 Task: Slide 12 - Values.
Action: Mouse moved to (36, 94)
Screenshot: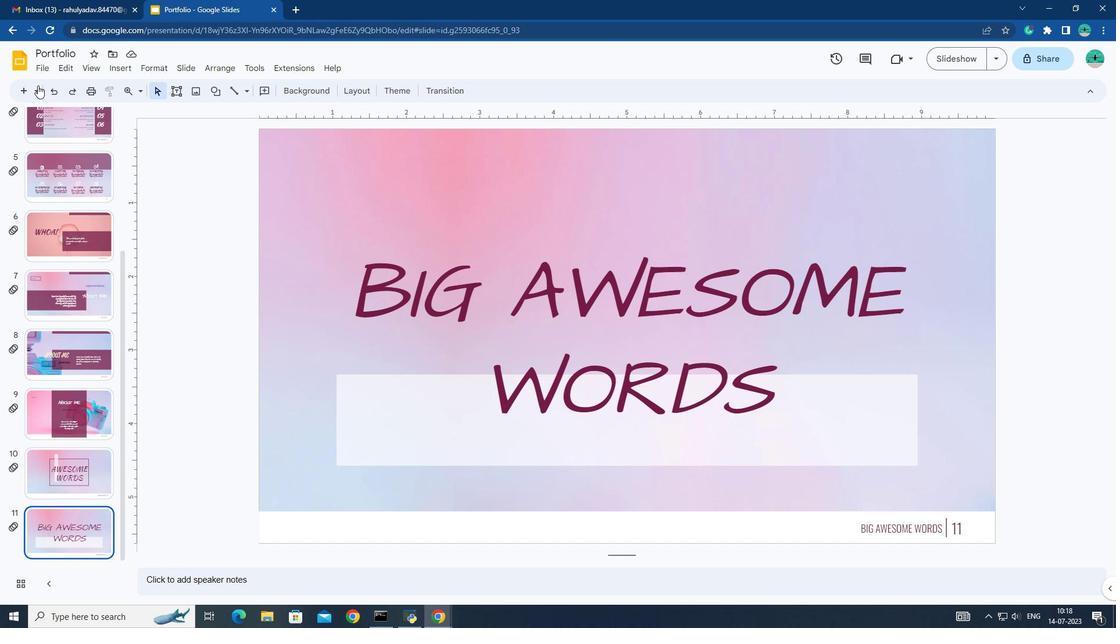 
Action: Mouse pressed left at (36, 94)
Screenshot: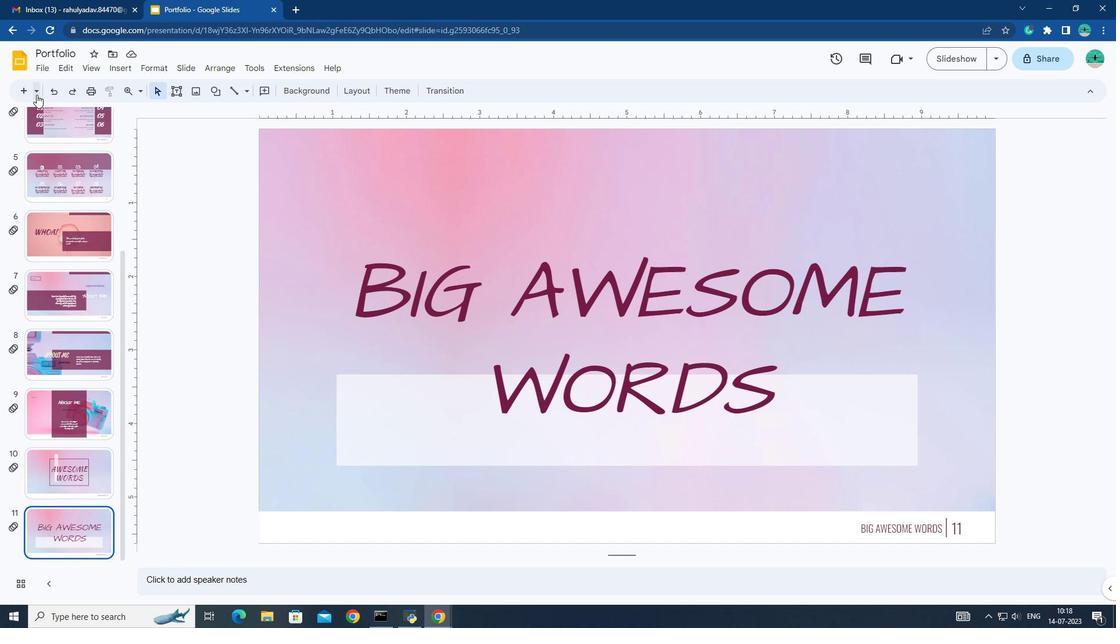 
Action: Mouse moved to (61, 394)
Screenshot: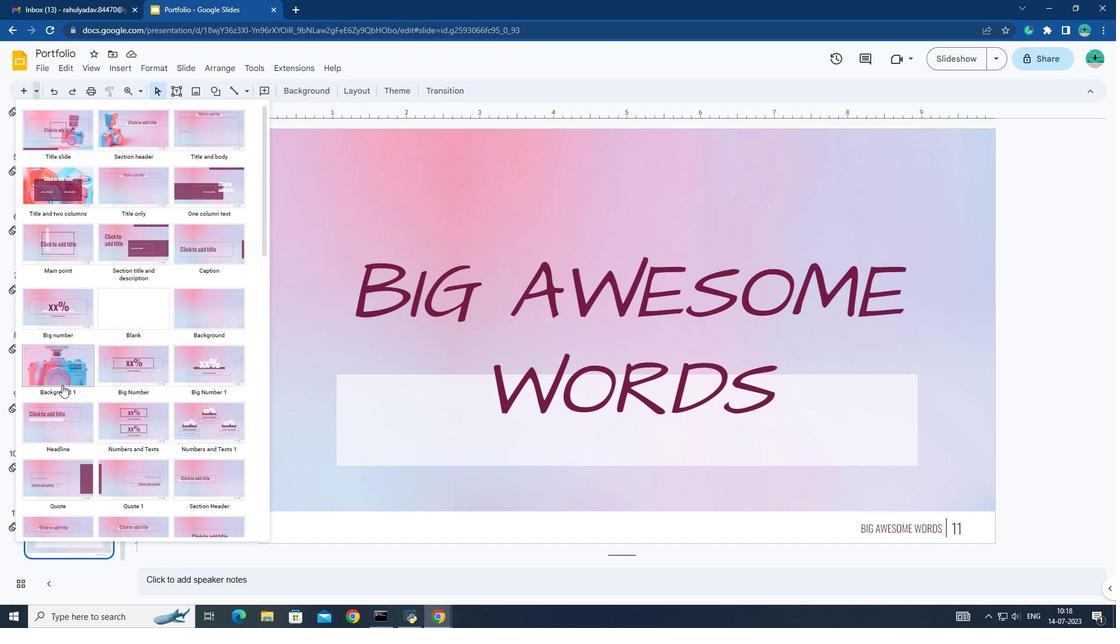 
Action: Mouse scrolled (61, 393) with delta (0, 0)
Screenshot: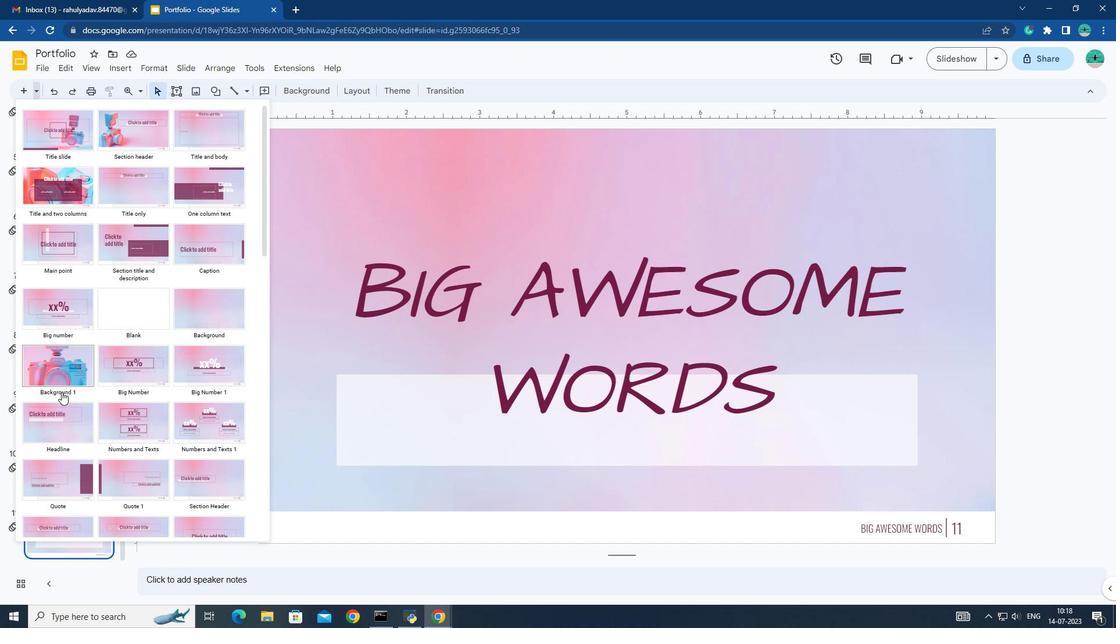 
Action: Mouse scrolled (61, 393) with delta (0, 0)
Screenshot: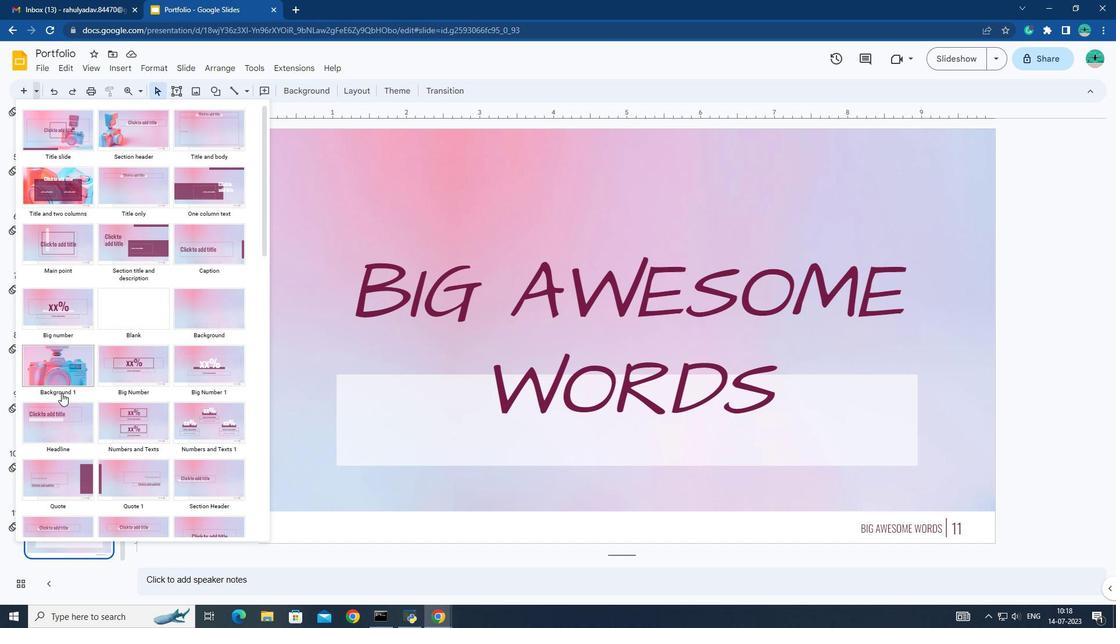 
Action: Mouse scrolled (61, 393) with delta (0, 0)
Screenshot: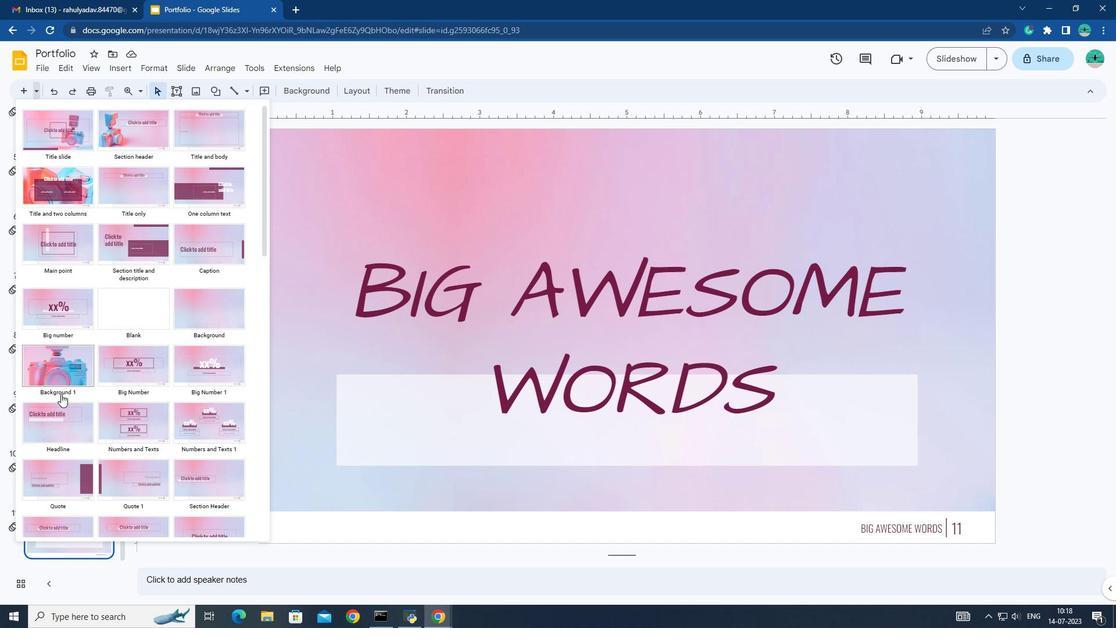
Action: Mouse scrolled (61, 393) with delta (0, 0)
Screenshot: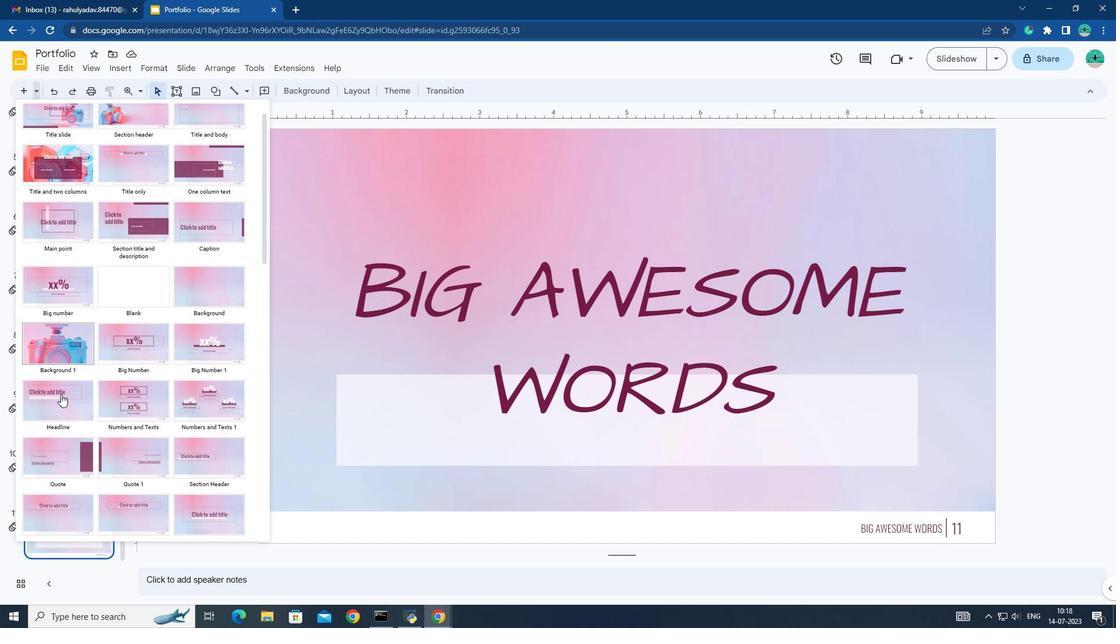 
Action: Mouse scrolled (61, 393) with delta (0, 0)
Screenshot: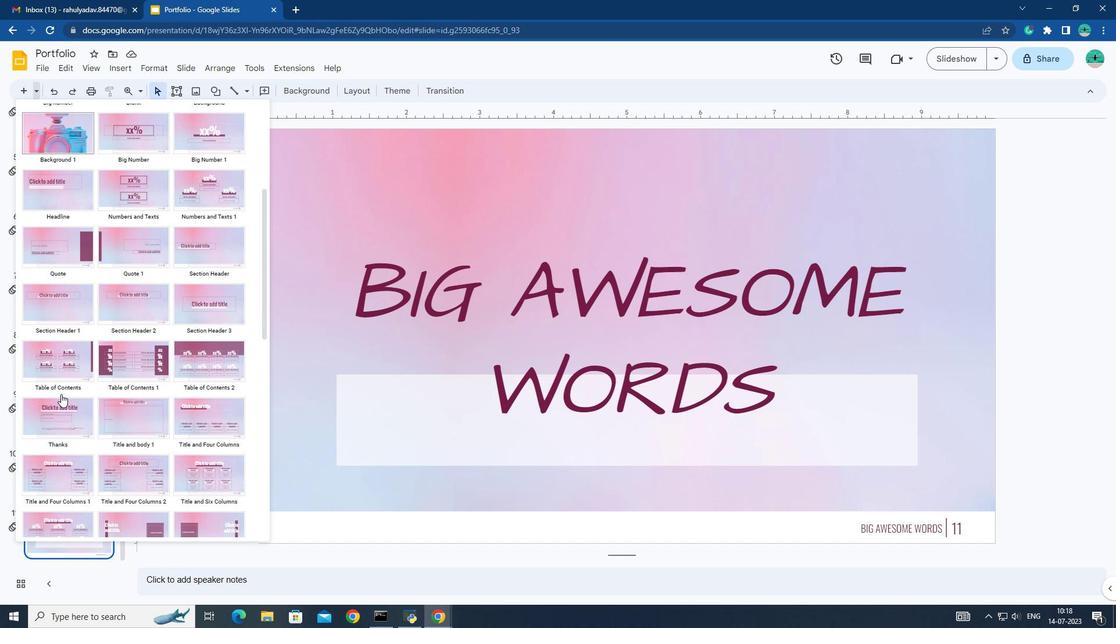 
Action: Mouse scrolled (61, 393) with delta (0, 0)
Screenshot: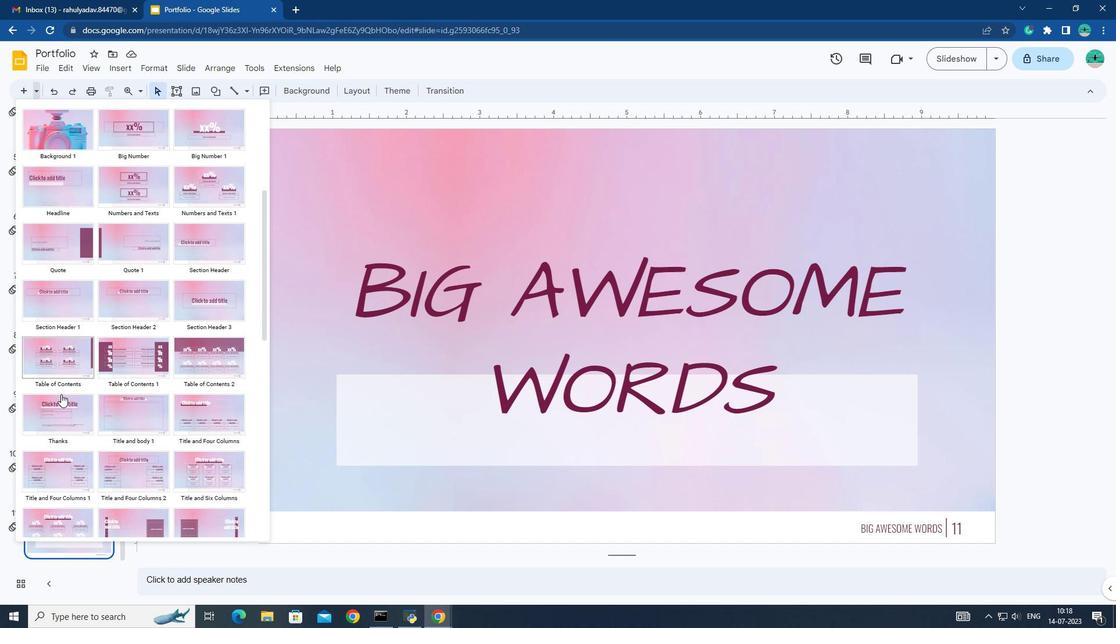 
Action: Mouse scrolled (61, 393) with delta (0, 0)
Screenshot: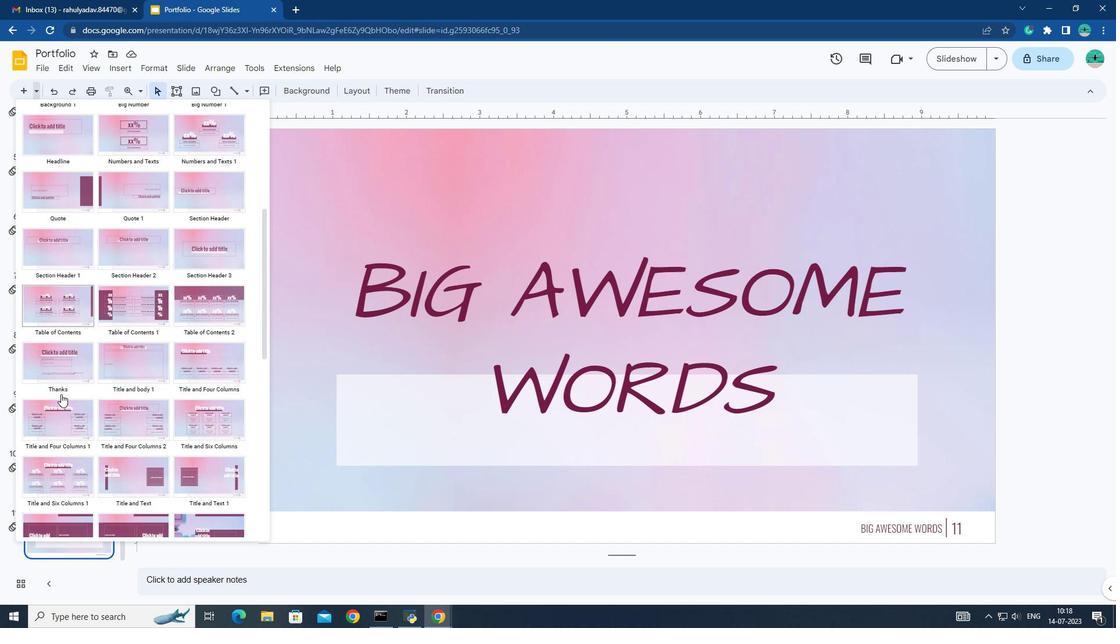 
Action: Mouse scrolled (61, 393) with delta (0, 0)
Screenshot: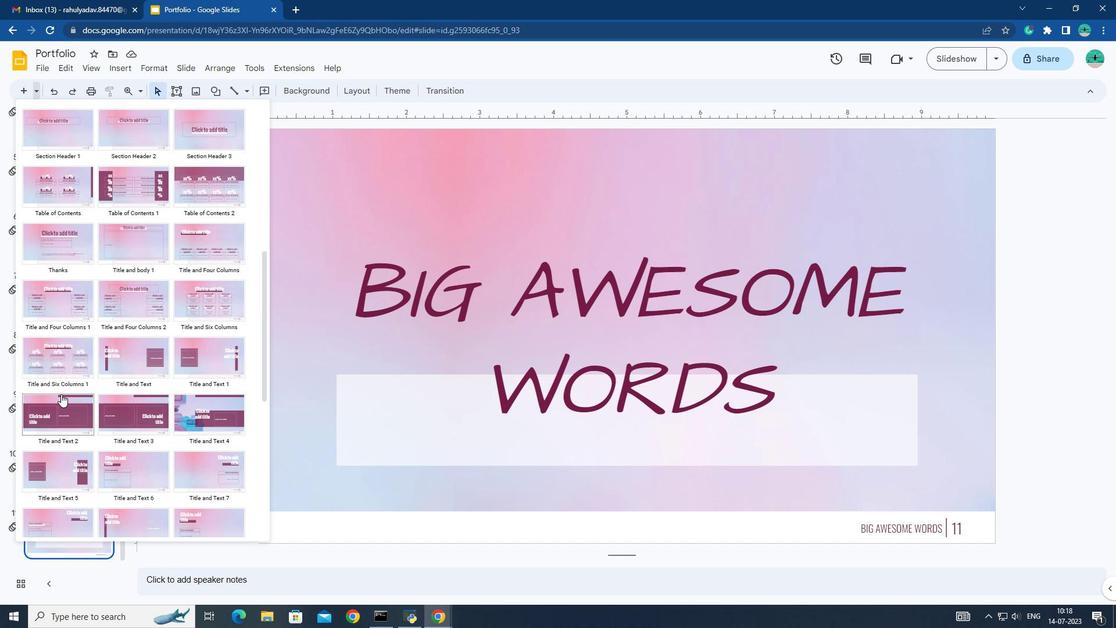 
Action: Mouse scrolled (61, 393) with delta (0, 0)
Screenshot: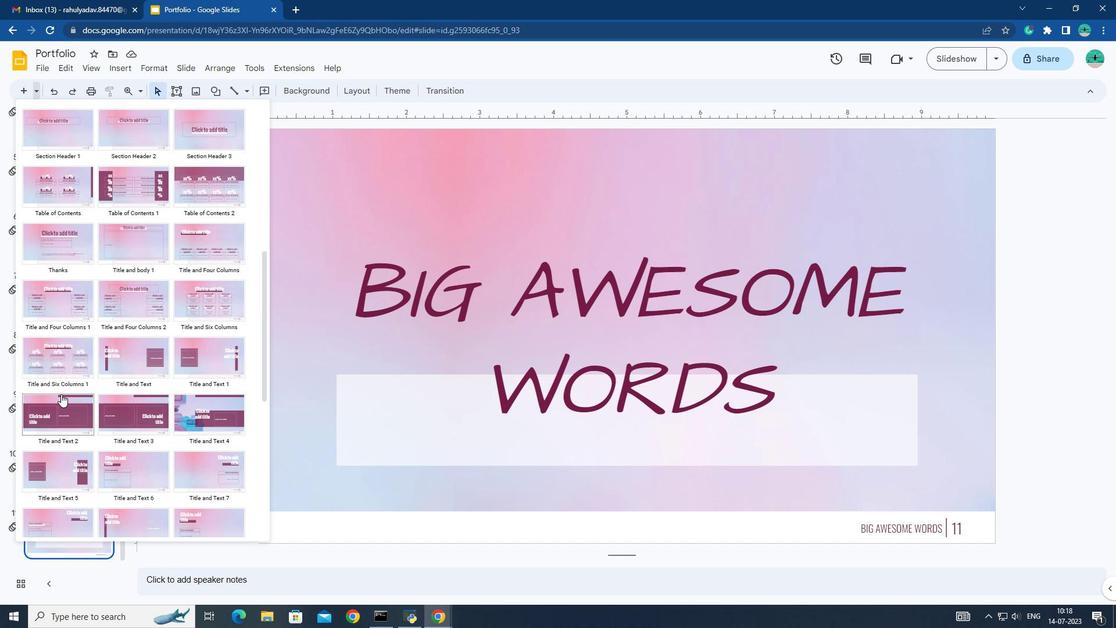 
Action: Mouse scrolled (61, 393) with delta (0, 0)
Screenshot: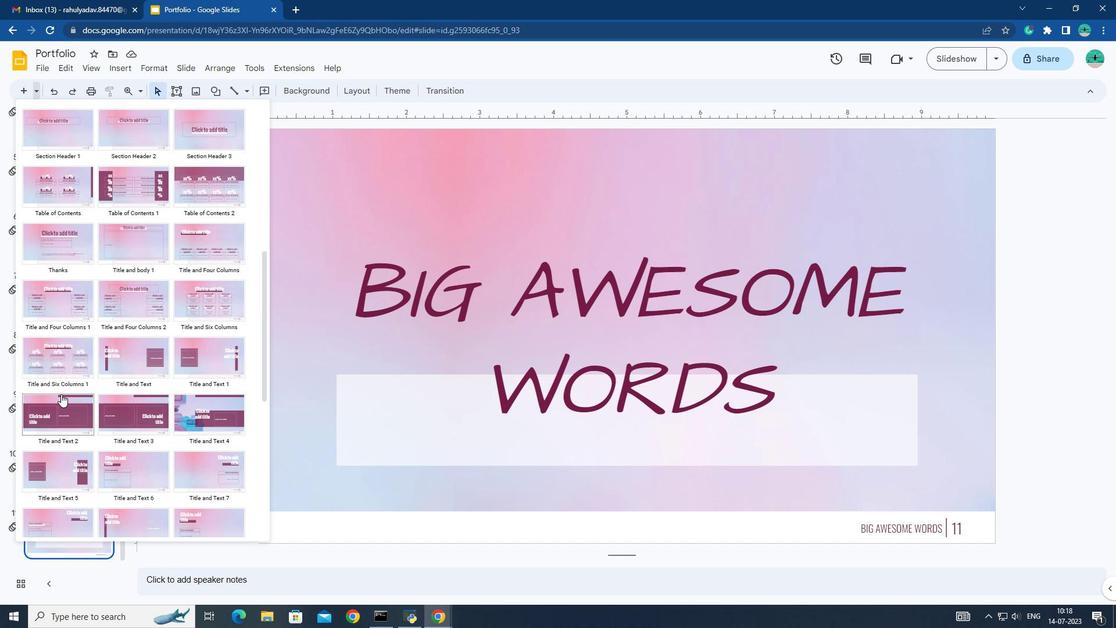 
Action: Mouse scrolled (61, 393) with delta (0, 0)
Screenshot: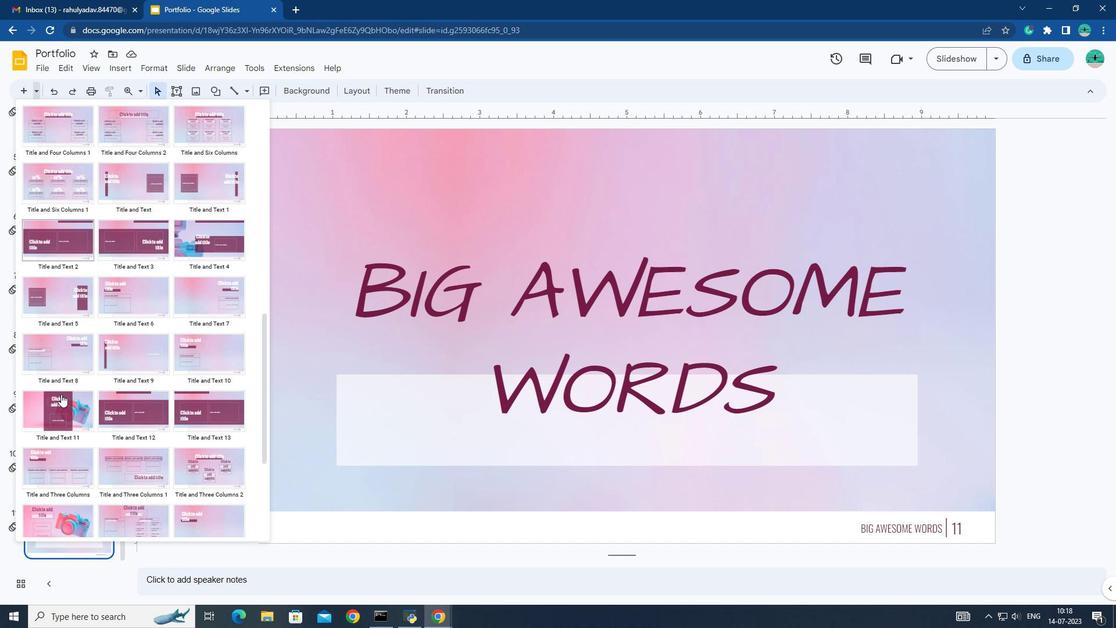 
Action: Mouse scrolled (61, 393) with delta (0, 0)
Screenshot: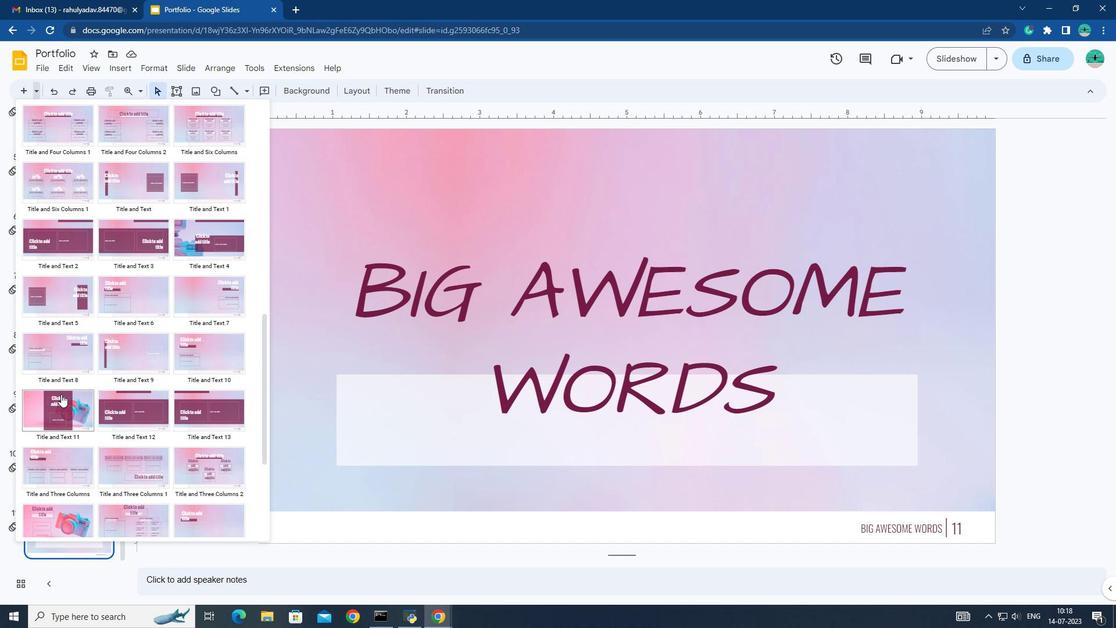 
Action: Mouse moved to (60, 354)
Screenshot: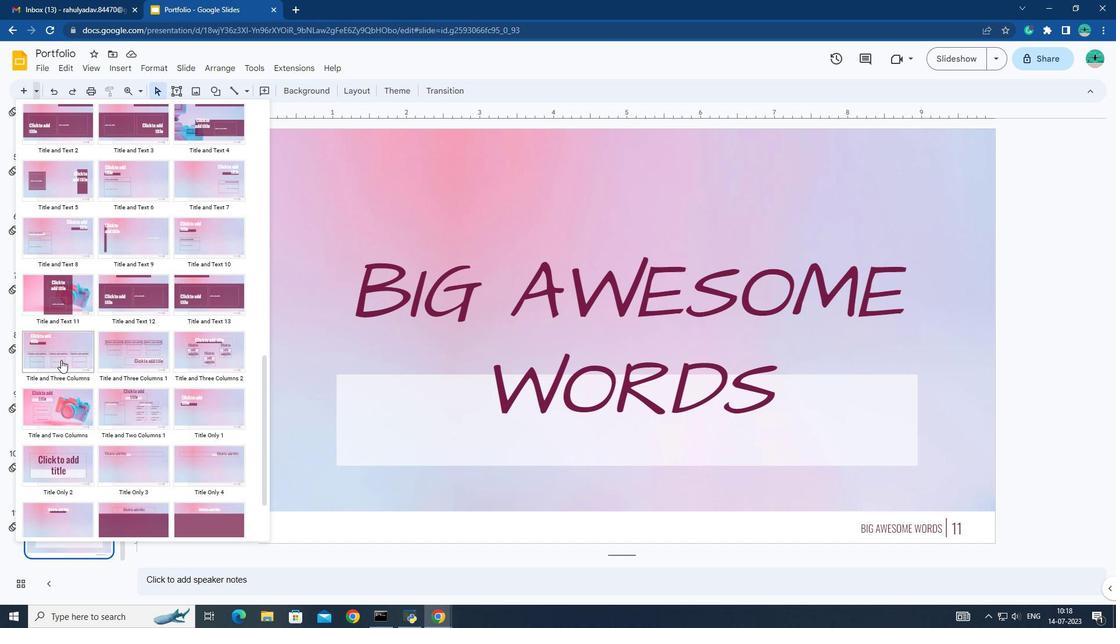 
Action: Mouse pressed left at (60, 354)
Screenshot: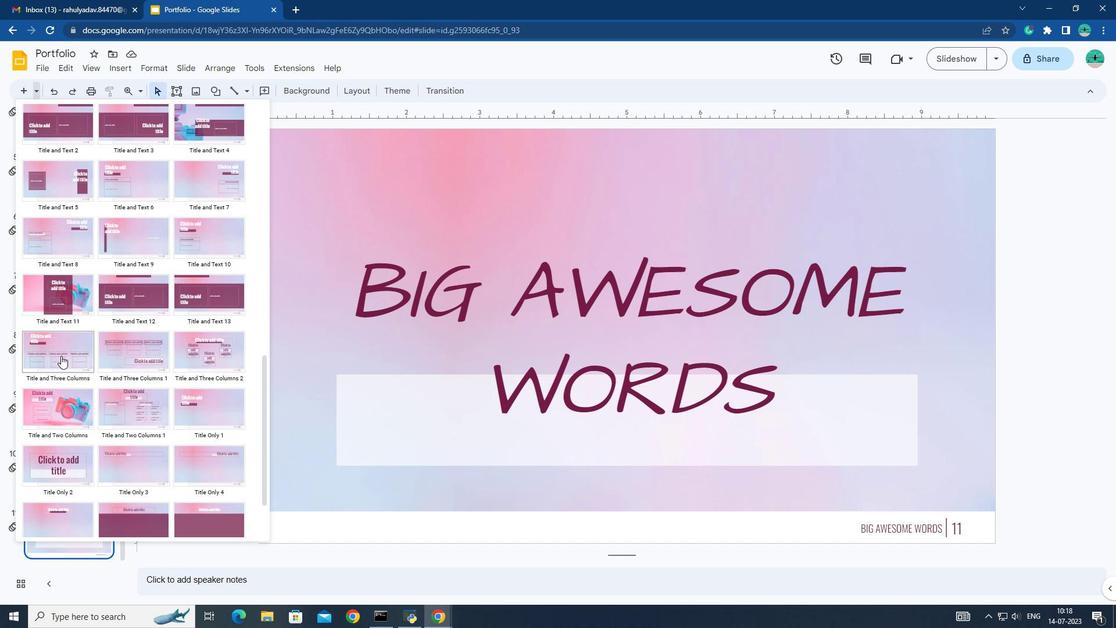 
Action: Mouse moved to (386, 211)
Screenshot: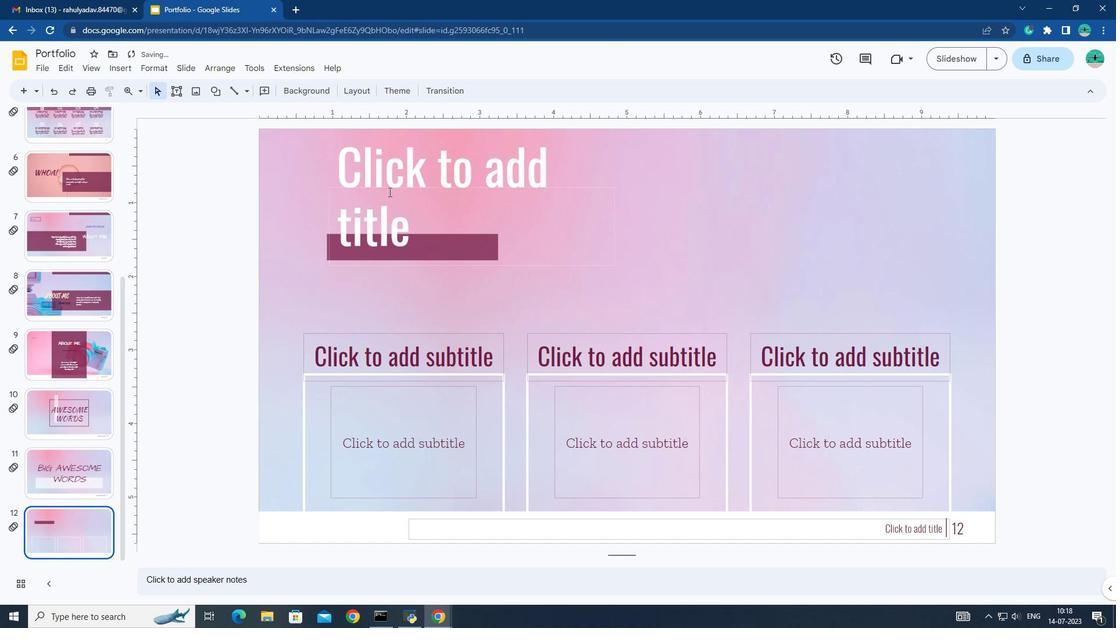 
Action: Mouse pressed left at (386, 211)
Screenshot: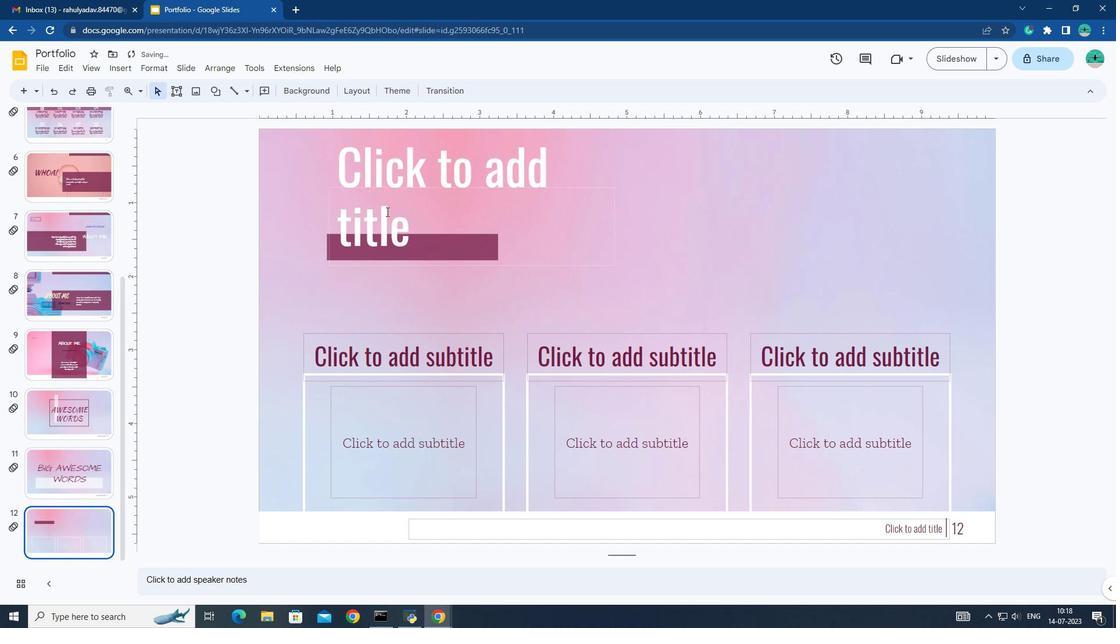 
Action: Mouse moved to (394, 201)
Screenshot: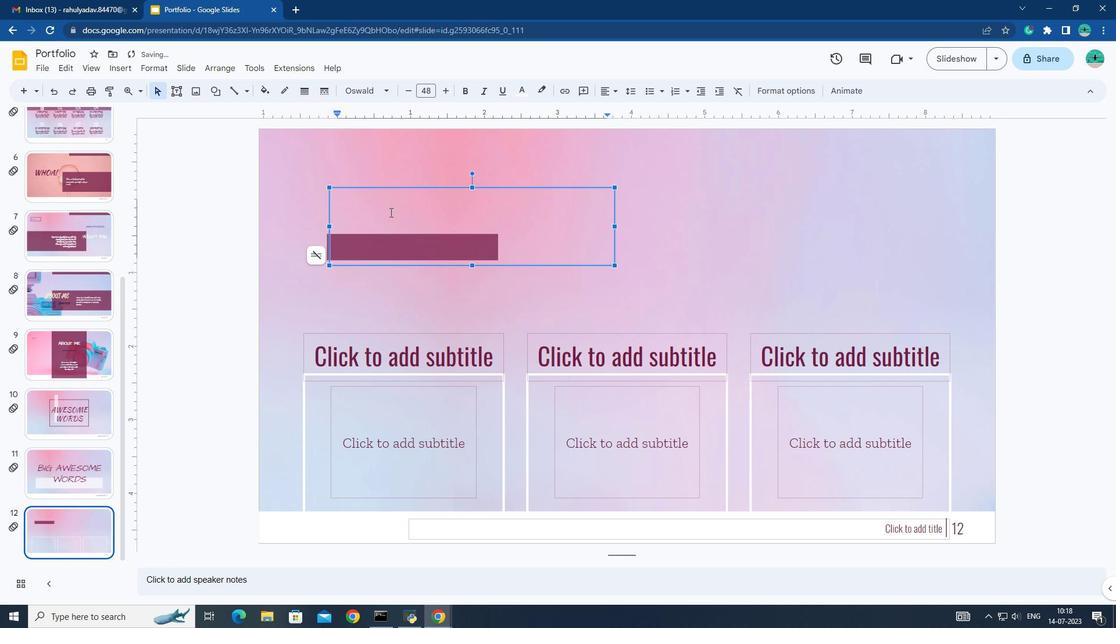 
Action: Key pressed <Key.caps_lock>VALUES
Screenshot: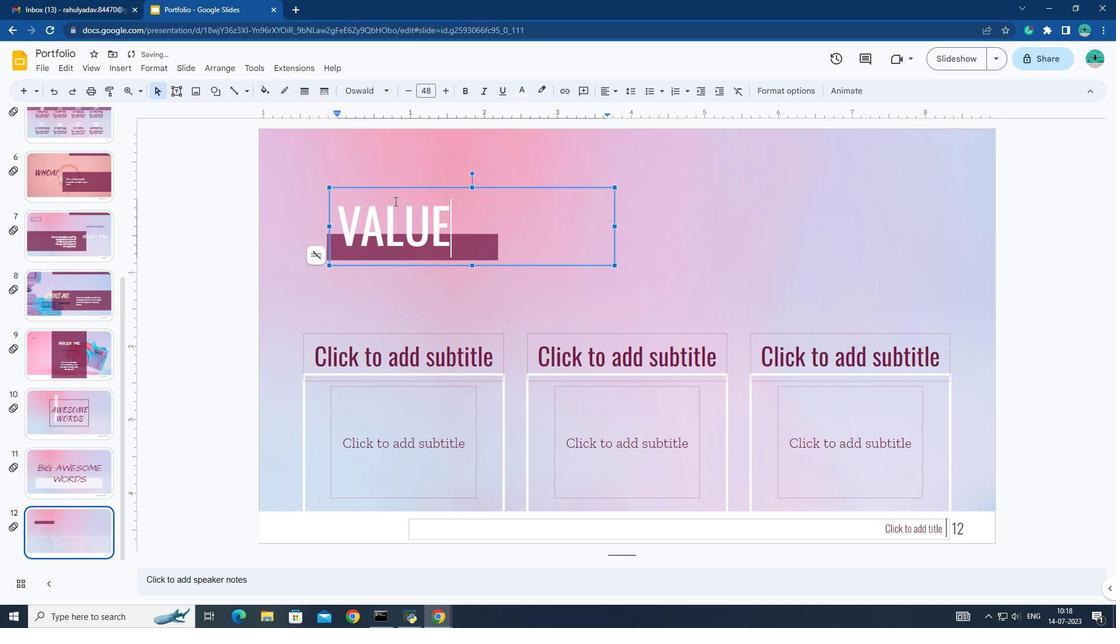 
Action: Mouse moved to (382, 343)
Screenshot: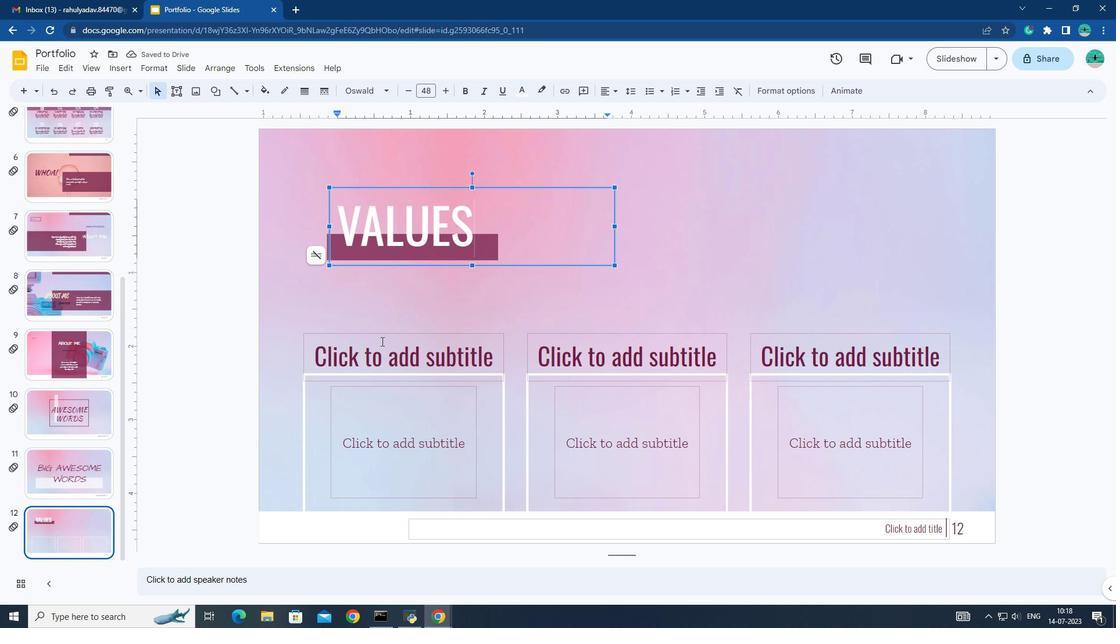 
Action: Mouse pressed left at (382, 343)
Screenshot: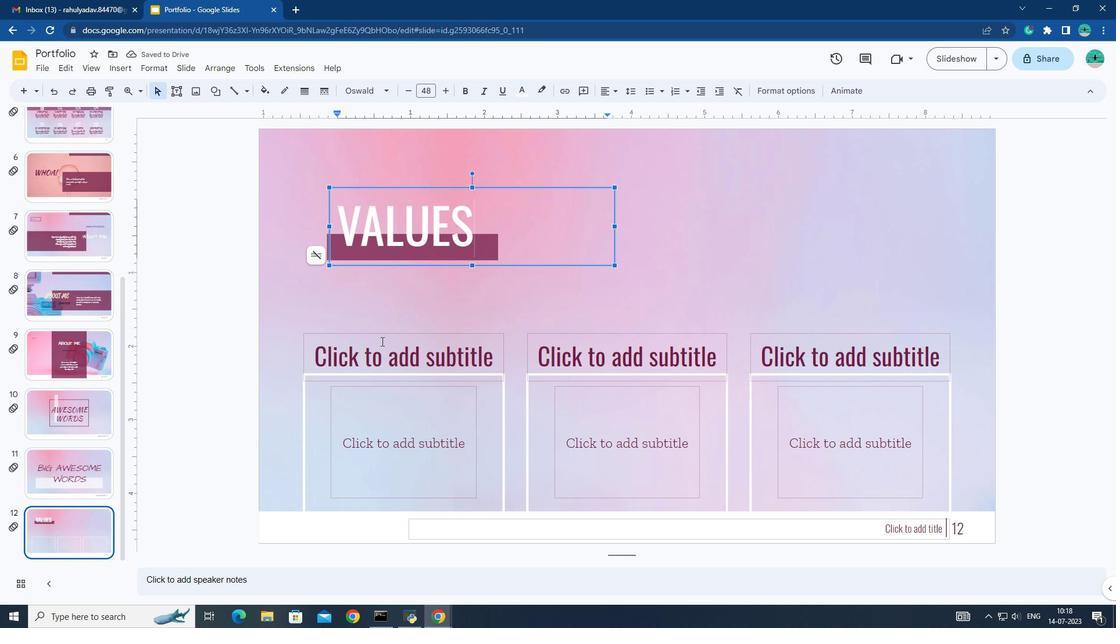 
Action: Mouse moved to (382, 344)
Screenshot: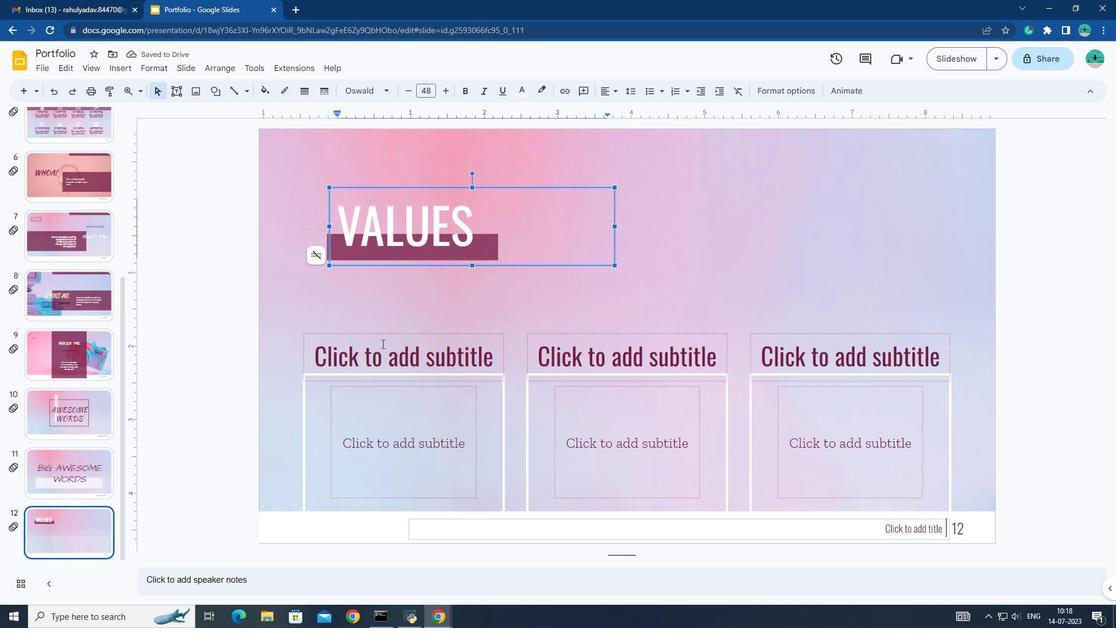 
Action: Key pressed MERCURY
Screenshot: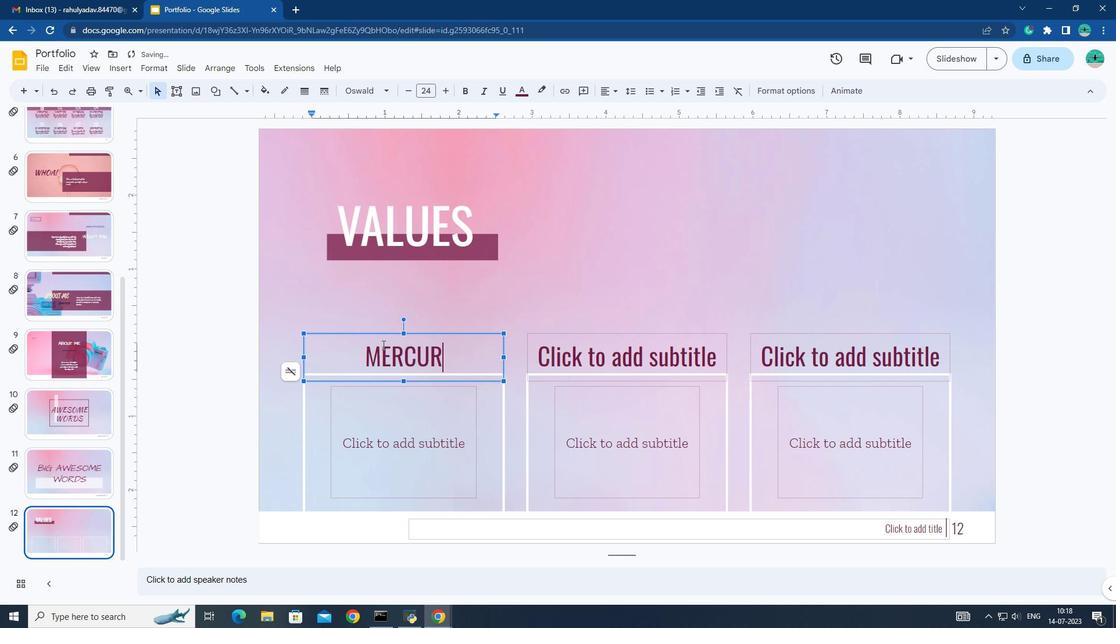 
Action: Mouse moved to (394, 422)
Screenshot: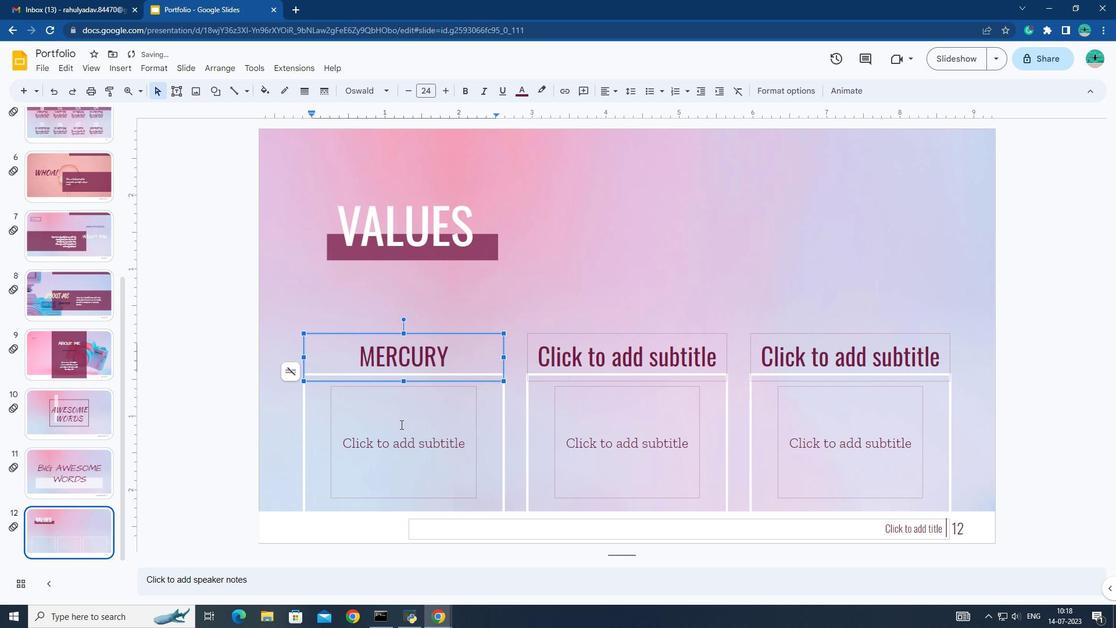 
Action: Mouse pressed left at (394, 422)
Screenshot: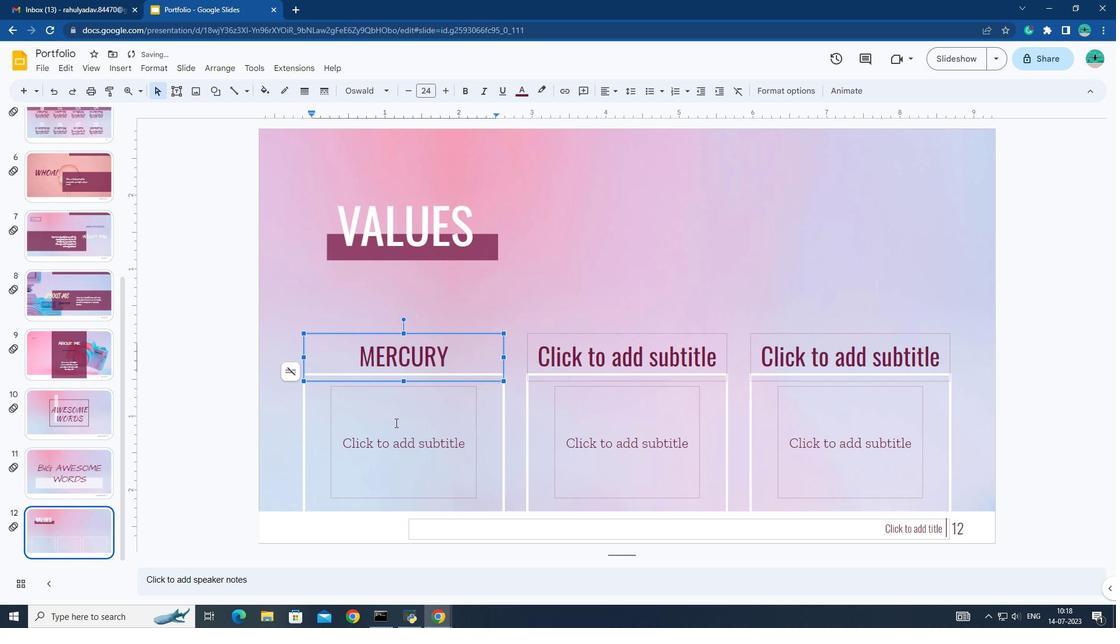 
Action: Key pressed M<Key.caps_lock>ercut<Key.backspace>ry<Key.space>is<Key.space>the<Key.space>closest<Key.space>planet<Key.space>to<Key.space>the<Key.space><Key.shift>Sun<Key.space>and<Key.space>the<Key.space>smallest<Key.space>in<Key.space>the<Key.space><Key.shift>Solar<Key.space><Key.shift>System
Screenshot: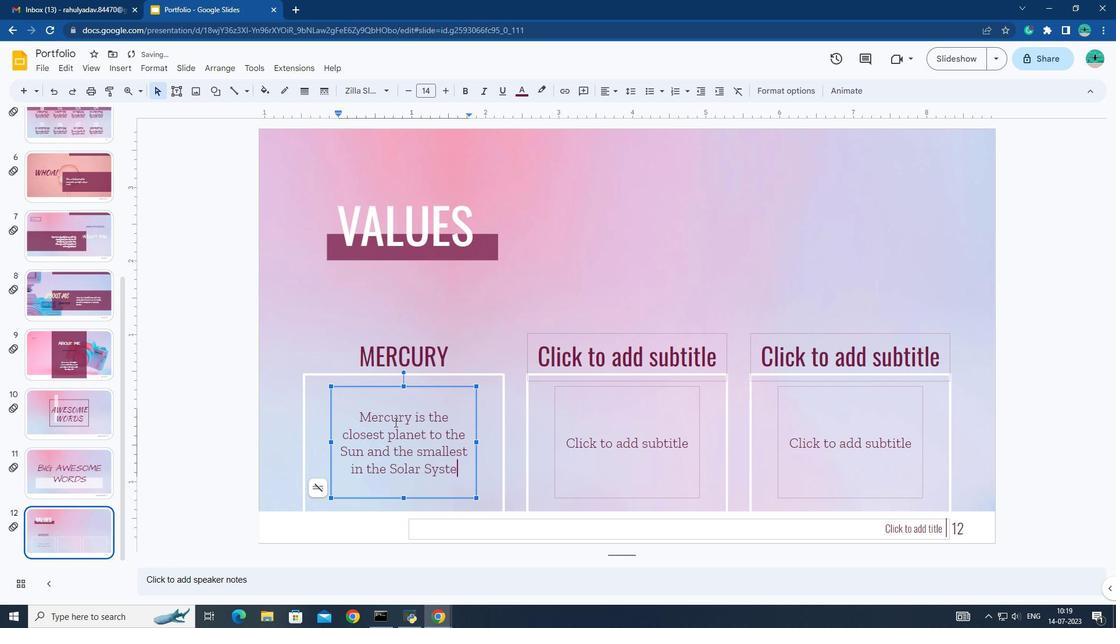 
Action: Mouse moved to (612, 351)
Screenshot: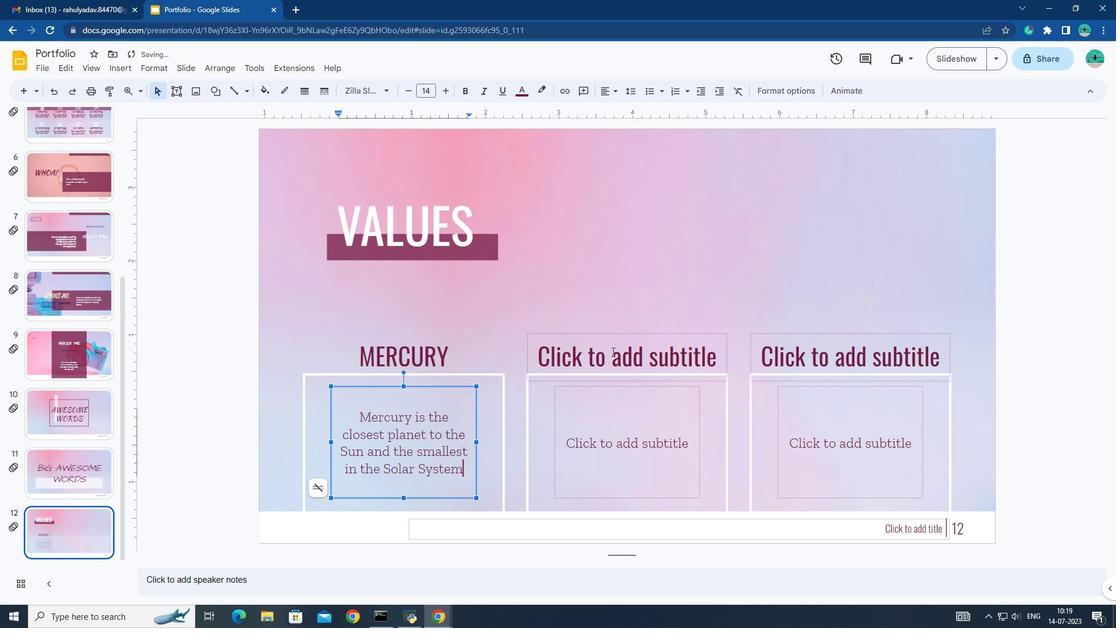 
Action: Mouse pressed left at (612, 351)
Screenshot: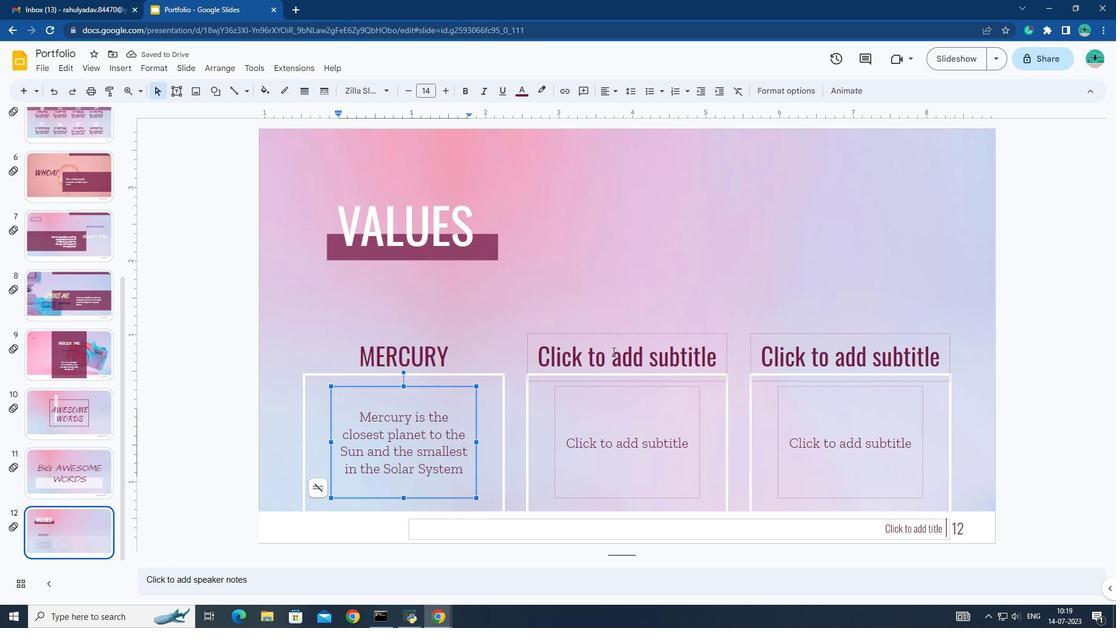 
Action: Key pressed <Key.caps_lock>MARS
Screenshot: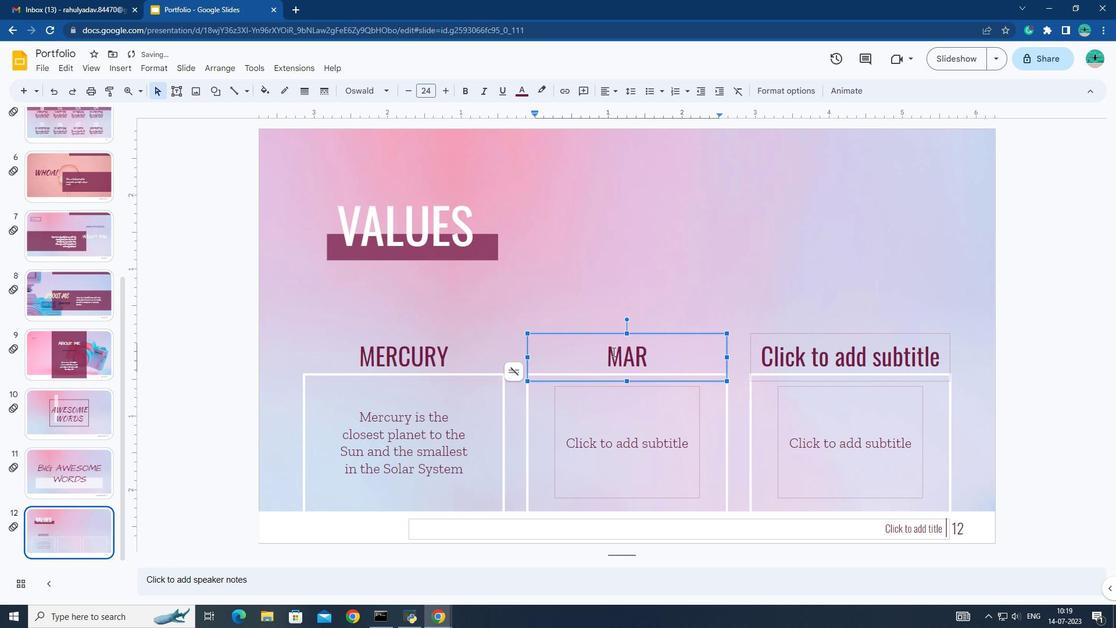 
Action: Mouse moved to (606, 404)
Screenshot: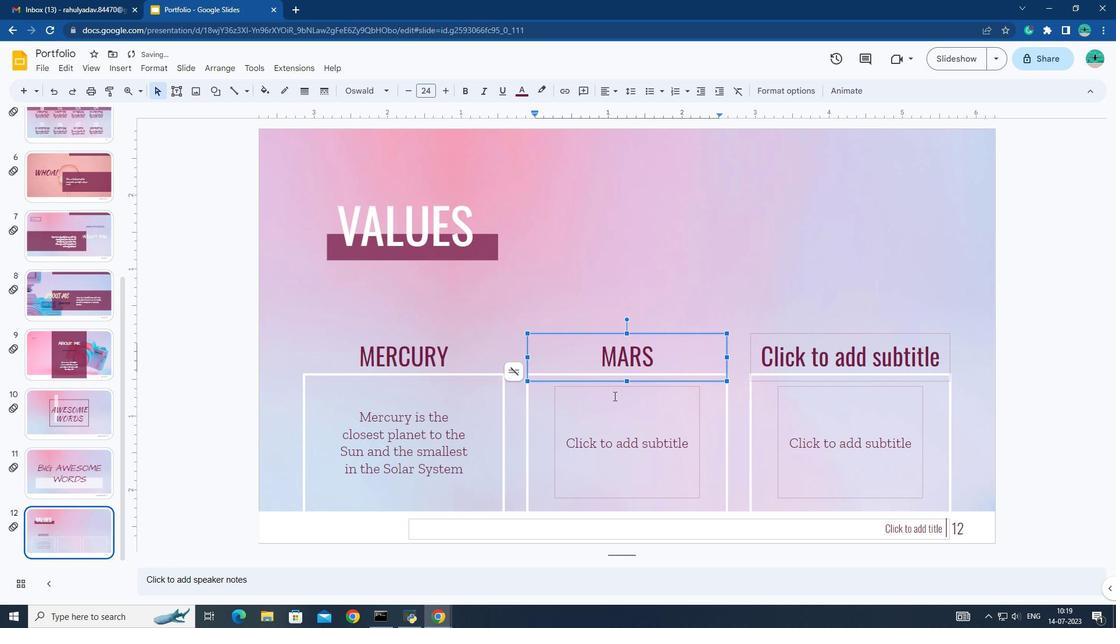
Action: Mouse pressed left at (606, 404)
Screenshot: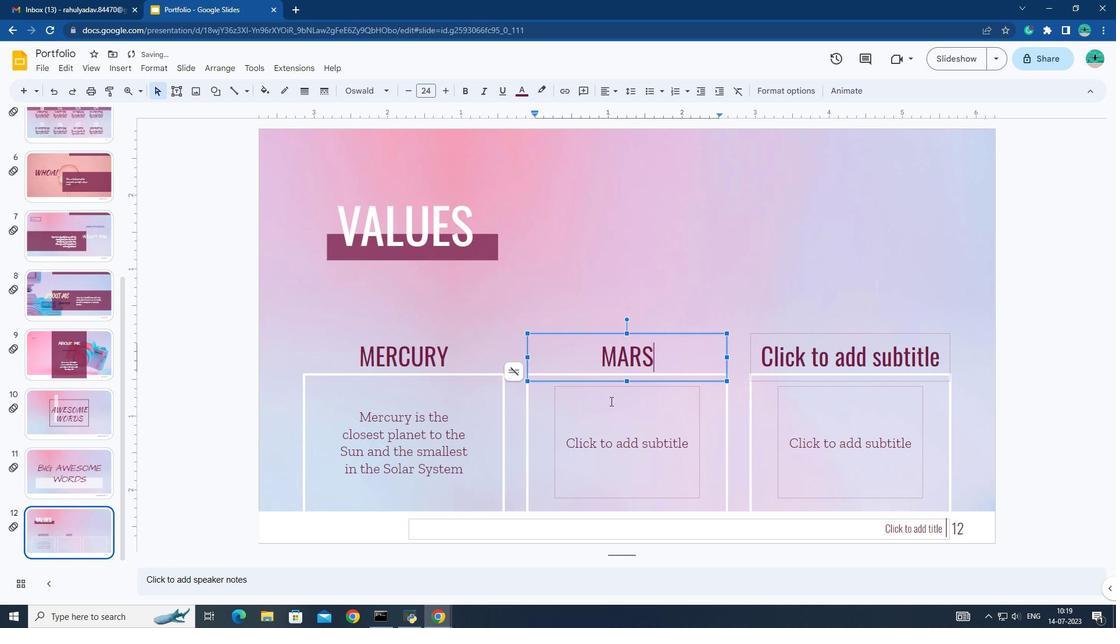 
Action: Key pressed D<Key.caps_lock>espite<Key.space>being<Key.space>red,<Key.space><Key.shift>Mars<Key.space>is<Key.space>a<Key.space>very<Key.space>cold<Key.space>place,<Key.space><Key.shift><Key.shift>It's<Key.space>full<Key.space>of<Key.space>iron<Key.space>oxide<Key.space>dust
Screenshot: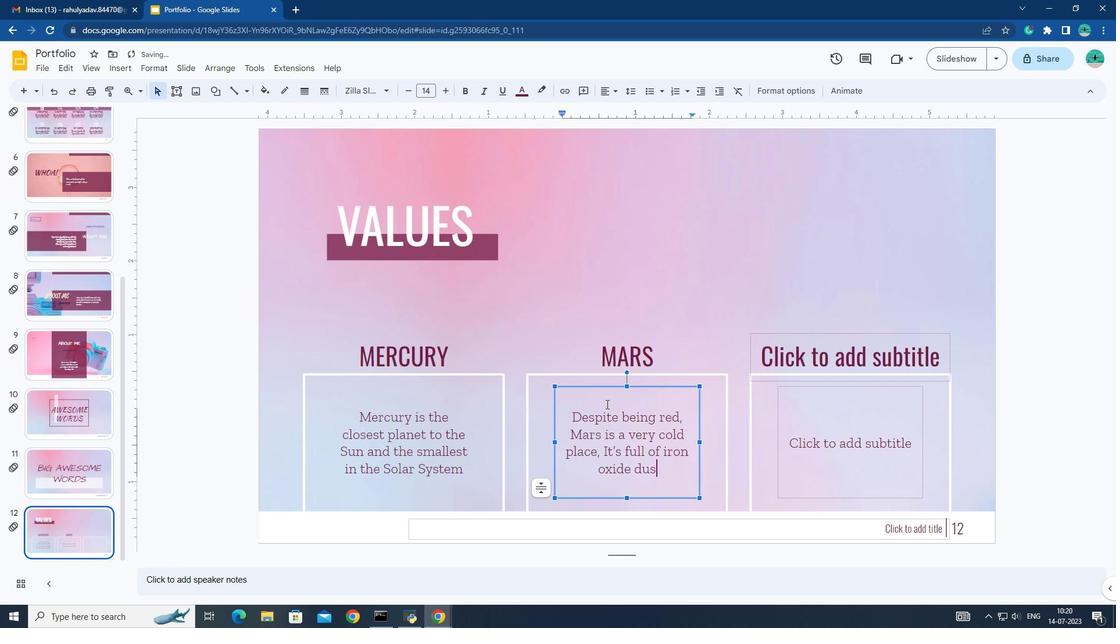 
Action: Mouse moved to (877, 357)
Screenshot: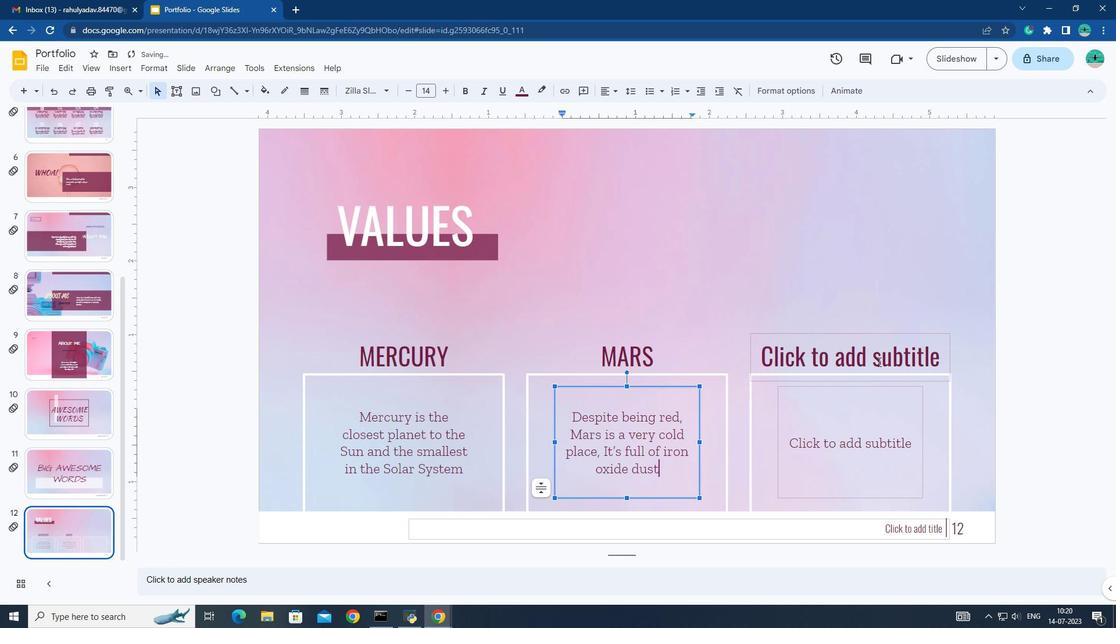 
Action: Mouse pressed left at (877, 357)
Screenshot: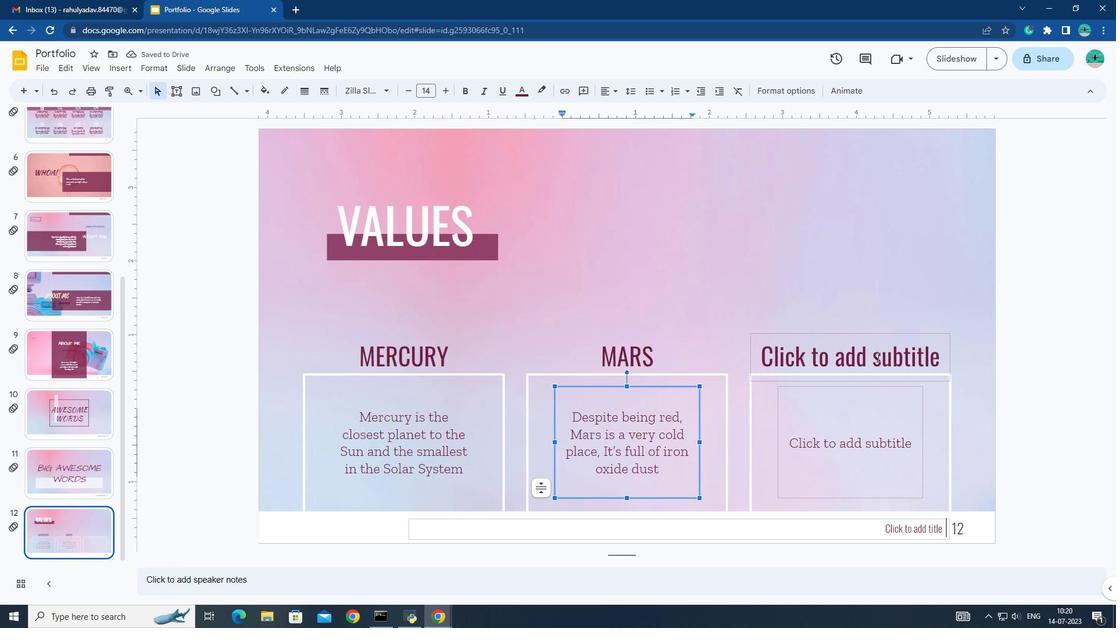 
Action: Mouse moved to (921, 381)
Screenshot: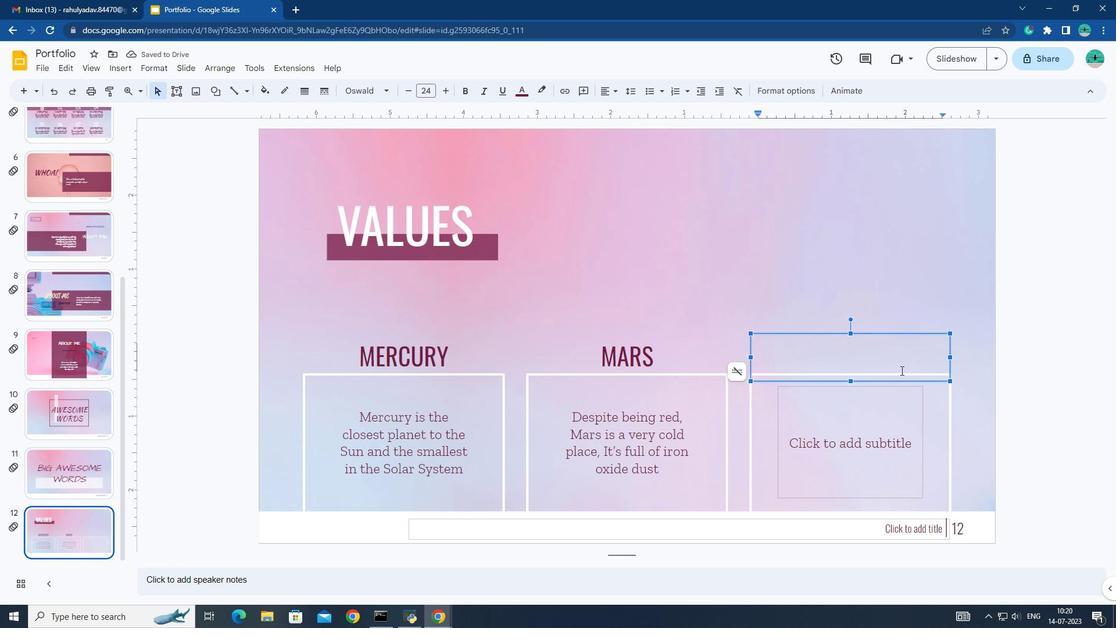 
Action: Key pressed <Key.caps_lock>VENUS
Screenshot: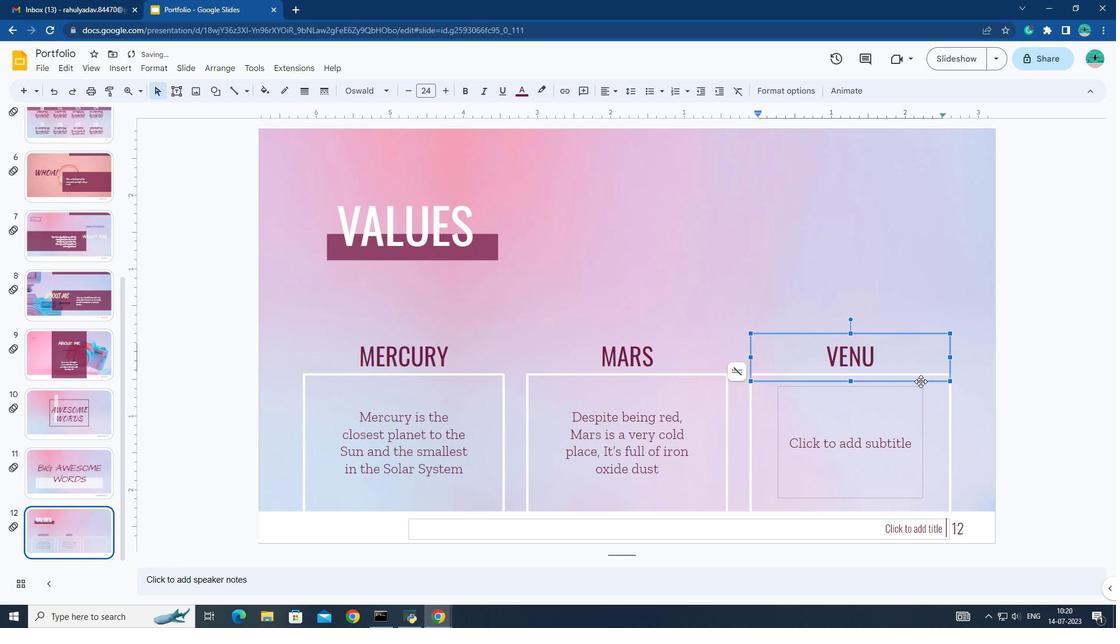 
Action: Mouse moved to (843, 421)
Screenshot: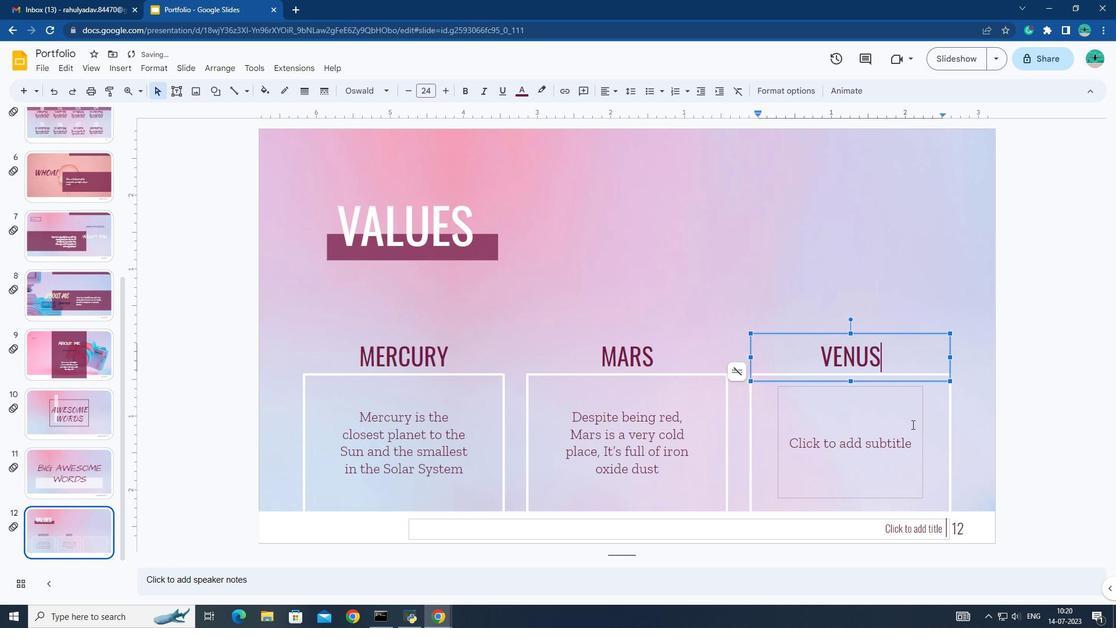 
Action: Mouse pressed left at (843, 421)
Screenshot: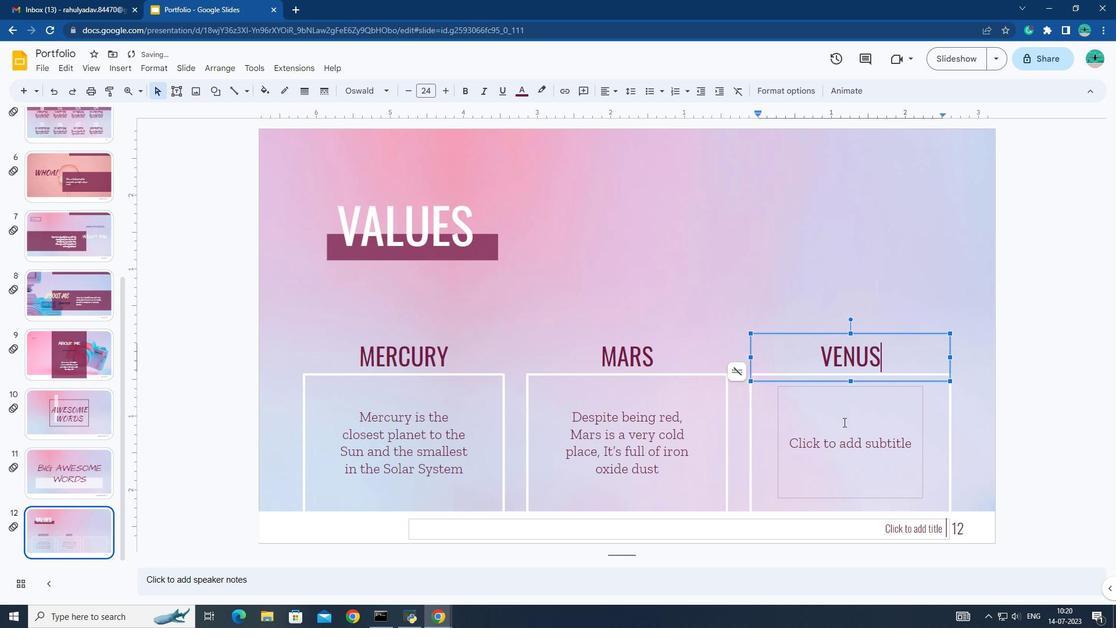 
Action: Mouse moved to (843, 422)
Screenshot: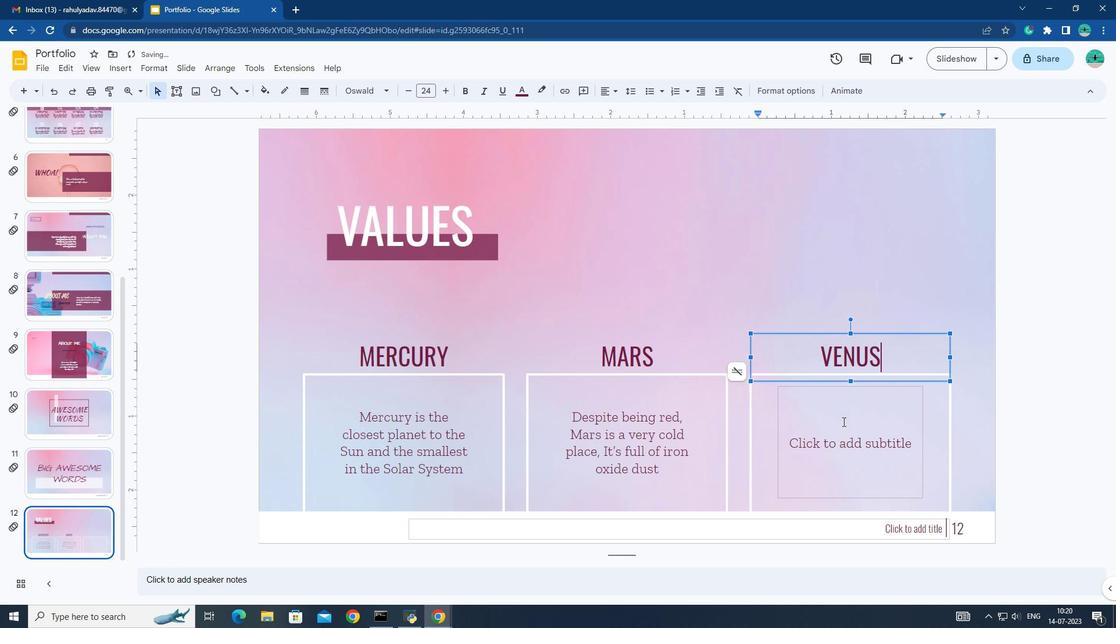 
Action: Key pressed V<Key.caps_lock>enus<Key.space>has<Key.space>a<Key.space>beautiful<Key.space>name<Key.space>and<Key.space>is<Key.space>the<Key.space>second<Key.space>plann<Key.backspace>et<Key.space>from<Key.space>the<Key.space><Key.shift>Sun.<Key.space><Key.shift><Key.shift><Key.shift><Key.shift>It's<Key.space>hot
Screenshot: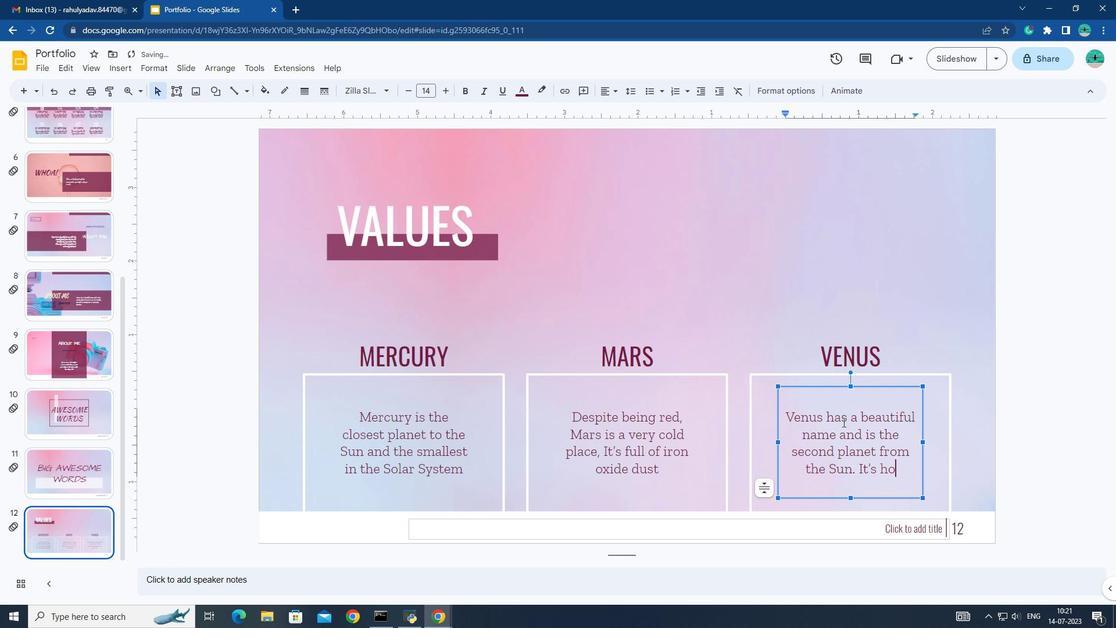 
Action: Mouse moved to (868, 531)
Screenshot: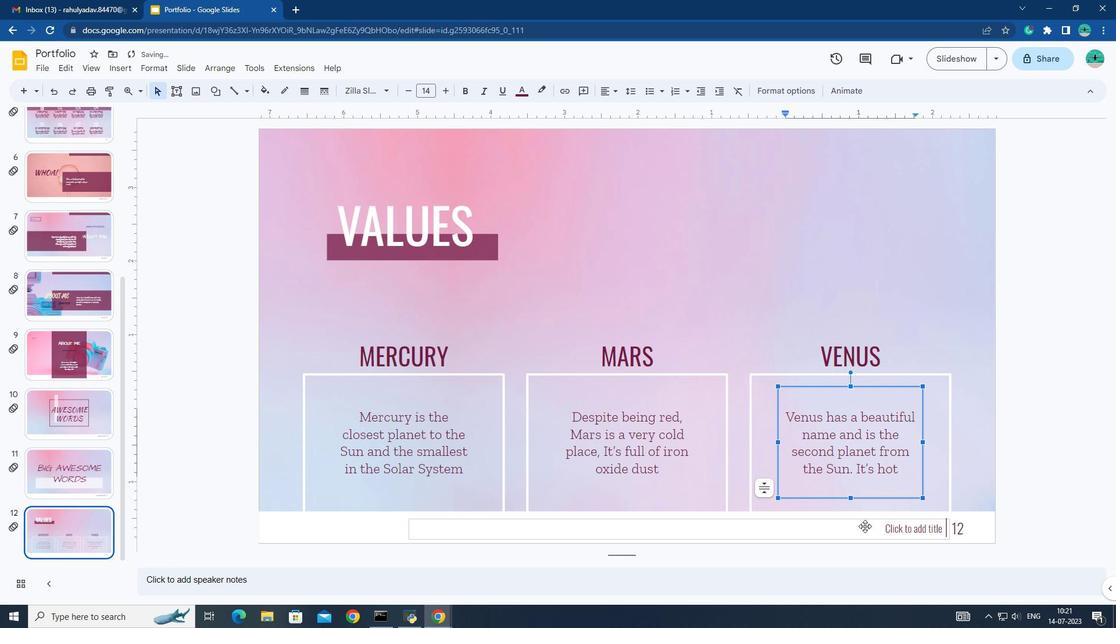 
Action: Mouse pressed left at (868, 531)
Screenshot: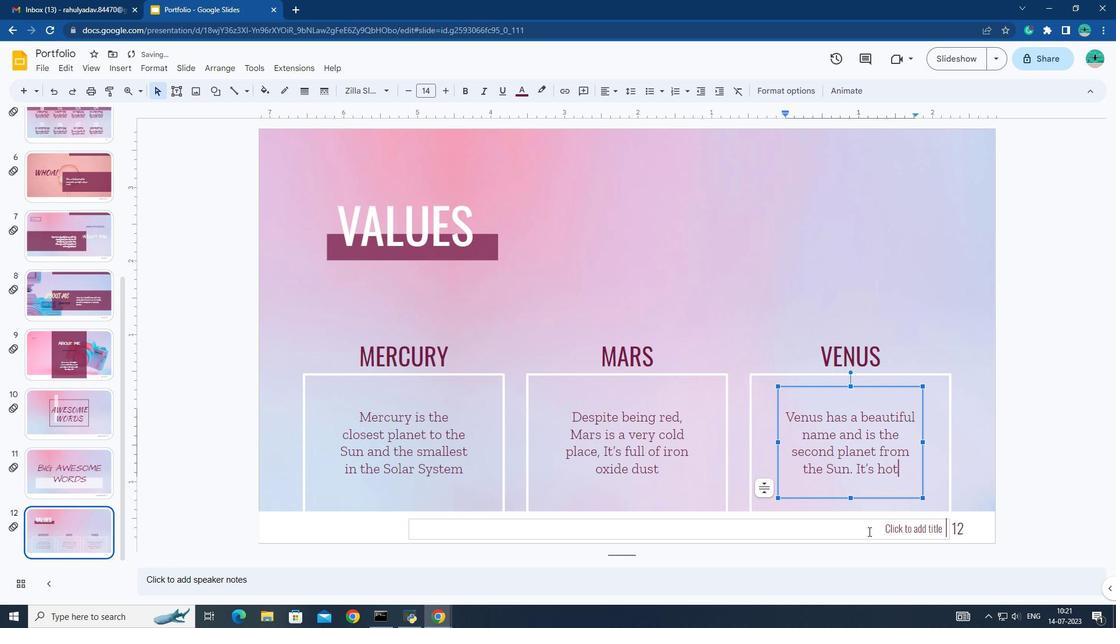 
Action: Mouse moved to (872, 534)
Screenshot: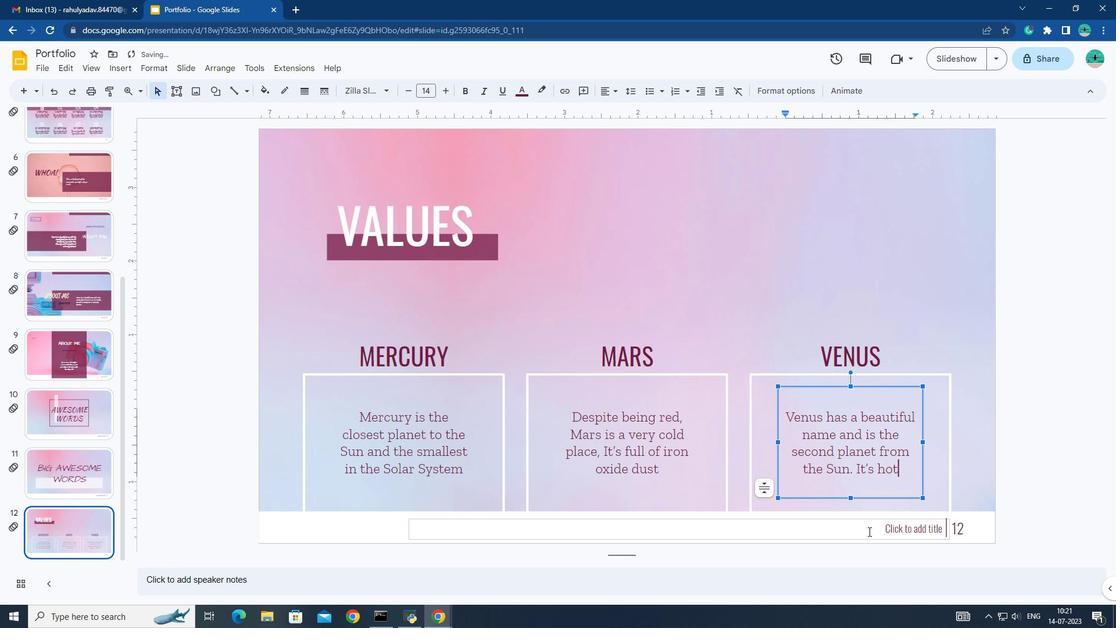 
Action: Key pressed <Key.caps_lock>VA
Screenshot: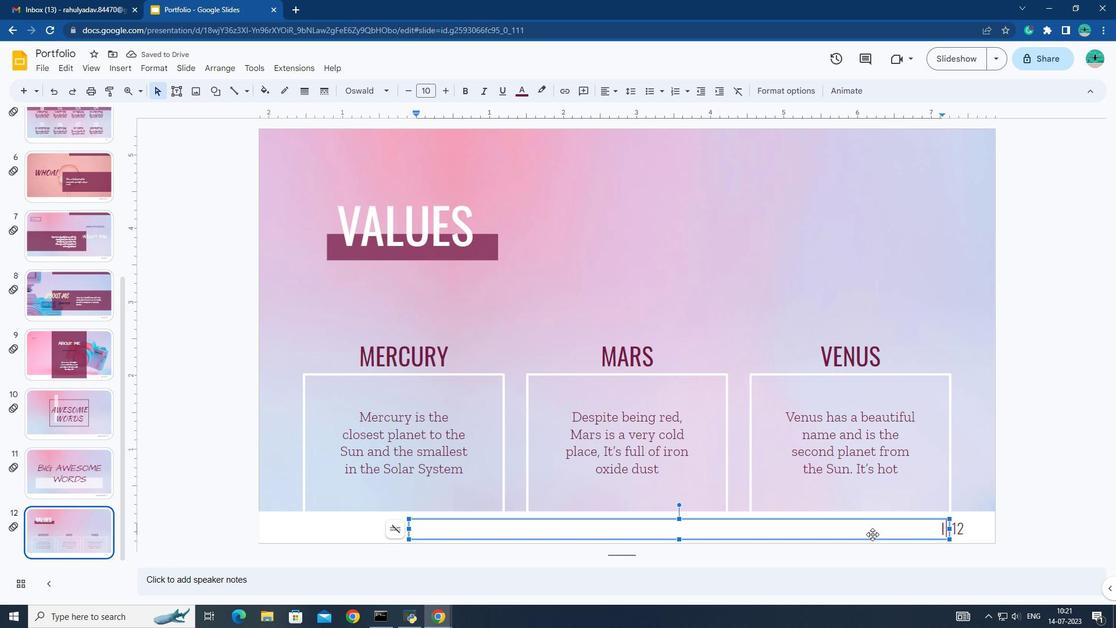
Action: Mouse moved to (872, 534)
Screenshot: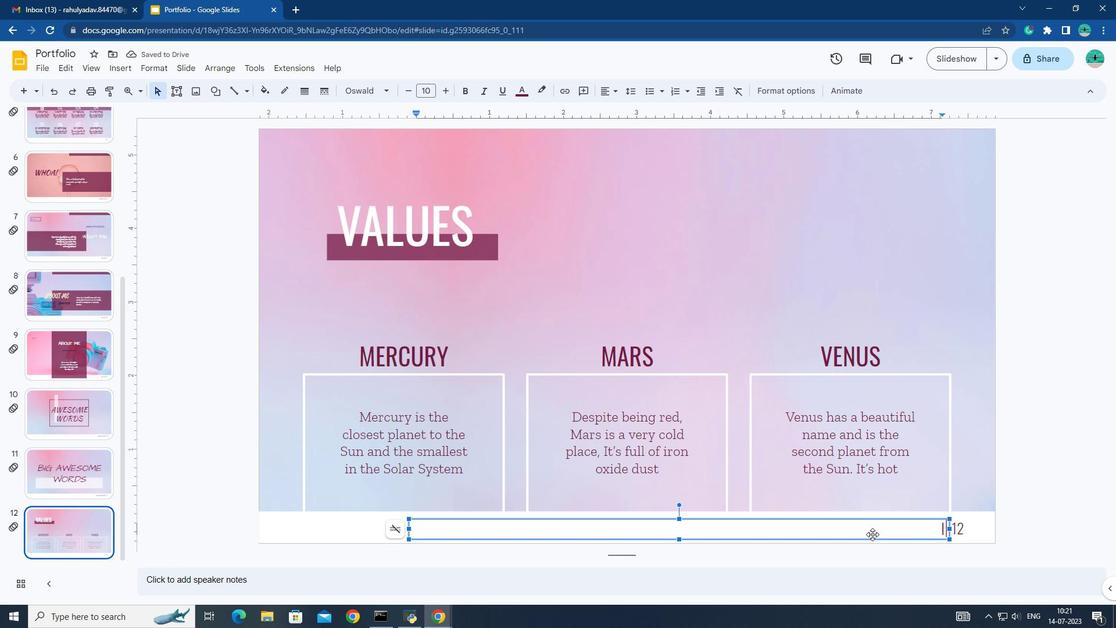 
Action: Key pressed LUES
Screenshot: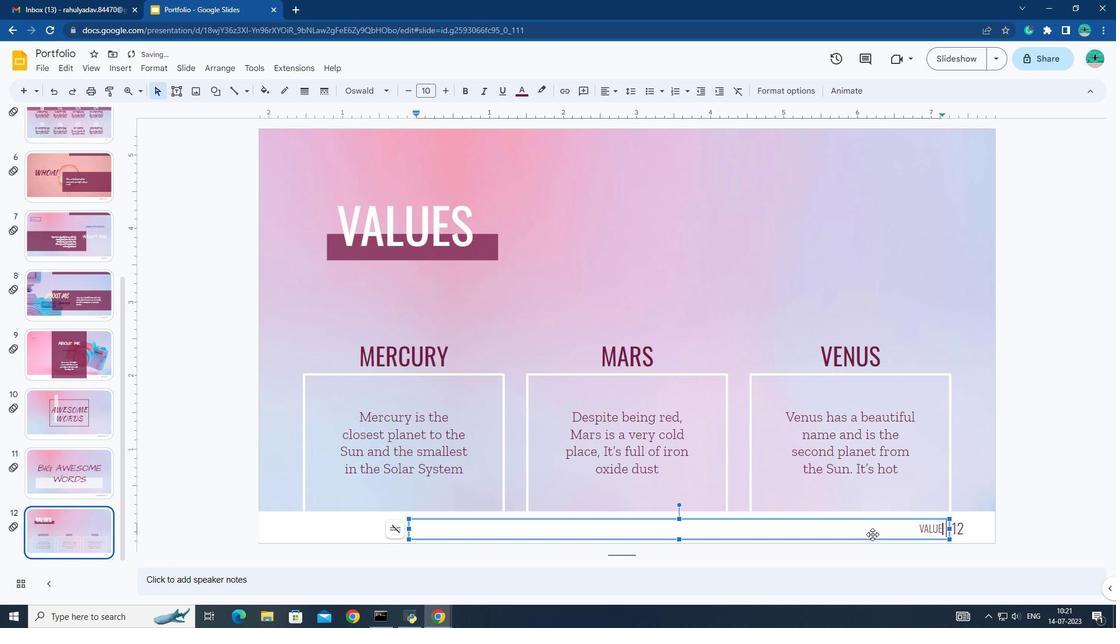 
Action: Mouse moved to (488, 241)
Screenshot: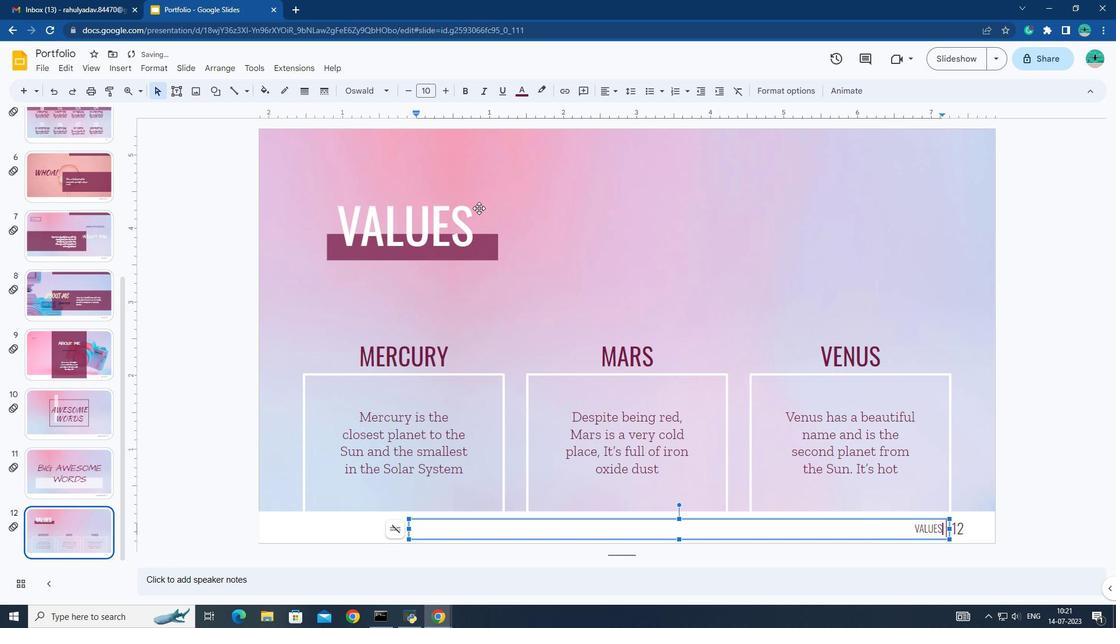 
Action: Mouse pressed left at (488, 241)
Screenshot: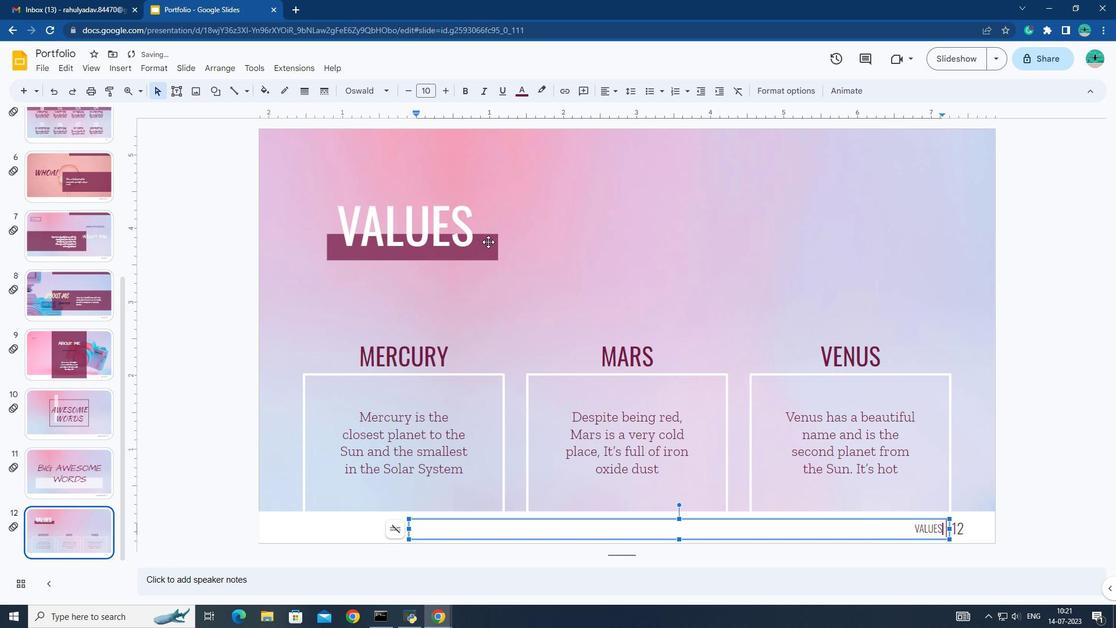 
Action: Mouse moved to (339, 222)
Screenshot: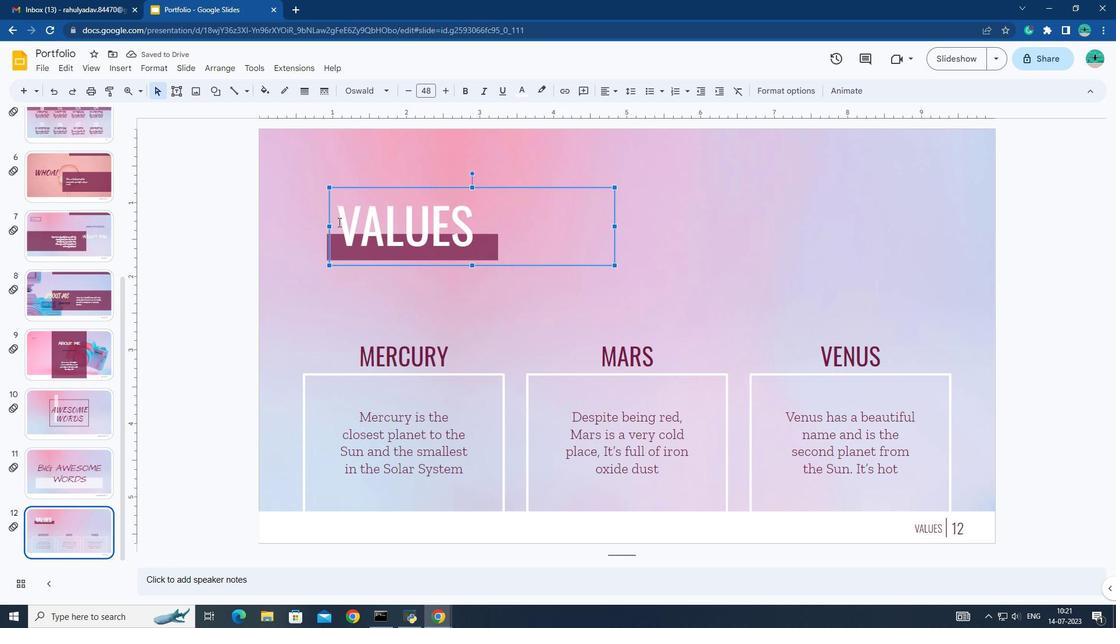 
Action: Mouse pressed left at (339, 222)
Screenshot: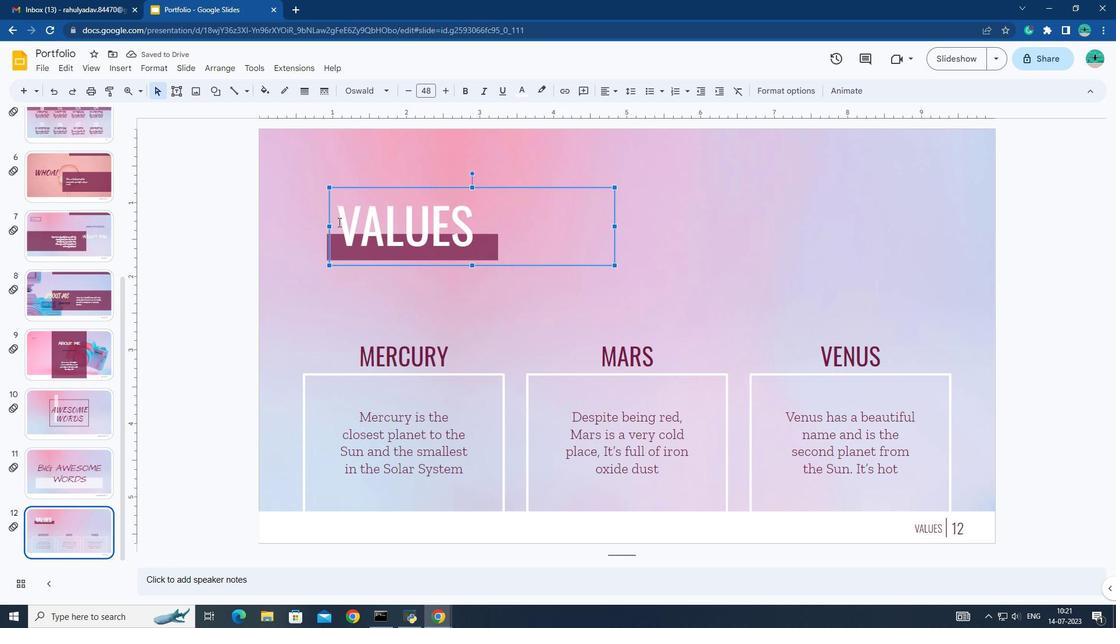 
Action: Mouse pressed left at (339, 222)
Screenshot: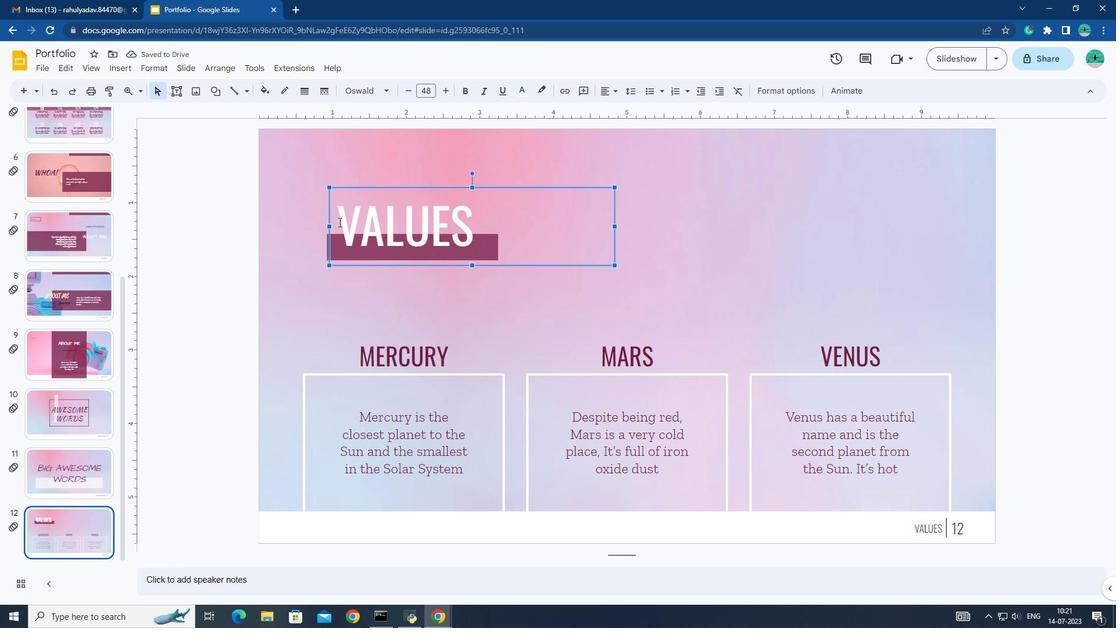
Action: Mouse moved to (386, 88)
Screenshot: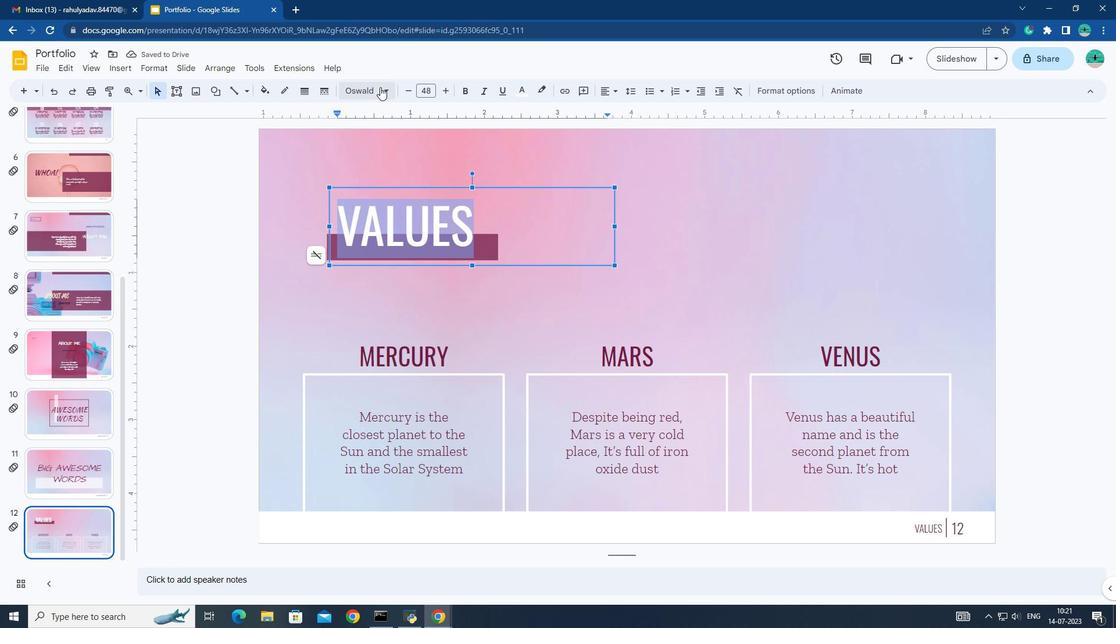 
Action: Mouse pressed left at (386, 88)
Screenshot: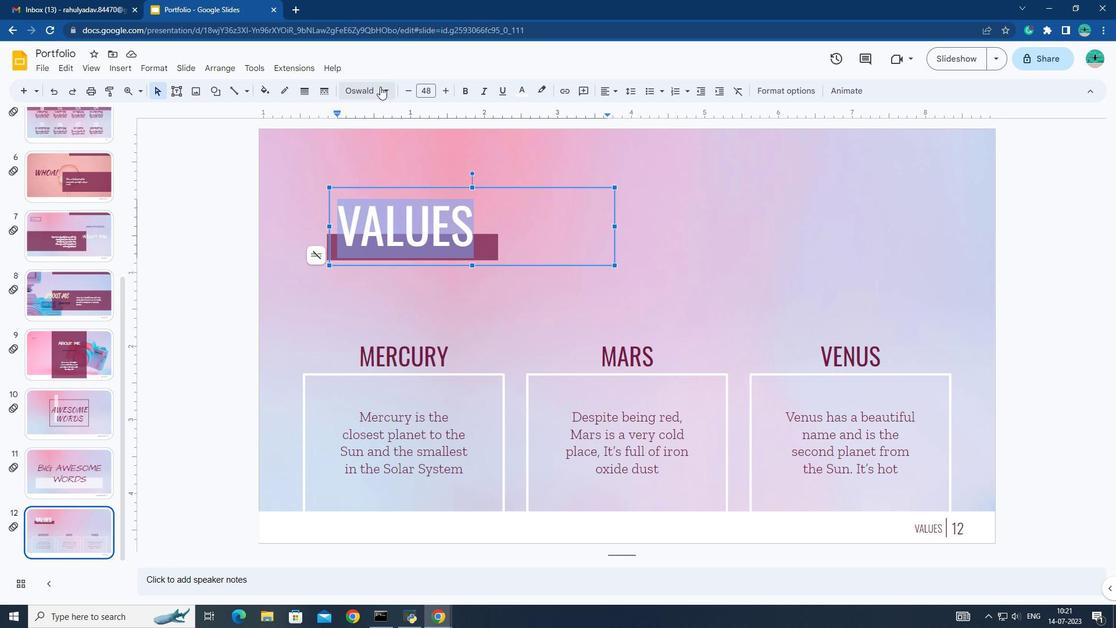 
Action: Mouse moved to (392, 413)
Screenshot: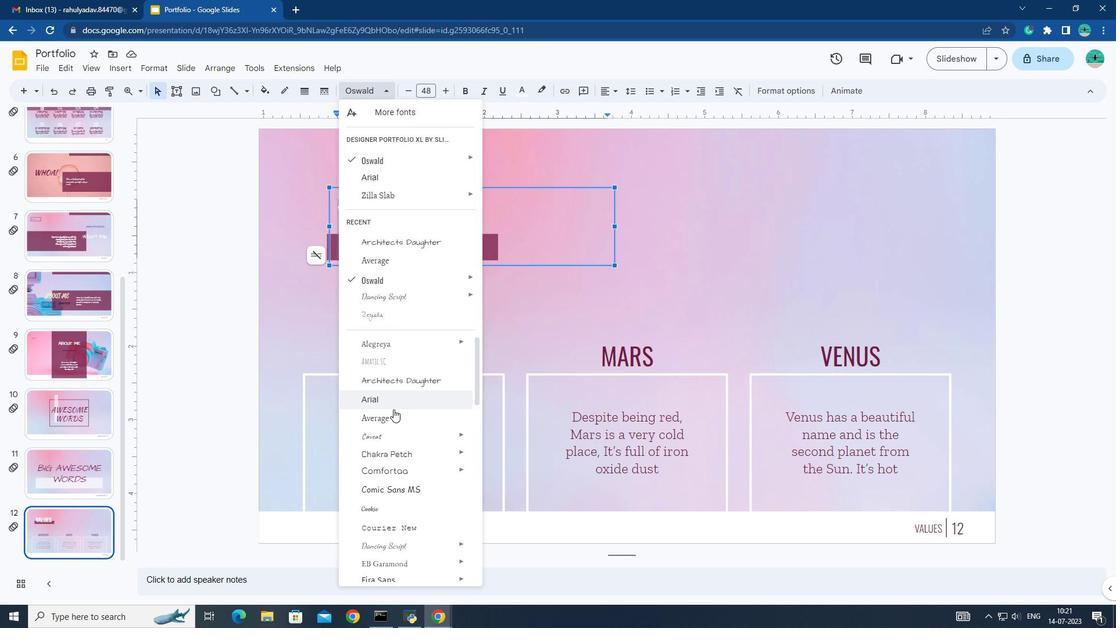 
Action: Mouse pressed left at (392, 413)
Screenshot: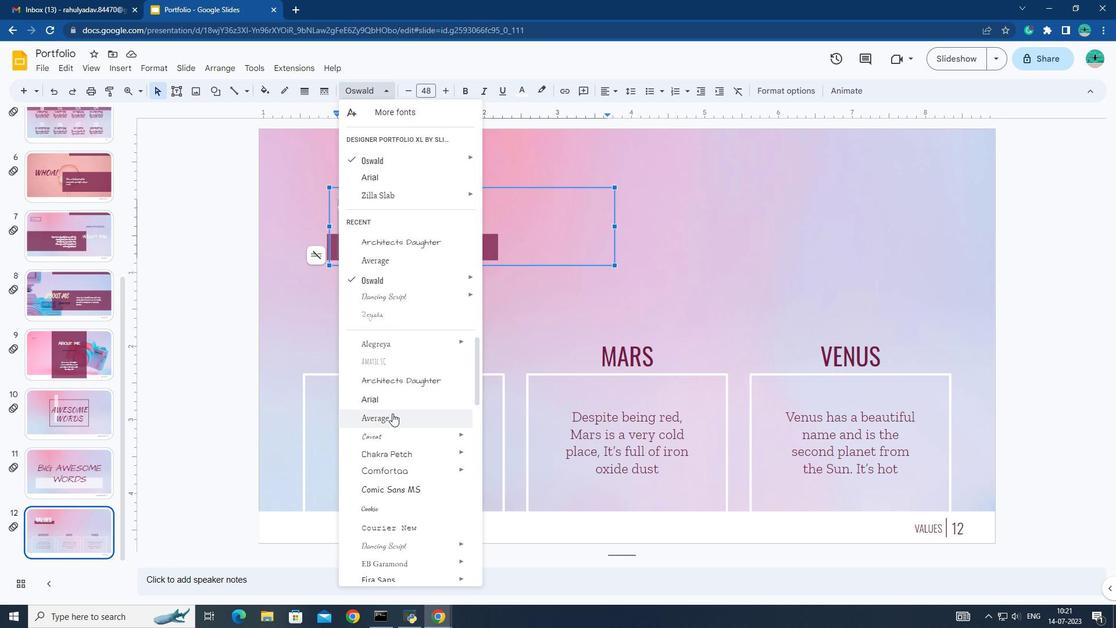 
Action: Mouse moved to (465, 87)
Screenshot: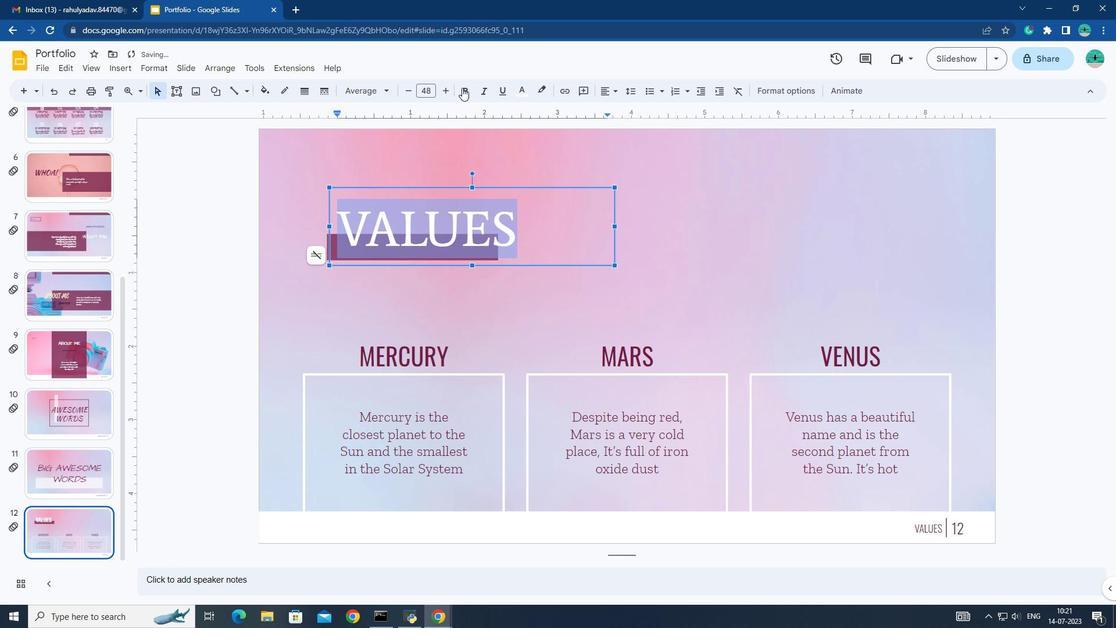
Action: Mouse pressed left at (465, 87)
Screenshot: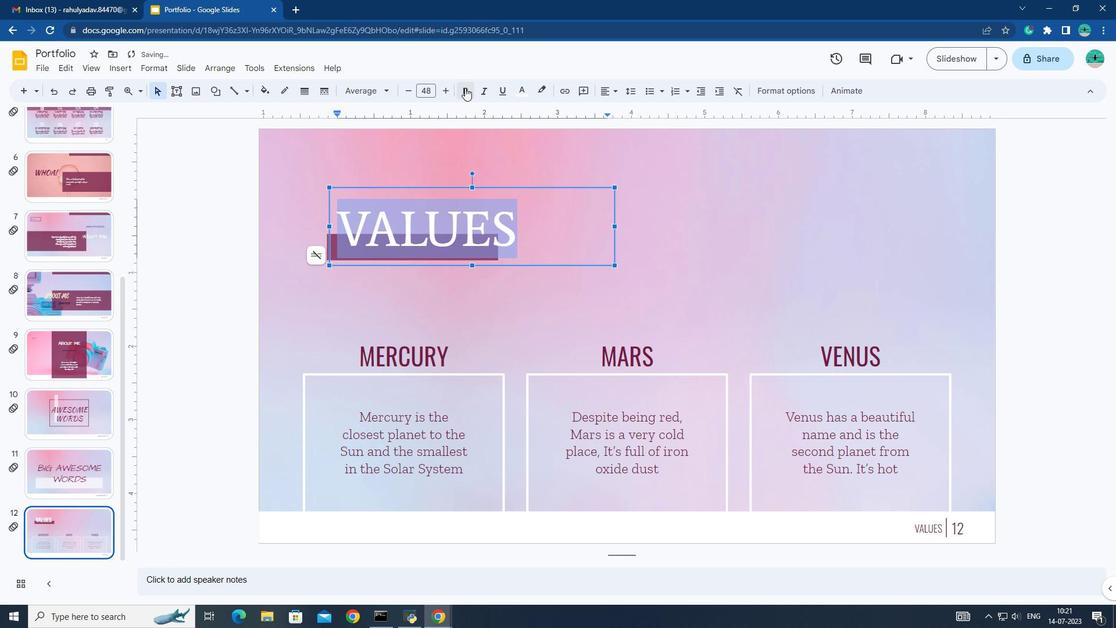
Action: Mouse moved to (710, 194)
Screenshot: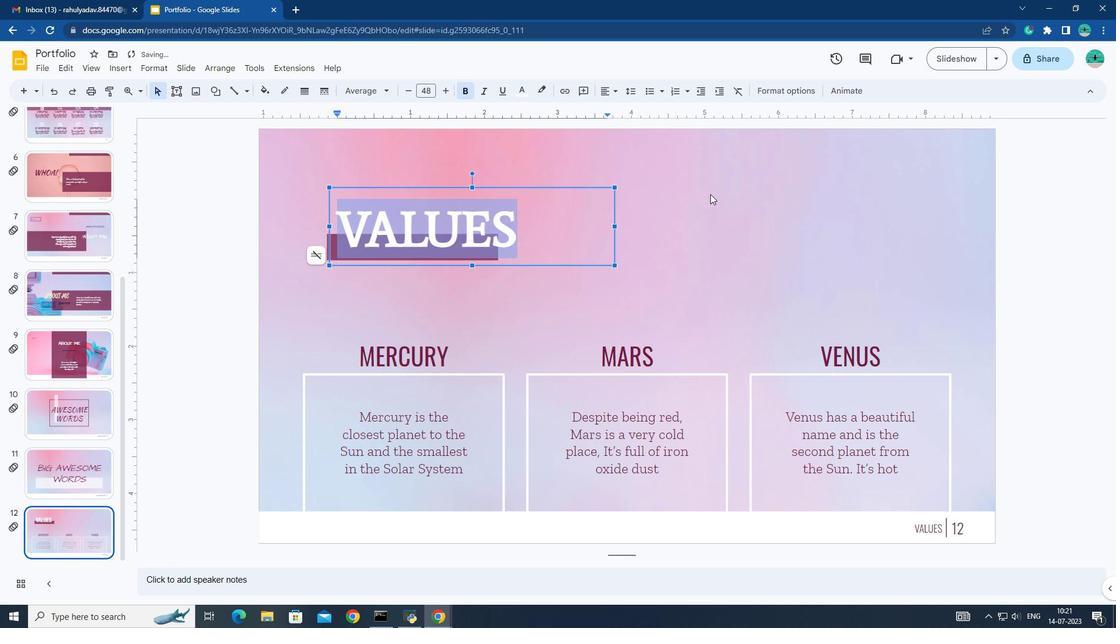 
Action: Mouse pressed left at (710, 194)
Screenshot: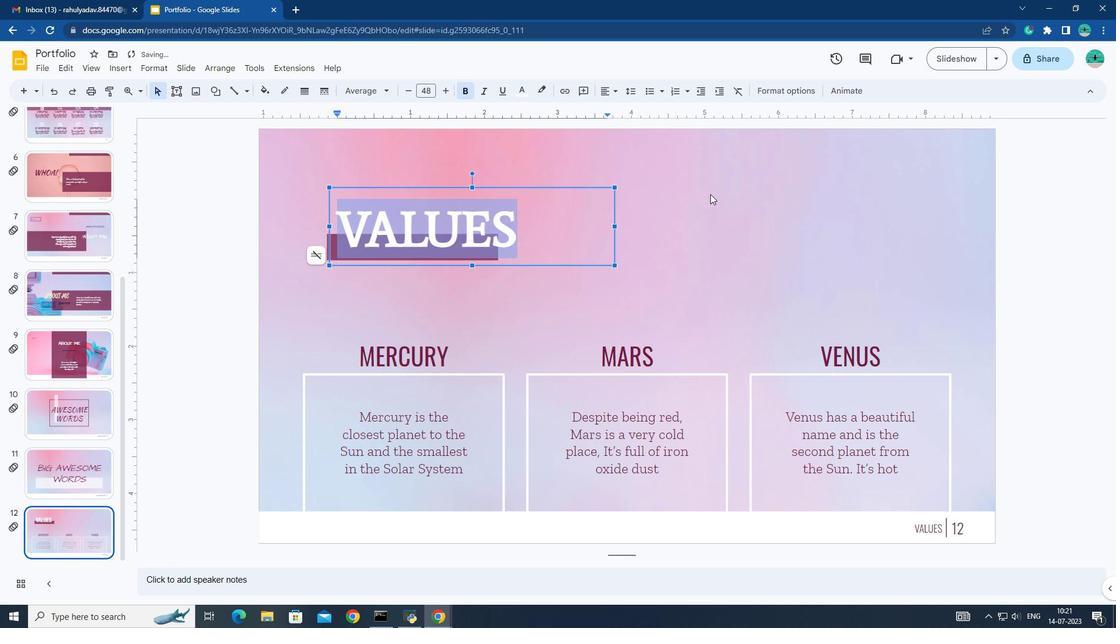 
Action: Mouse moved to (366, 354)
Screenshot: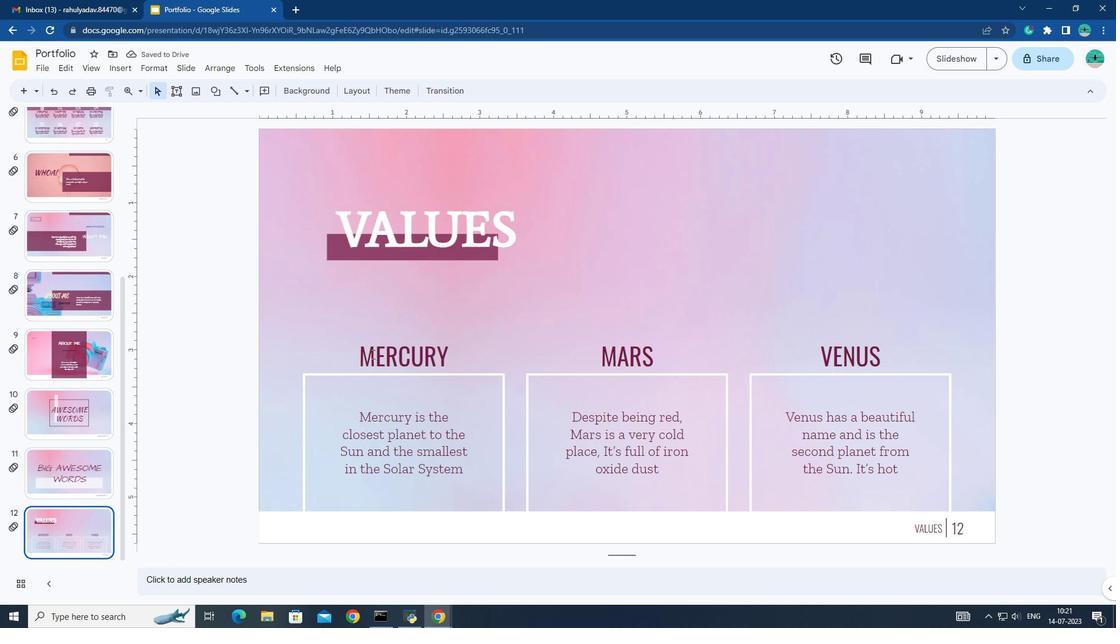 
Action: Mouse pressed left at (366, 354)
Screenshot: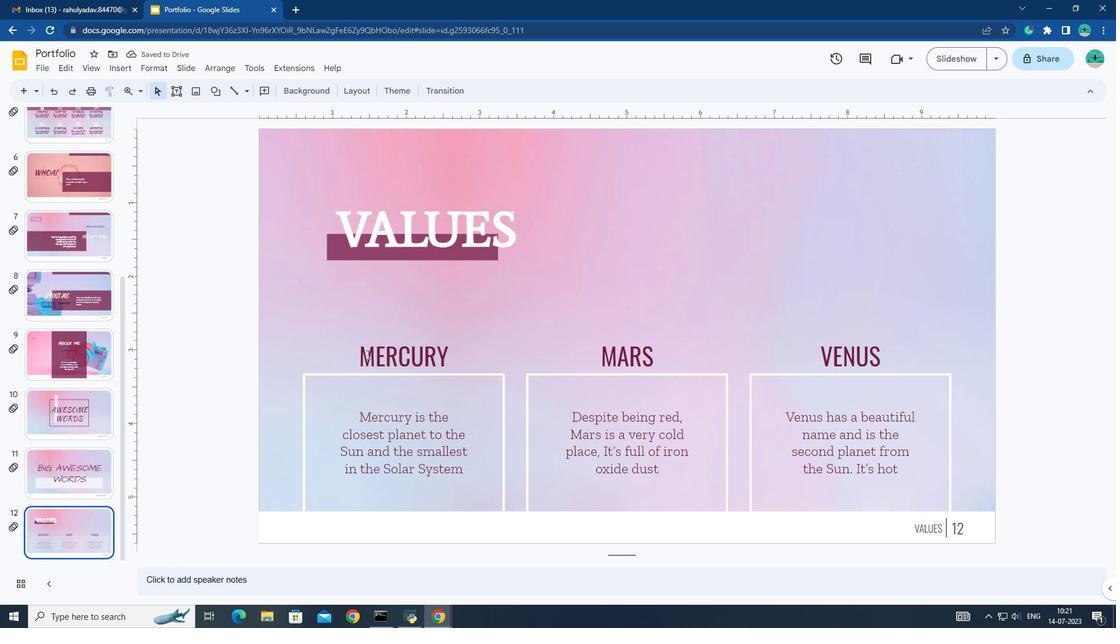 
Action: Mouse moved to (361, 354)
Screenshot: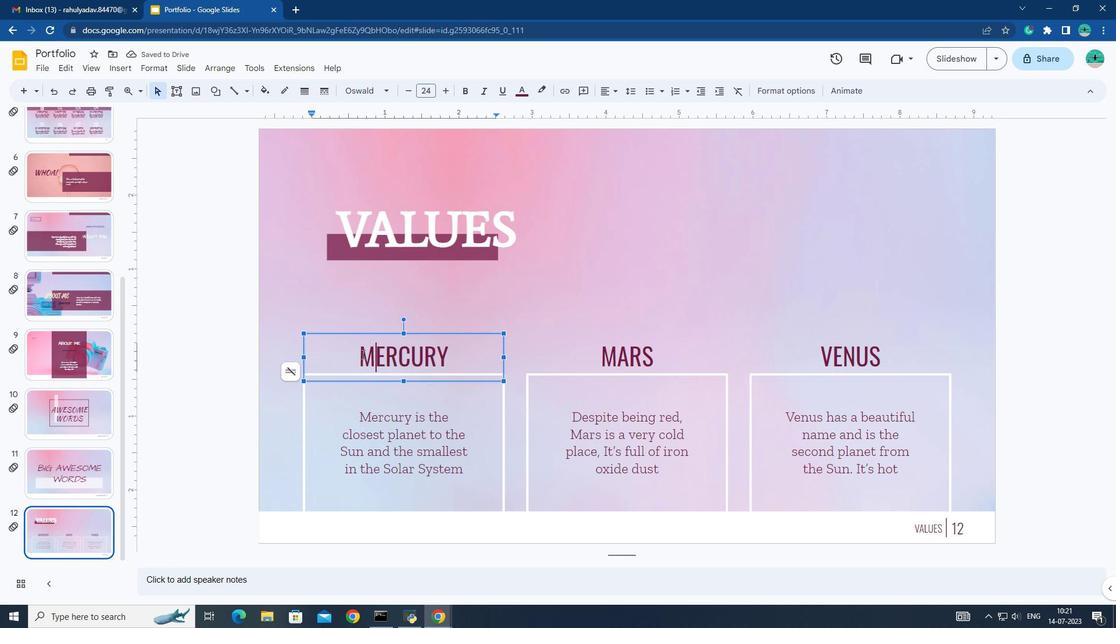 
Action: Mouse pressed left at (361, 354)
Screenshot: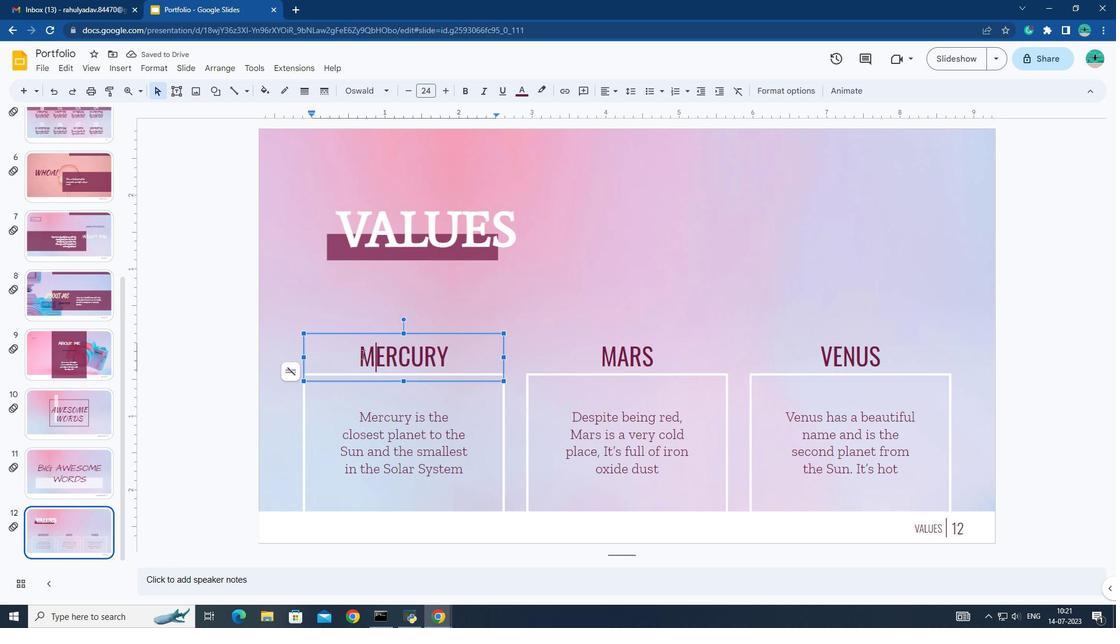 
Action: Mouse pressed left at (361, 354)
Screenshot: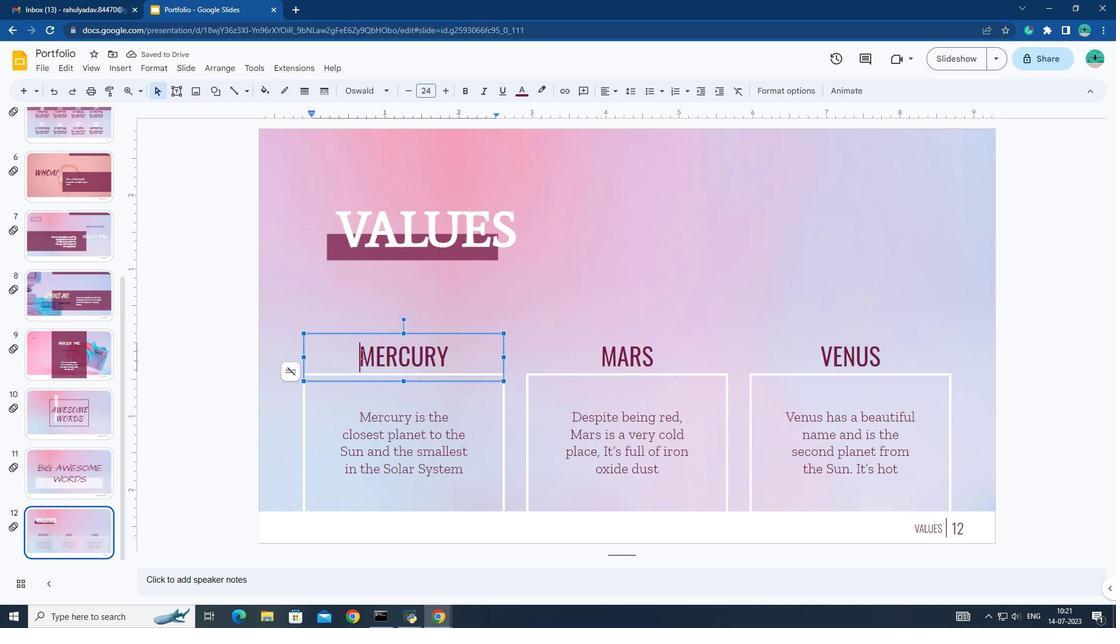 
Action: Mouse pressed left at (361, 354)
Screenshot: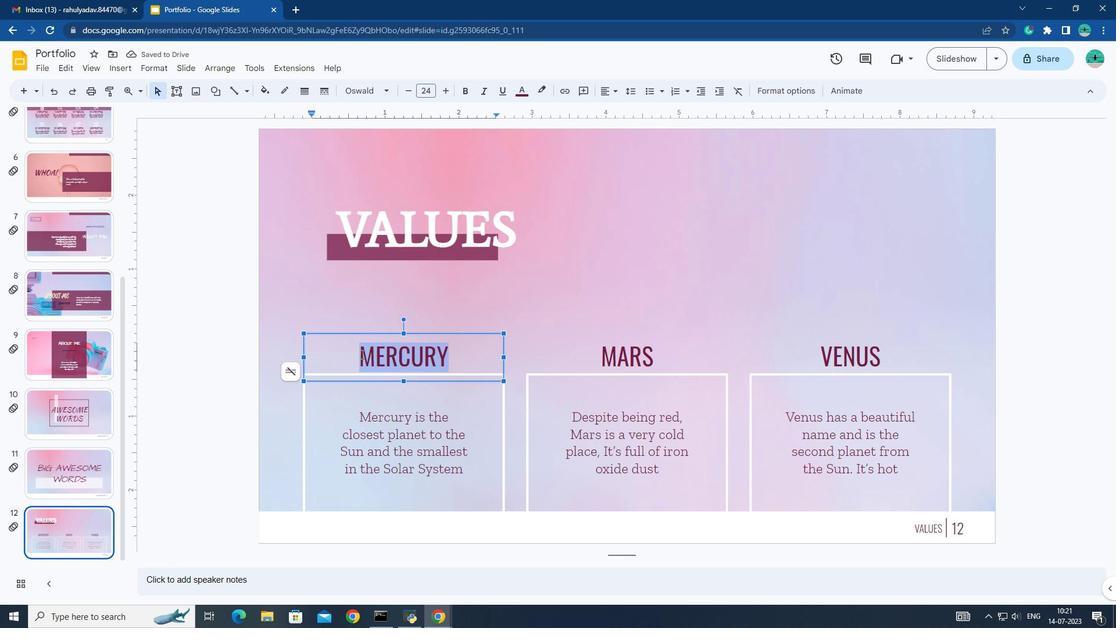 
Action: Mouse moved to (386, 98)
Screenshot: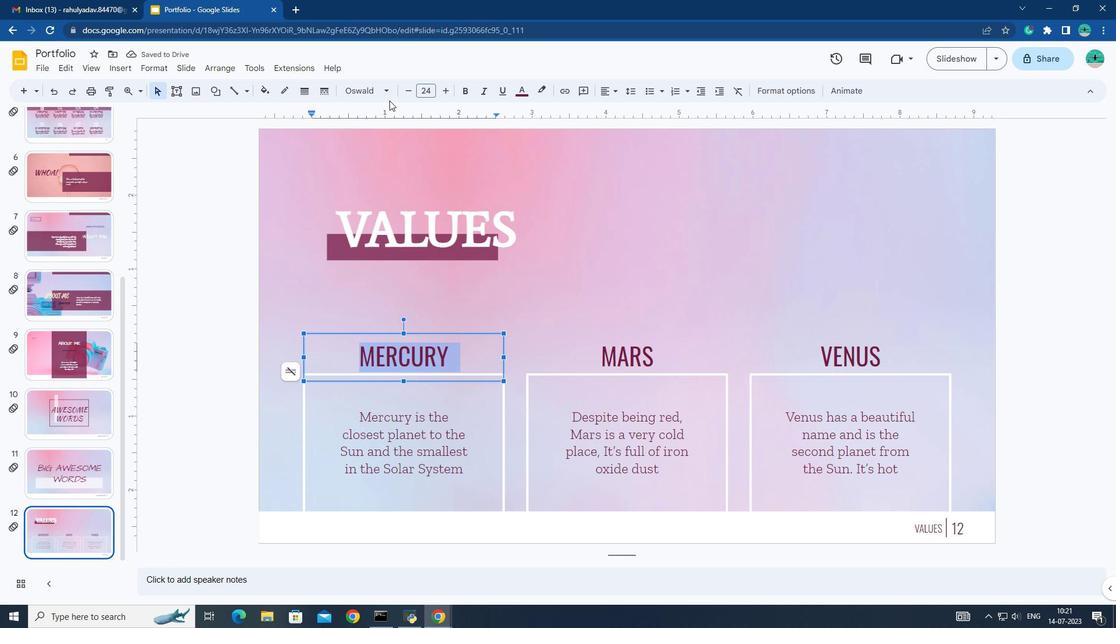 
Action: Mouse pressed left at (386, 98)
Screenshot: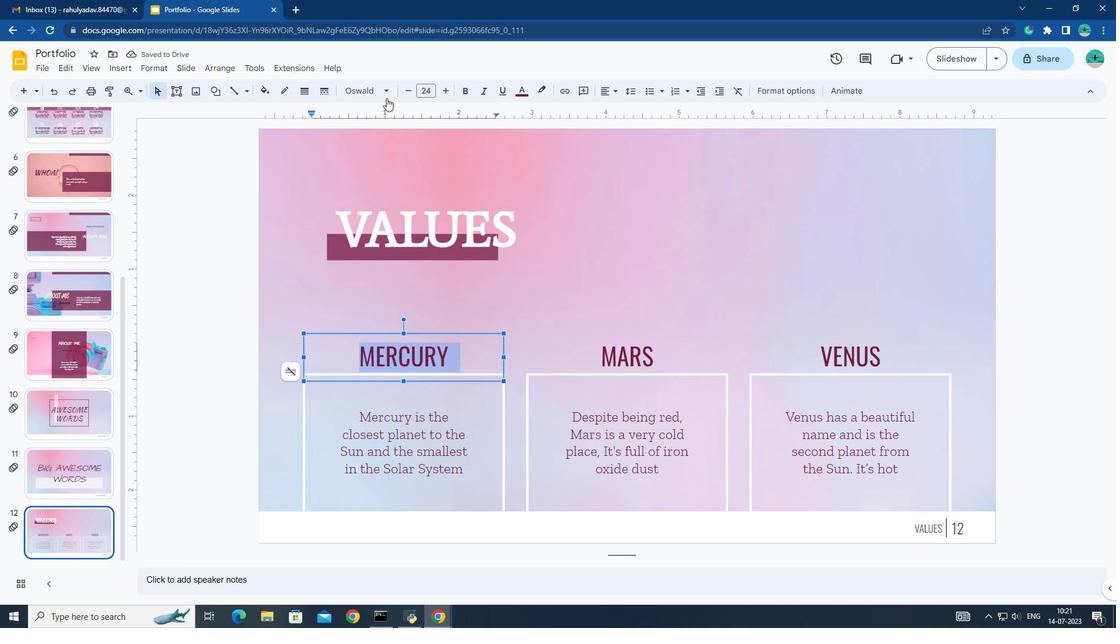 
Action: Mouse moved to (508, 514)
Screenshot: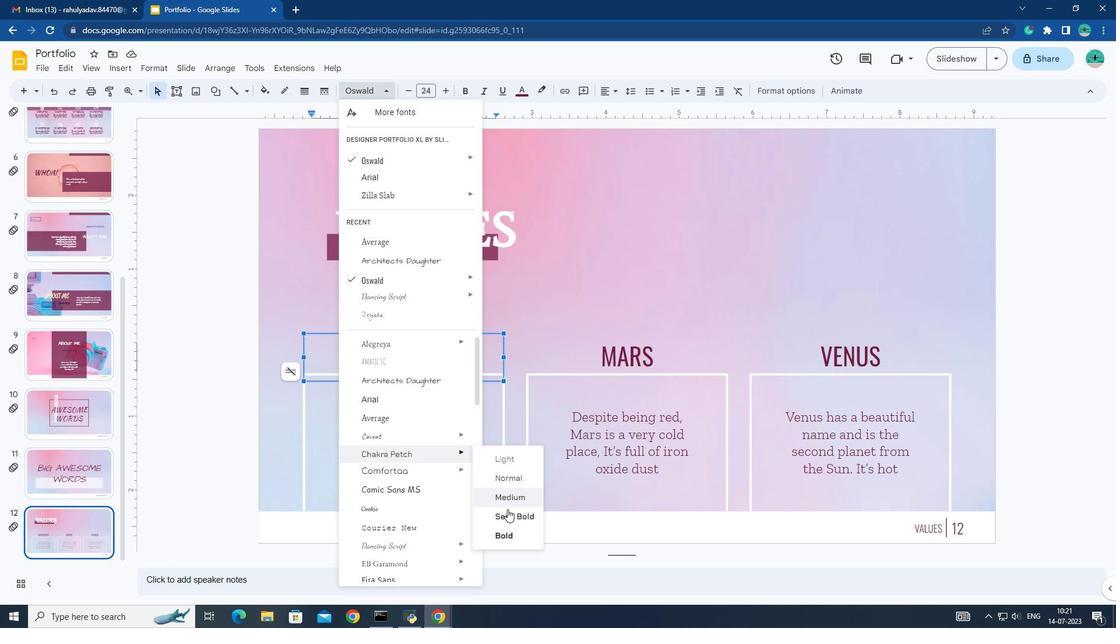 
Action: Mouse pressed left at (508, 514)
Screenshot: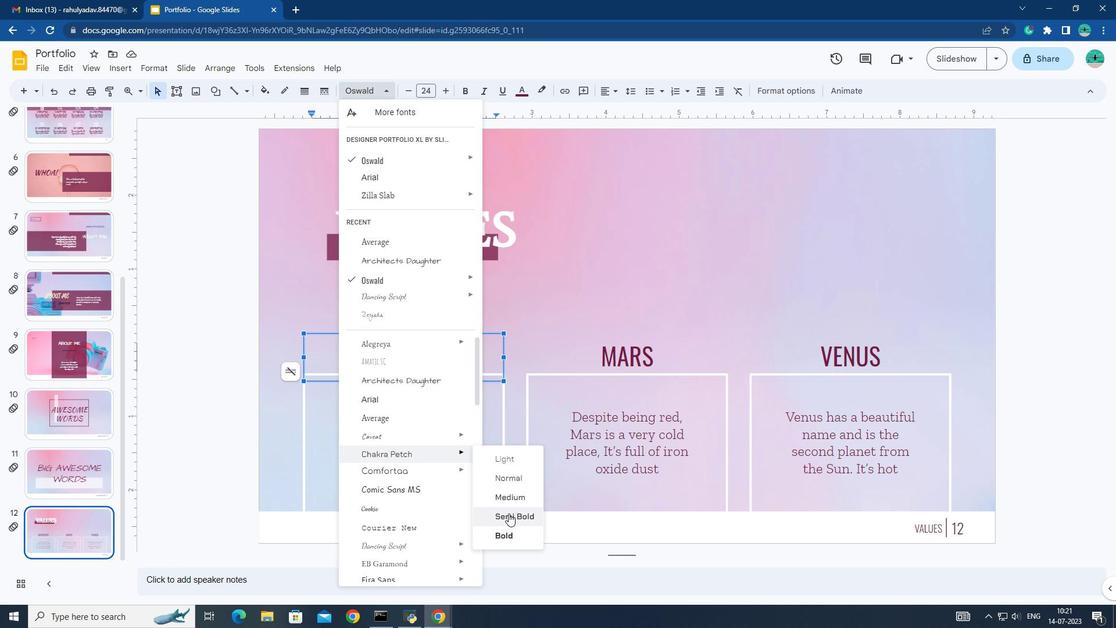 
Action: Mouse moved to (613, 355)
Screenshot: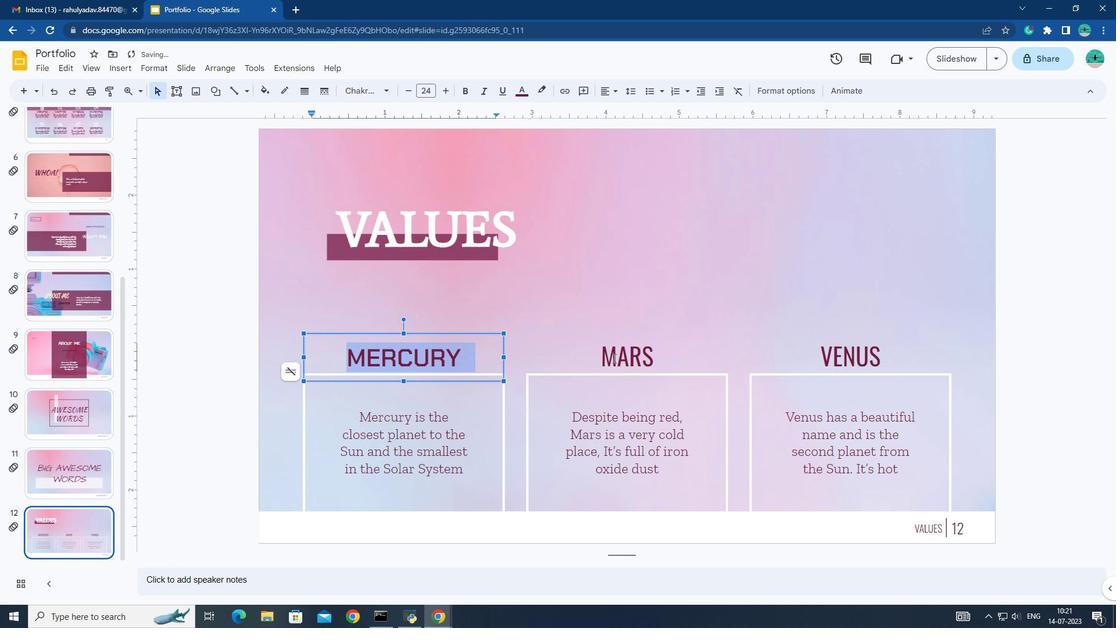 
Action: Mouse pressed left at (613, 355)
Screenshot: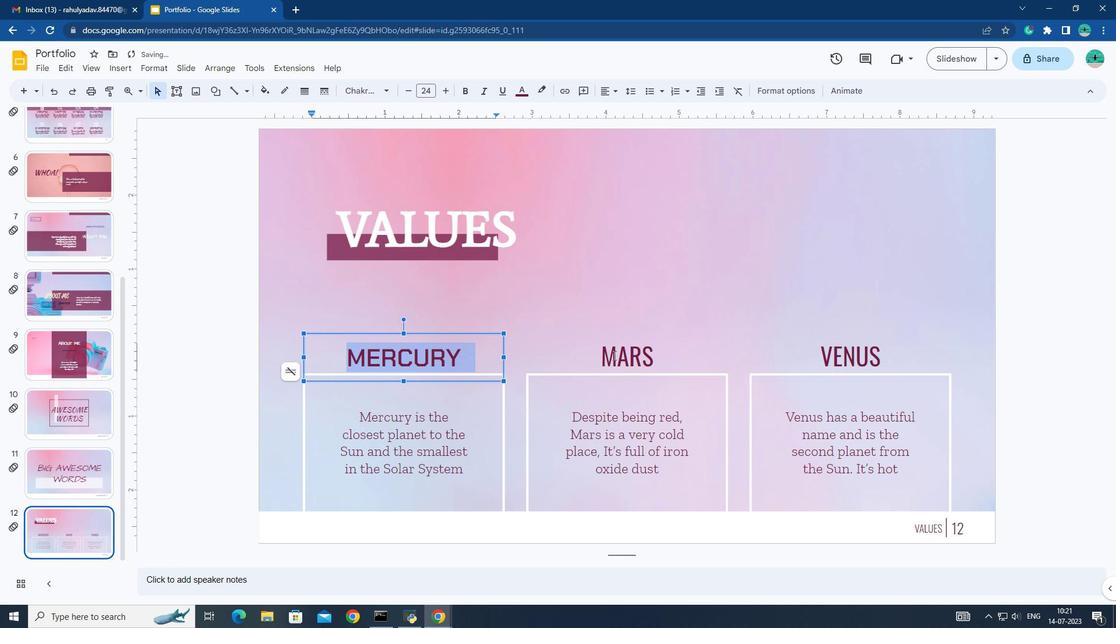 
Action: Mouse moved to (601, 351)
Screenshot: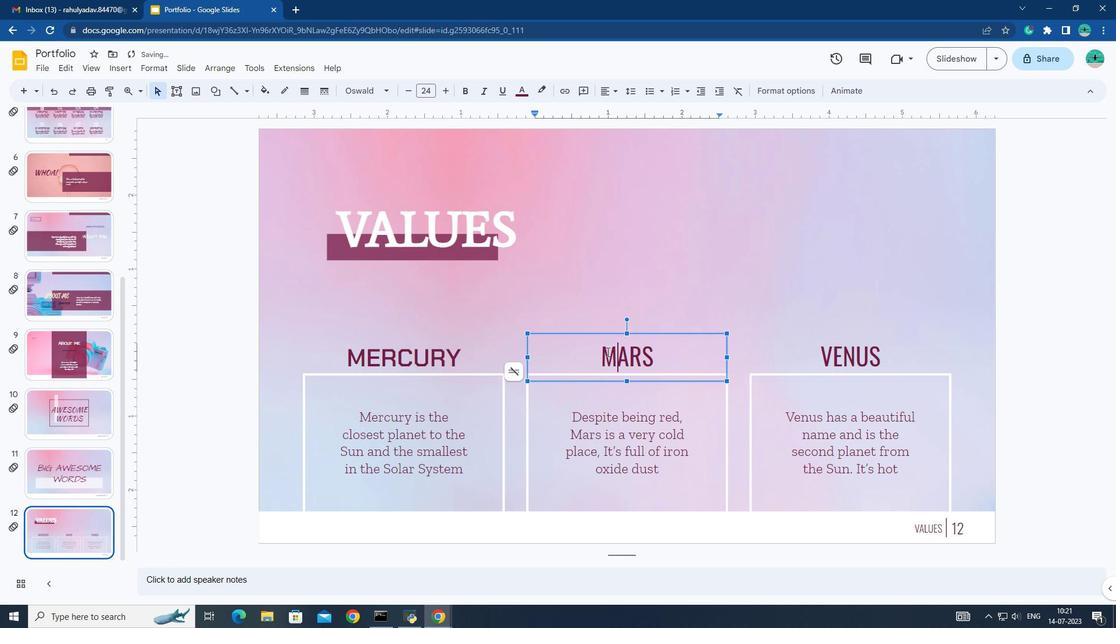 
Action: Mouse pressed left at (601, 351)
Screenshot: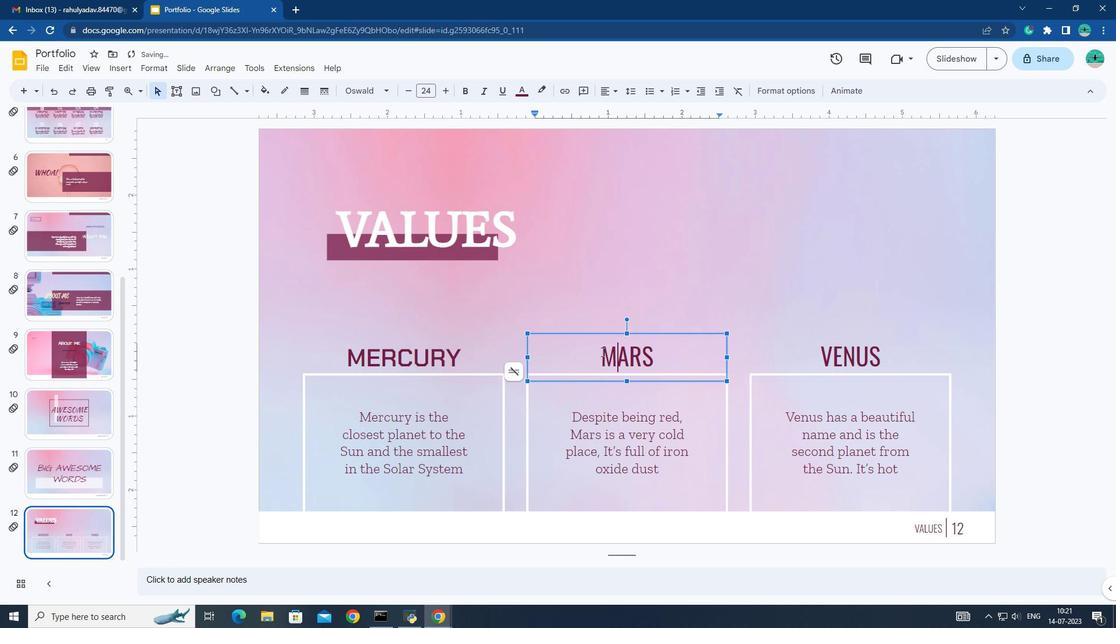 
Action: Mouse pressed left at (601, 351)
Screenshot: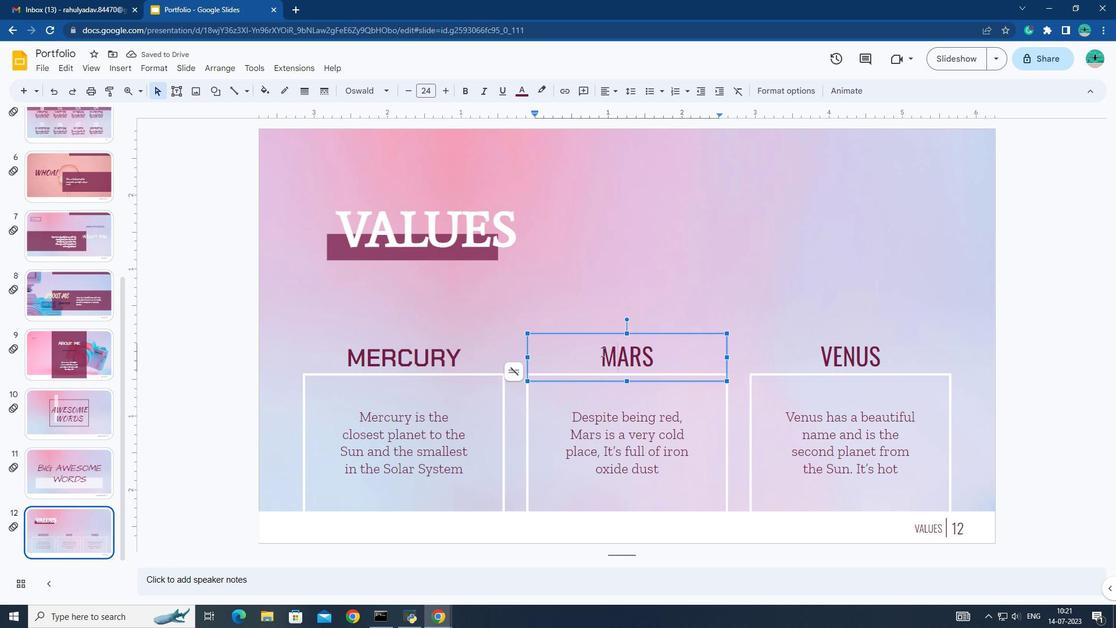 
Action: Mouse moved to (385, 92)
Screenshot: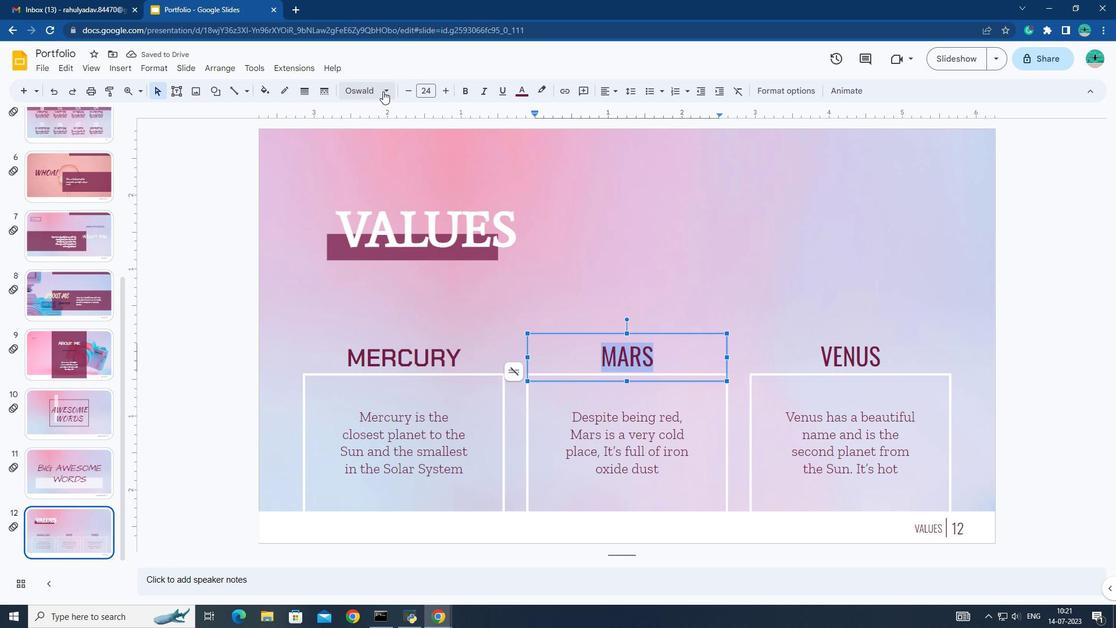 
Action: Mouse pressed left at (385, 92)
Screenshot: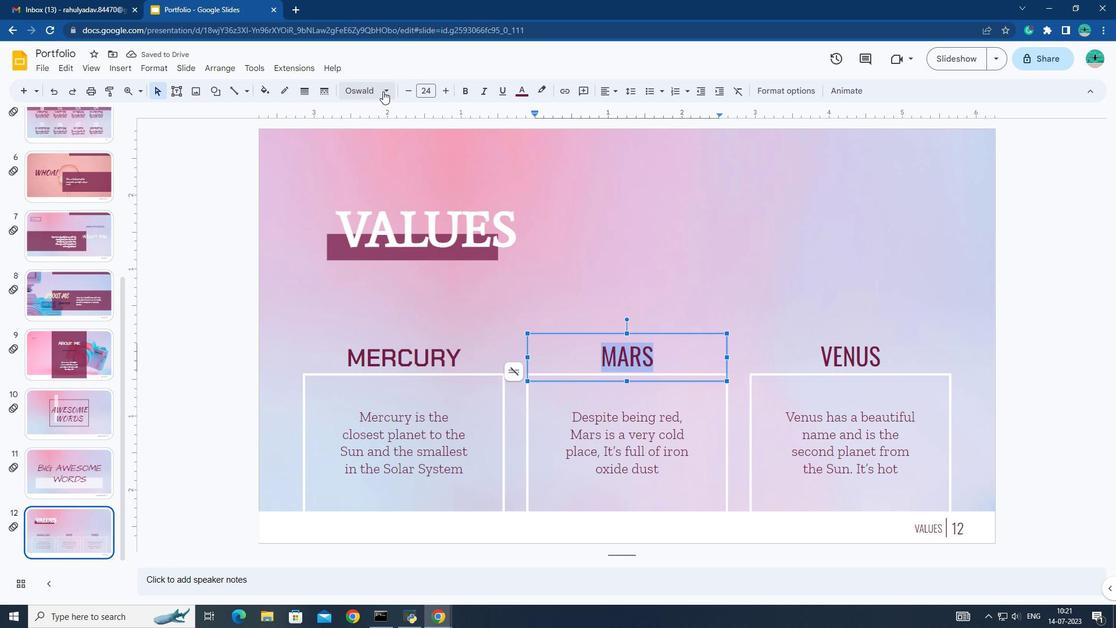 
Action: Mouse moved to (396, 240)
Screenshot: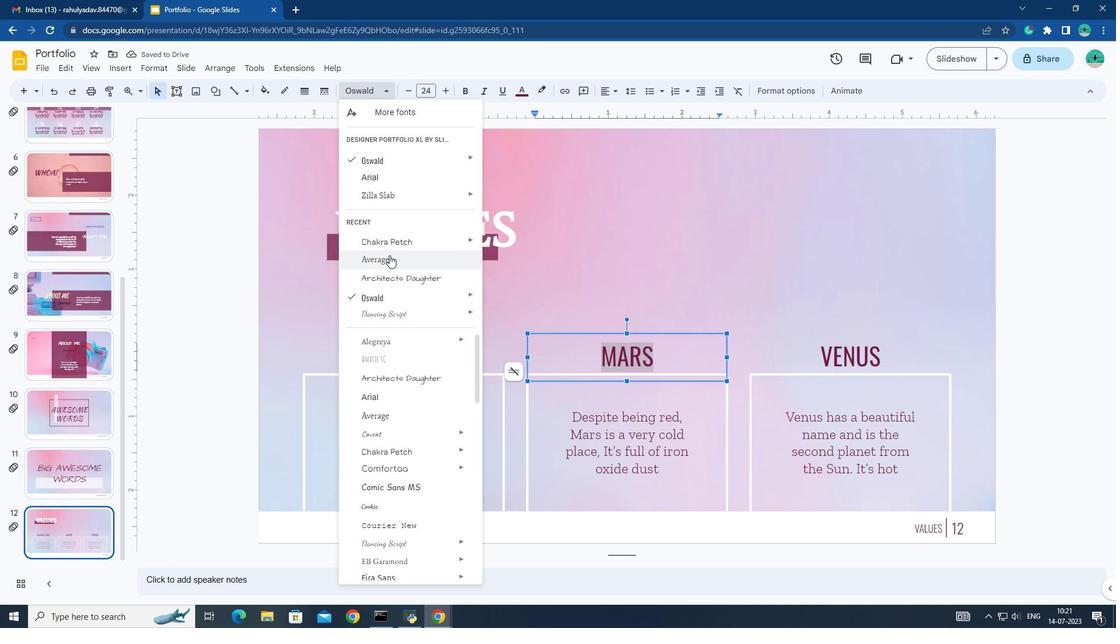 
Action: Mouse pressed left at (396, 240)
Screenshot: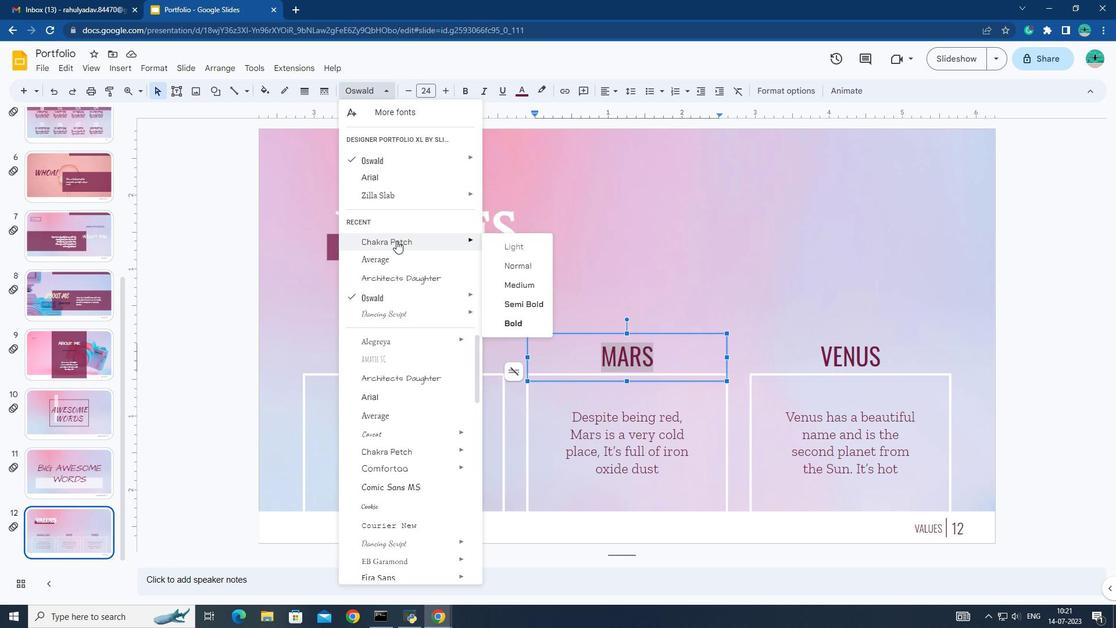 
Action: Mouse moved to (842, 359)
Screenshot: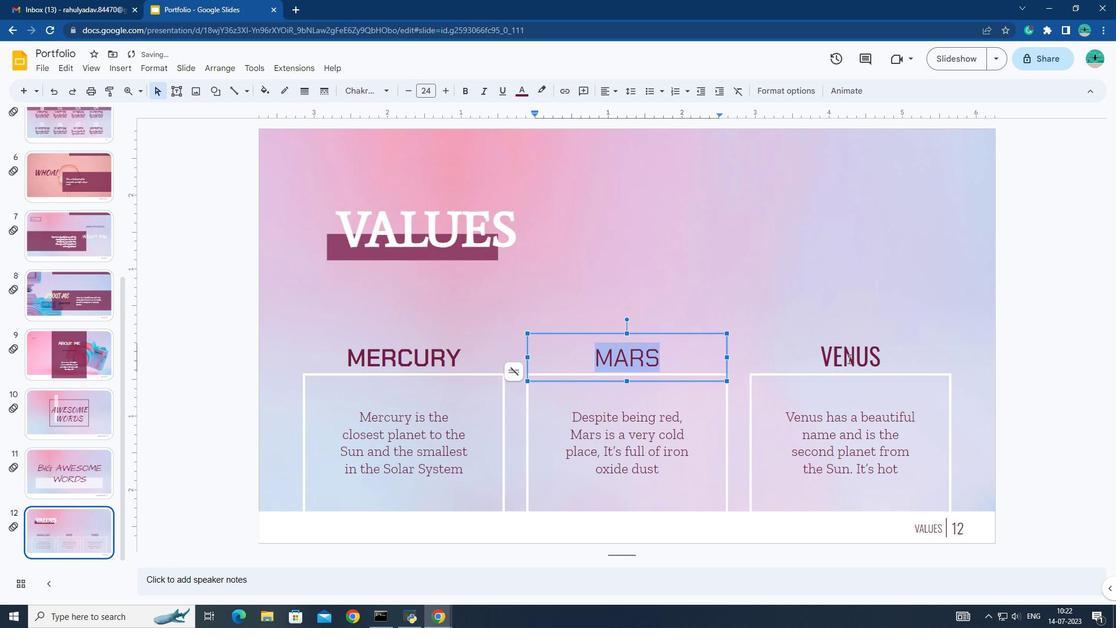 
Action: Mouse pressed left at (842, 359)
Screenshot: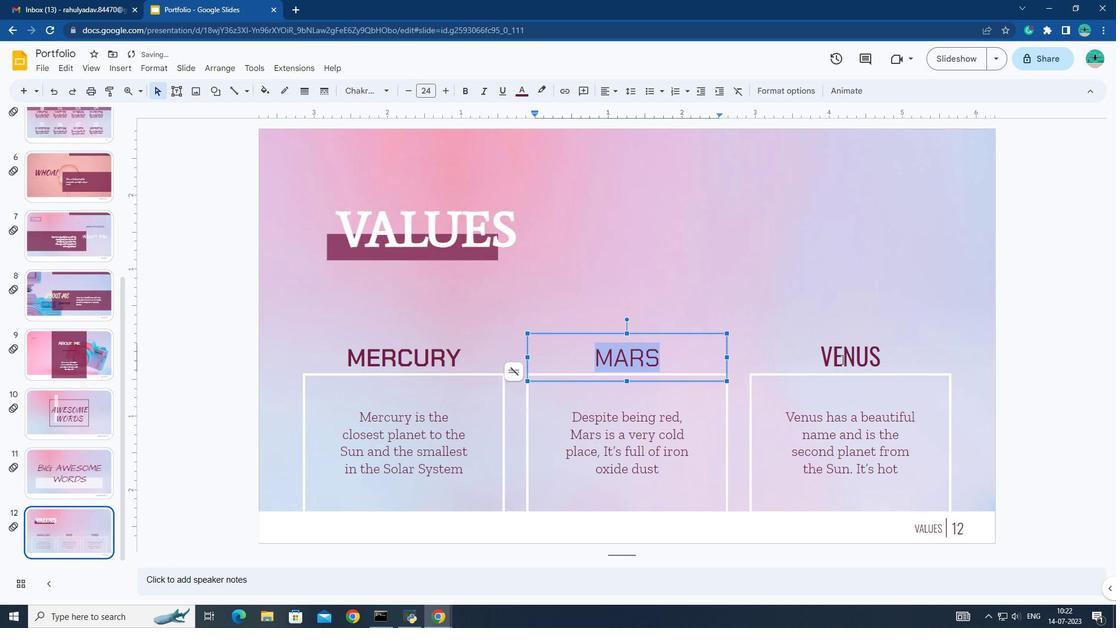 
Action: Mouse moved to (819, 350)
Screenshot: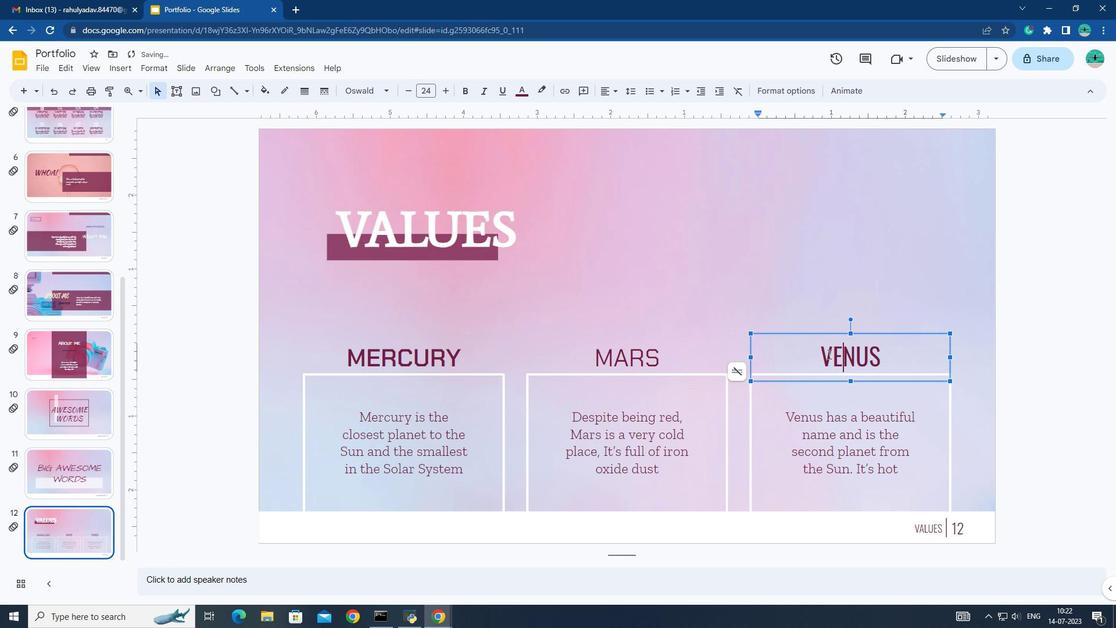 
Action: Mouse pressed left at (819, 350)
Screenshot: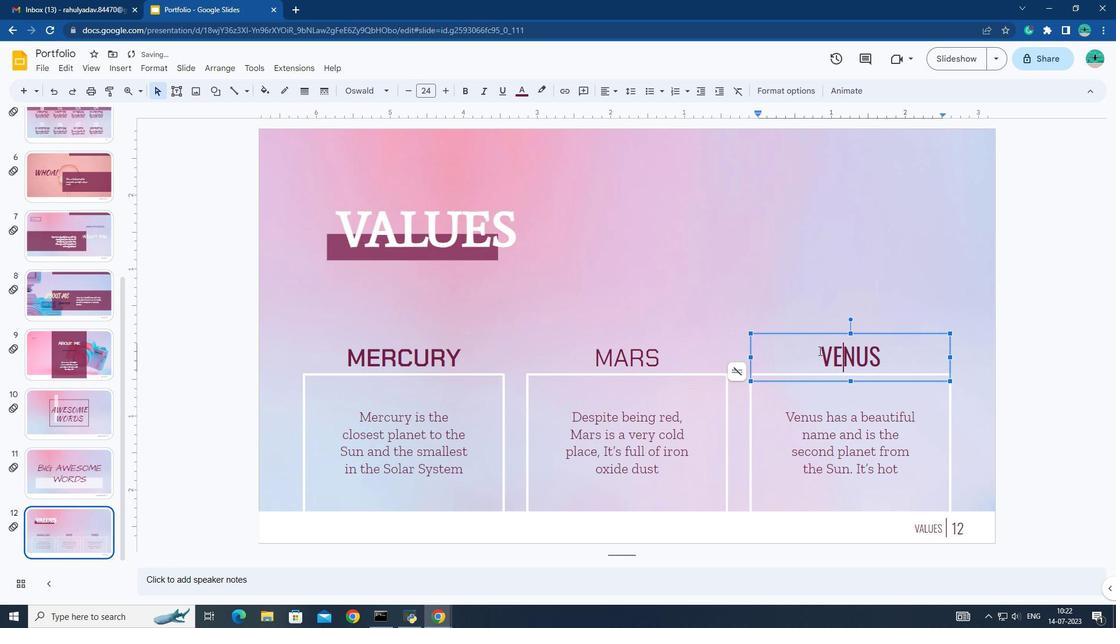 
Action: Mouse pressed left at (819, 350)
Screenshot: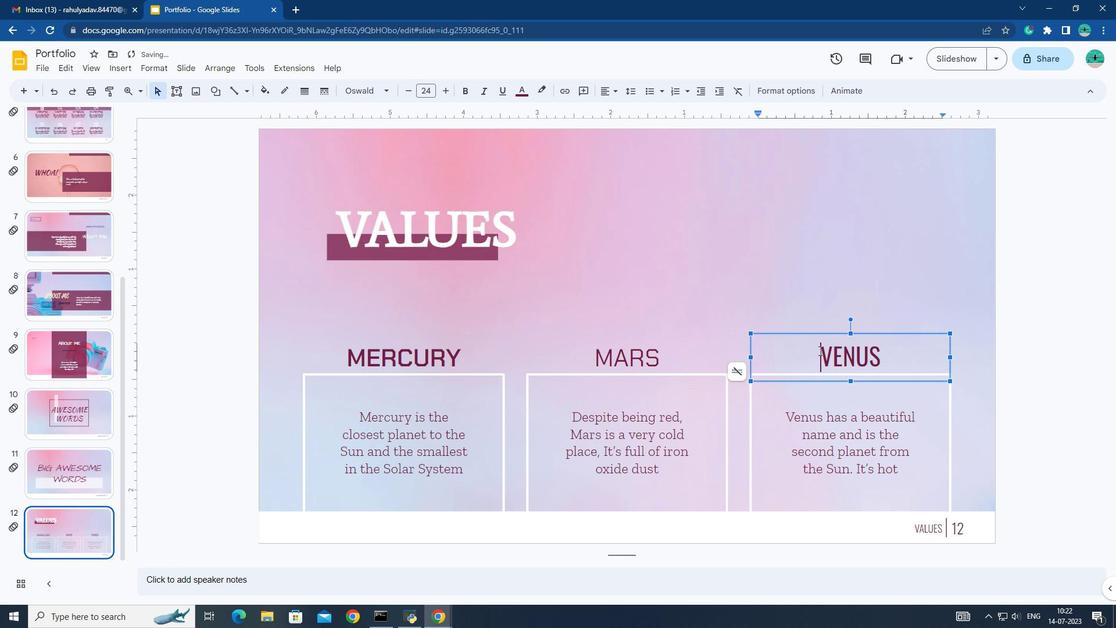 
Action: Mouse moved to (388, 91)
Screenshot: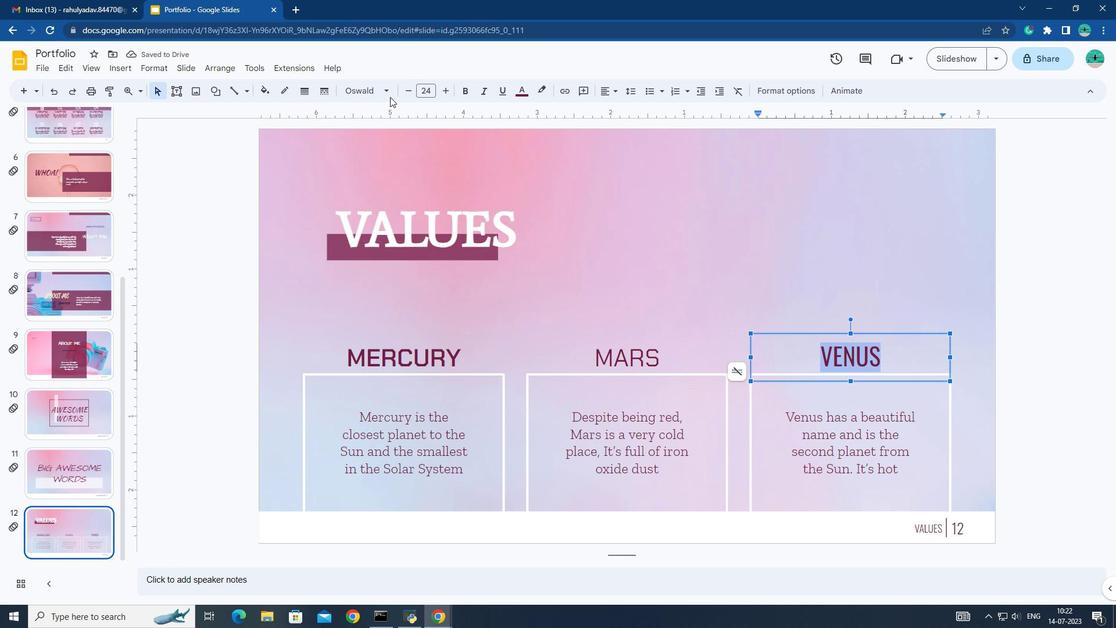 
Action: Mouse pressed left at (388, 91)
Screenshot: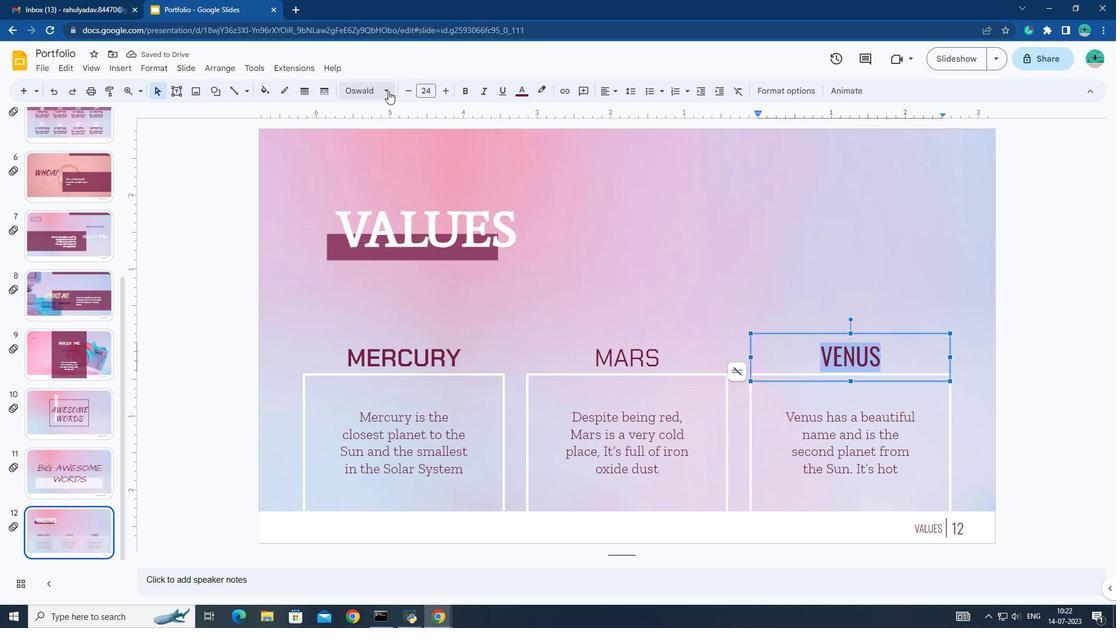 
Action: Mouse moved to (524, 304)
Screenshot: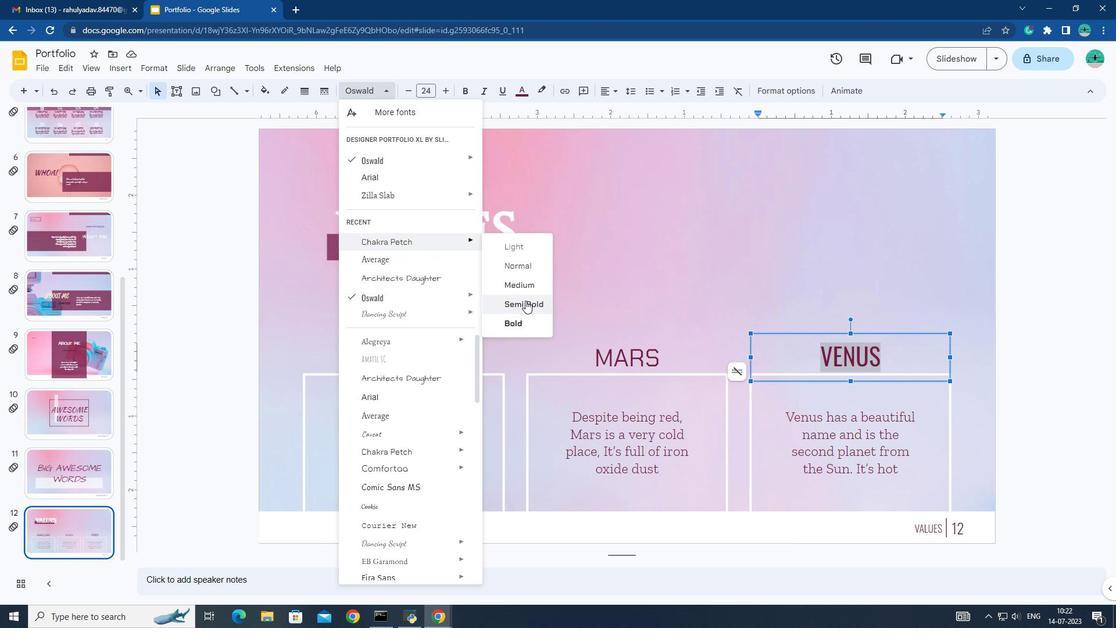 
Action: Mouse pressed left at (524, 304)
Screenshot: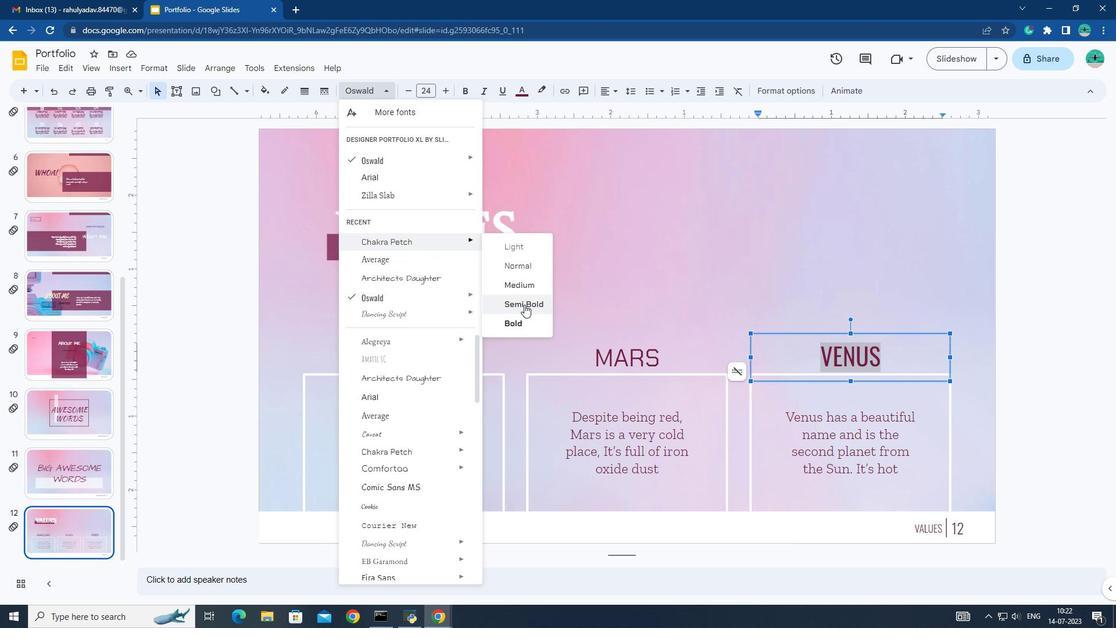 
Action: Mouse moved to (612, 358)
Screenshot: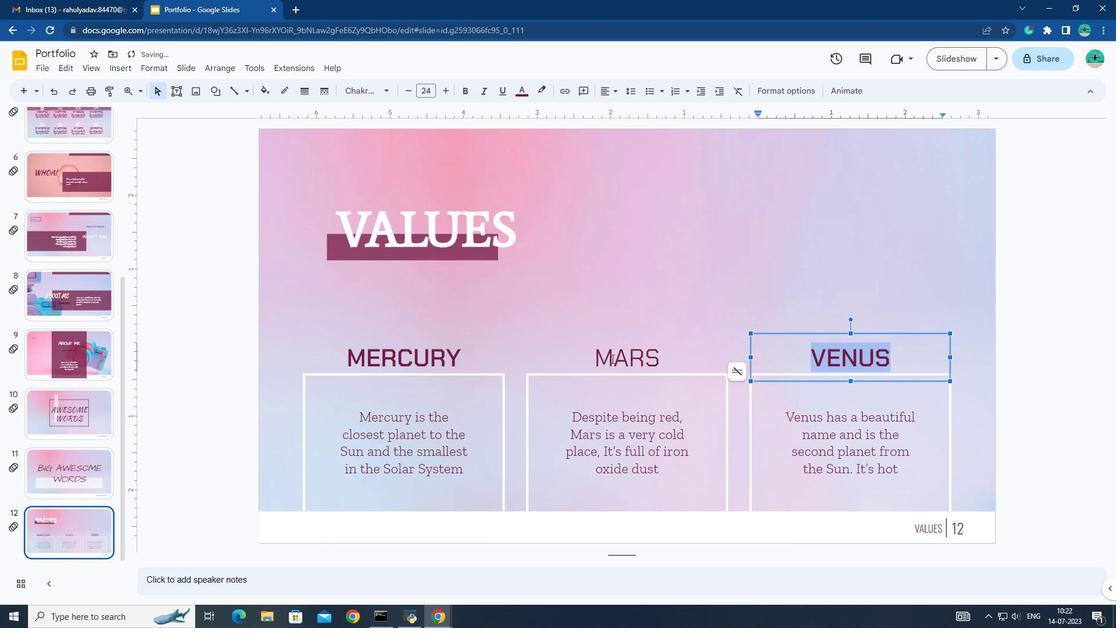 
Action: Mouse pressed left at (612, 358)
Screenshot: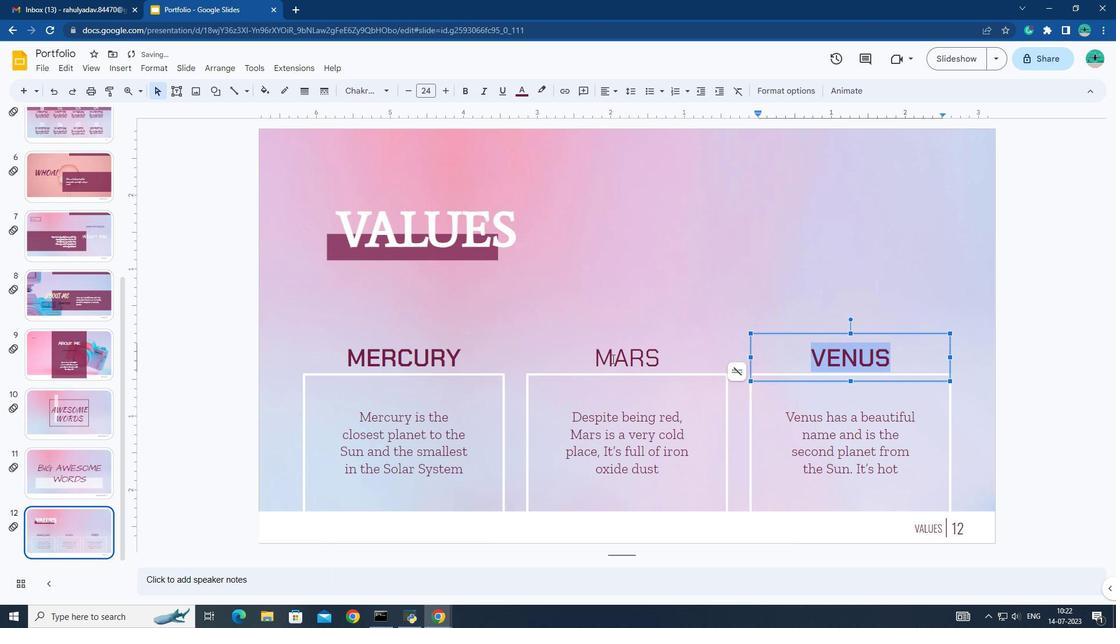 
Action: Mouse pressed left at (612, 358)
Screenshot: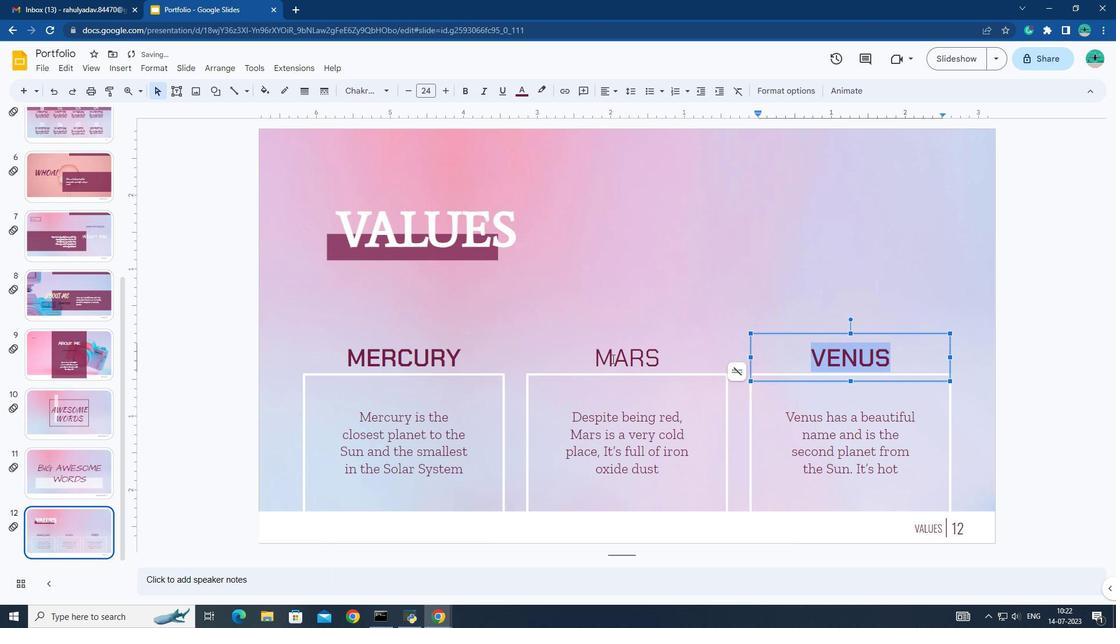 
Action: Mouse moved to (384, 94)
Screenshot: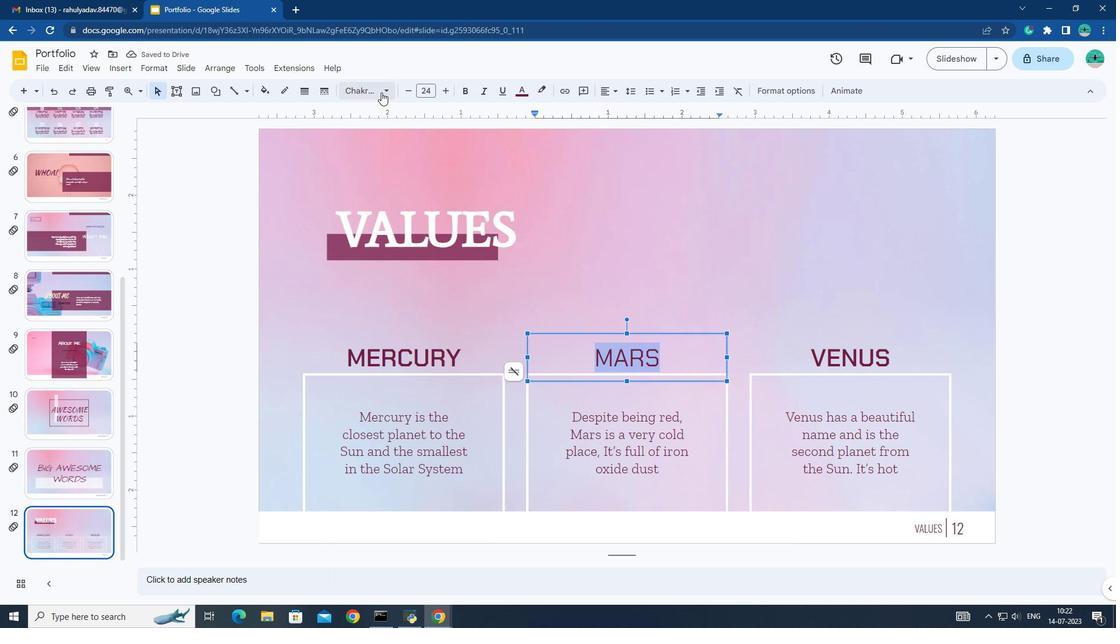 
Action: Mouse pressed left at (384, 94)
Screenshot: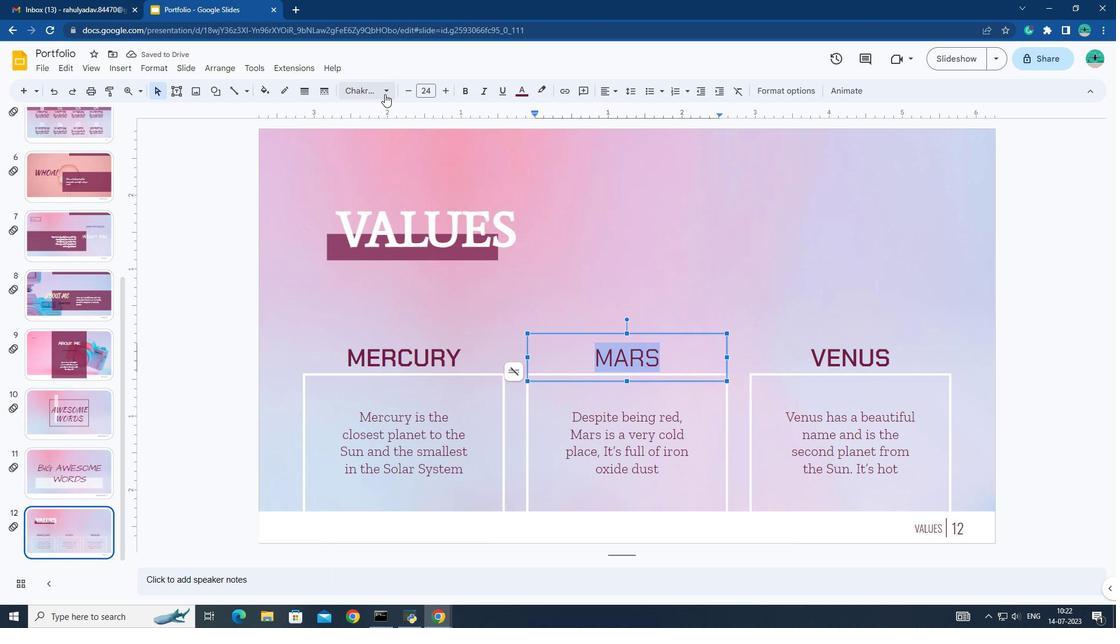 
Action: Mouse moved to (521, 305)
Screenshot: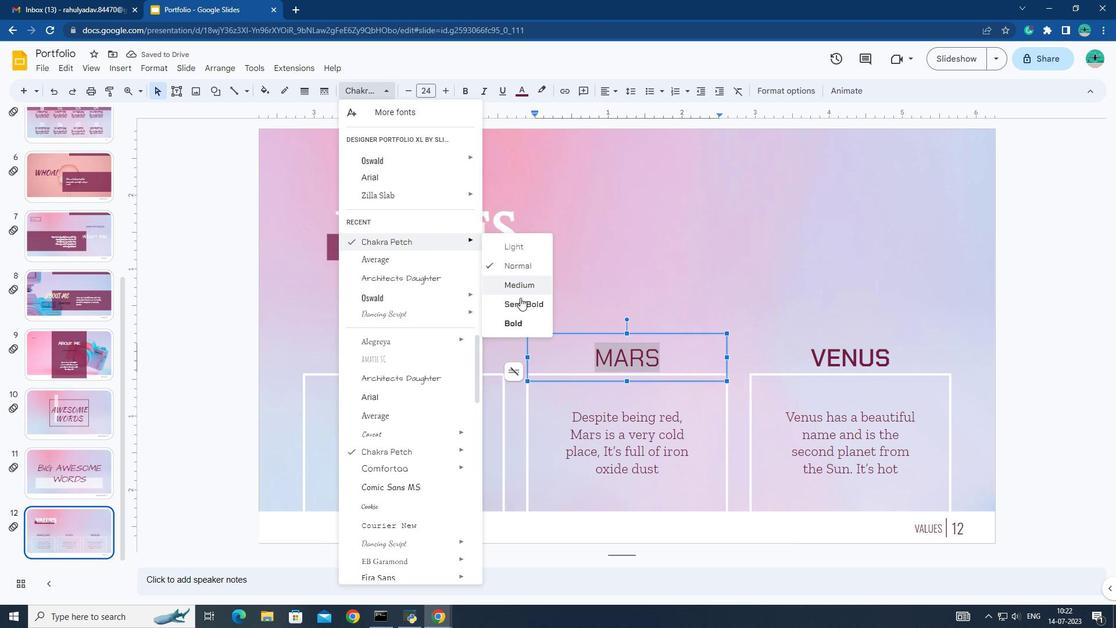 
Action: Mouse pressed left at (521, 305)
Screenshot: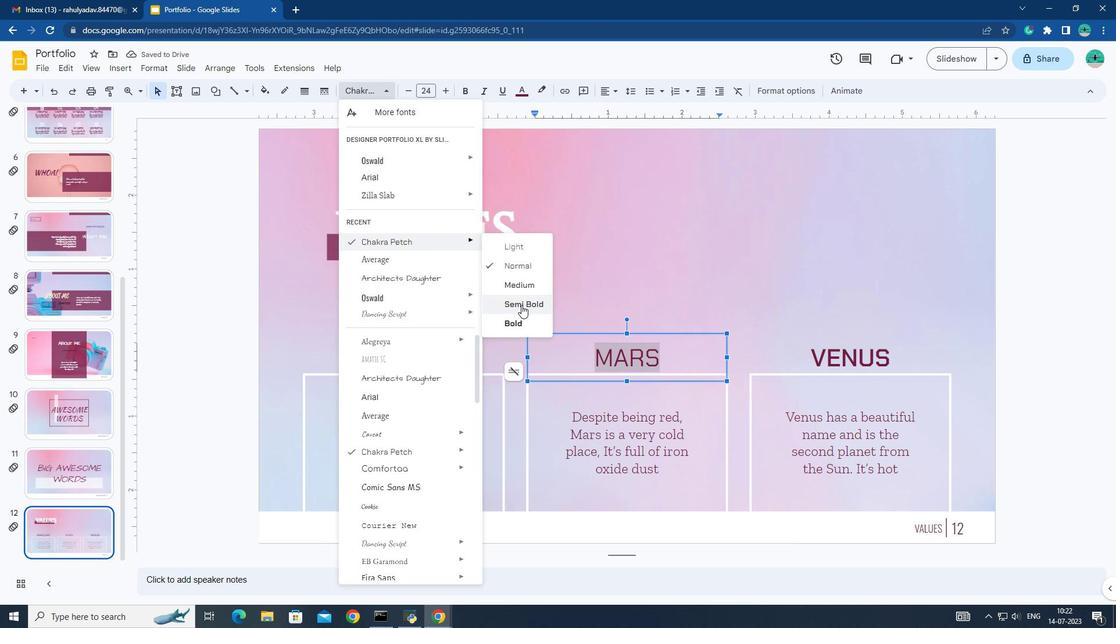 
Action: Mouse moved to (357, 411)
Screenshot: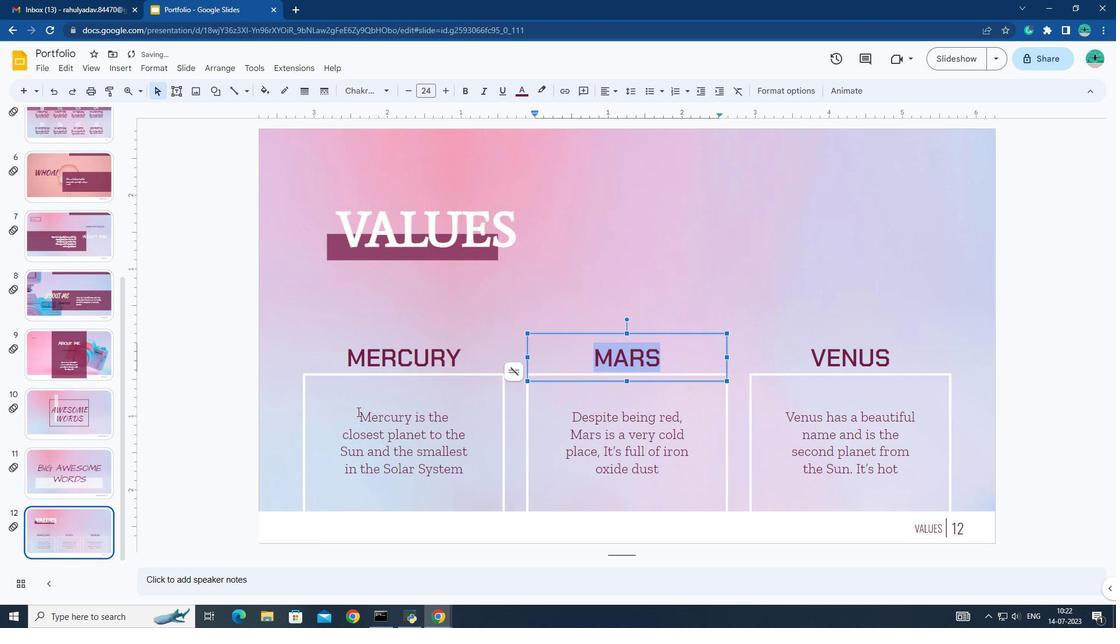 
Action: Mouse pressed left at (357, 411)
Screenshot: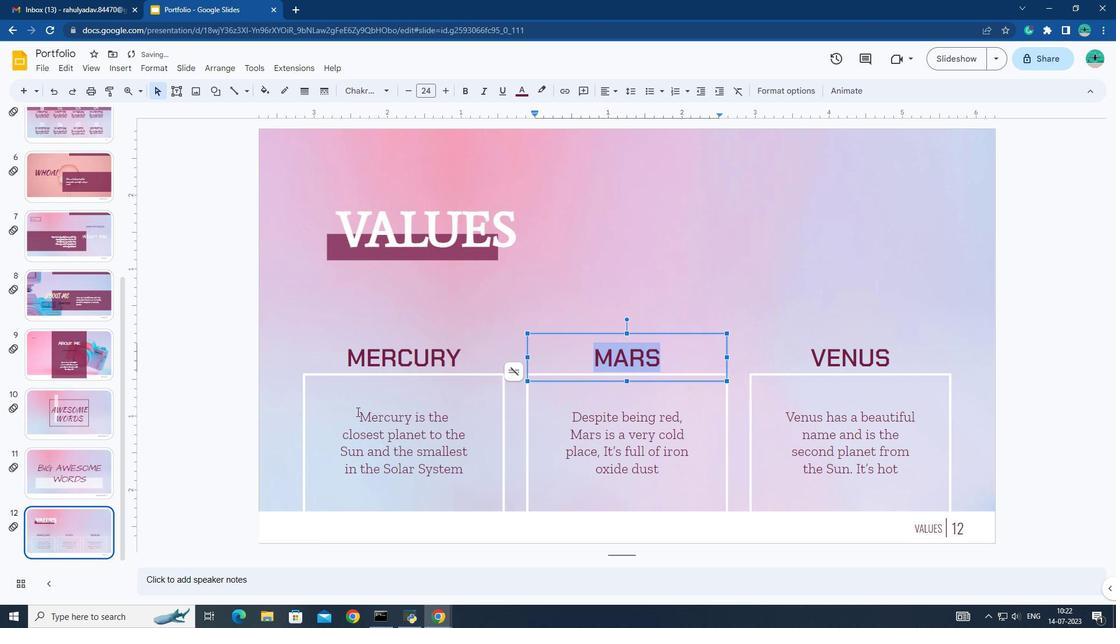 
Action: Mouse pressed left at (357, 411)
Screenshot: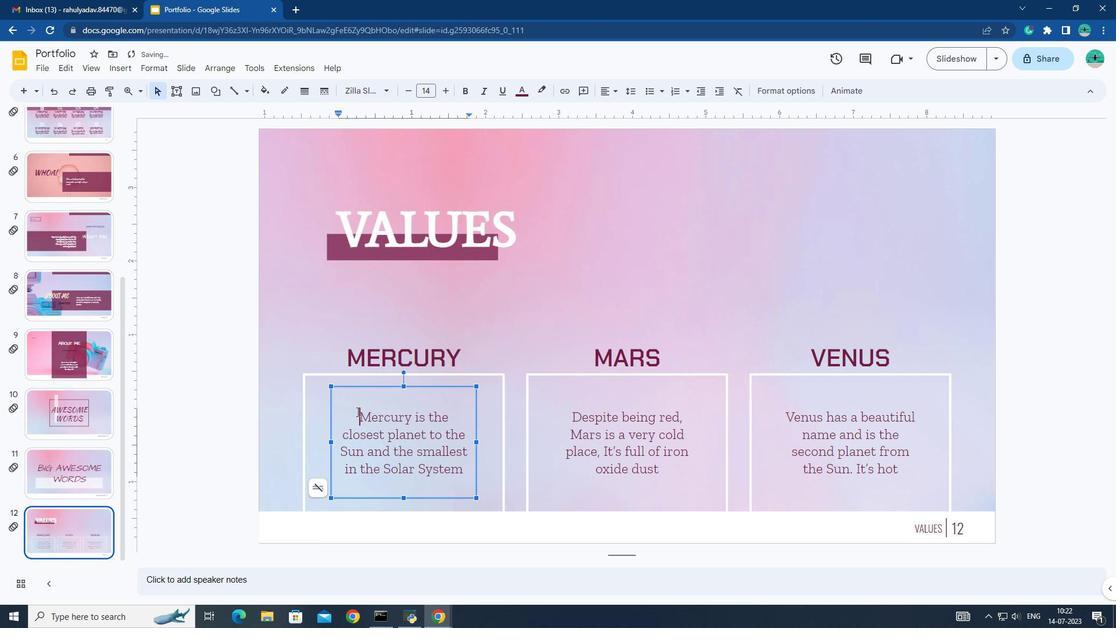
Action: Mouse pressed left at (357, 411)
Screenshot: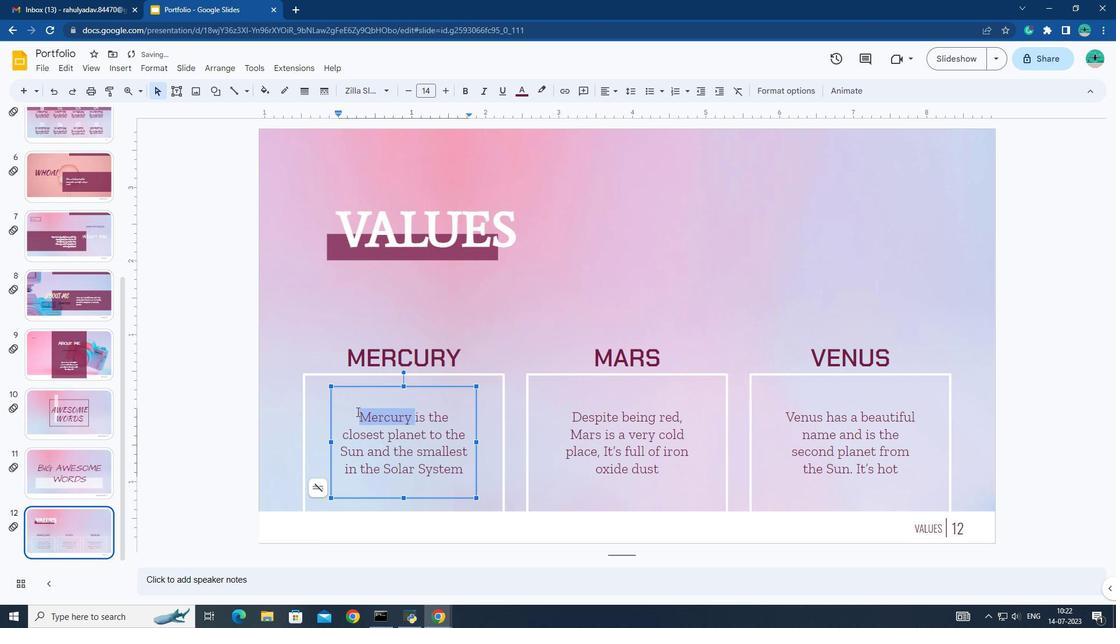 
Action: Mouse moved to (381, 91)
Screenshot: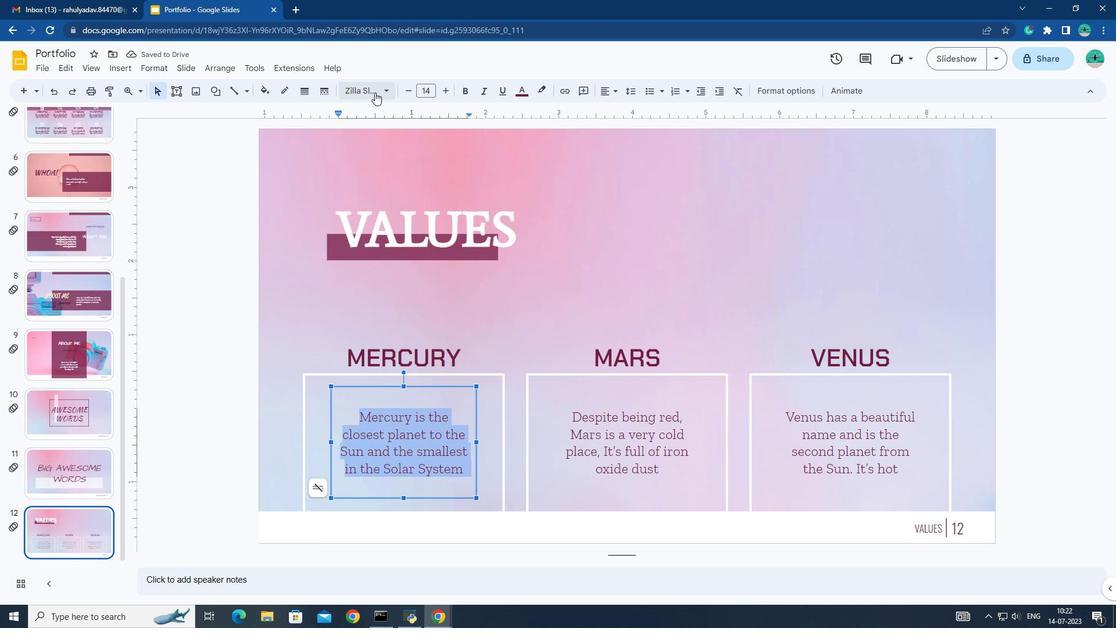 
Action: Mouse pressed left at (381, 91)
Screenshot: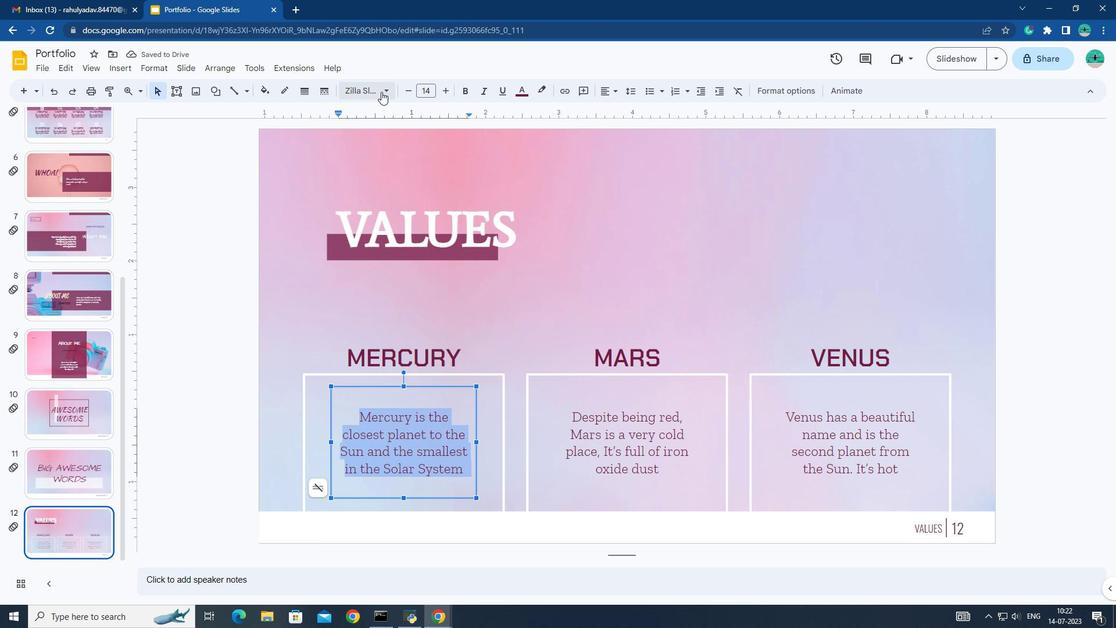 
Action: Mouse moved to (507, 473)
Screenshot: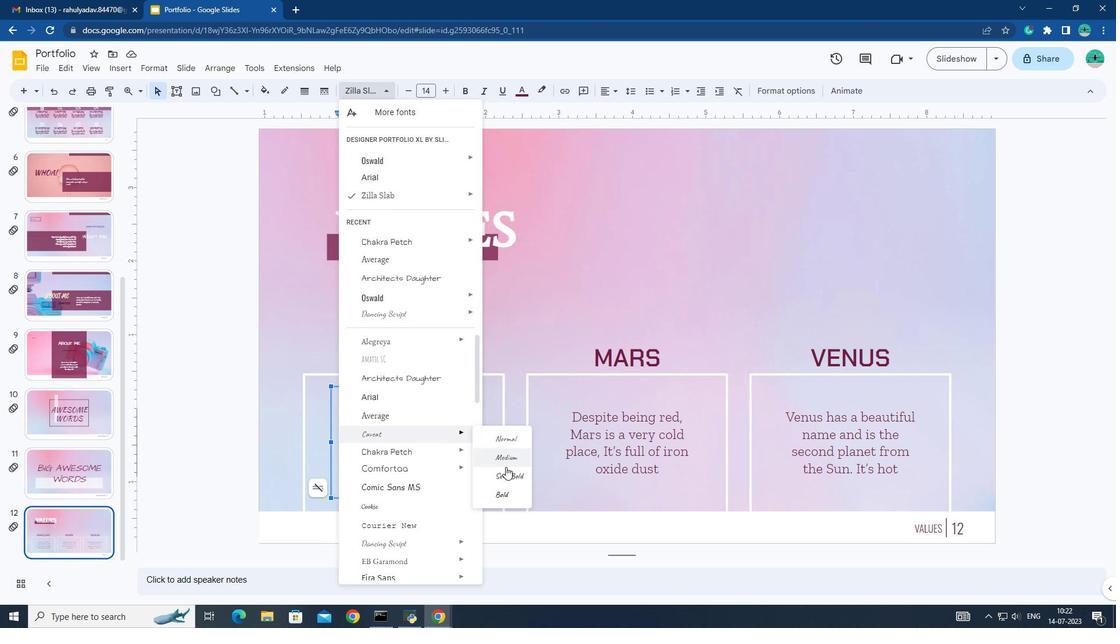 
Action: Mouse pressed left at (507, 473)
Screenshot: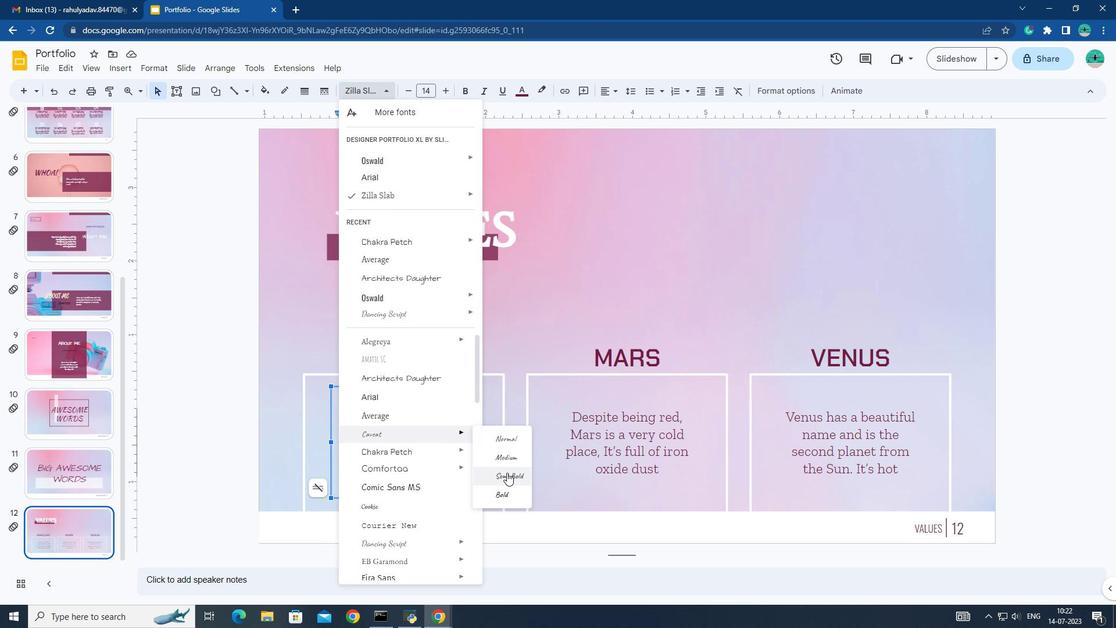 
Action: Mouse moved to (572, 414)
Screenshot: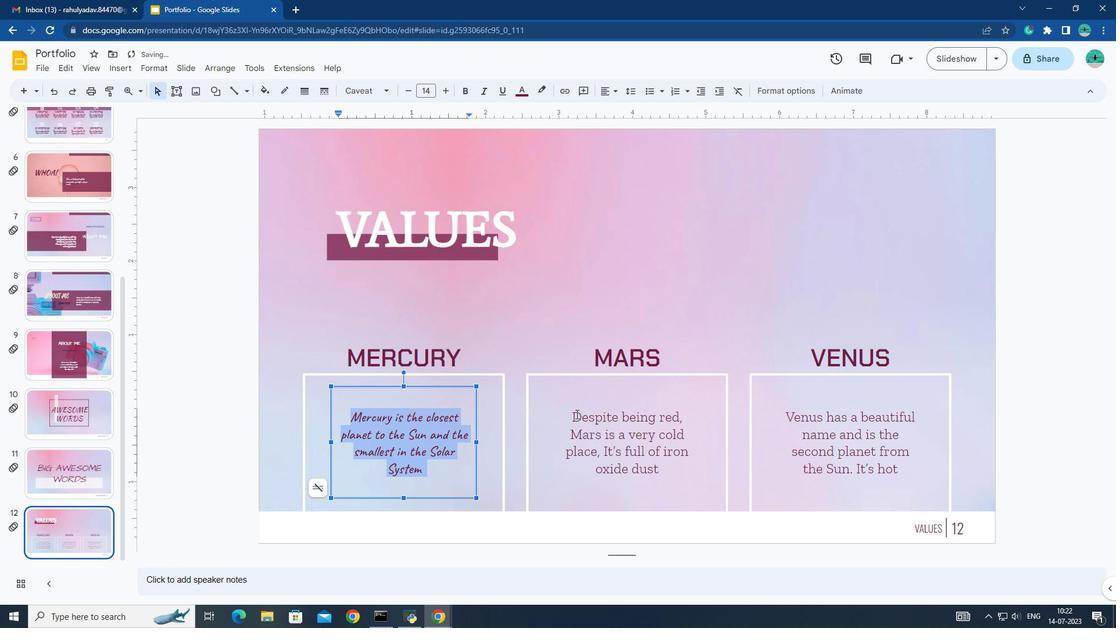 
Action: Mouse pressed left at (572, 414)
Screenshot: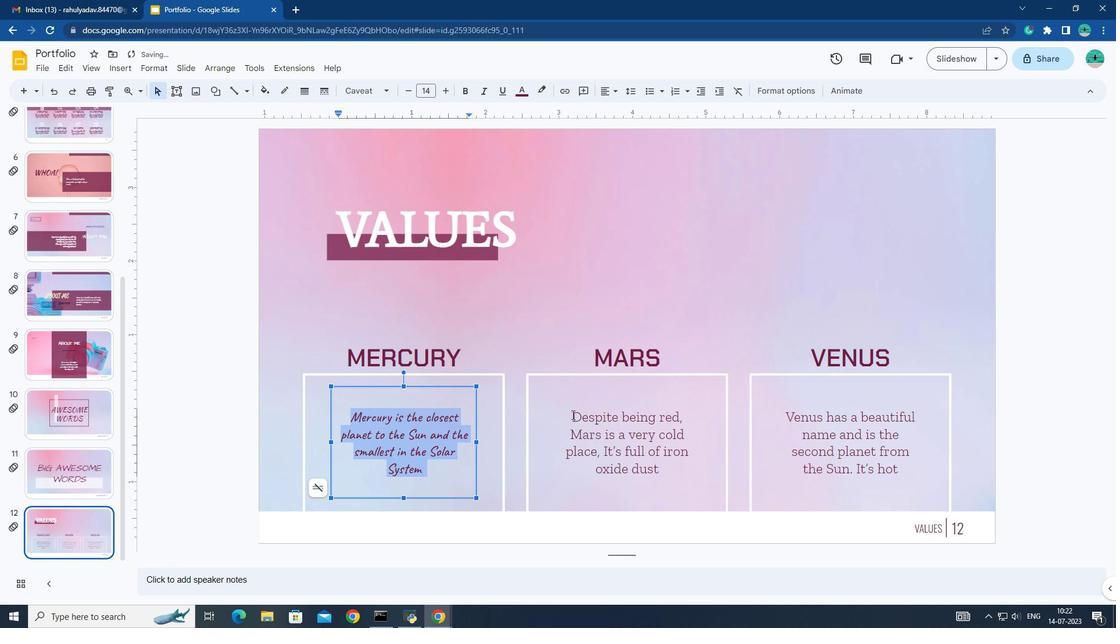 
Action: Mouse pressed left at (572, 414)
Screenshot: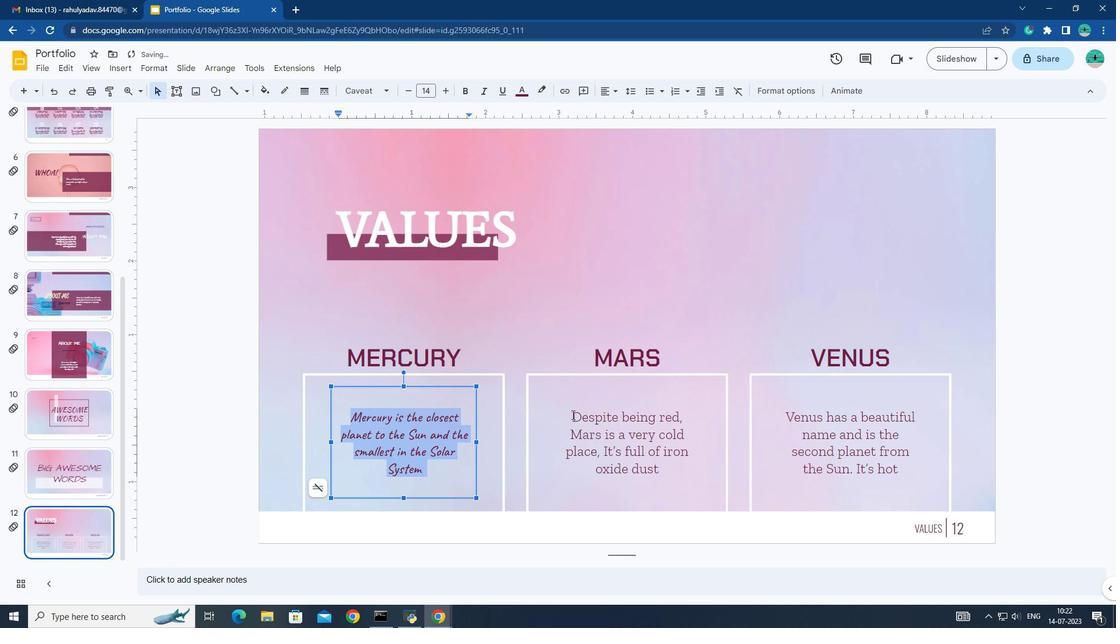 
Action: Mouse pressed left at (572, 414)
Screenshot: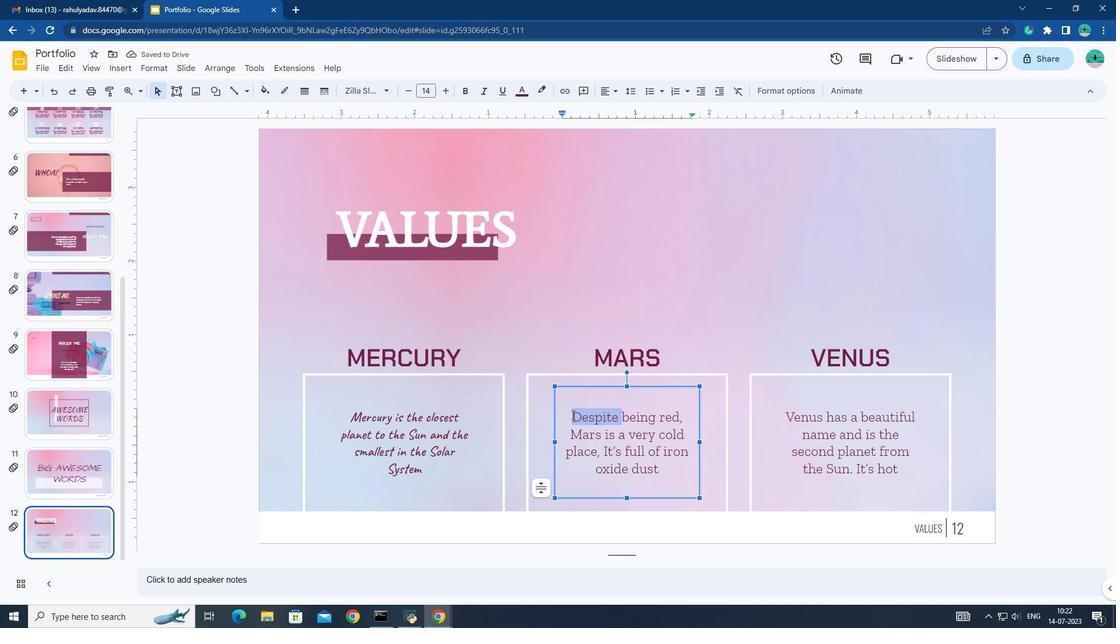 
Action: Mouse moved to (388, 88)
Screenshot: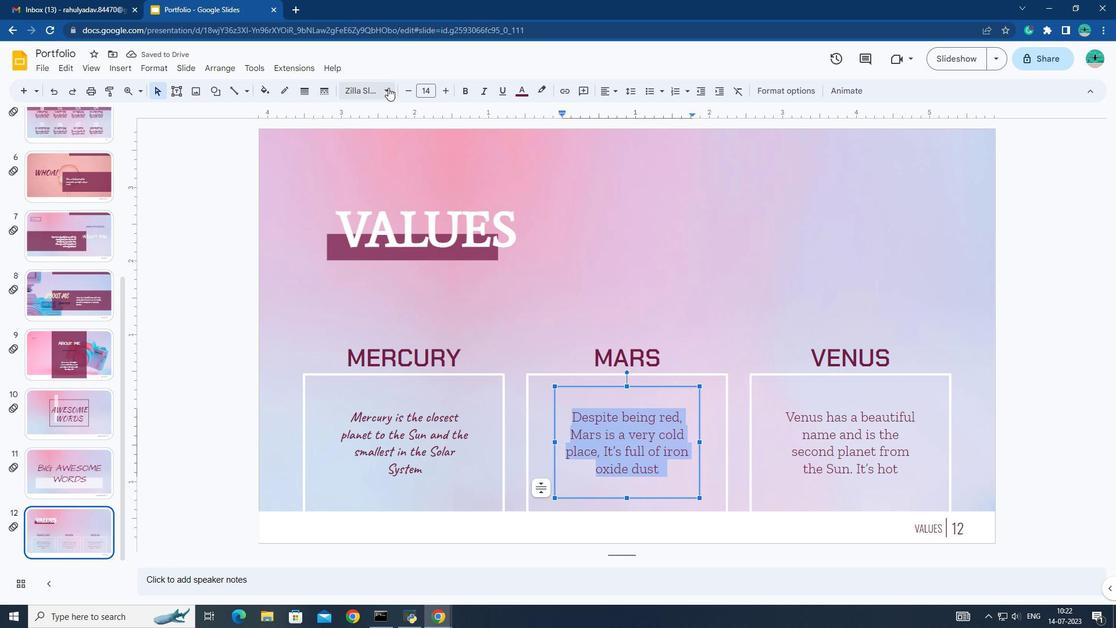 
Action: Mouse pressed left at (388, 88)
Screenshot: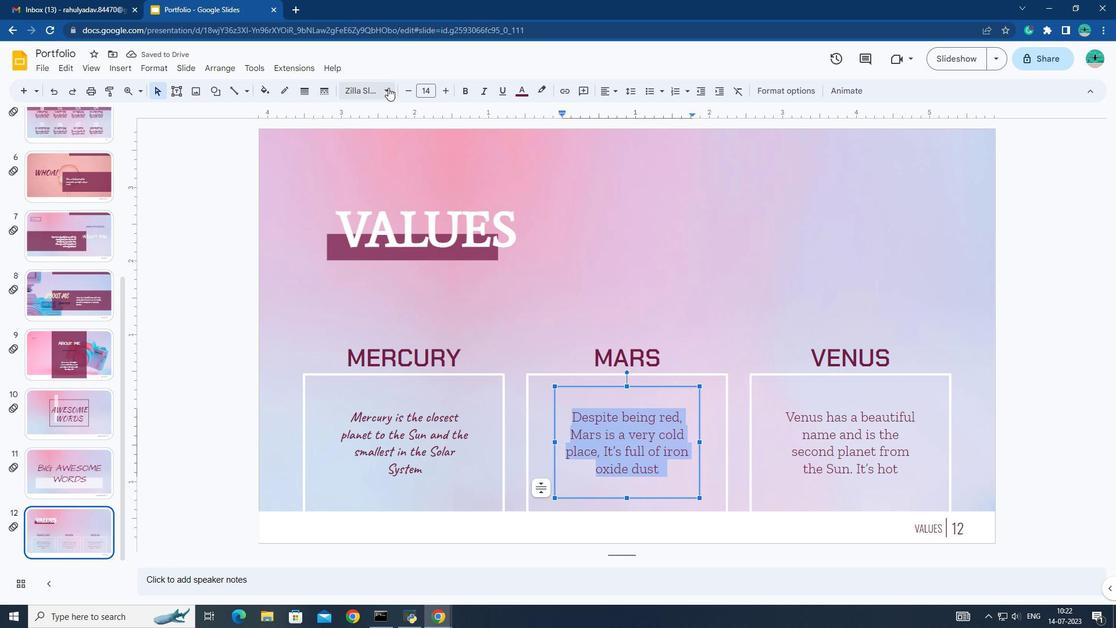 
Action: Mouse moved to (516, 284)
Screenshot: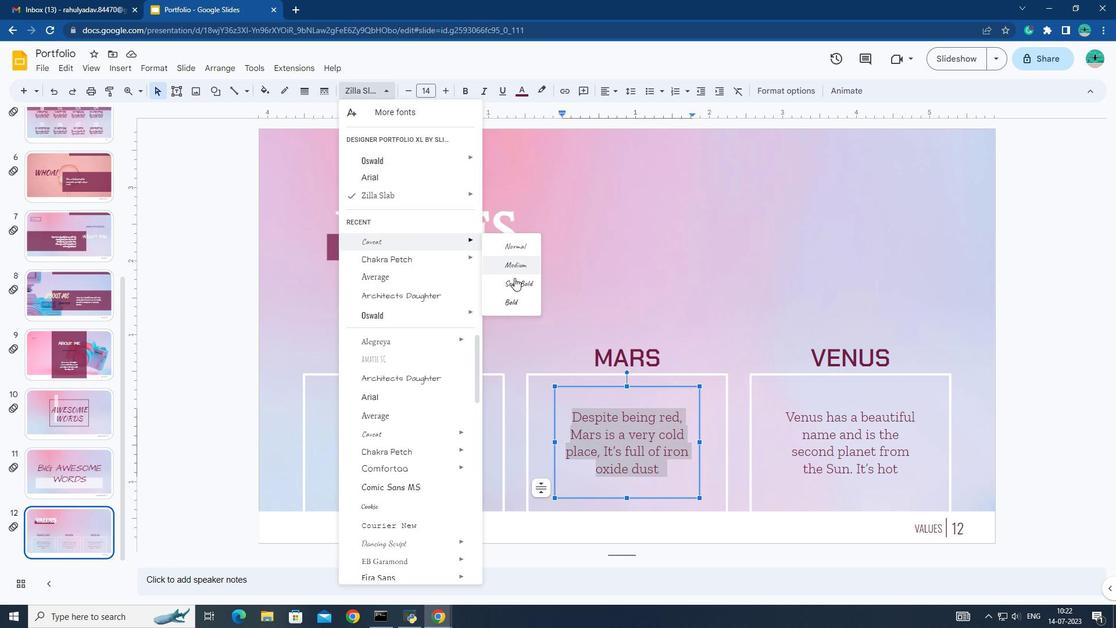 
Action: Mouse pressed left at (516, 284)
Screenshot: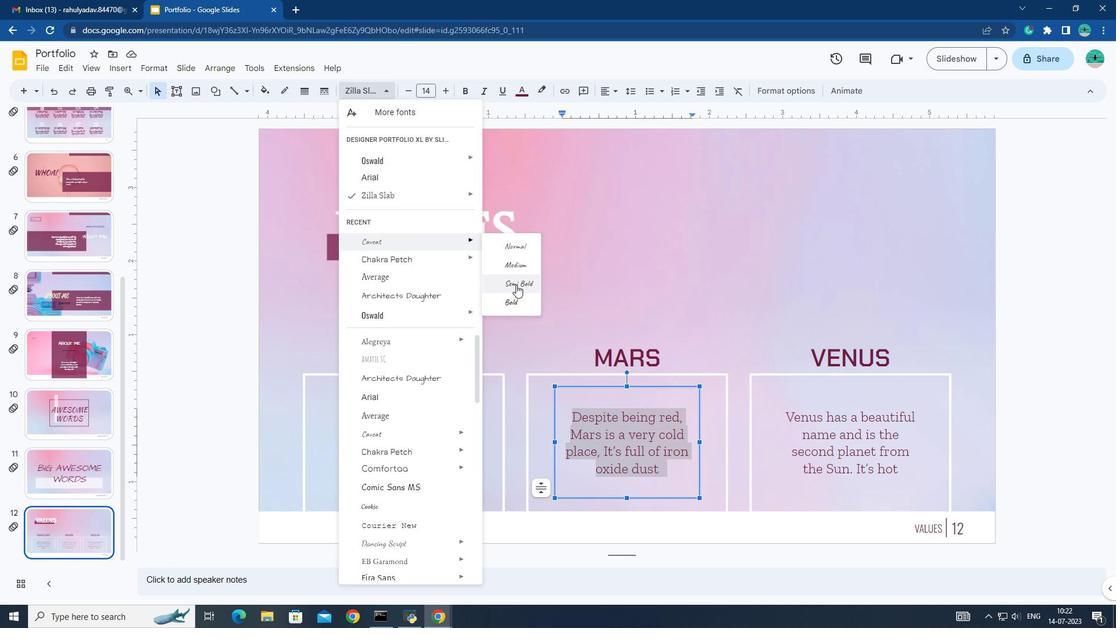 
Action: Mouse moved to (351, 415)
Screenshot: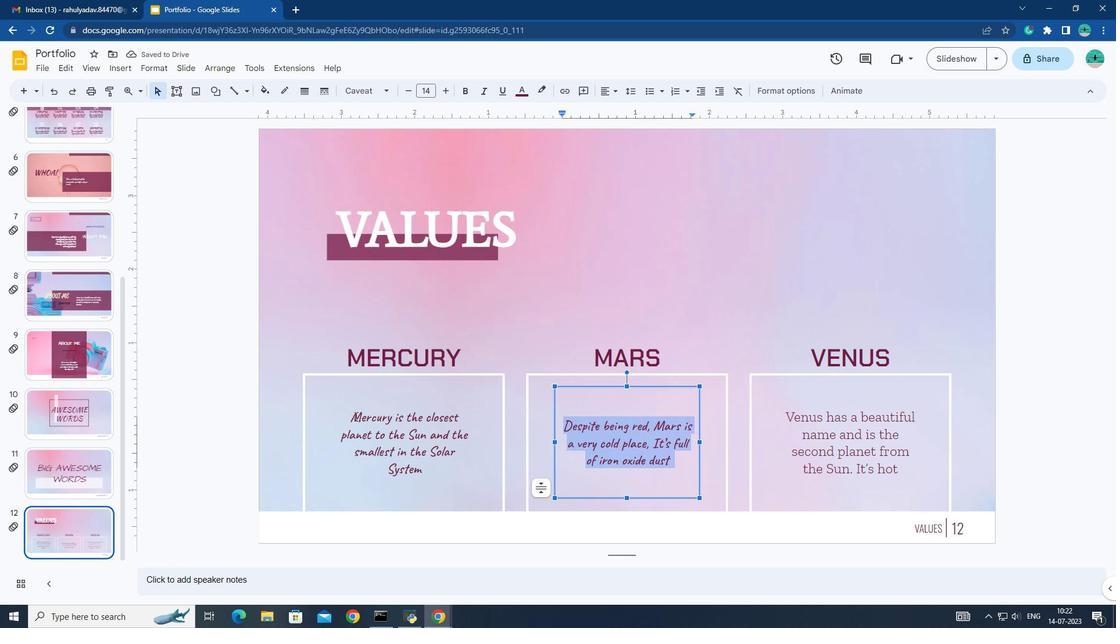 
Action: Mouse pressed left at (351, 415)
Screenshot: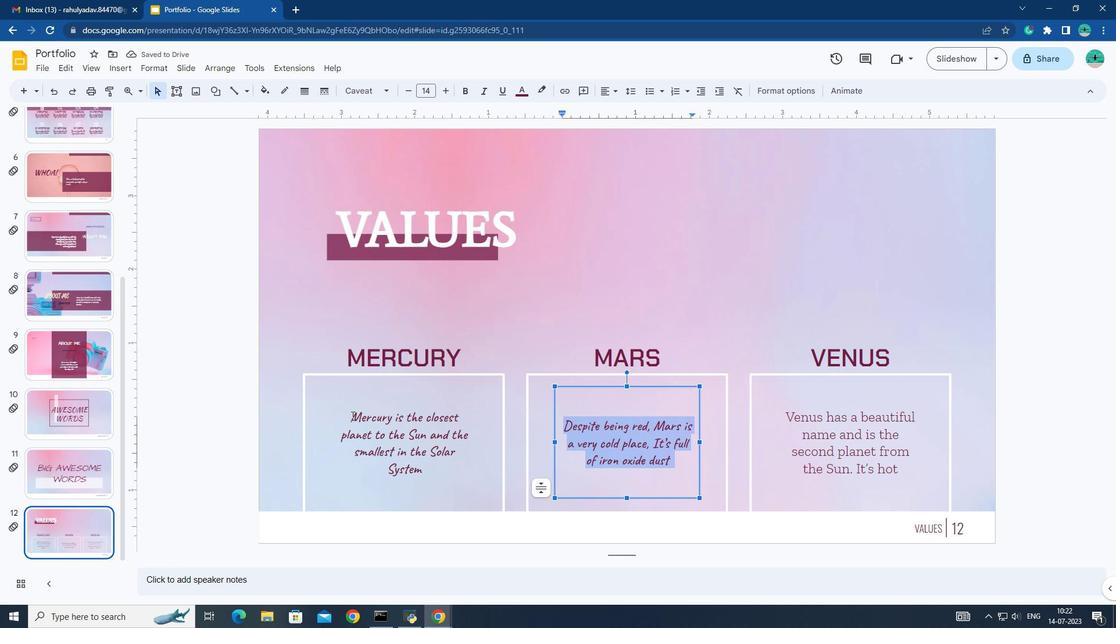 
Action: Mouse pressed left at (351, 415)
Screenshot: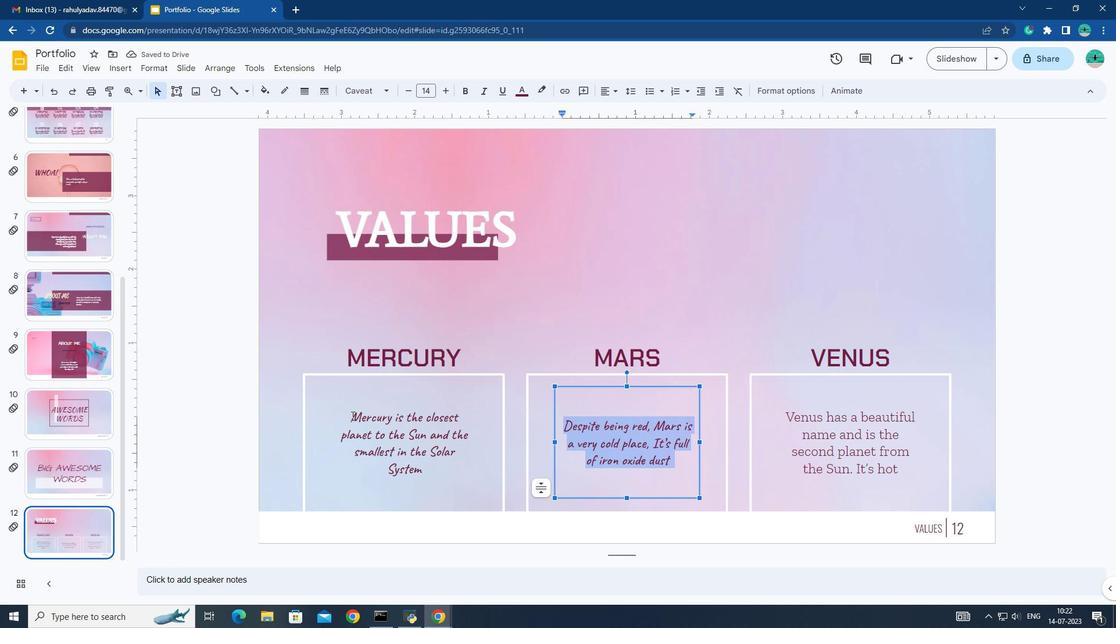 
Action: Mouse pressed left at (351, 415)
Screenshot: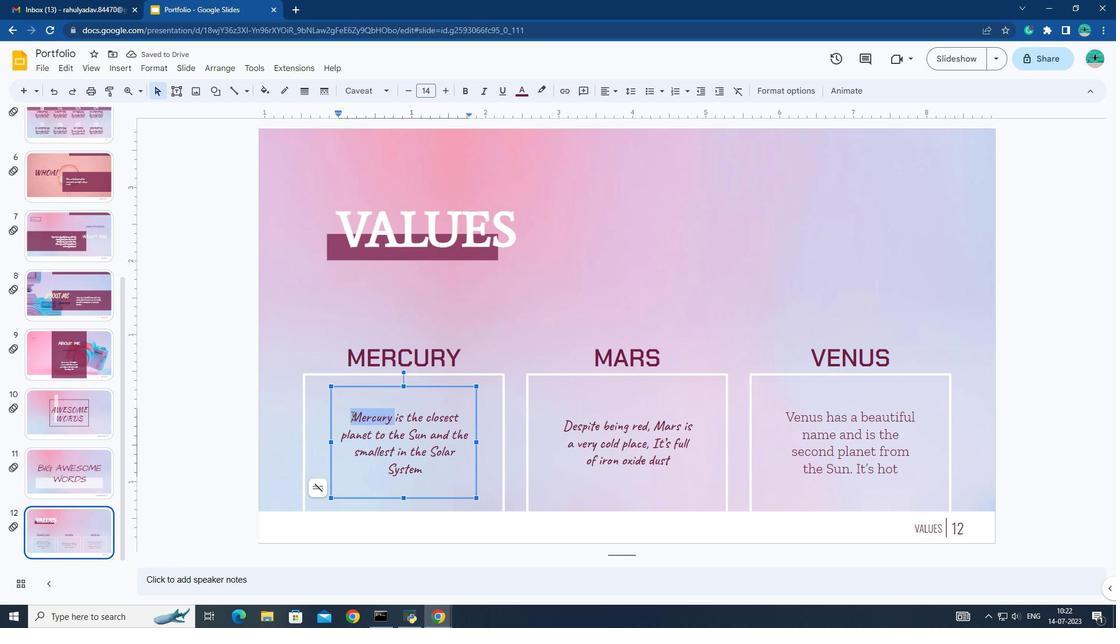 
Action: Mouse moved to (386, 95)
Screenshot: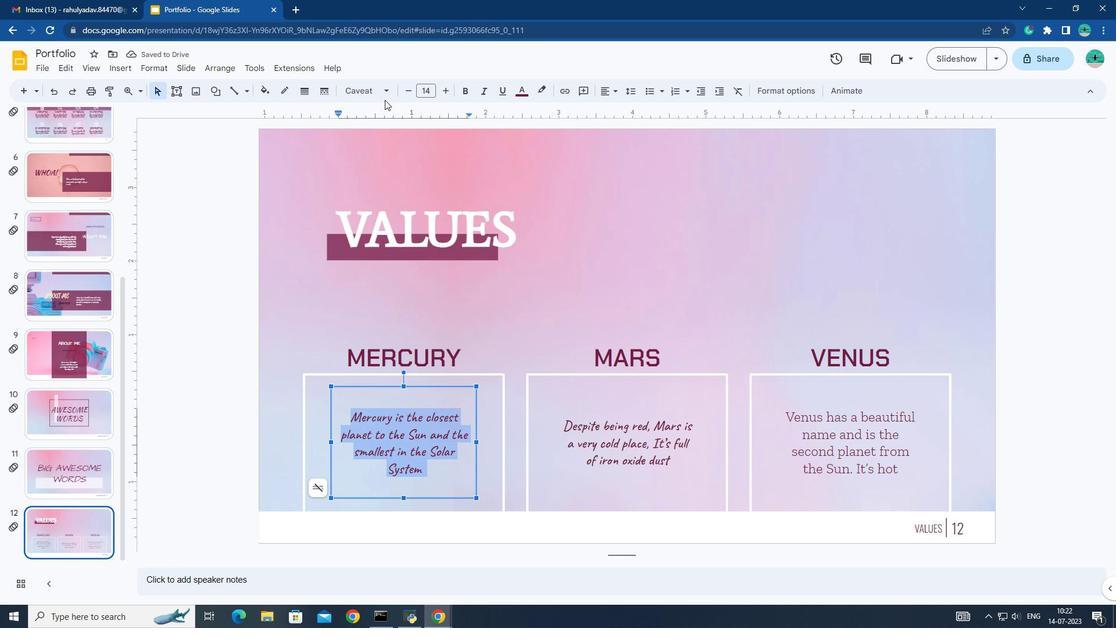 
Action: Mouse pressed left at (386, 95)
Screenshot: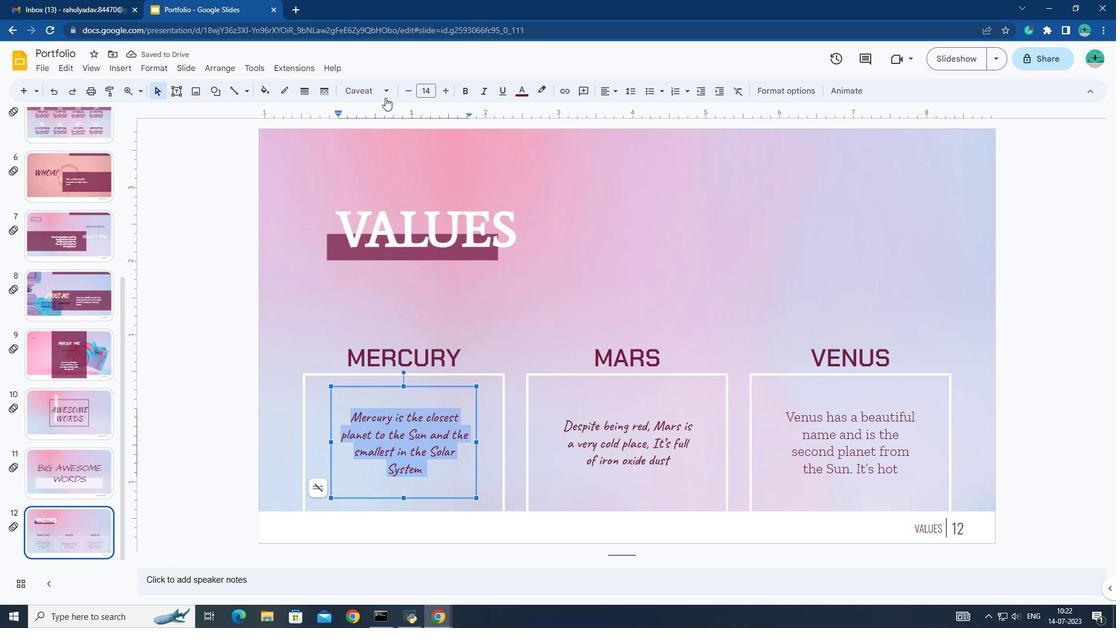 
Action: Mouse moved to (556, 229)
Screenshot: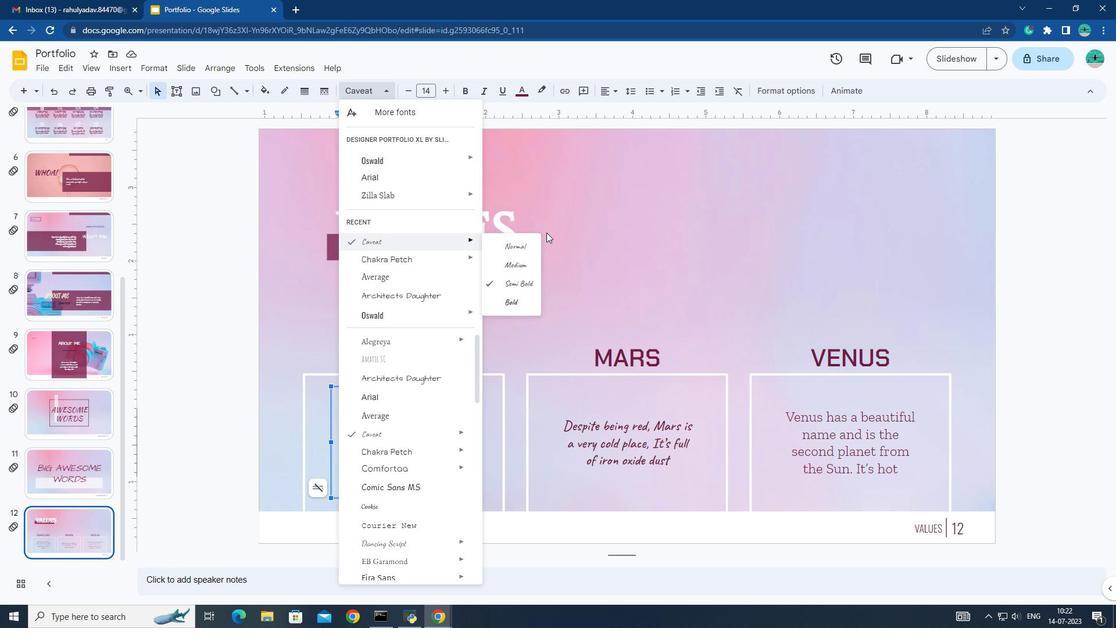 
Action: Mouse pressed left at (556, 229)
Screenshot: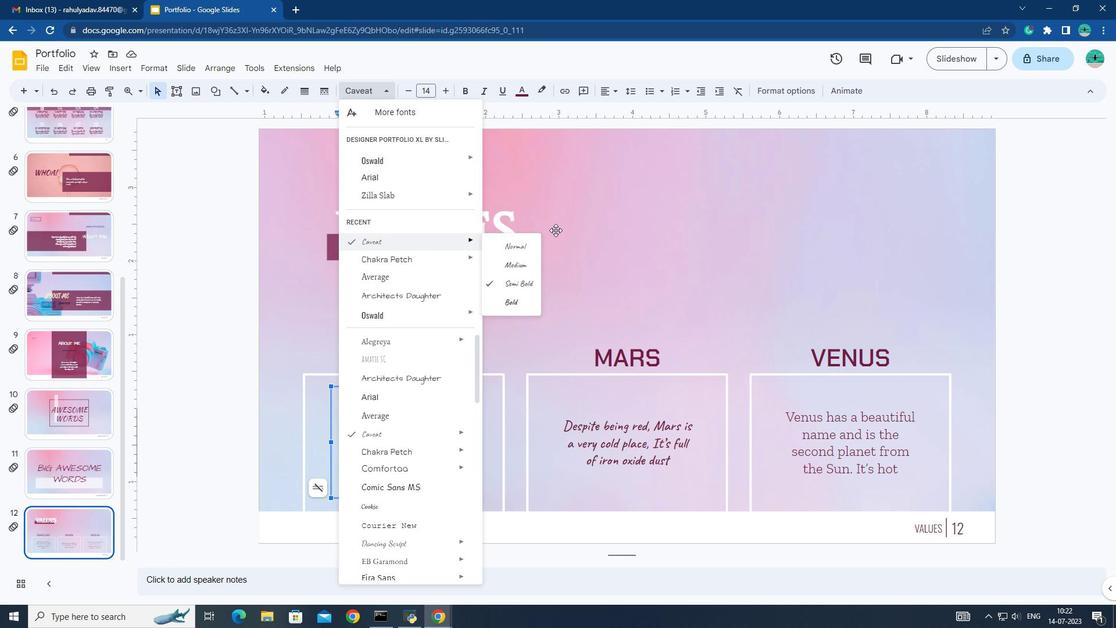 
Action: Mouse moved to (787, 413)
Screenshot: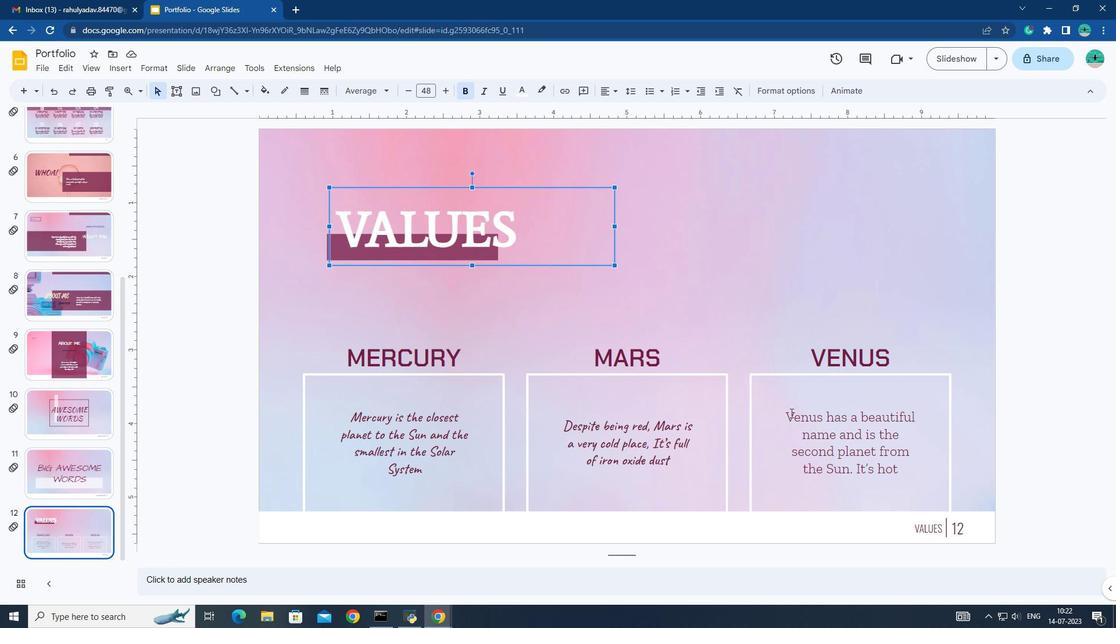 
Action: Mouse pressed left at (787, 413)
Screenshot: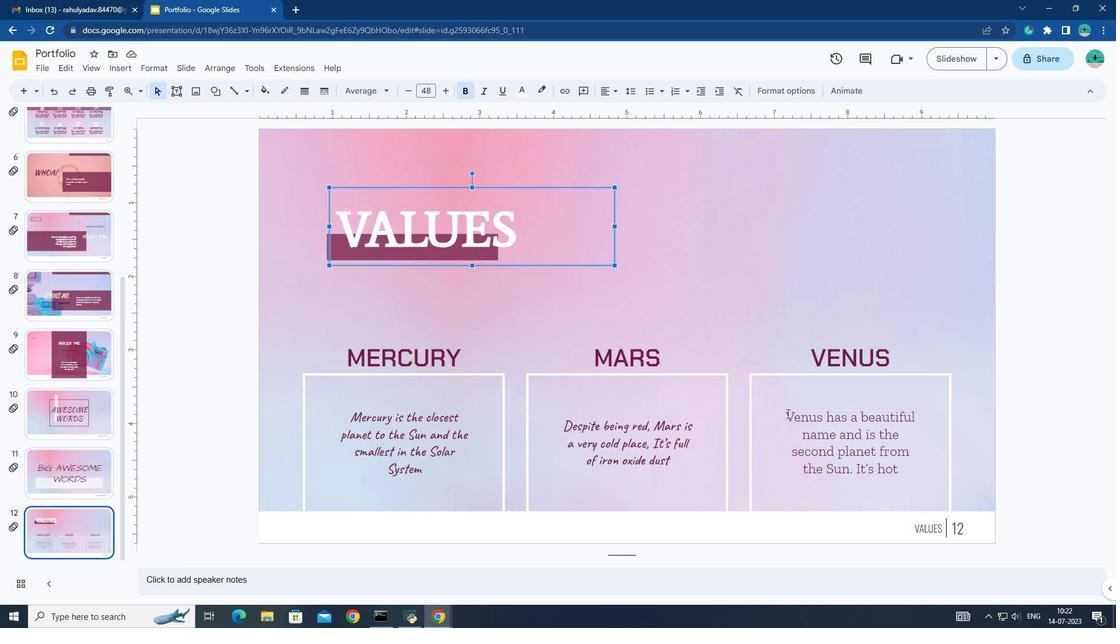 
Action: Mouse pressed left at (787, 413)
Screenshot: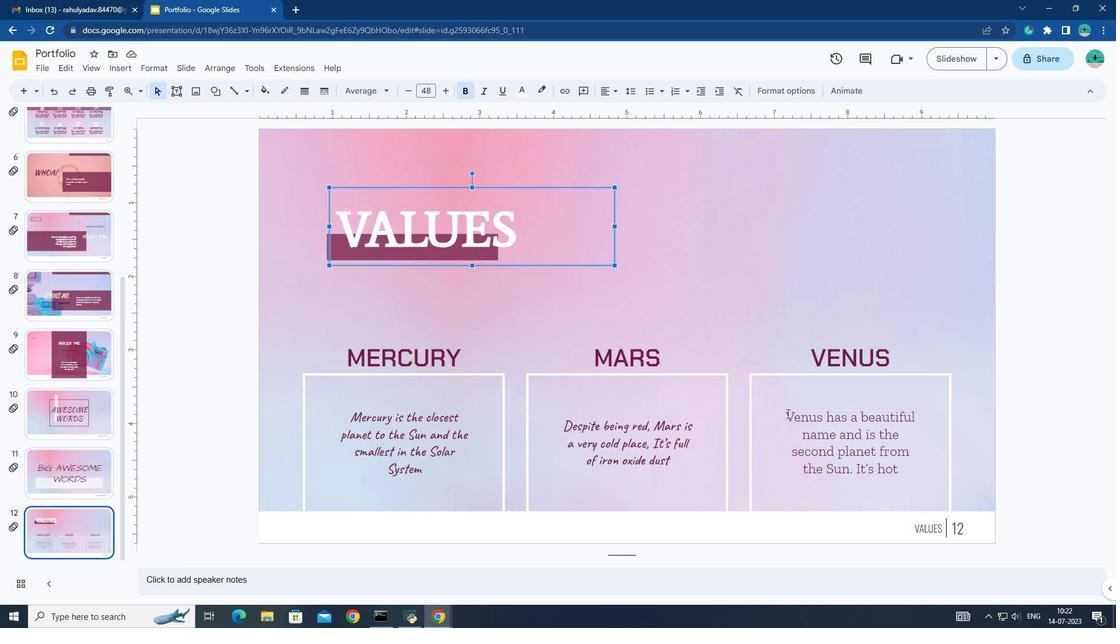
Action: Mouse pressed left at (787, 413)
Screenshot: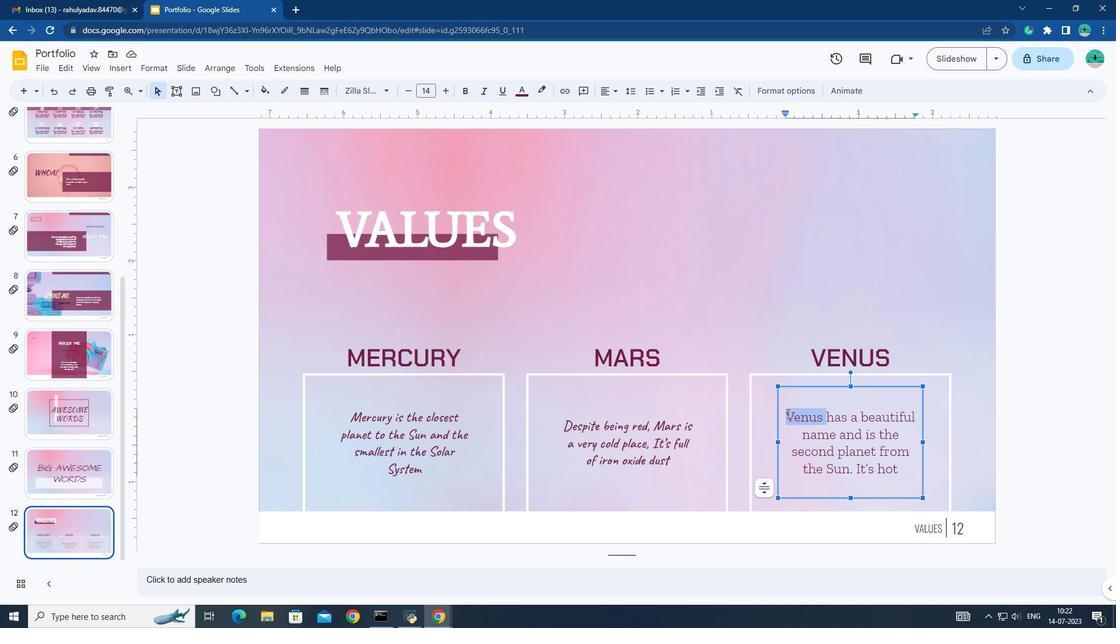 
Action: Mouse moved to (389, 87)
Screenshot: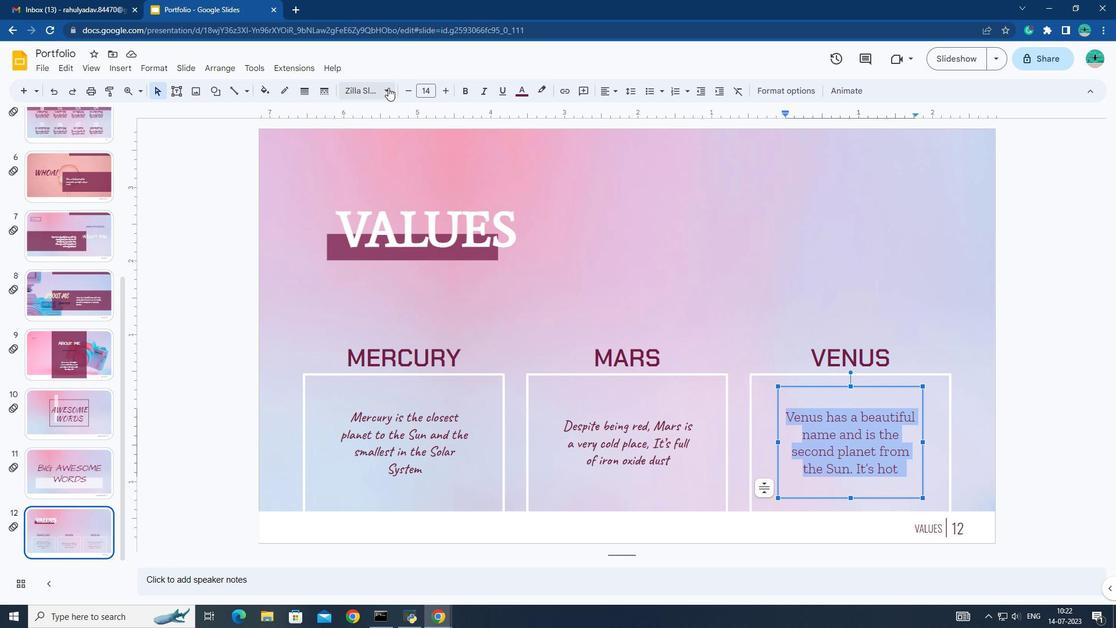 
Action: Mouse pressed left at (389, 87)
Screenshot: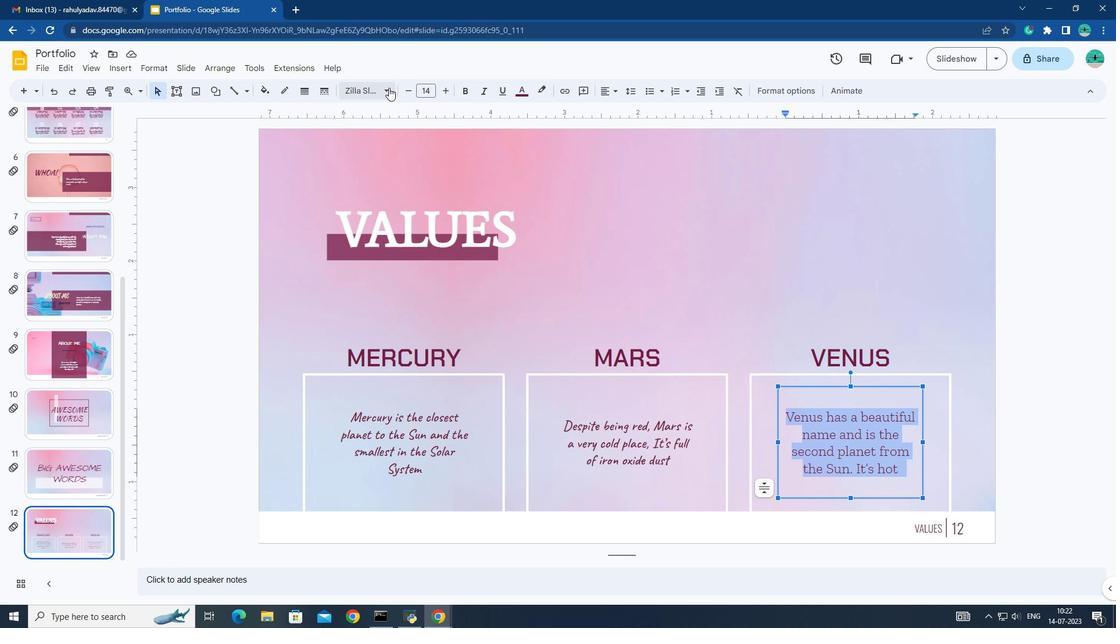 
Action: Mouse moved to (521, 284)
Screenshot: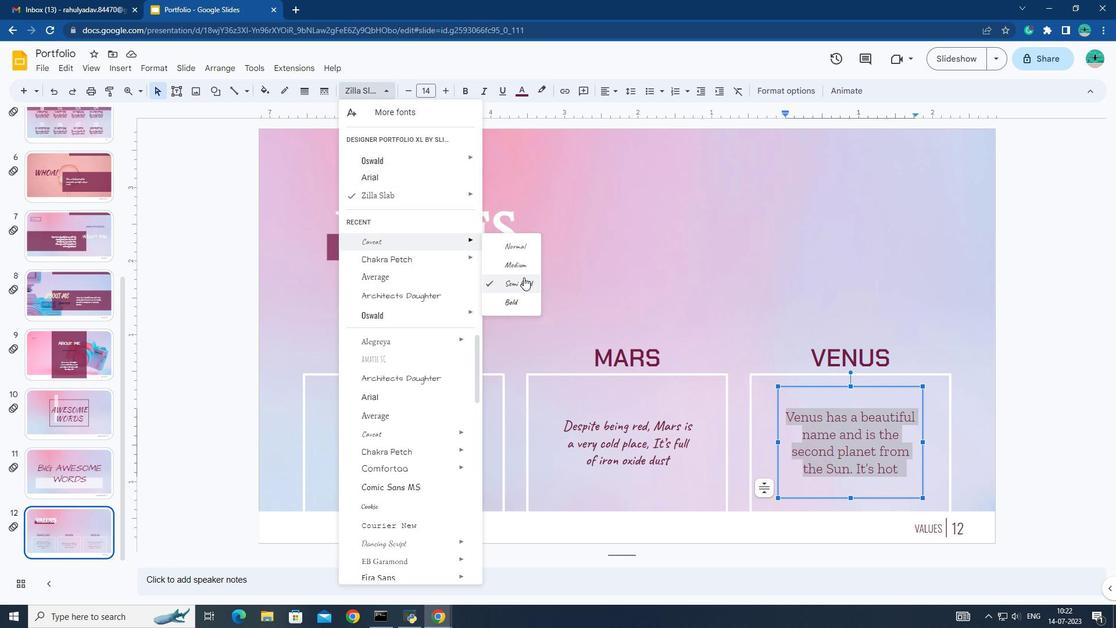 
Action: Mouse pressed left at (521, 284)
Screenshot: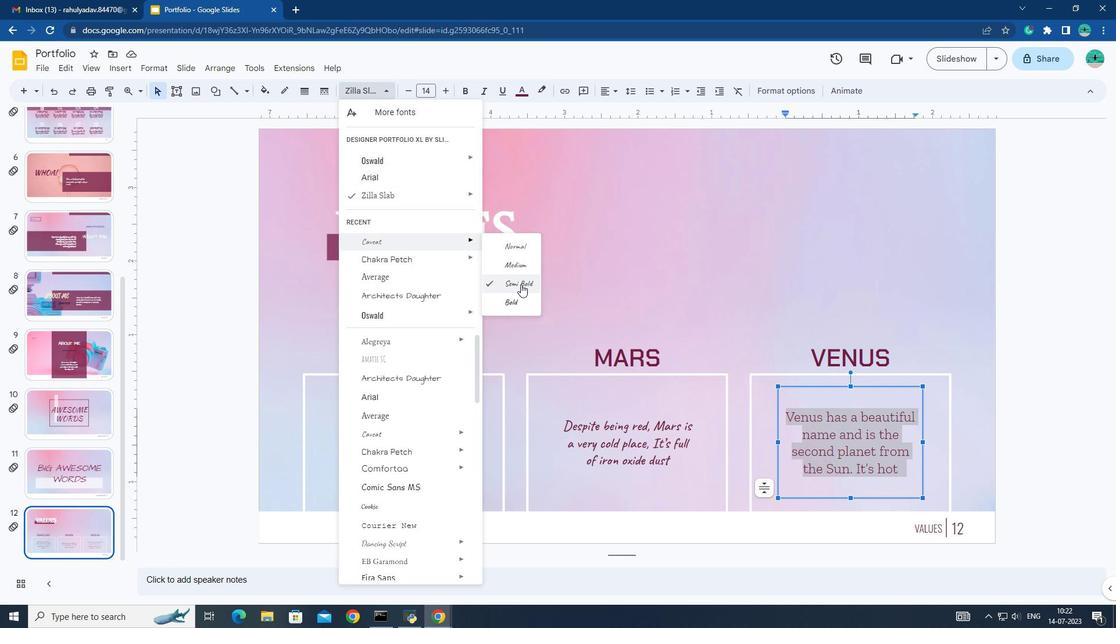 
Action: Mouse moved to (440, 94)
Screenshot: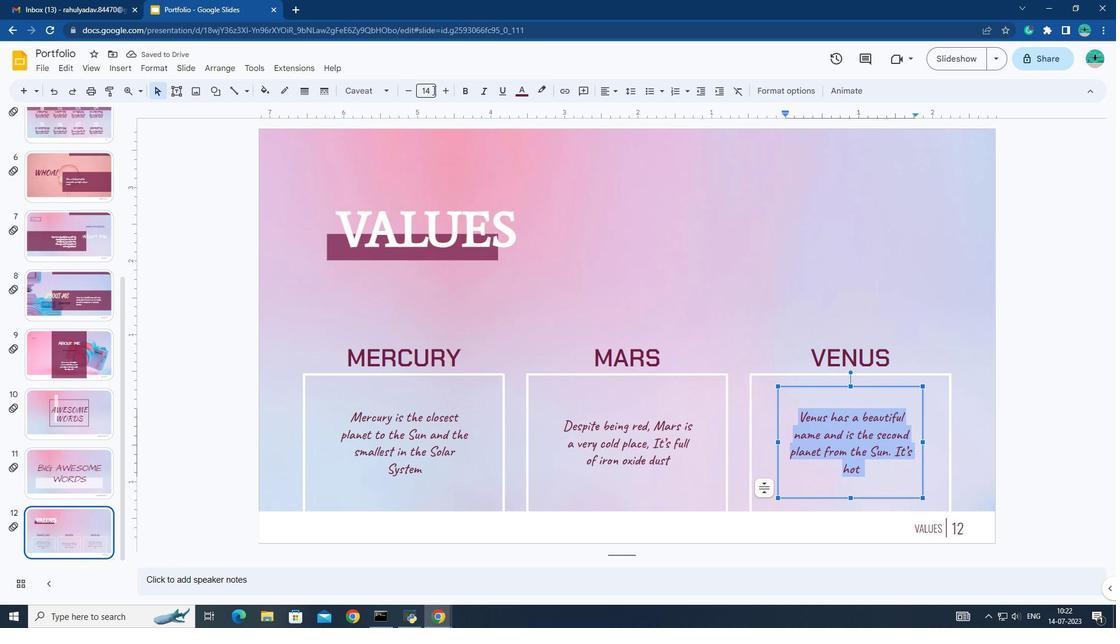 
Action: Mouse pressed left at (440, 94)
Screenshot: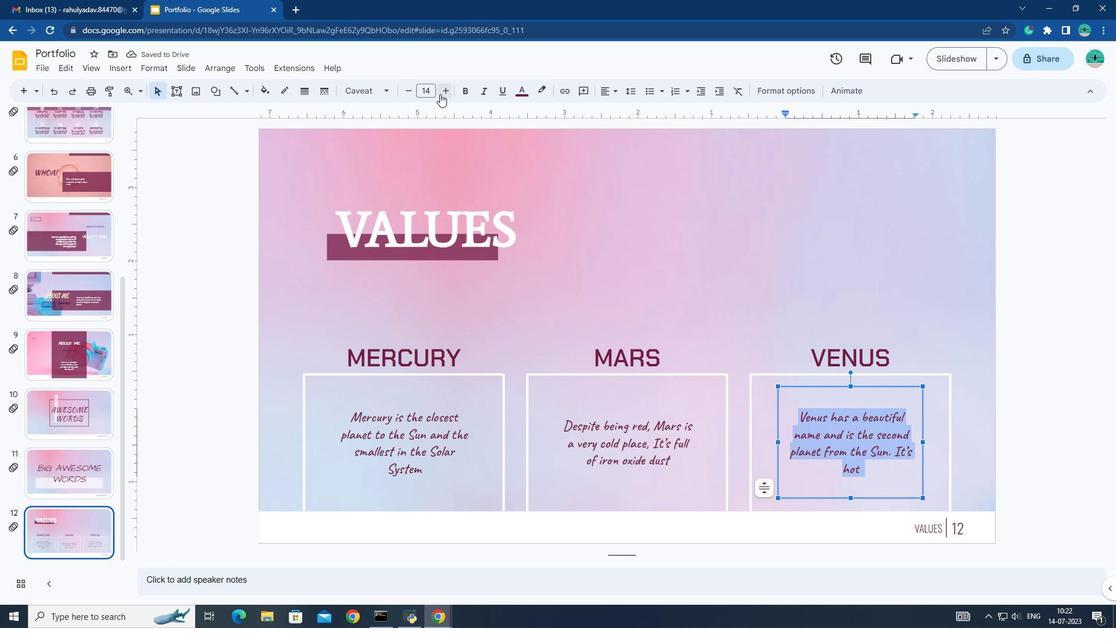 
Action: Mouse moved to (564, 425)
Screenshot: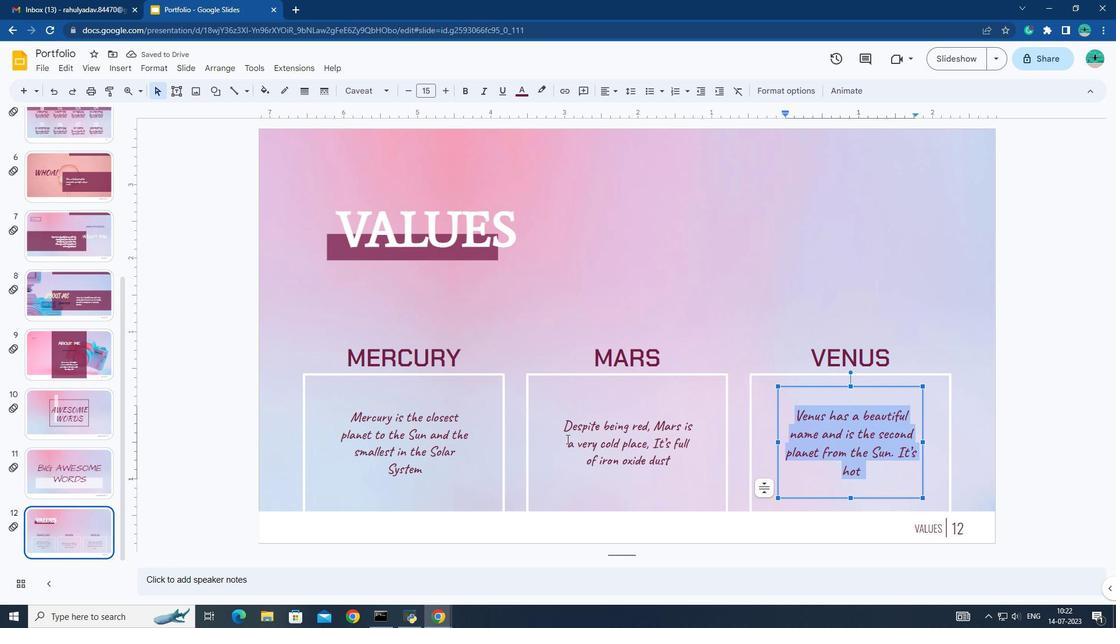 
Action: Mouse pressed left at (564, 425)
Screenshot: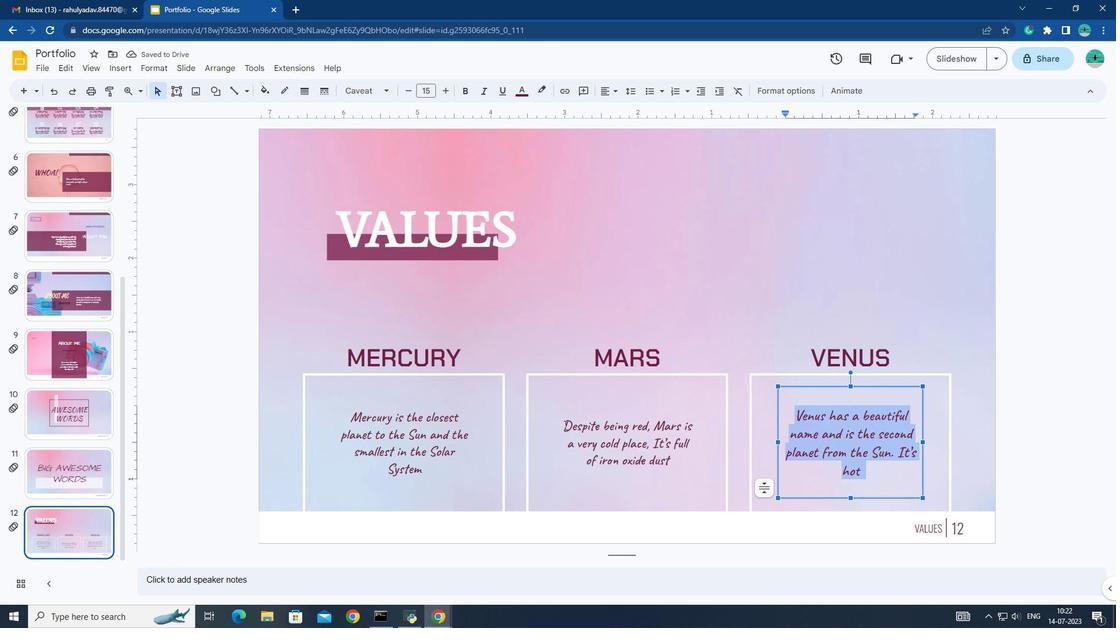 
Action: Mouse pressed left at (564, 425)
Screenshot: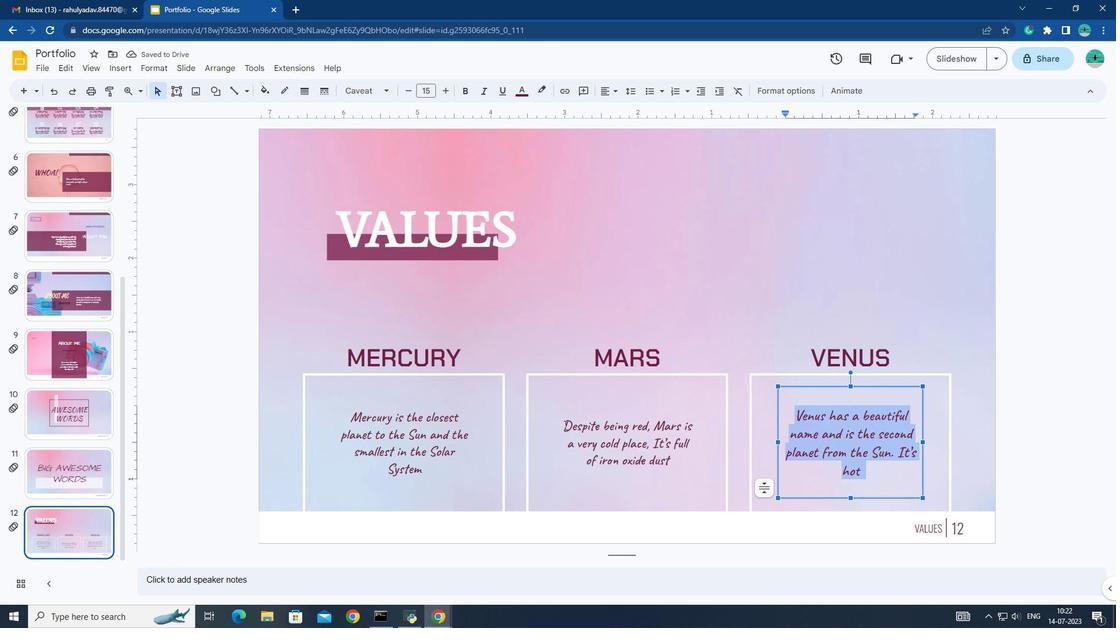 
Action: Mouse pressed left at (564, 425)
Screenshot: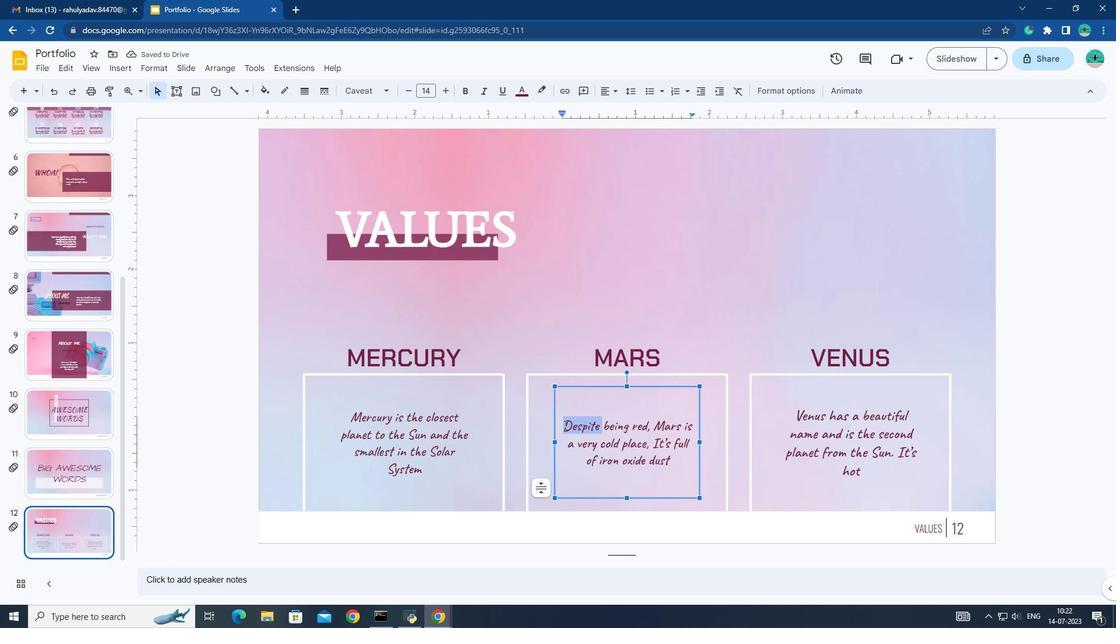 
Action: Mouse moved to (446, 95)
Screenshot: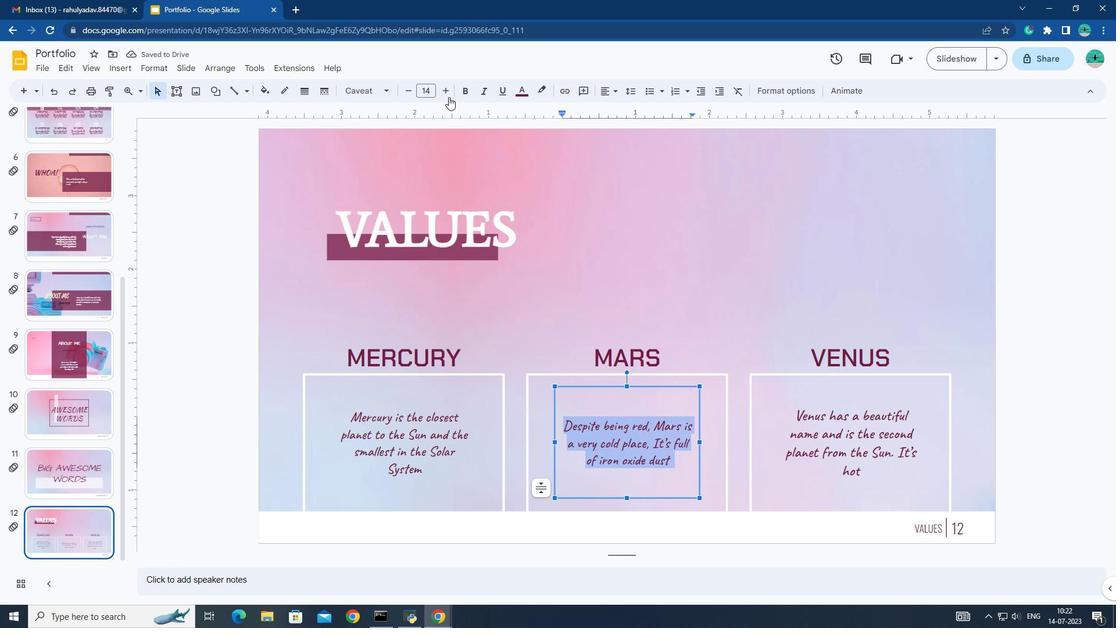 
Action: Mouse pressed left at (446, 95)
Screenshot: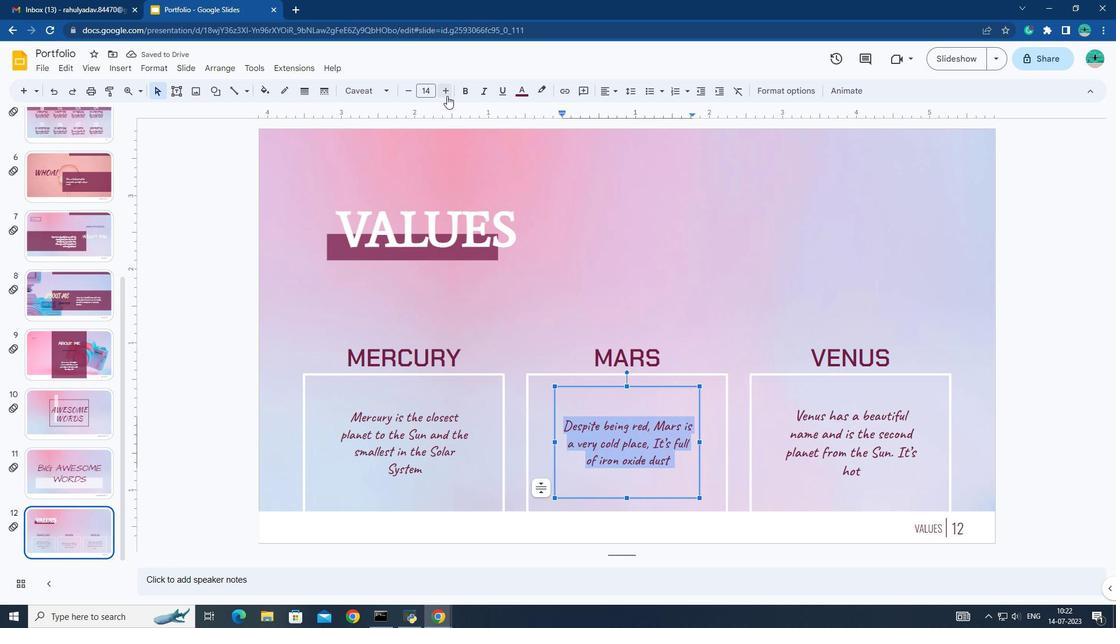 
Action: Mouse moved to (352, 418)
Screenshot: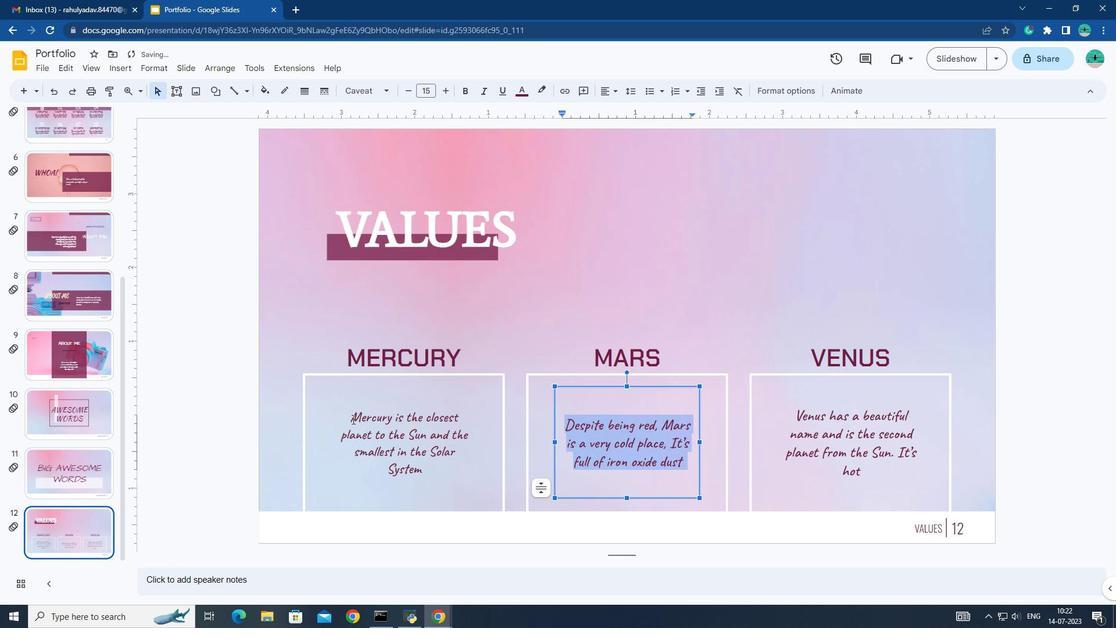 
Action: Mouse pressed left at (352, 418)
Screenshot: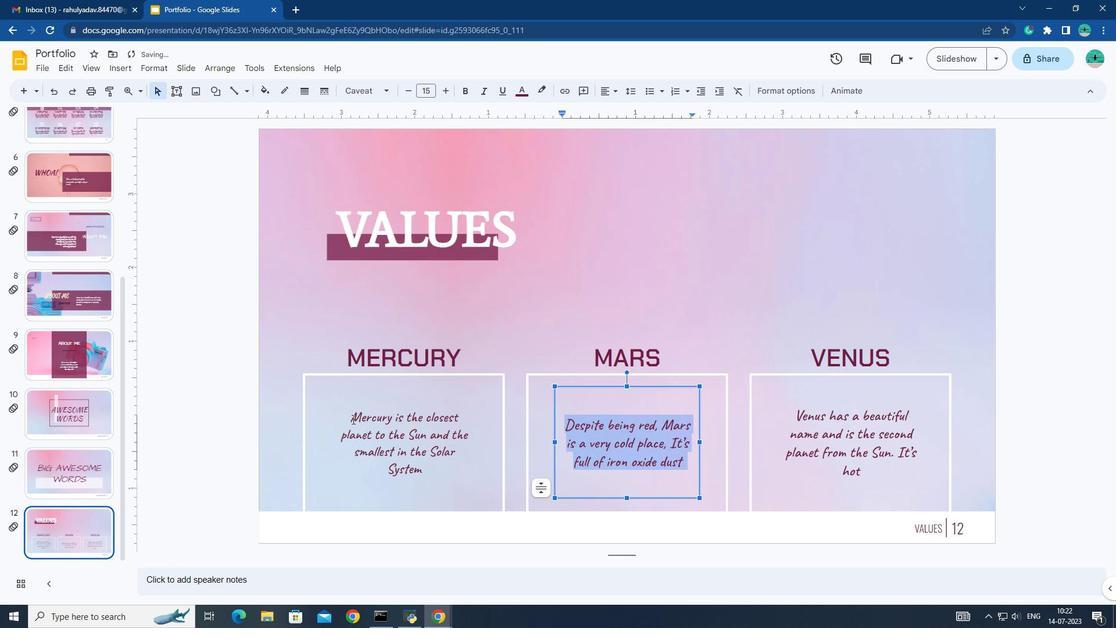 
Action: Mouse pressed left at (352, 418)
Screenshot: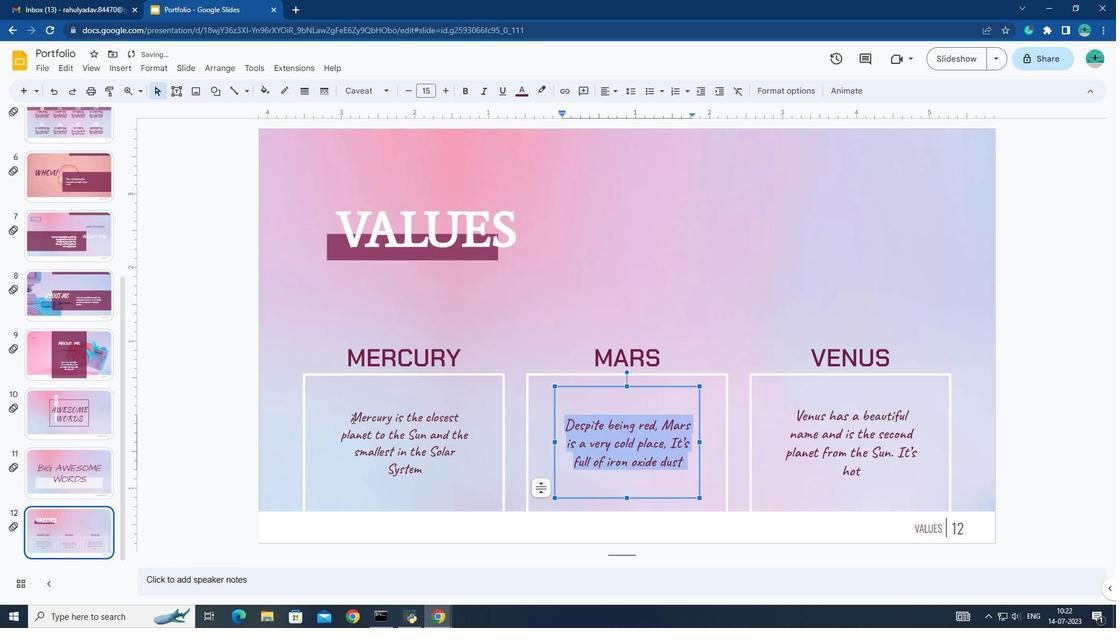
Action: Mouse pressed left at (352, 418)
Screenshot: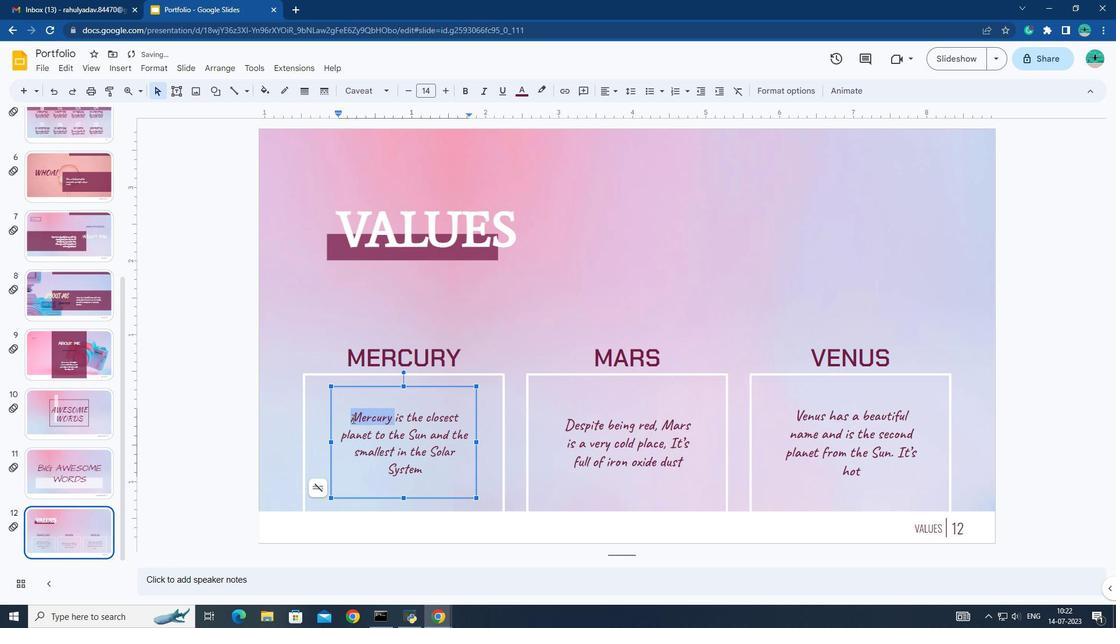 
Action: Mouse moved to (445, 88)
Screenshot: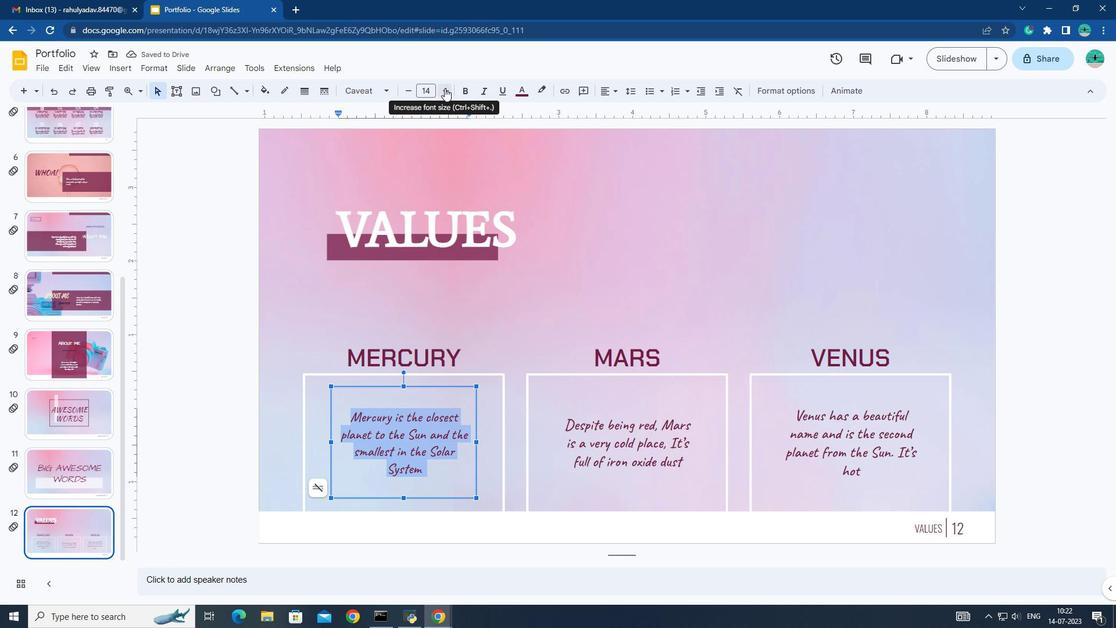 
Action: Mouse pressed left at (445, 88)
Screenshot: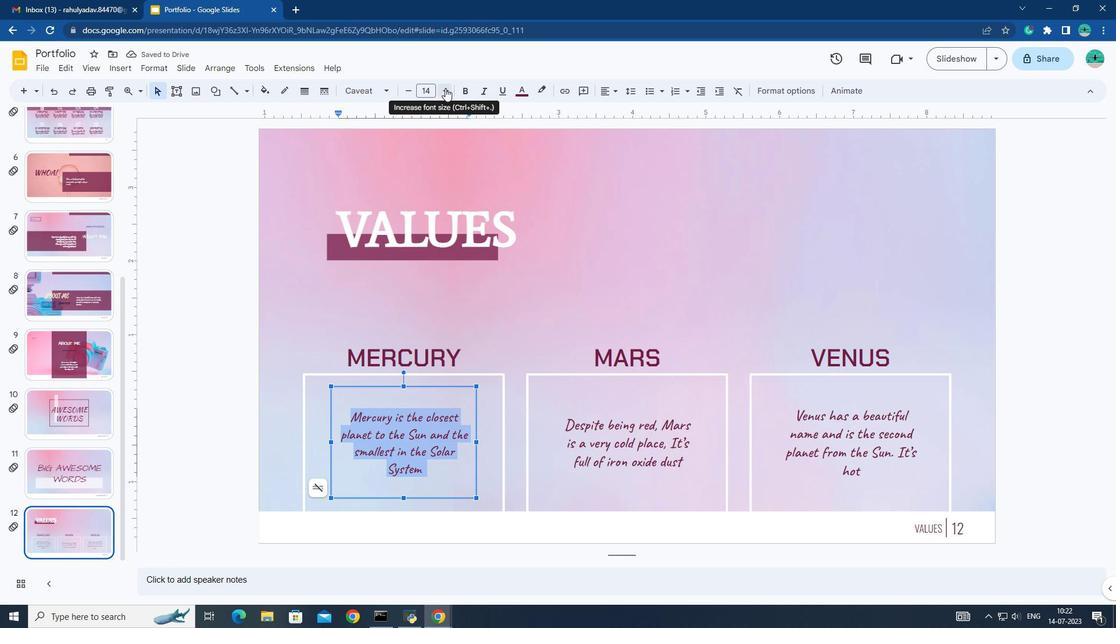 
Action: Mouse moved to (541, 210)
Screenshot: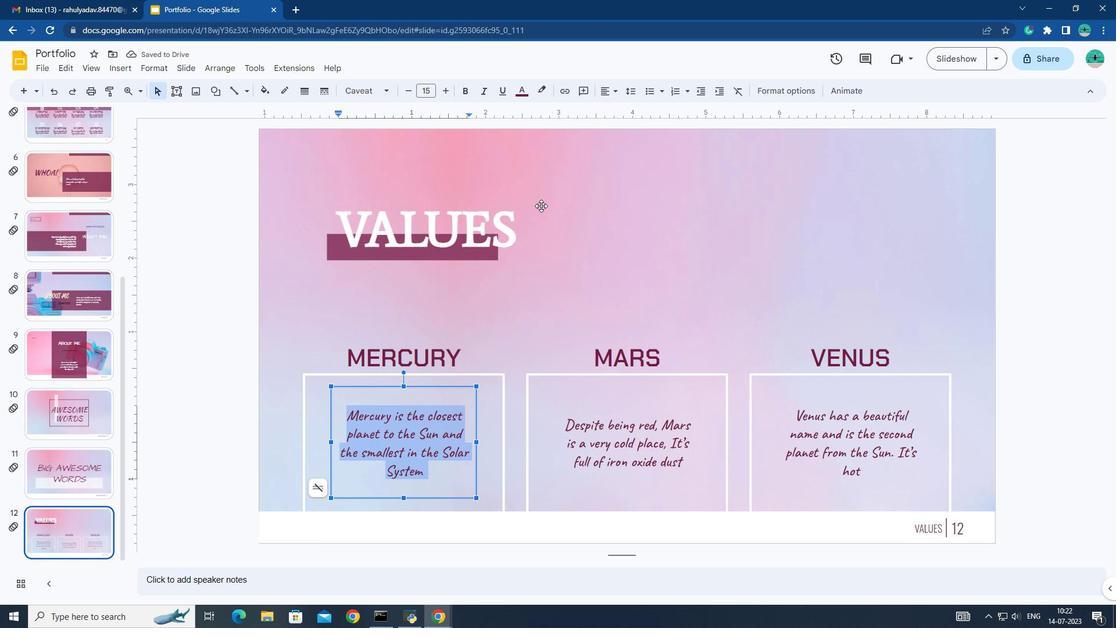 
Action: Mouse pressed left at (541, 210)
Screenshot: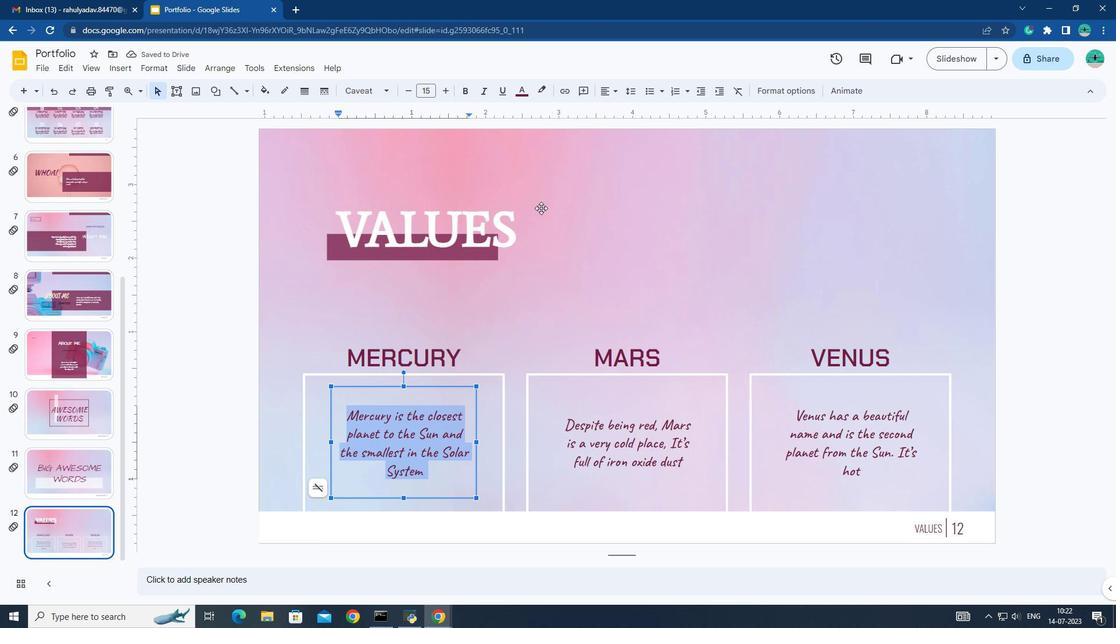
Action: Mouse moved to (691, 230)
Screenshot: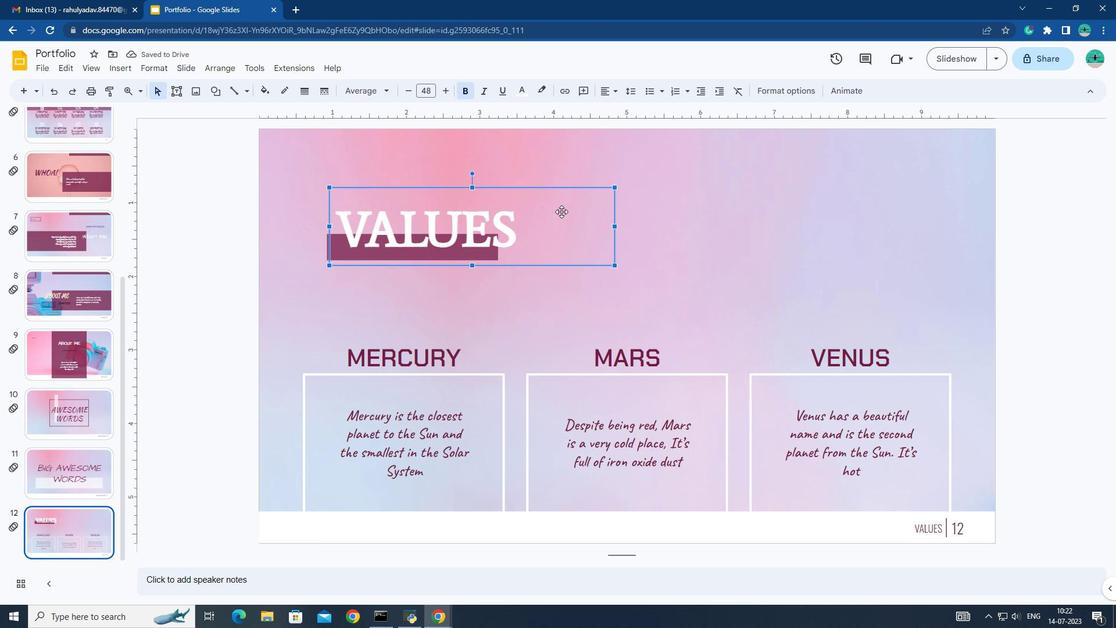 
Action: Mouse pressed left at (691, 230)
Screenshot: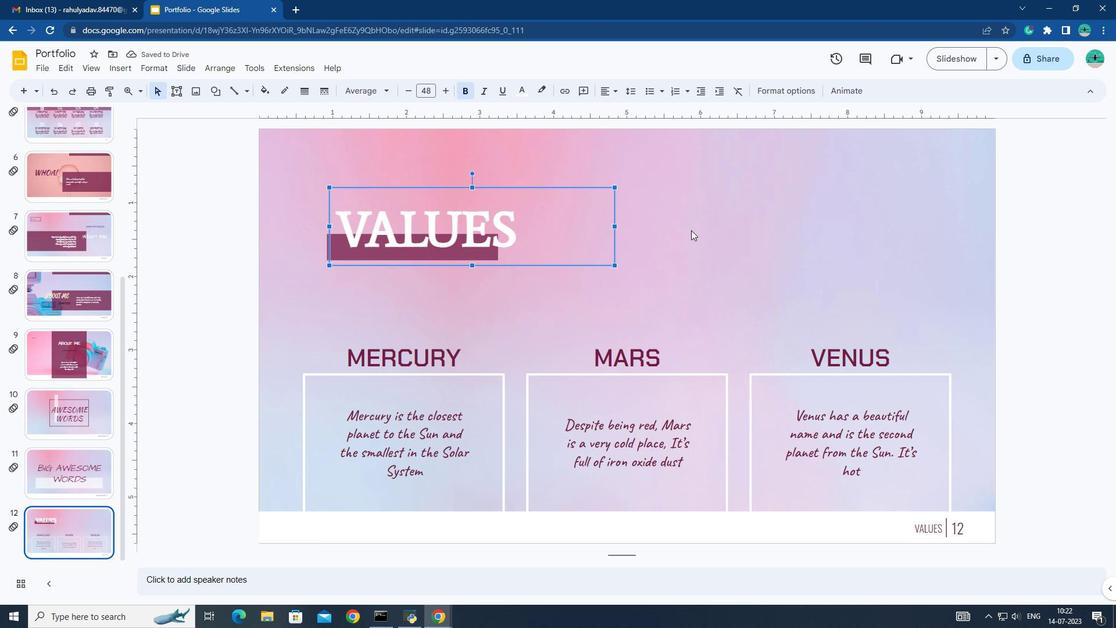 
Action: Mouse moved to (130, 70)
Screenshot: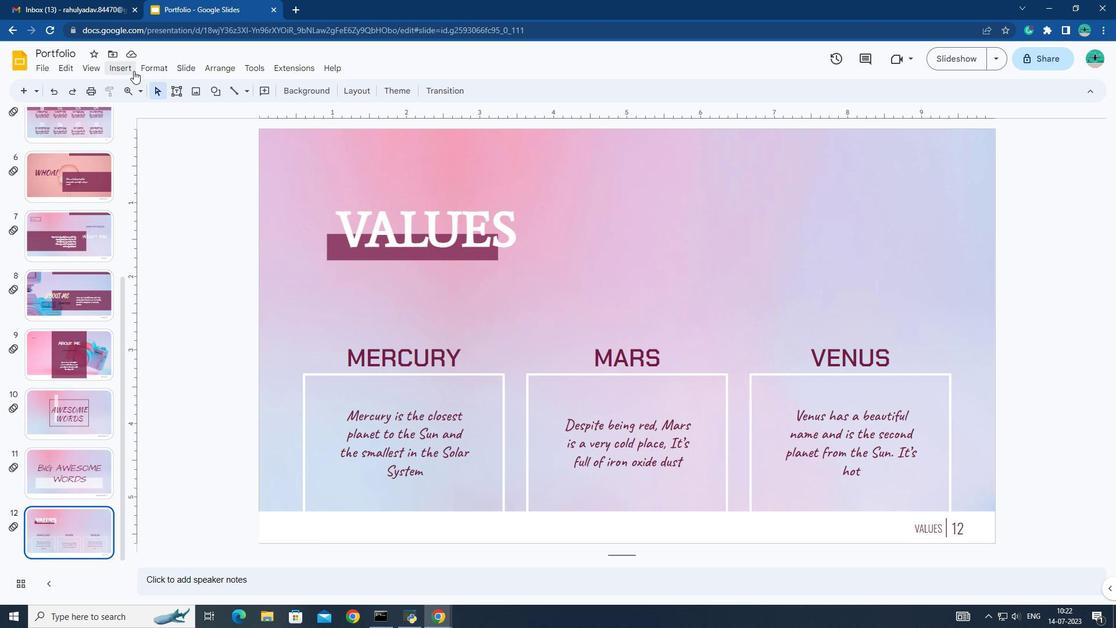 
Action: Mouse pressed left at (130, 70)
Screenshot: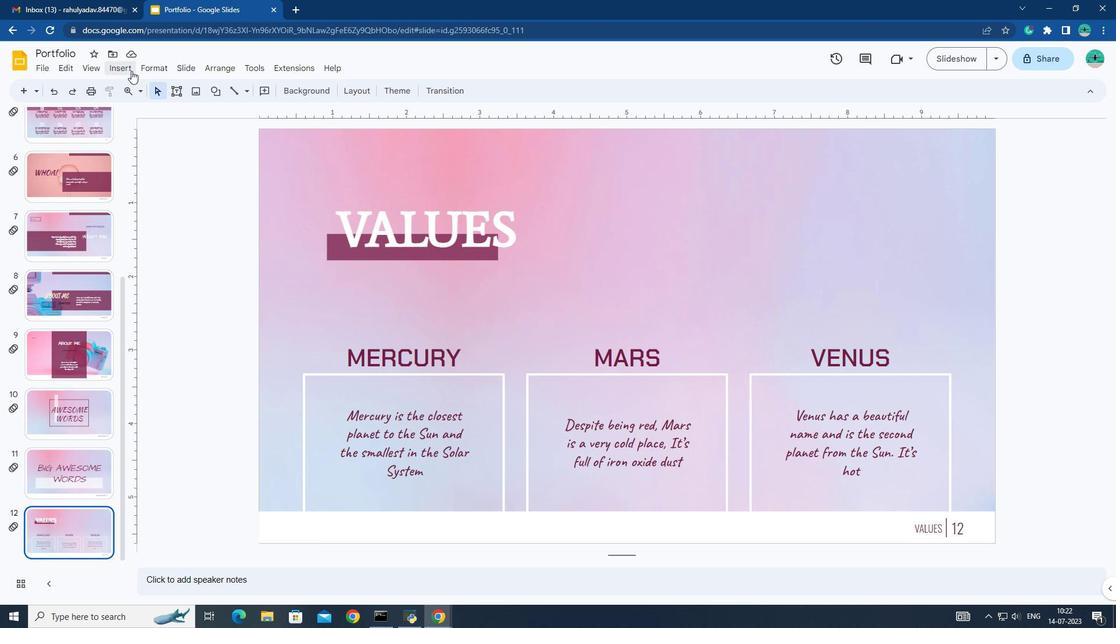 
Action: Mouse moved to (465, 333)
Screenshot: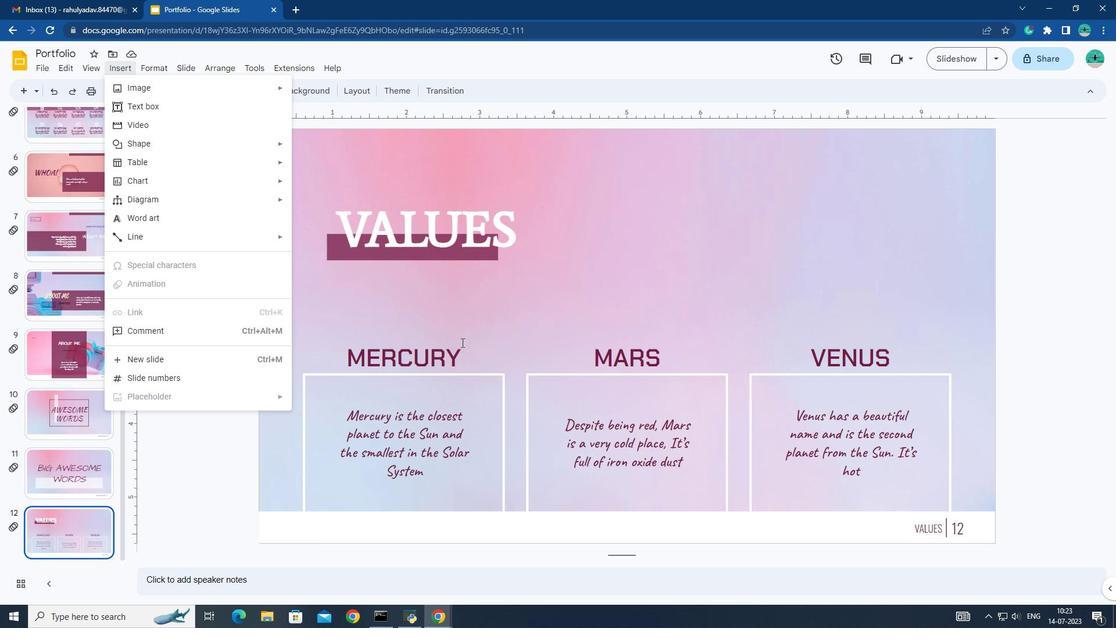 
Action: Mouse pressed left at (465, 333)
Screenshot: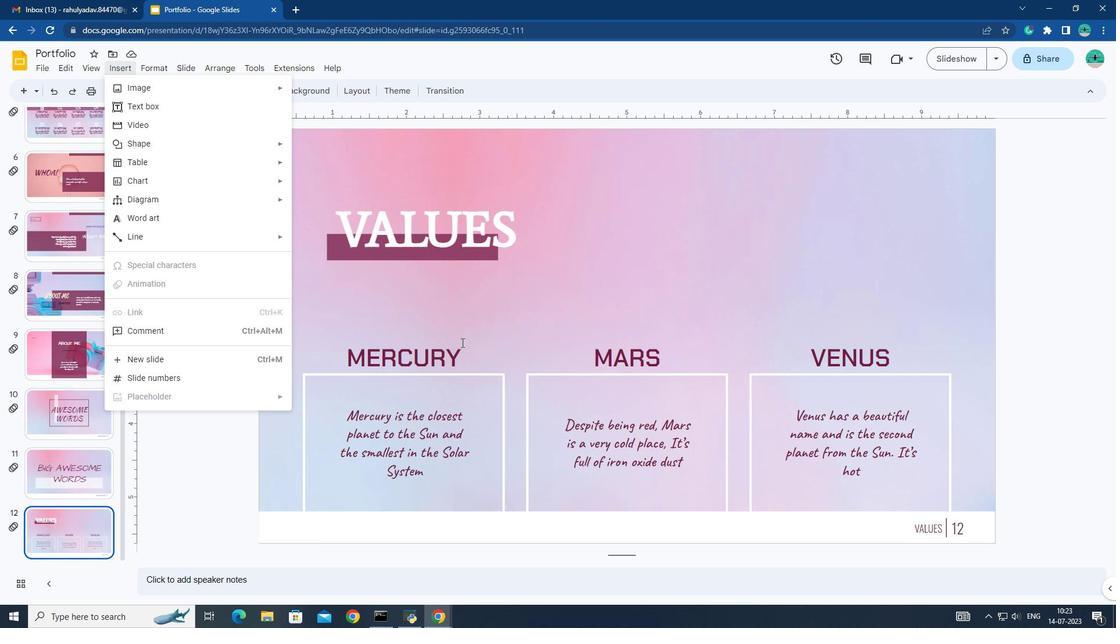 
Action: Mouse moved to (341, 422)
Screenshot: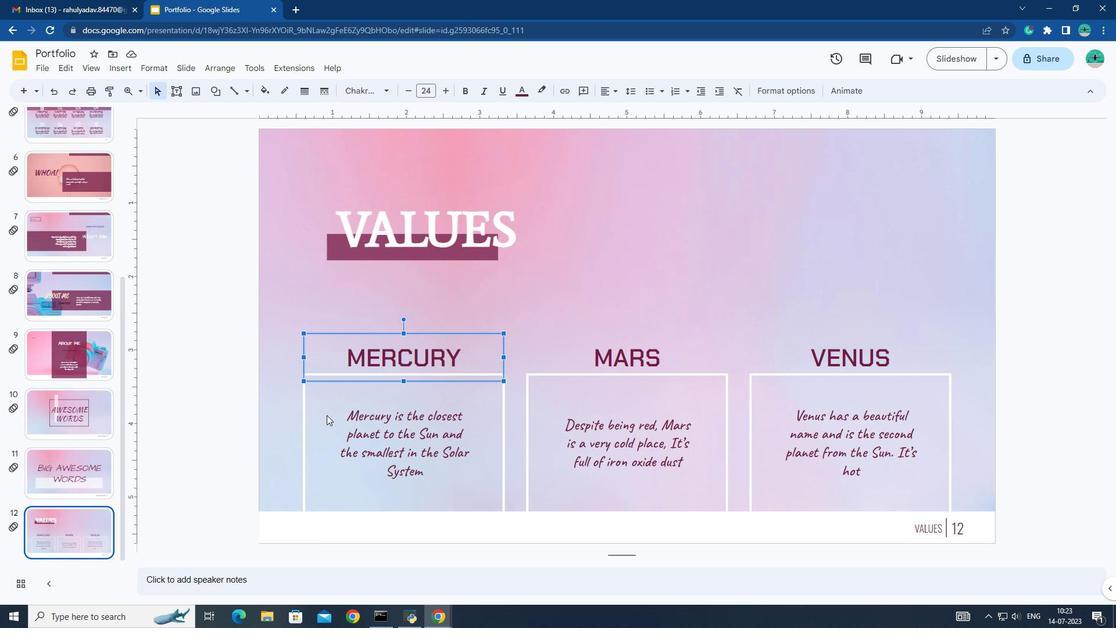 
Action: Mouse pressed left at (341, 422)
Screenshot: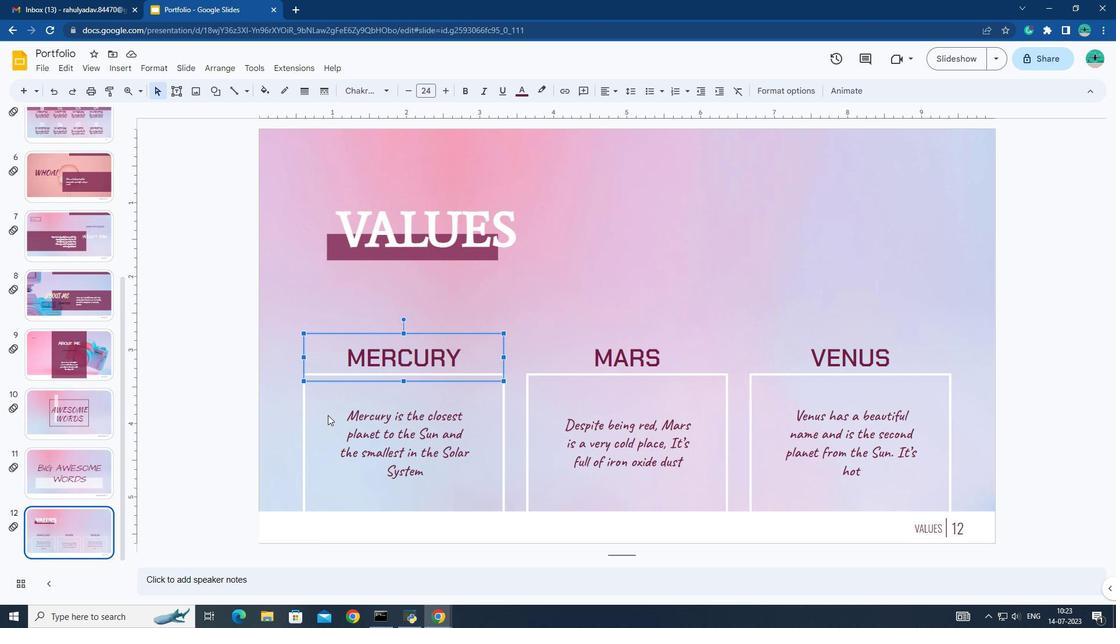 
Action: Mouse moved to (122, 64)
Screenshot: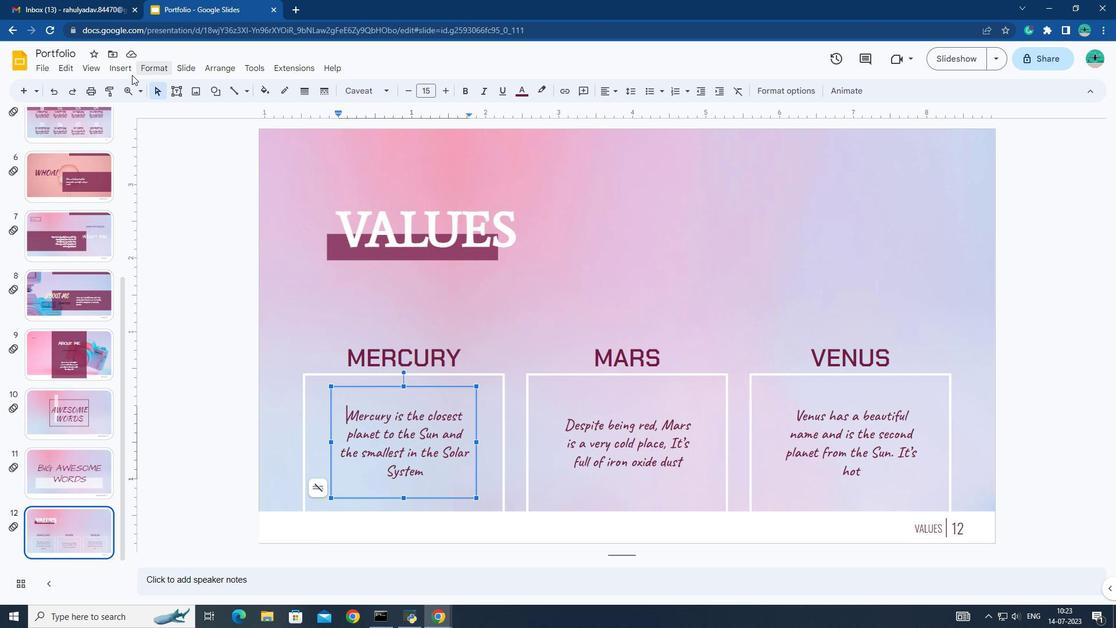 
Action: Mouse pressed left at (122, 64)
Screenshot: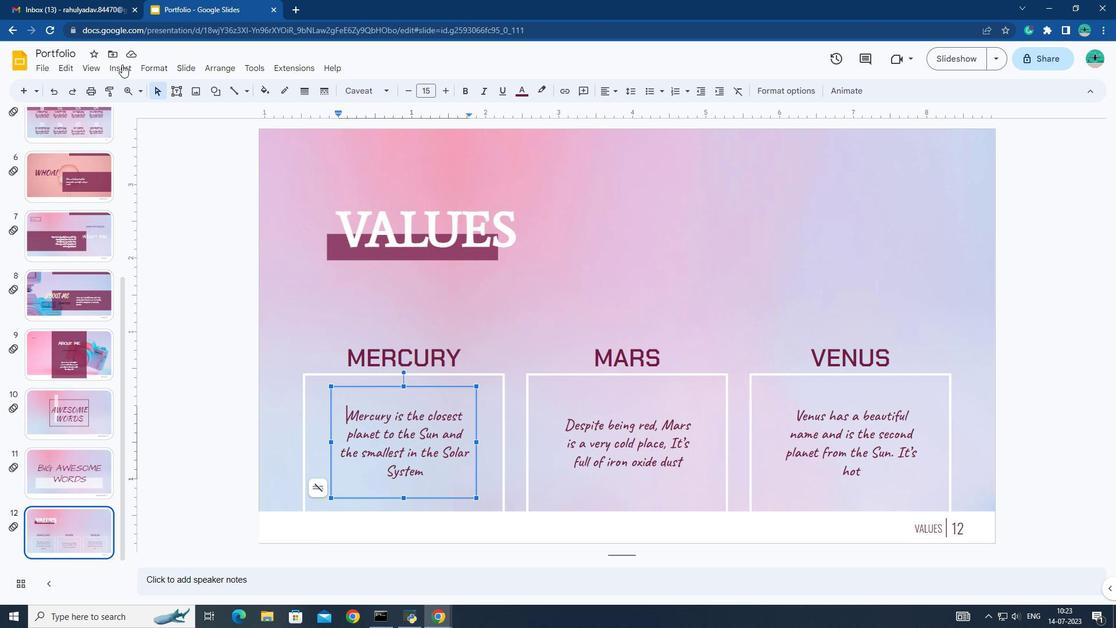 
Action: Mouse moved to (170, 286)
Screenshot: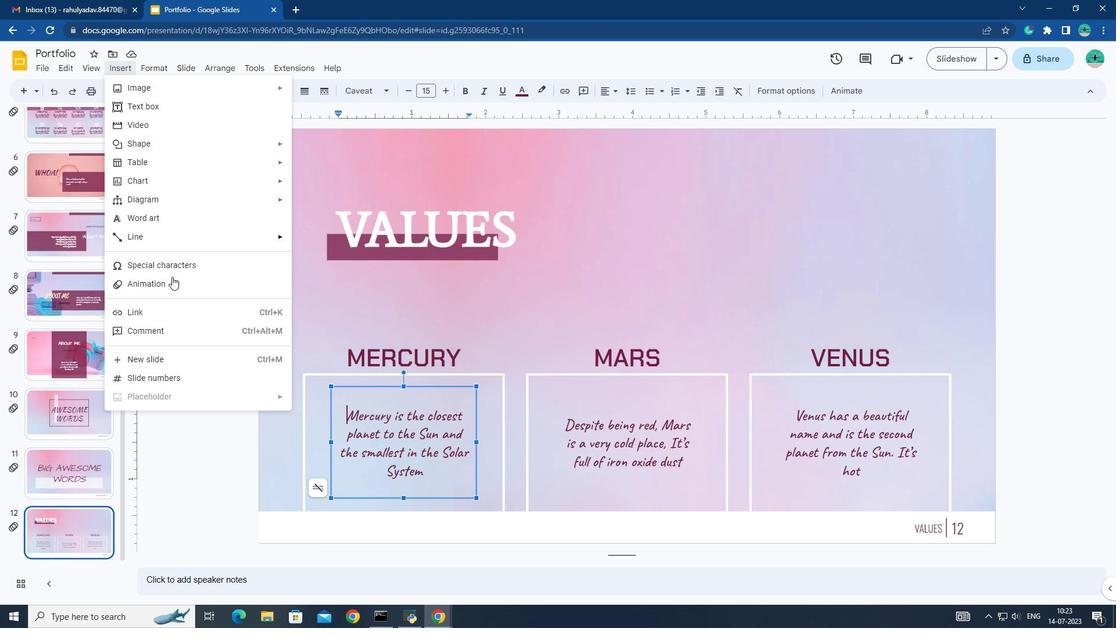 
Action: Mouse pressed left at (170, 286)
Screenshot: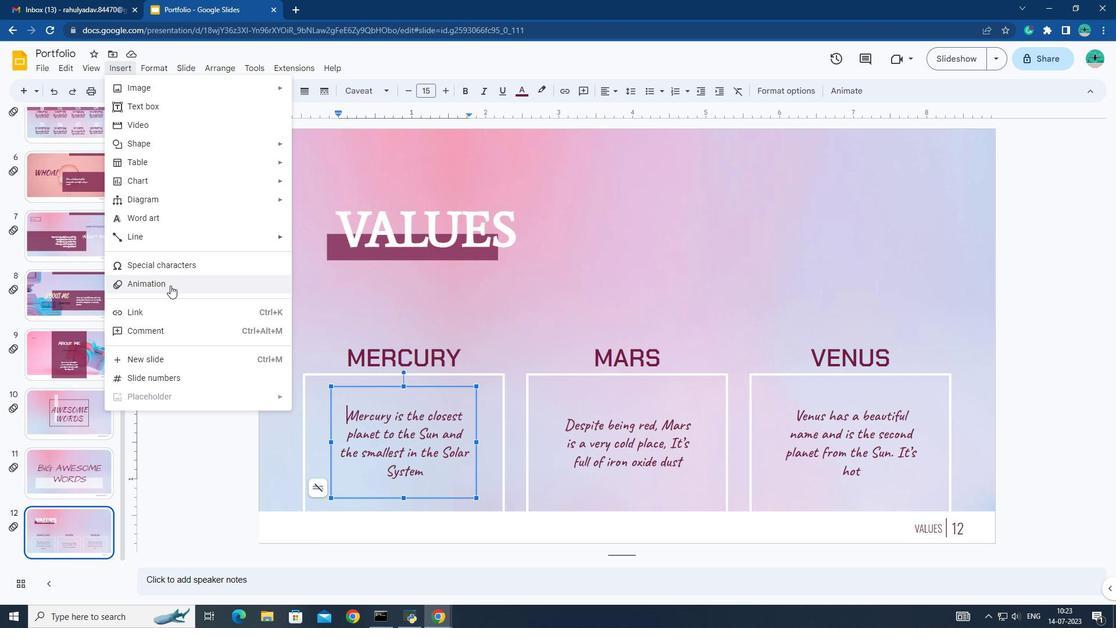 
Action: Mouse moved to (980, 275)
Screenshot: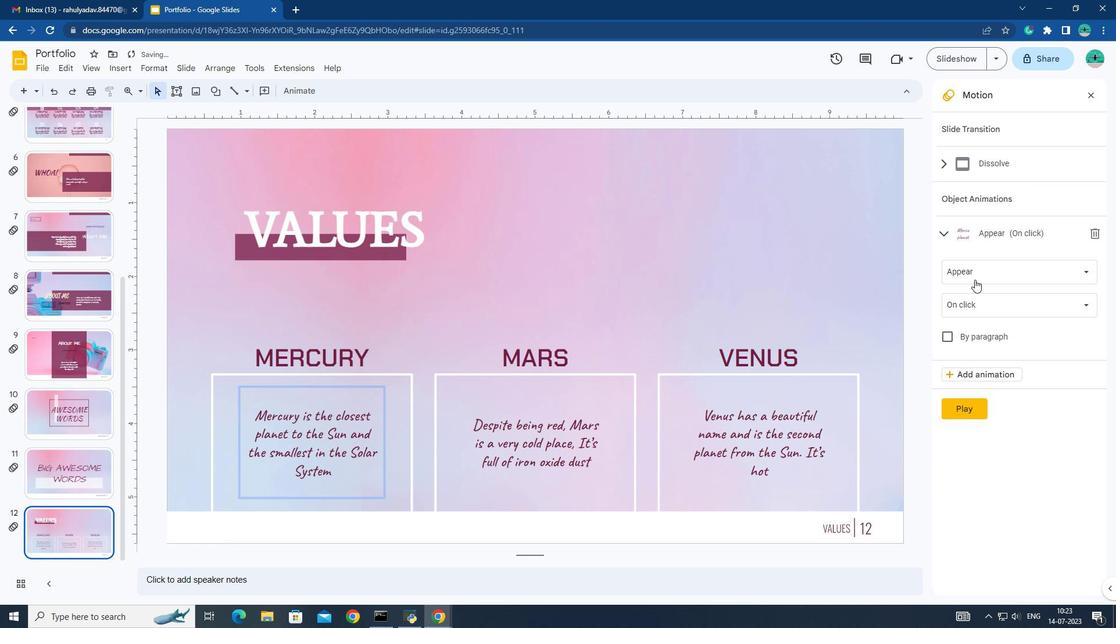 
Action: Mouse pressed left at (980, 275)
Screenshot: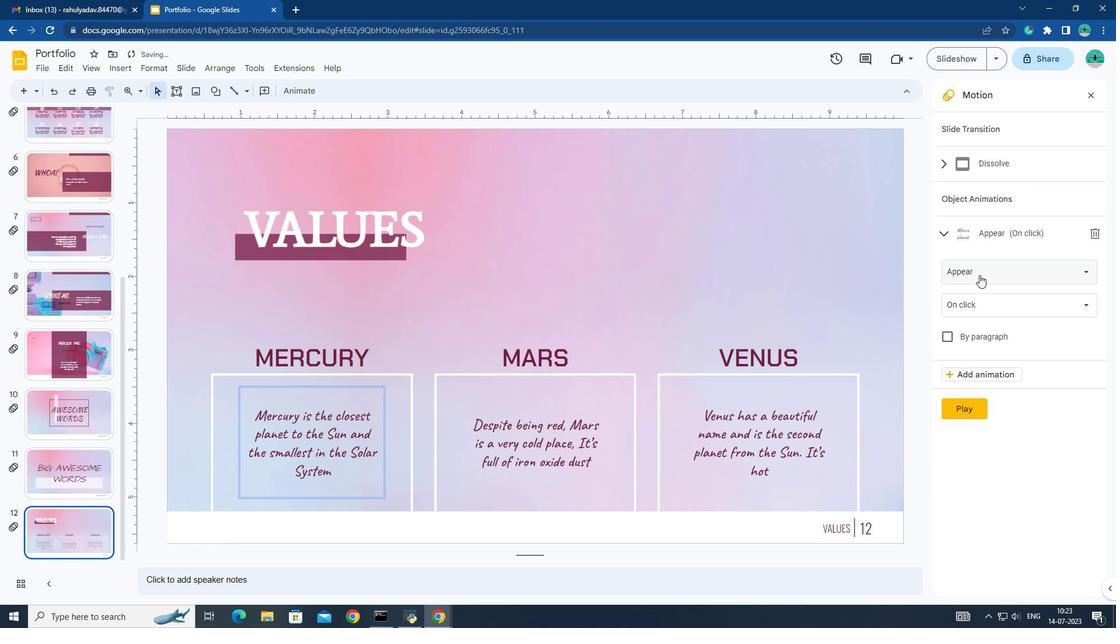 
Action: Mouse moved to (995, 448)
Screenshot: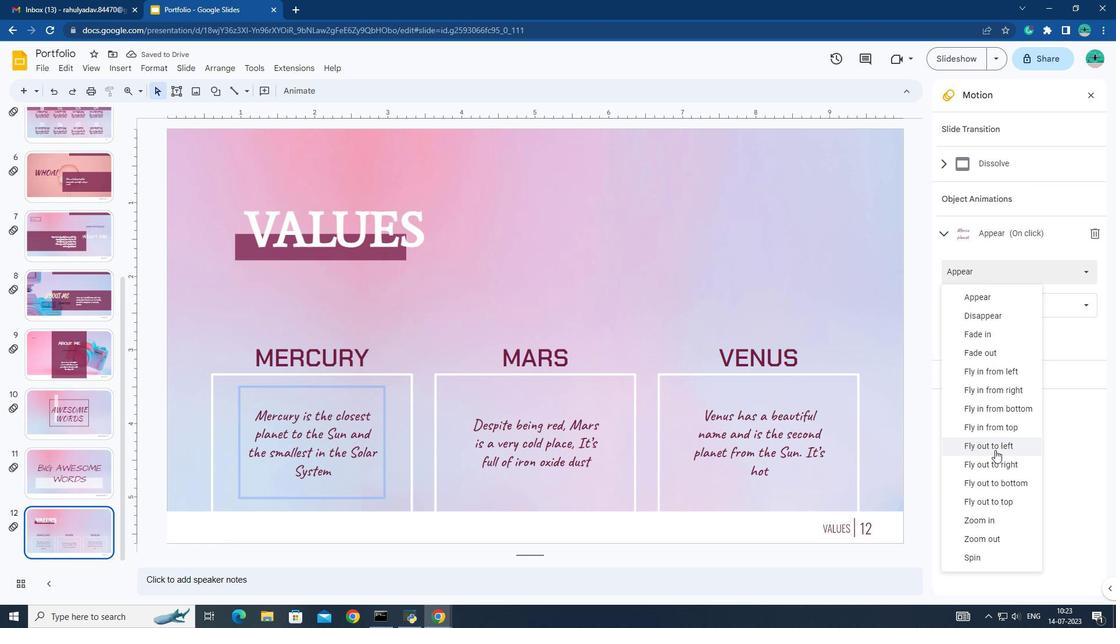 
Action: Mouse pressed left at (995, 448)
Screenshot: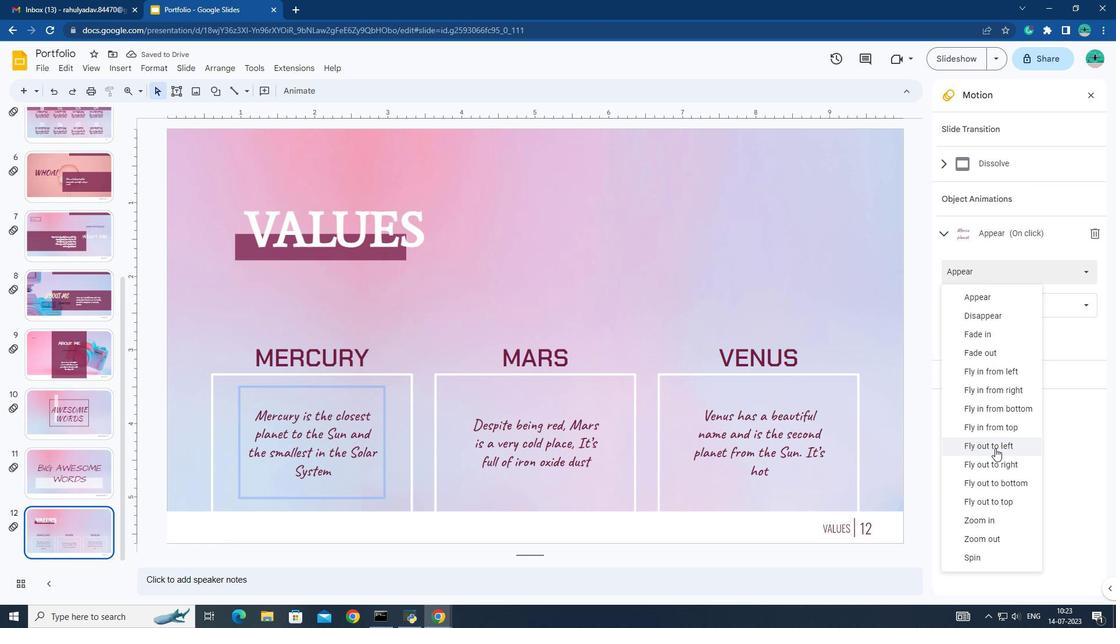 
Action: Mouse moved to (1003, 361)
Screenshot: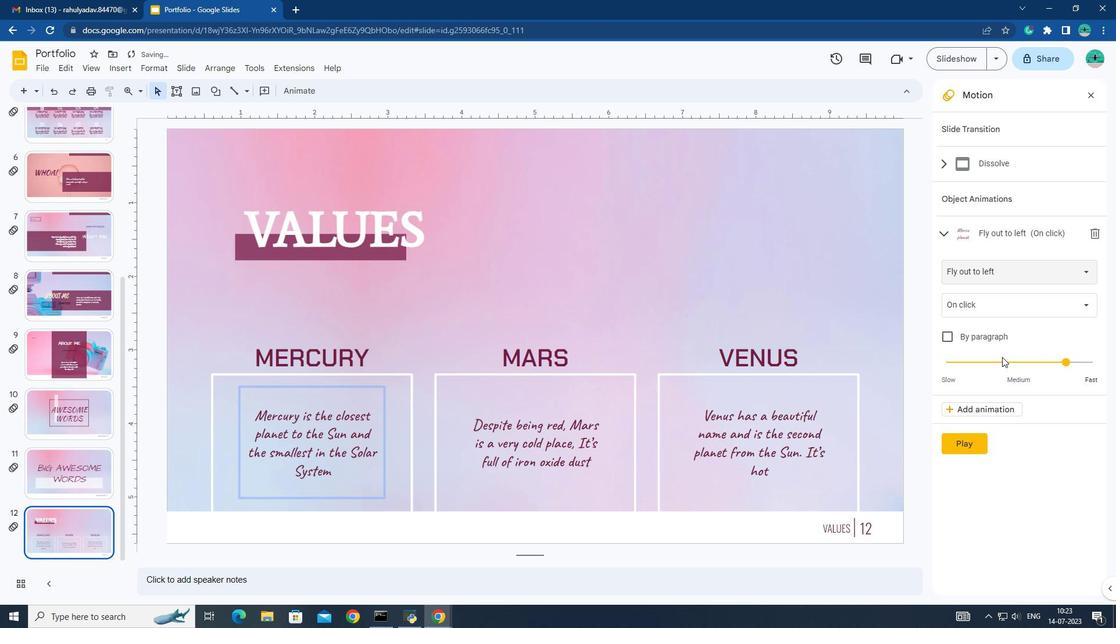 
Action: Mouse pressed left at (1003, 361)
Screenshot: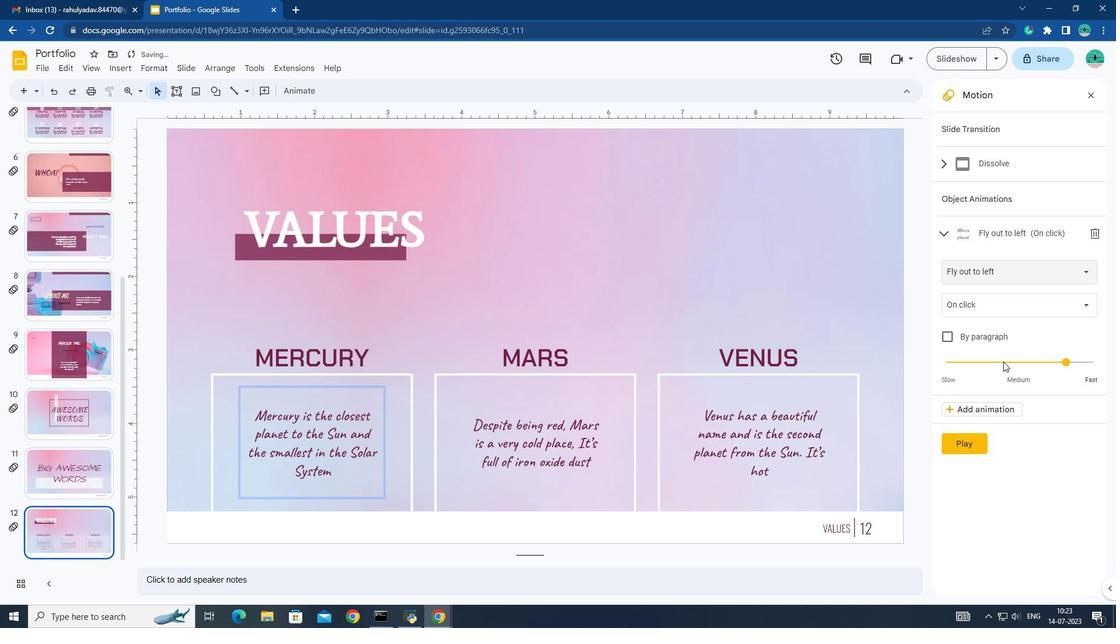 
Action: Mouse pressed left at (1003, 361)
Screenshot: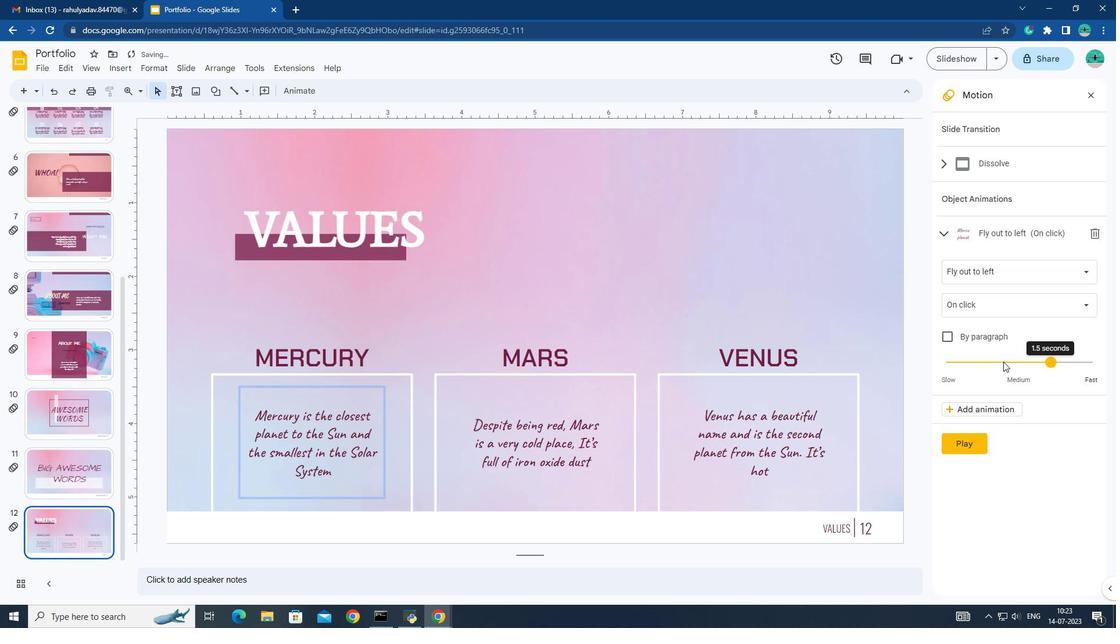 
Action: Mouse pressed left at (1003, 361)
Screenshot: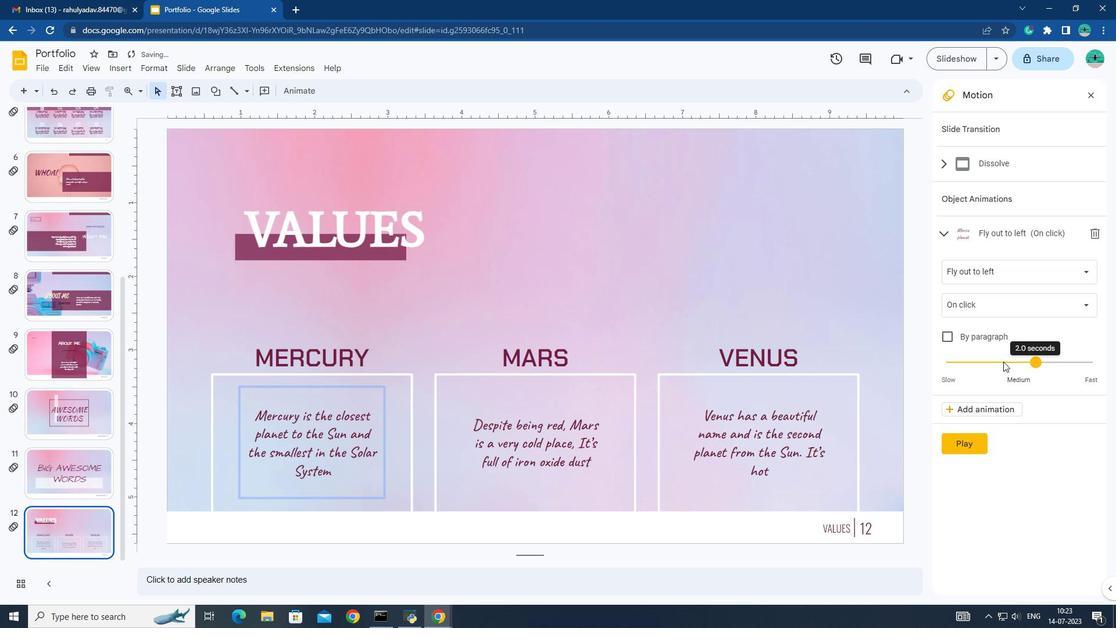 
Action: Mouse pressed left at (1003, 361)
Screenshot: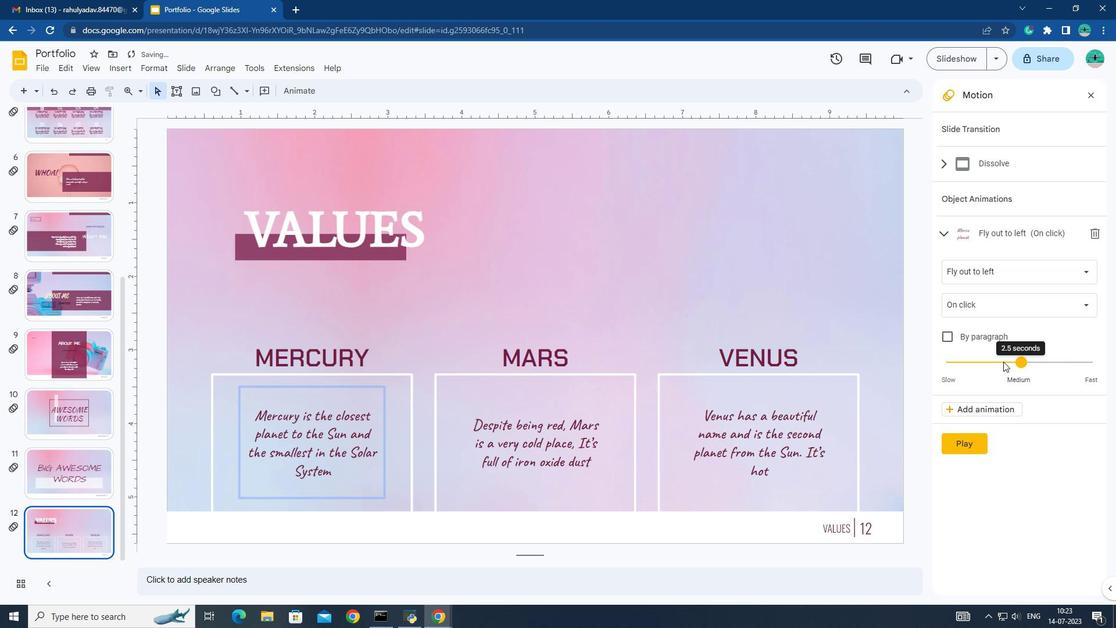 
Action: Mouse moved to (976, 441)
Screenshot: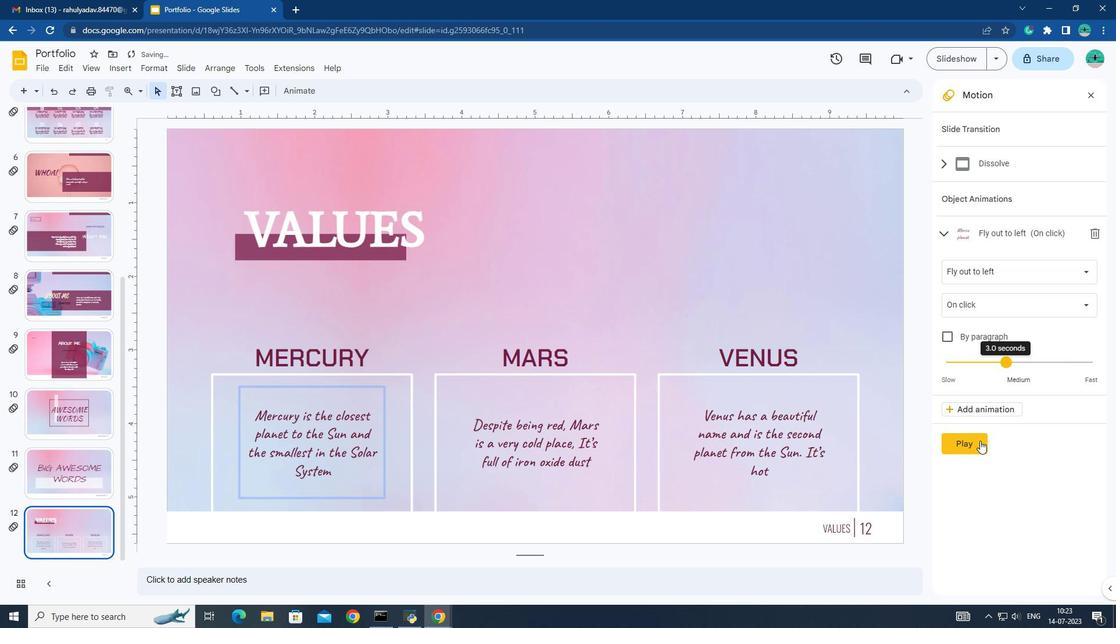 
Action: Mouse pressed left at (976, 441)
Screenshot: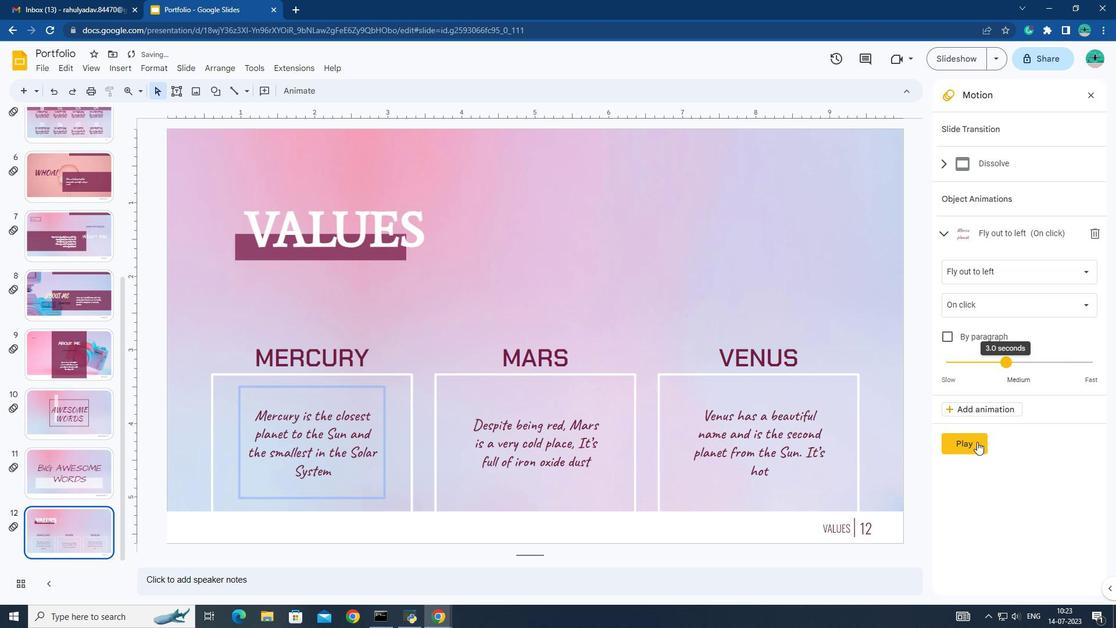 
Action: Mouse moved to (968, 449)
Screenshot: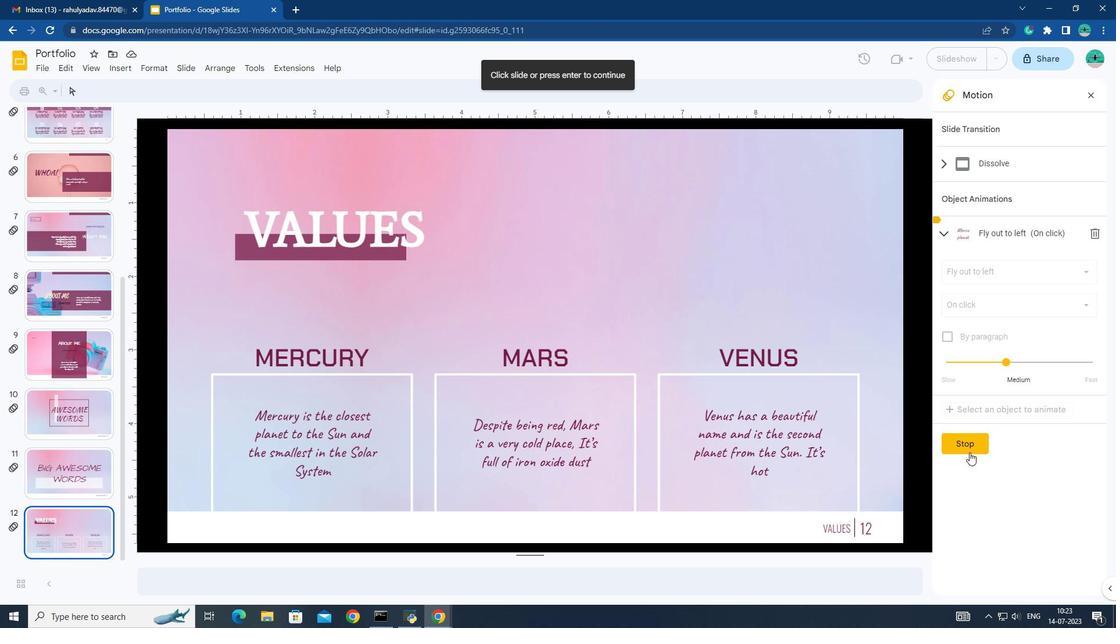 
Action: Mouse pressed left at (968, 449)
Screenshot: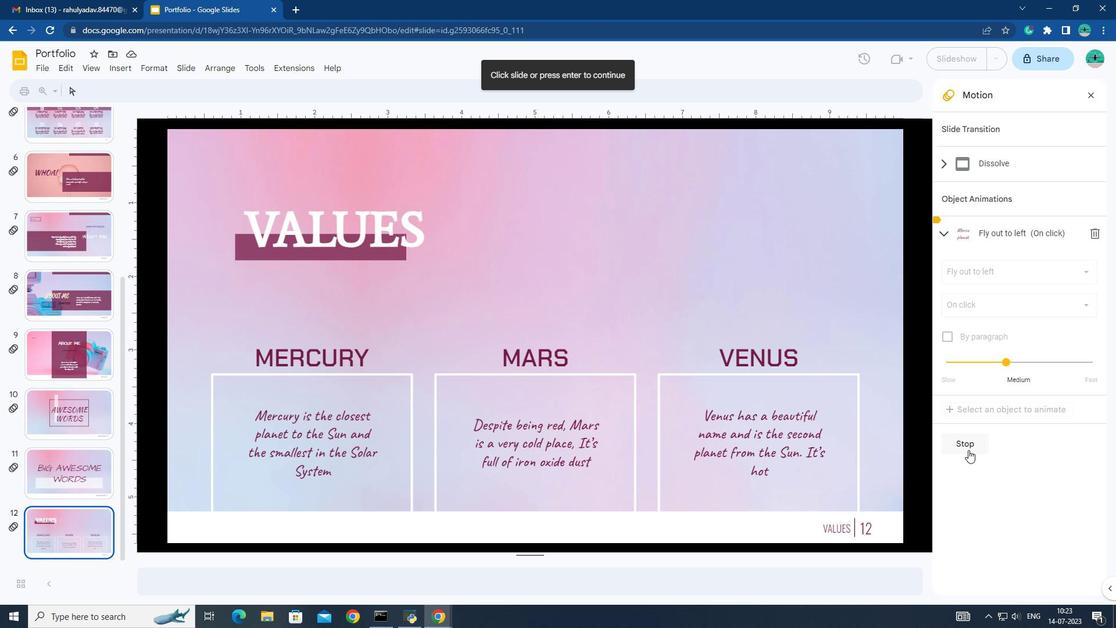 
Action: Mouse moved to (561, 93)
Screenshot: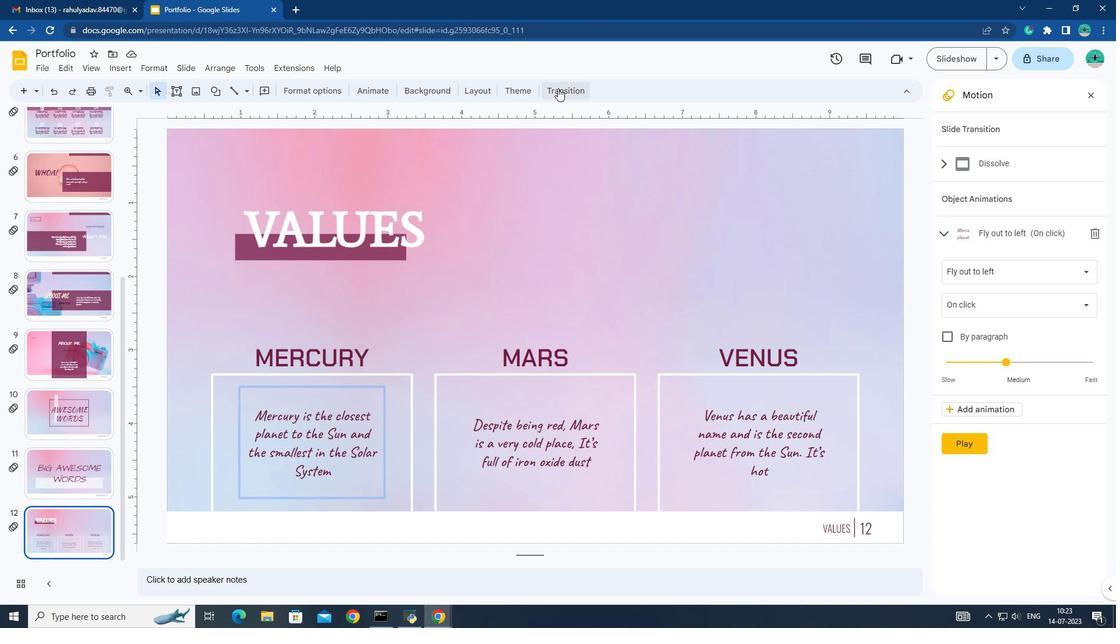 
Action: Mouse pressed left at (561, 93)
Screenshot: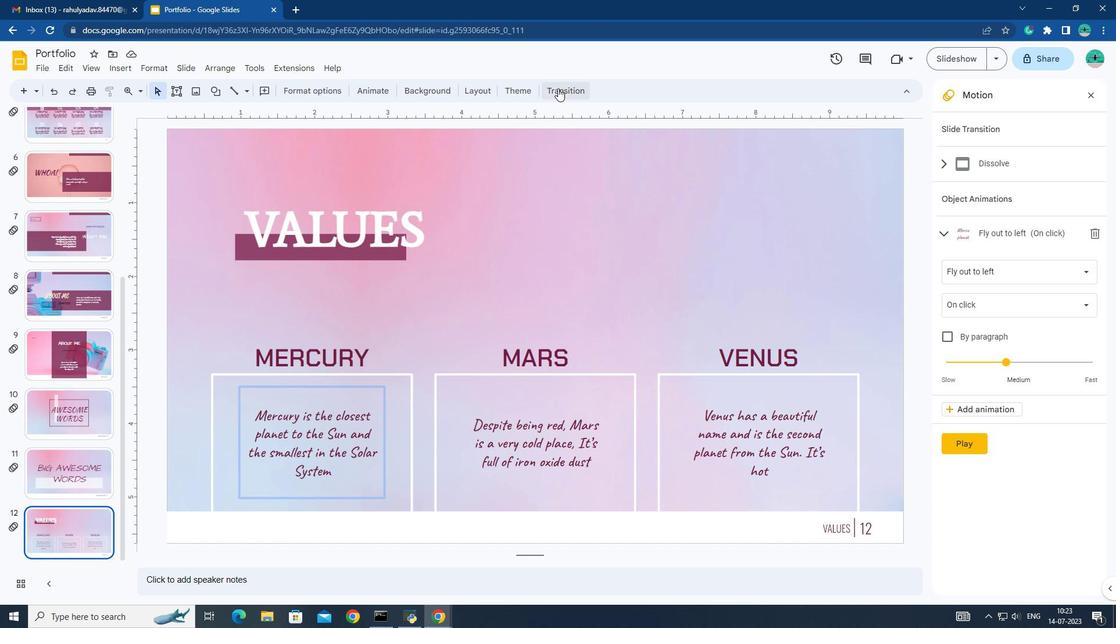 
Action: Mouse moved to (1003, 229)
Screenshot: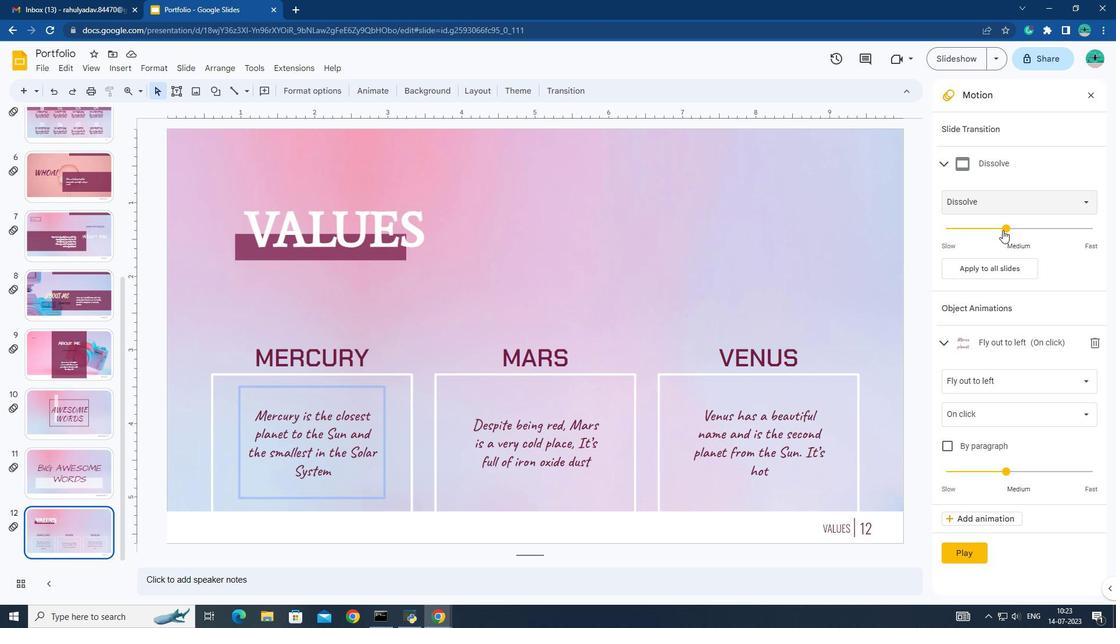 
Action: Mouse pressed left at (1003, 229)
Screenshot: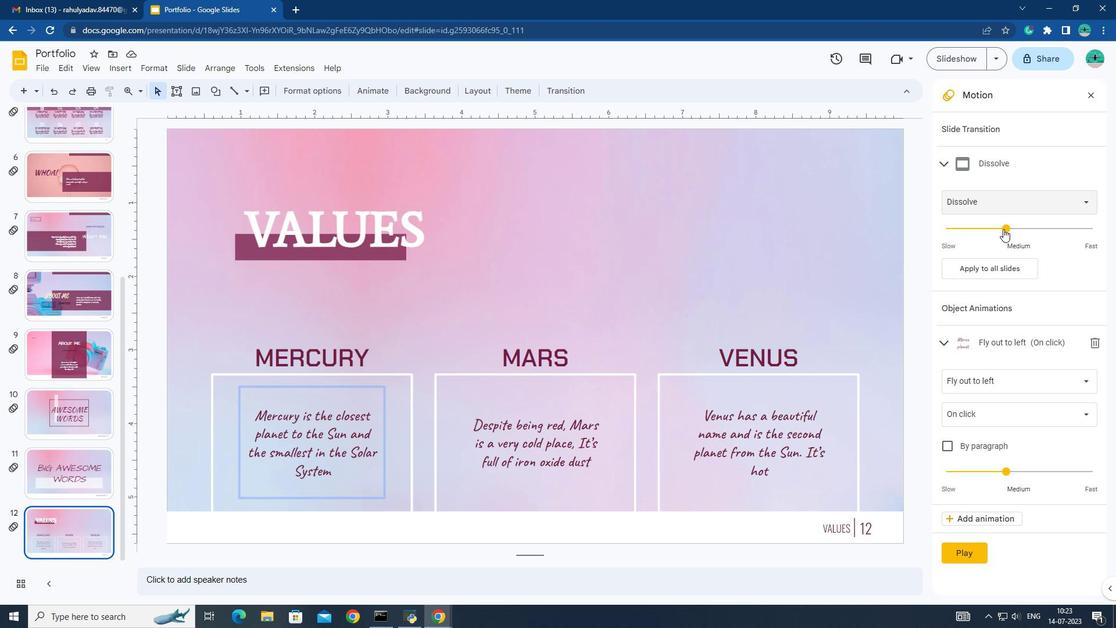
Action: Mouse moved to (996, 228)
Screenshot: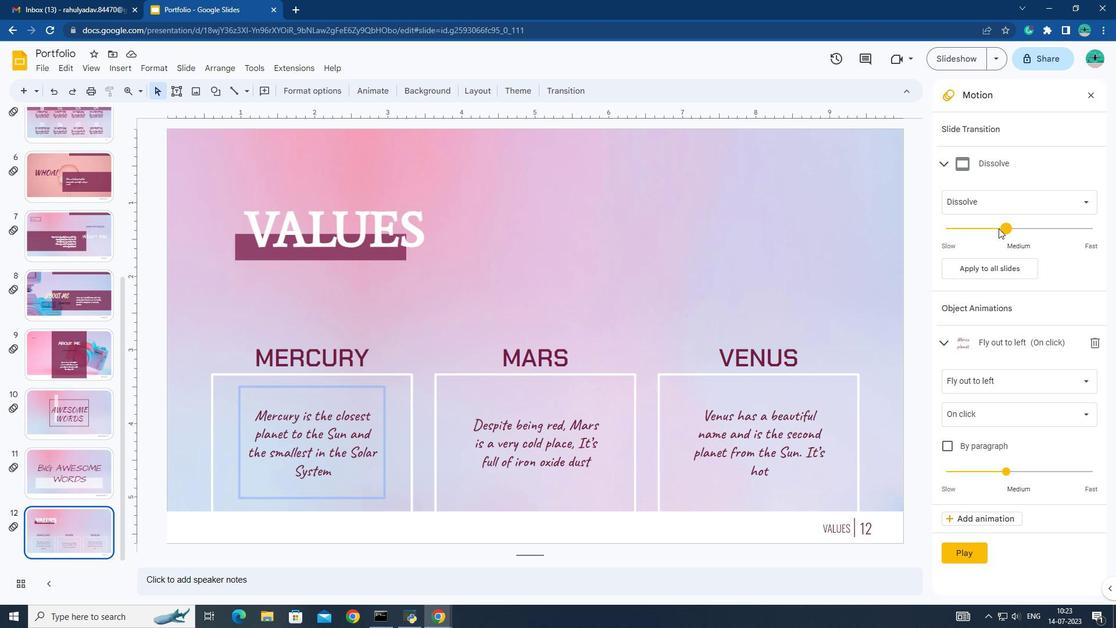 
Action: Mouse pressed left at (996, 228)
Screenshot: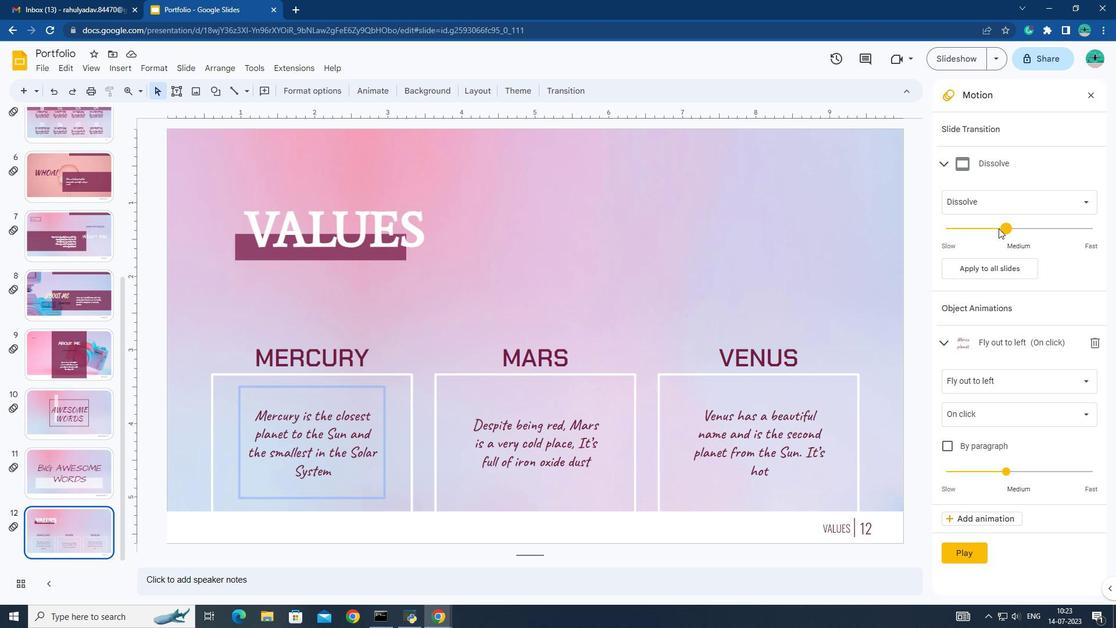 
Action: Mouse moved to (1059, 206)
Screenshot: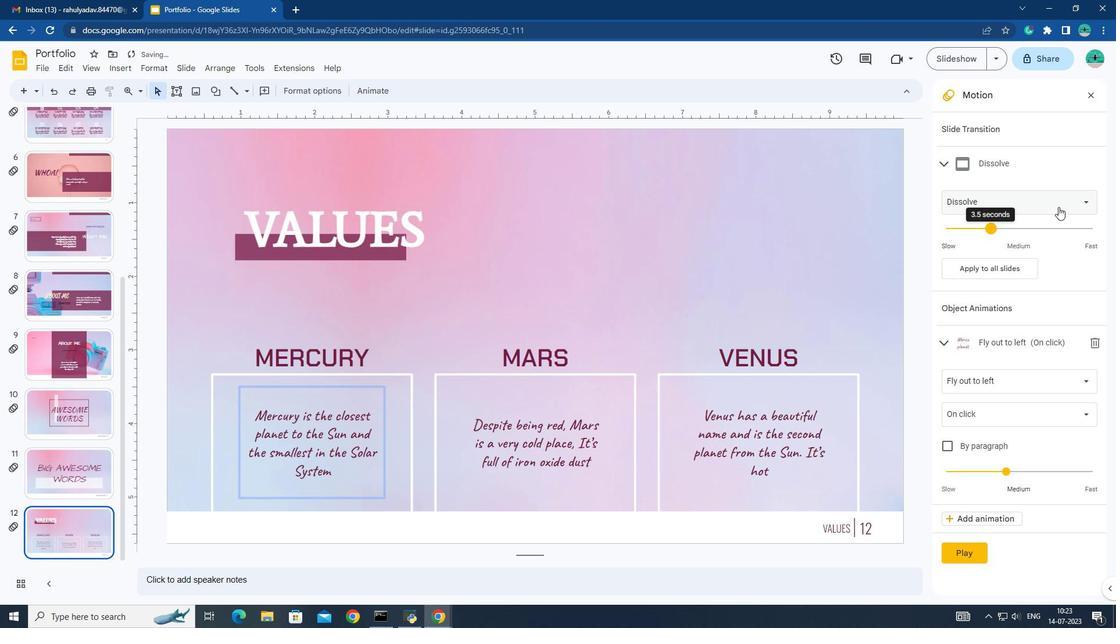 
Action: Mouse pressed left at (1059, 206)
Screenshot: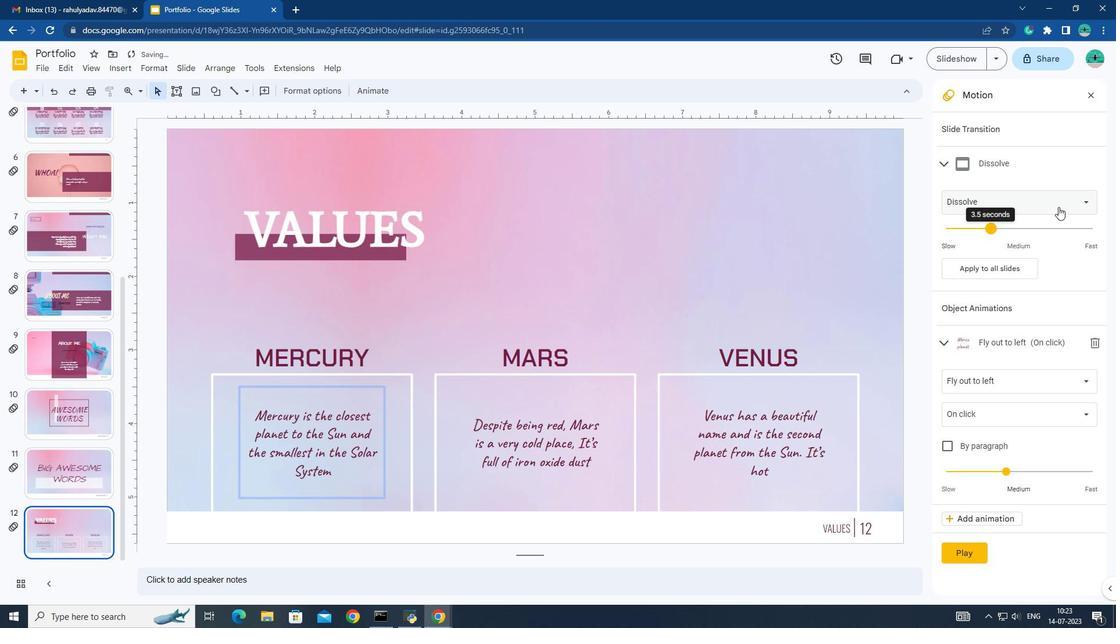 
Action: Mouse moved to (983, 333)
Screenshot: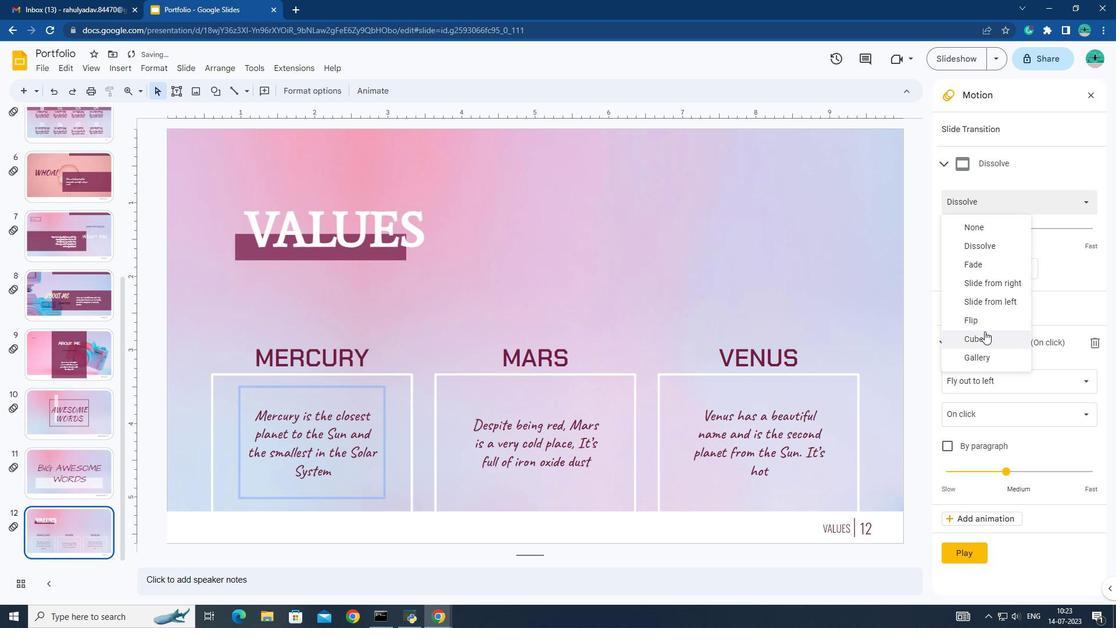
Action: Mouse pressed left at (983, 333)
Screenshot: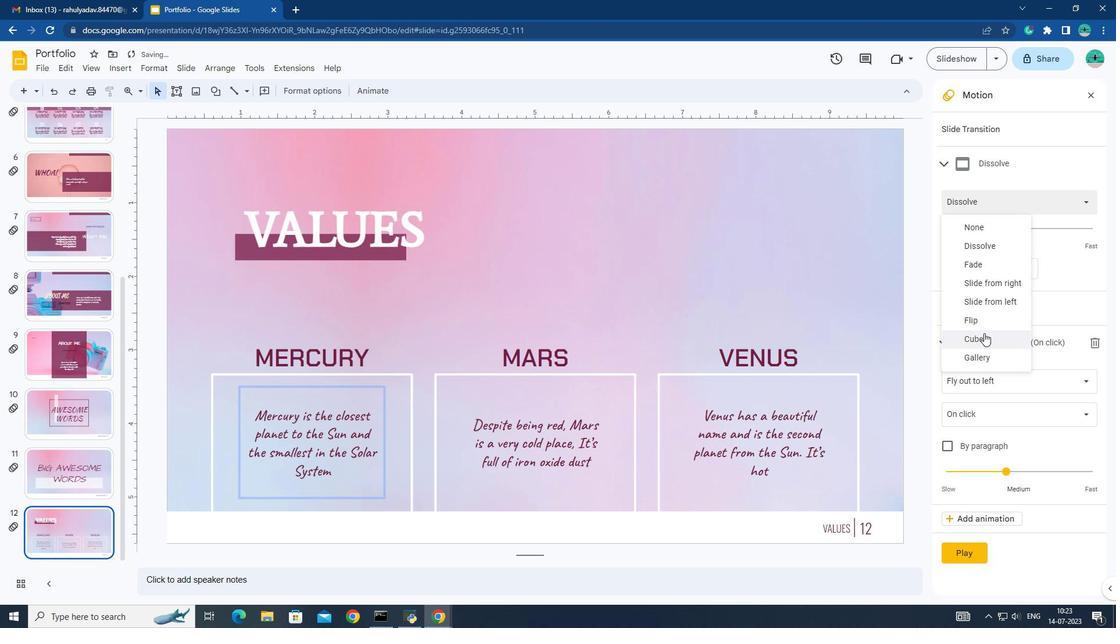 
Action: Mouse moved to (957, 552)
Screenshot: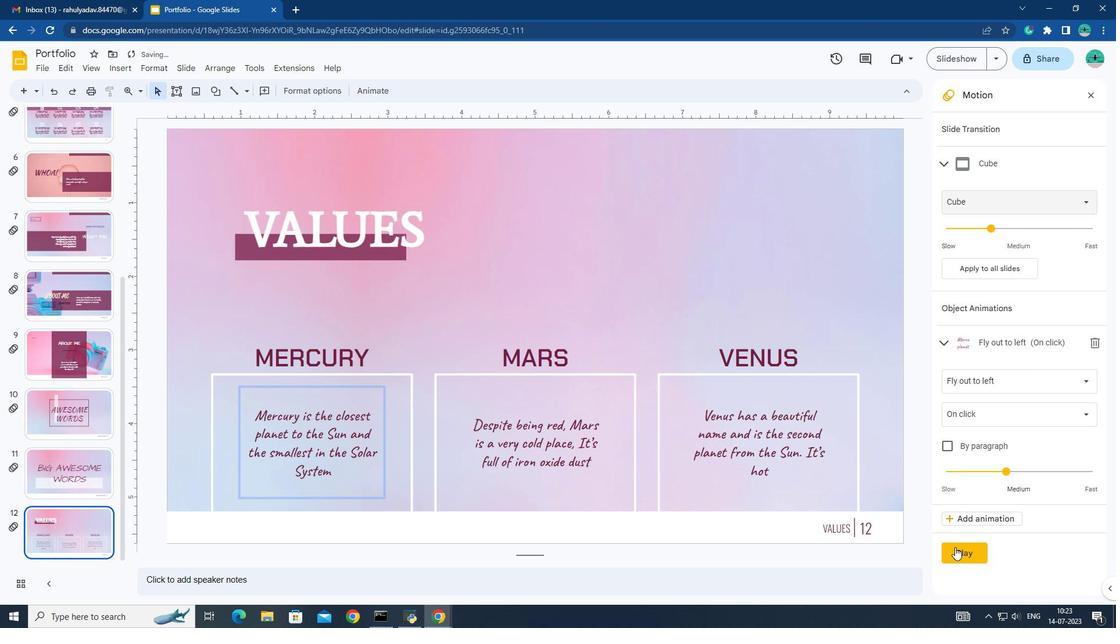
Action: Mouse pressed left at (957, 552)
Screenshot: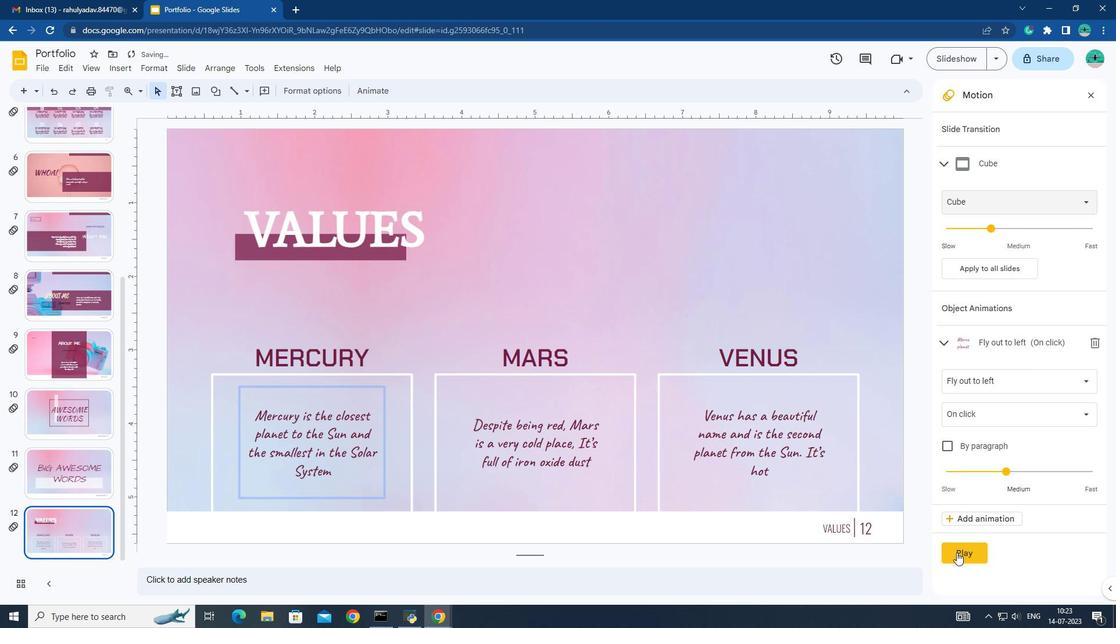 
Action: Mouse moved to (663, 309)
Screenshot: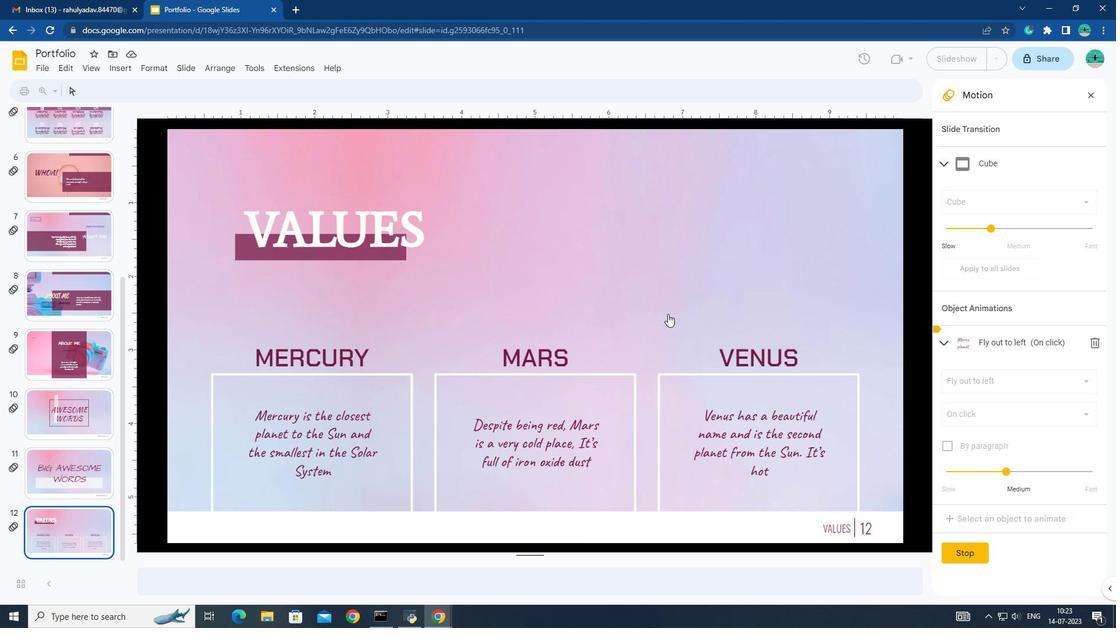 
Action: Mouse pressed left at (663, 309)
Screenshot: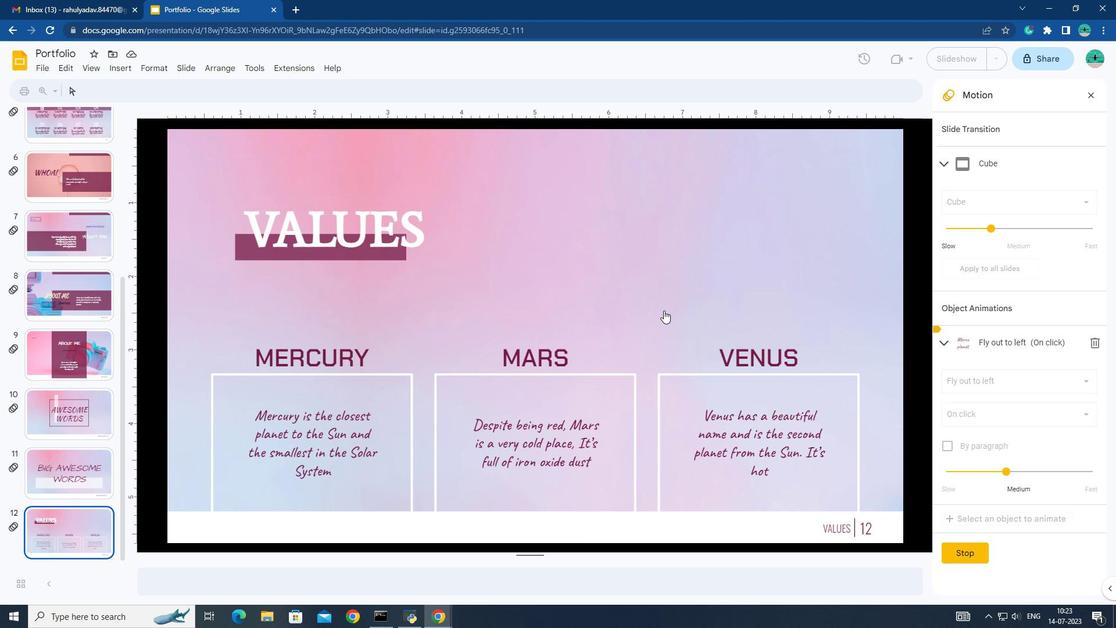 
Action: Mouse pressed left at (663, 309)
Screenshot: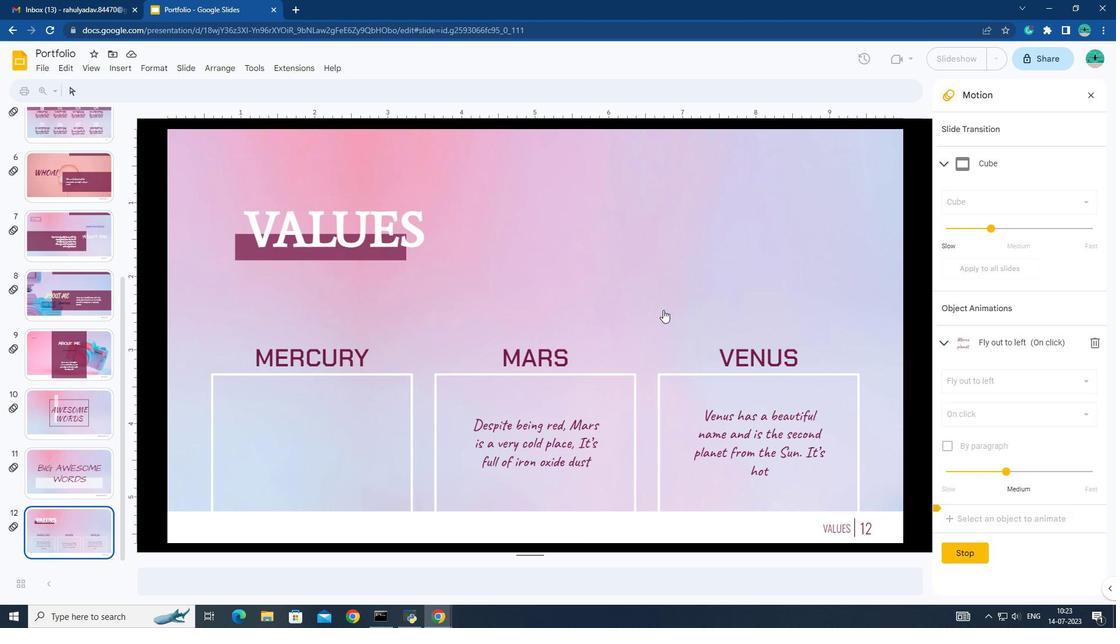 
Action: Mouse moved to (535, 461)
Screenshot: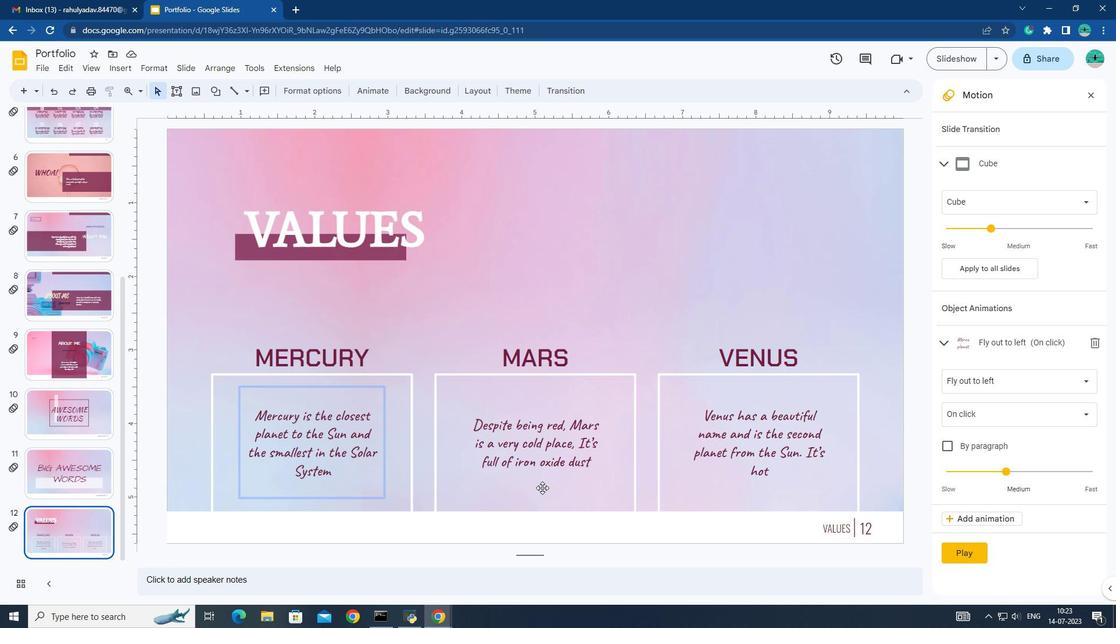 
Action: Mouse pressed left at (535, 461)
Screenshot: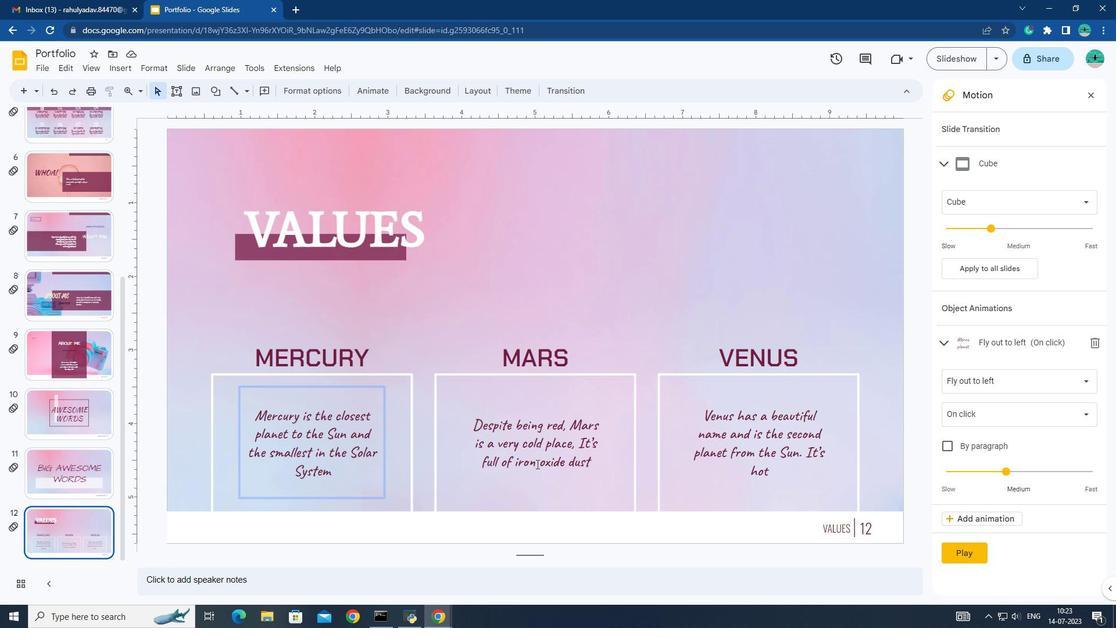 
Action: Mouse moved to (473, 425)
Screenshot: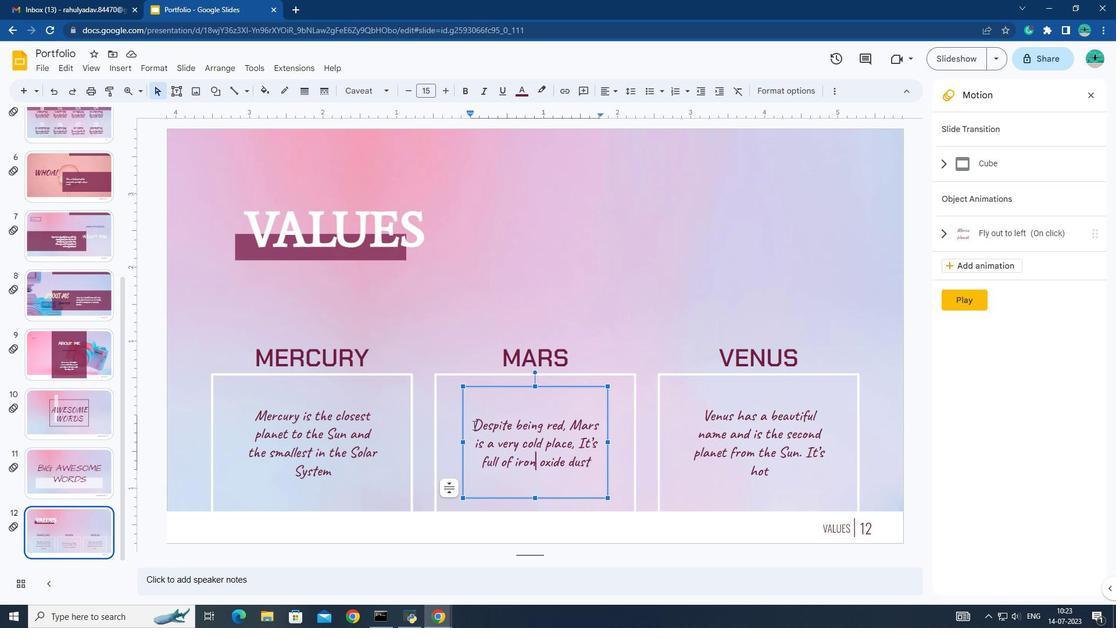 
Action: Mouse pressed left at (473, 425)
Screenshot: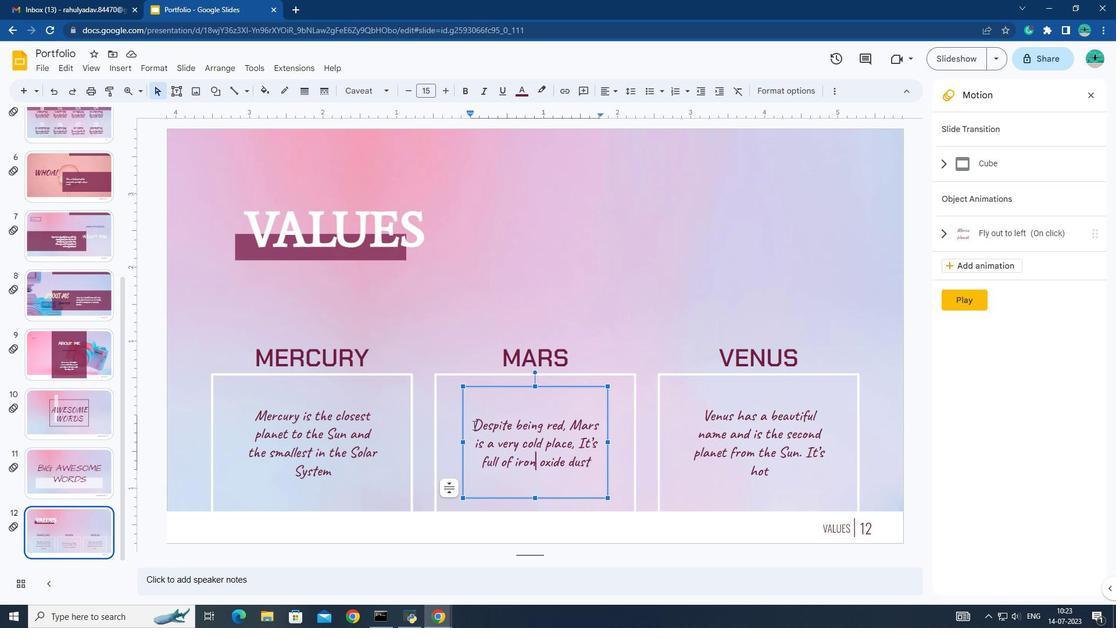 
Action: Mouse moved to (472, 425)
Screenshot: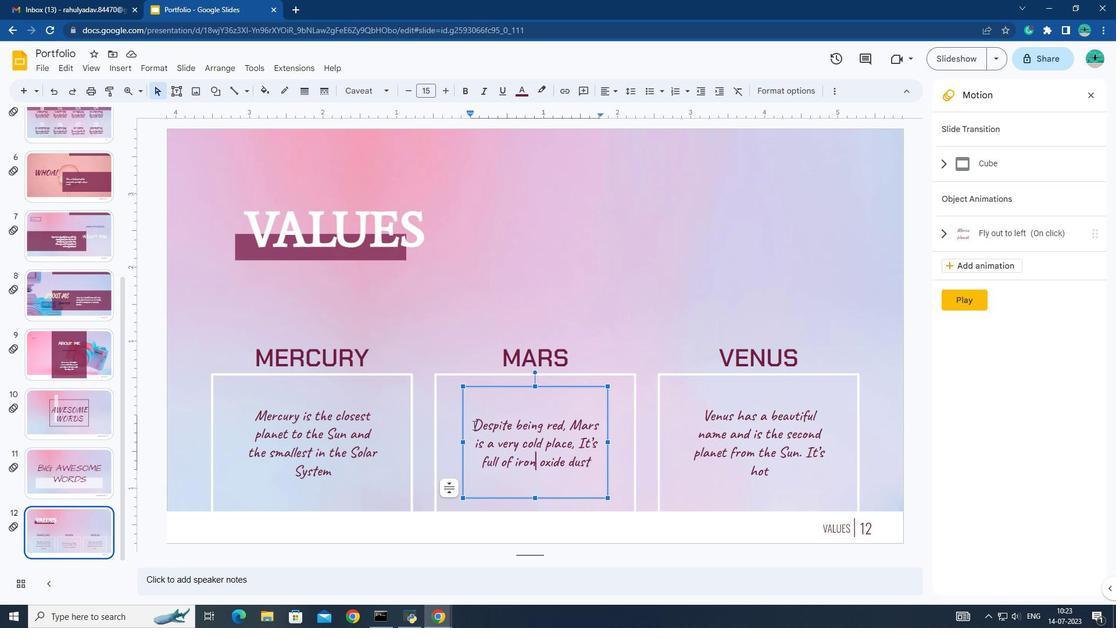 
Action: Mouse pressed left at (472, 425)
Screenshot: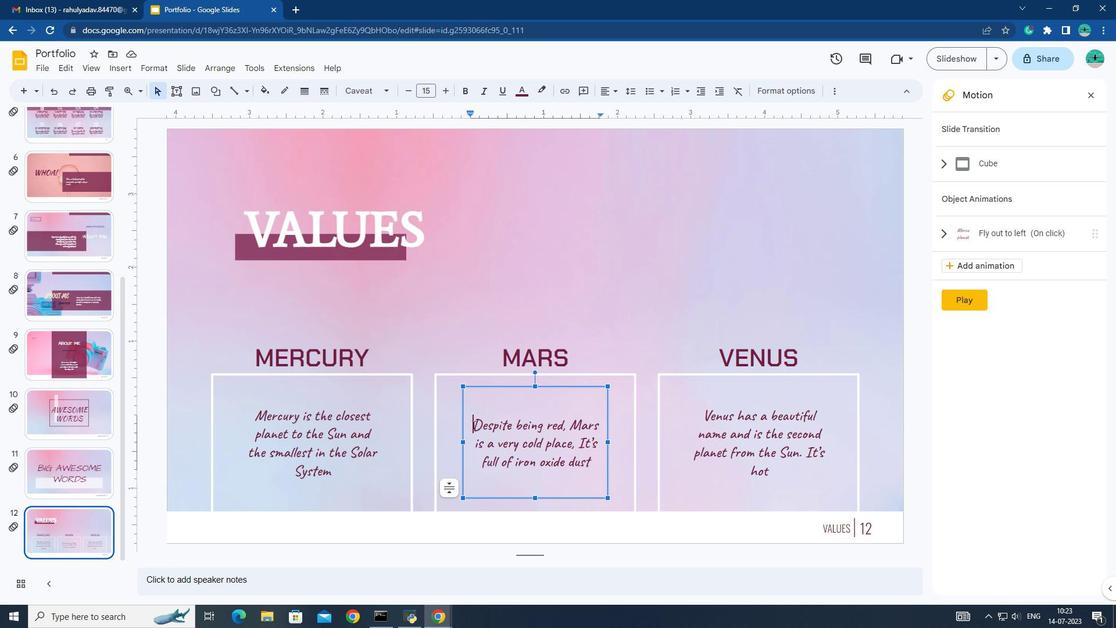 
Action: Mouse pressed left at (472, 425)
Screenshot: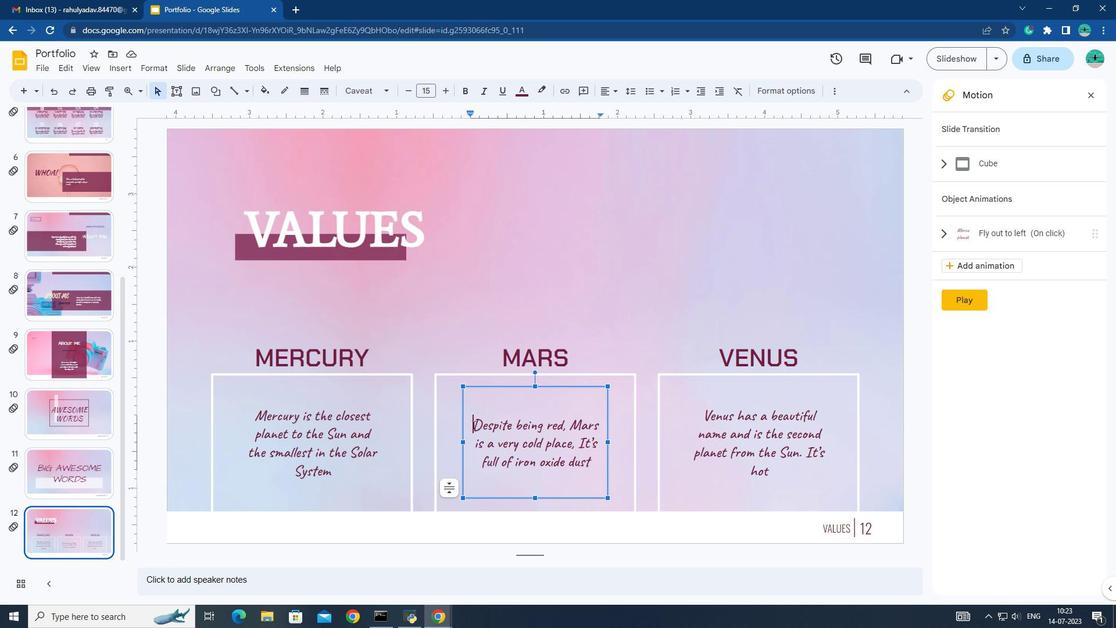 
Action: Mouse pressed left at (472, 425)
Screenshot: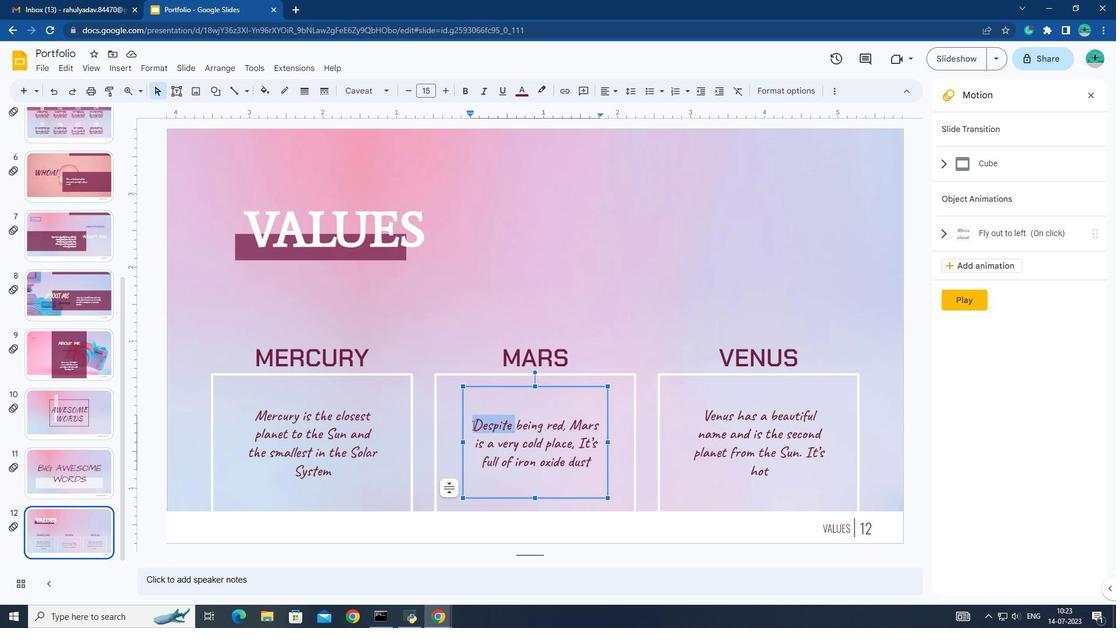 
Action: Mouse pressed left at (472, 425)
Screenshot: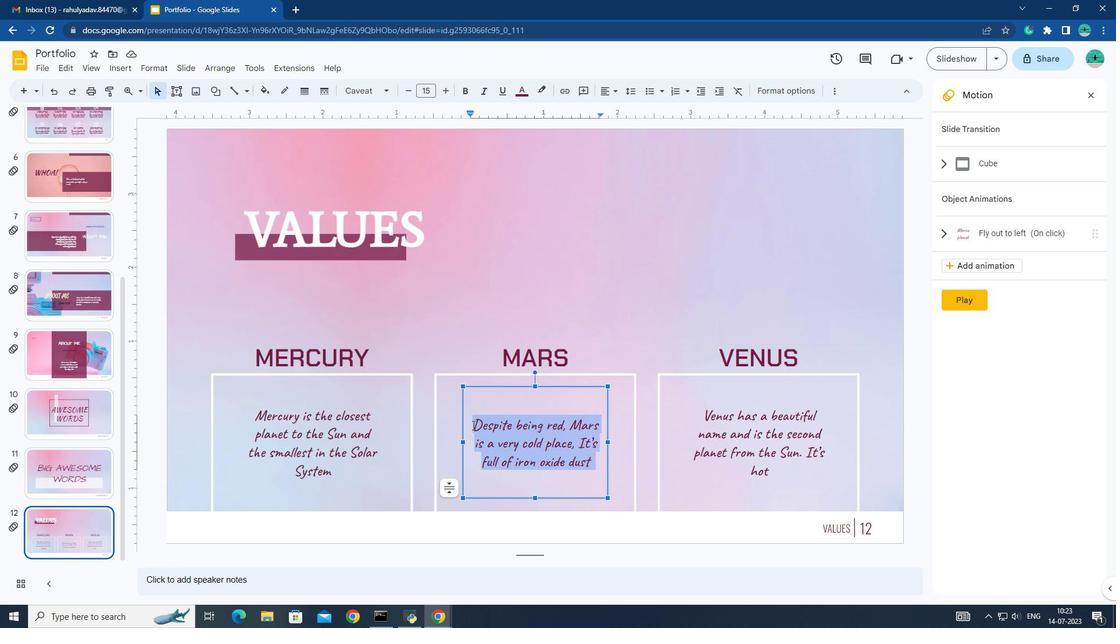 
Action: Mouse pressed left at (472, 425)
Screenshot: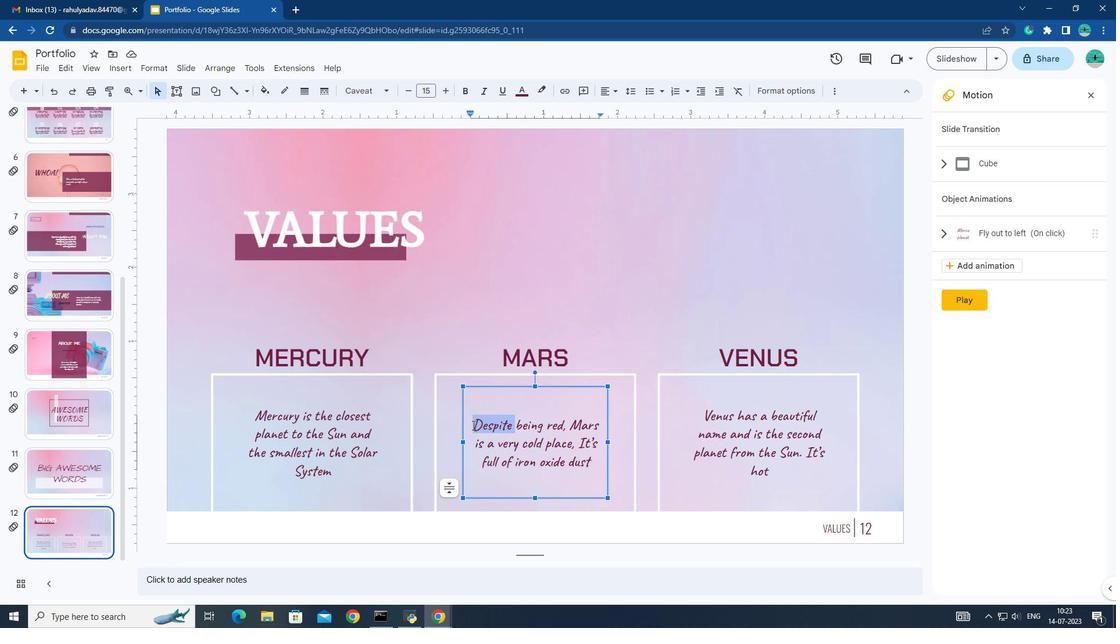 
Action: Mouse moved to (1047, 224)
Screenshot: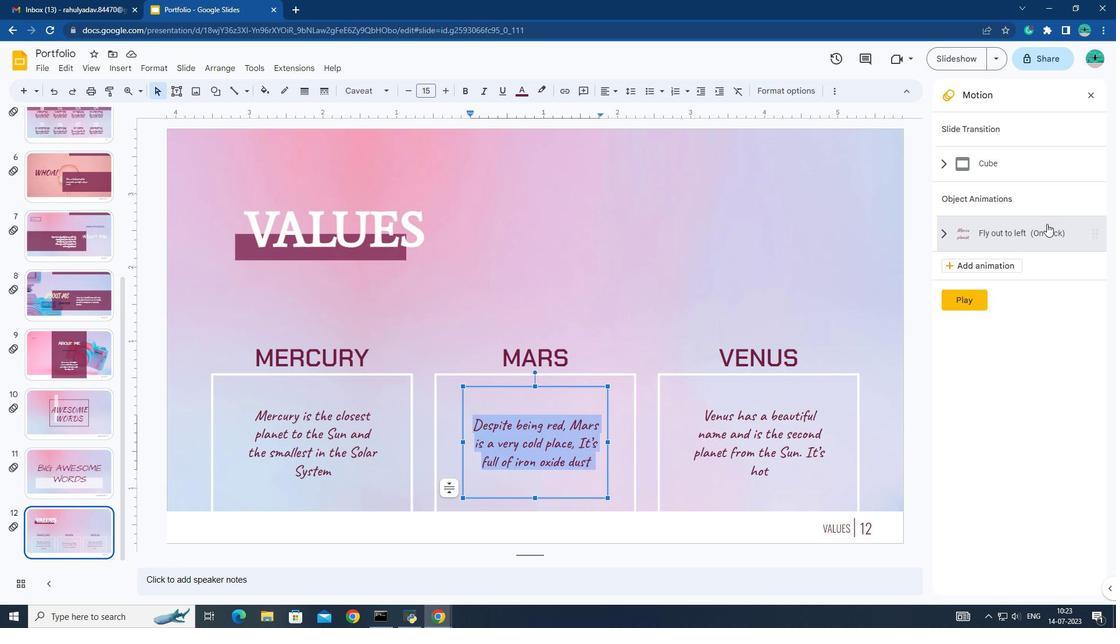 
Action: Mouse pressed left at (1047, 224)
Screenshot: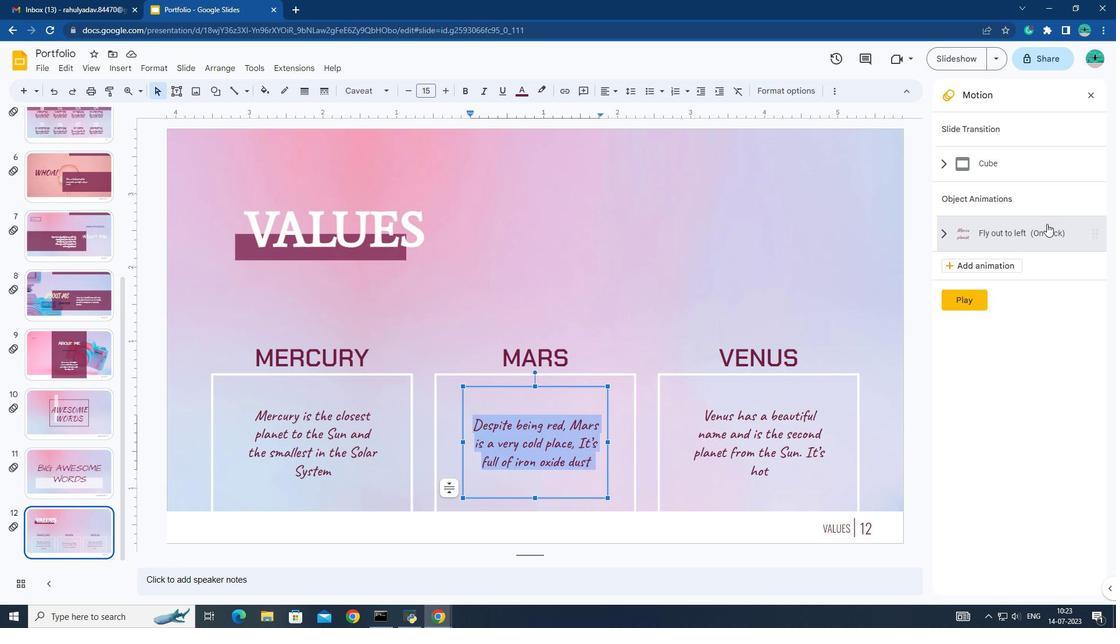 
Action: Mouse moved to (996, 279)
Screenshot: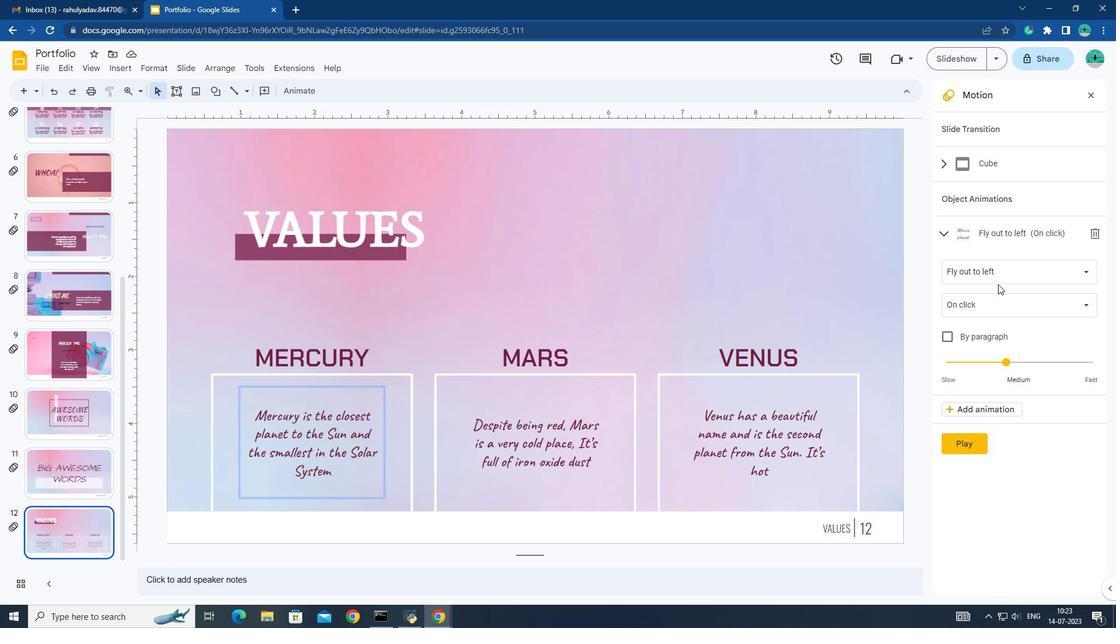 
Action: Mouse pressed left at (996, 279)
Screenshot: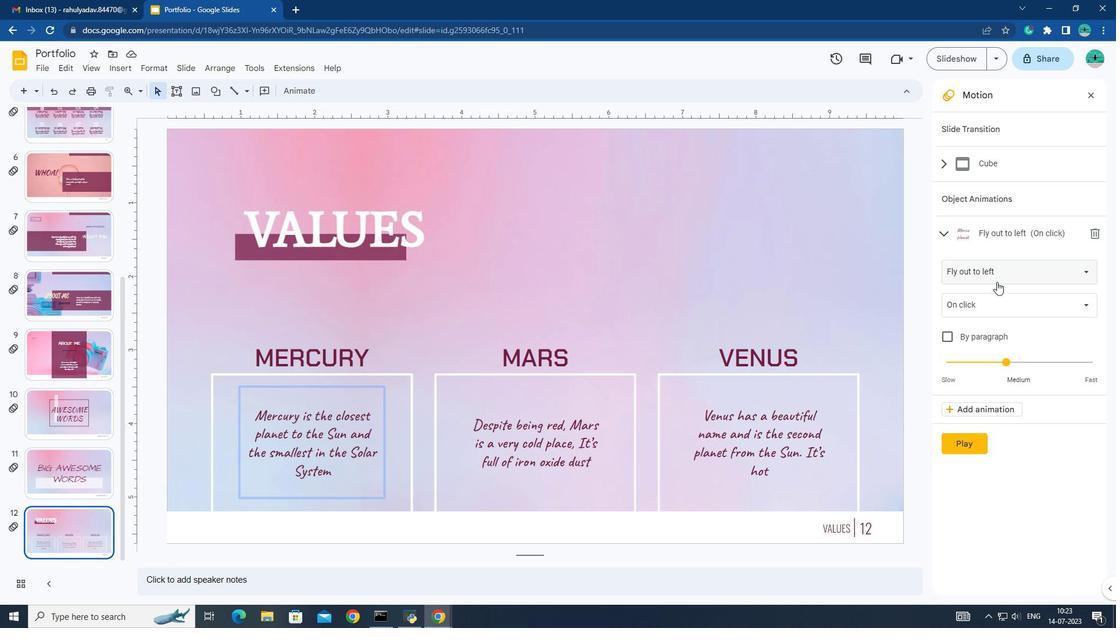 
Action: Mouse moved to (1013, 464)
Screenshot: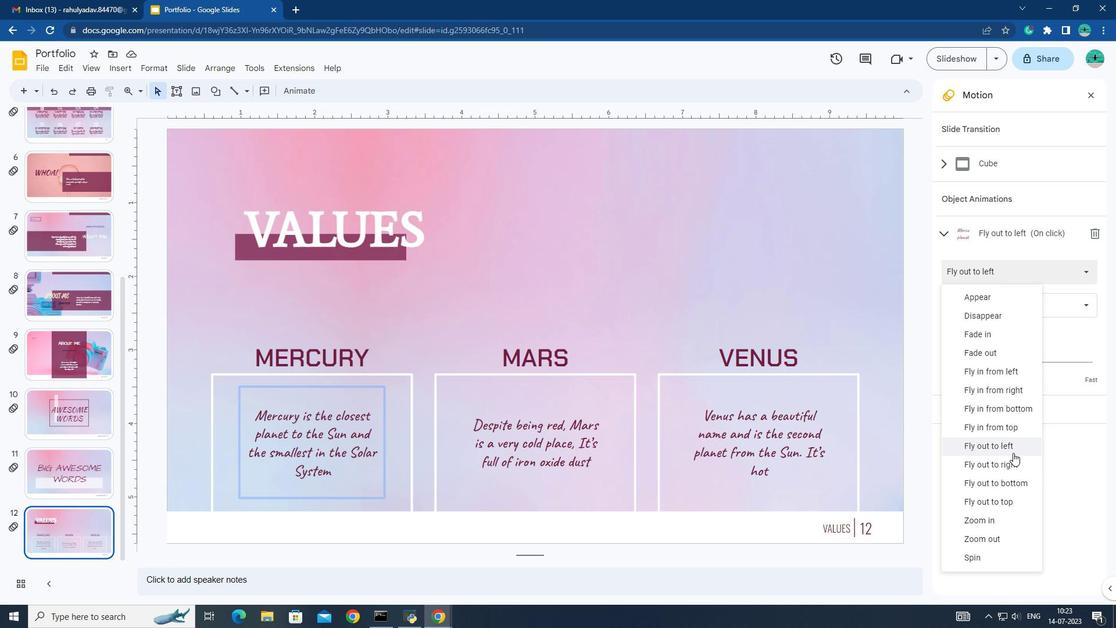
Action: Mouse pressed left at (1013, 464)
Screenshot: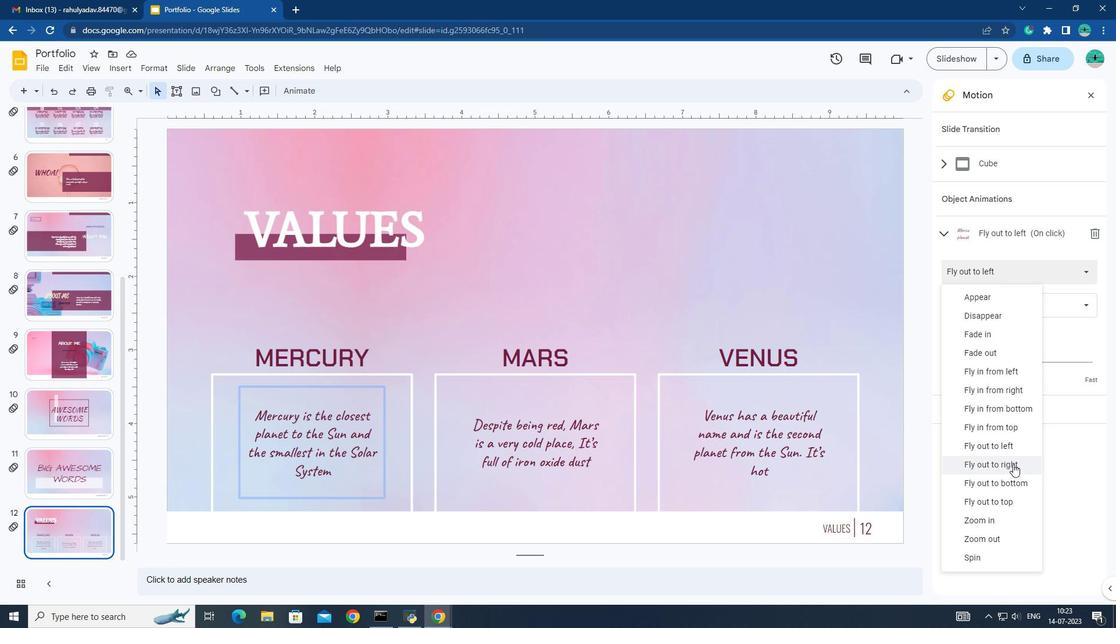 
Action: Mouse moved to (959, 450)
Screenshot: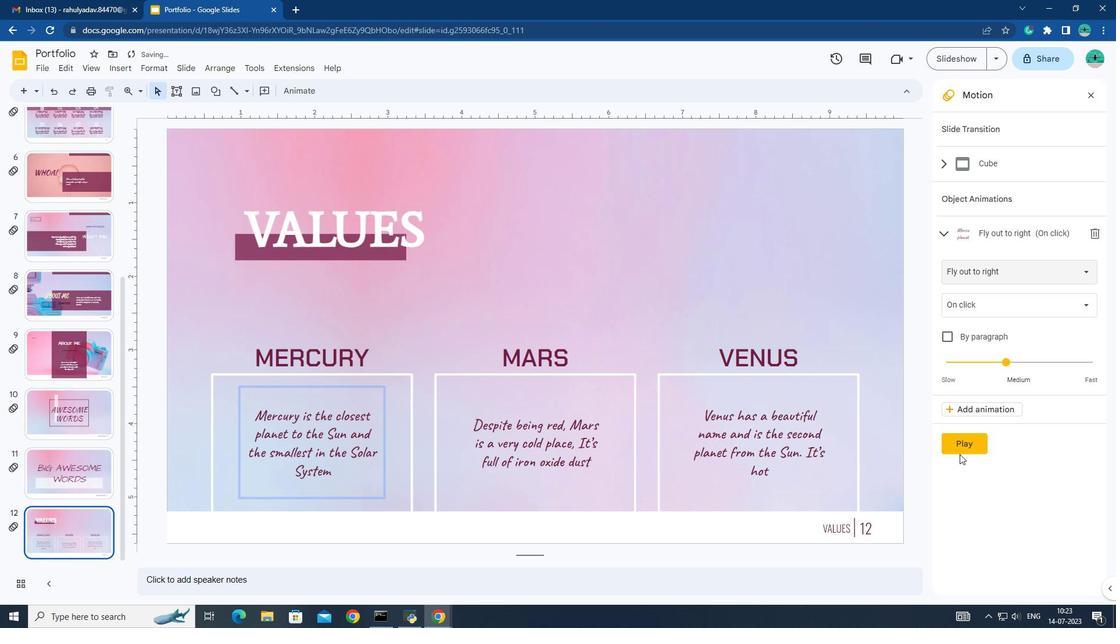
Action: Mouse pressed left at (959, 450)
Screenshot: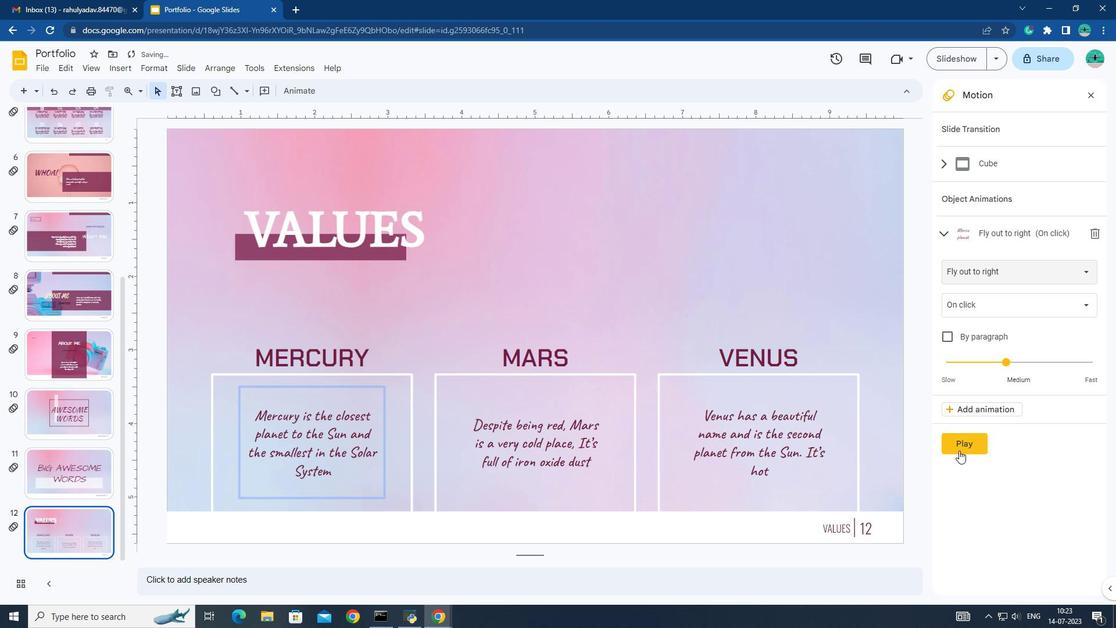 
Action: Mouse moved to (589, 302)
Screenshot: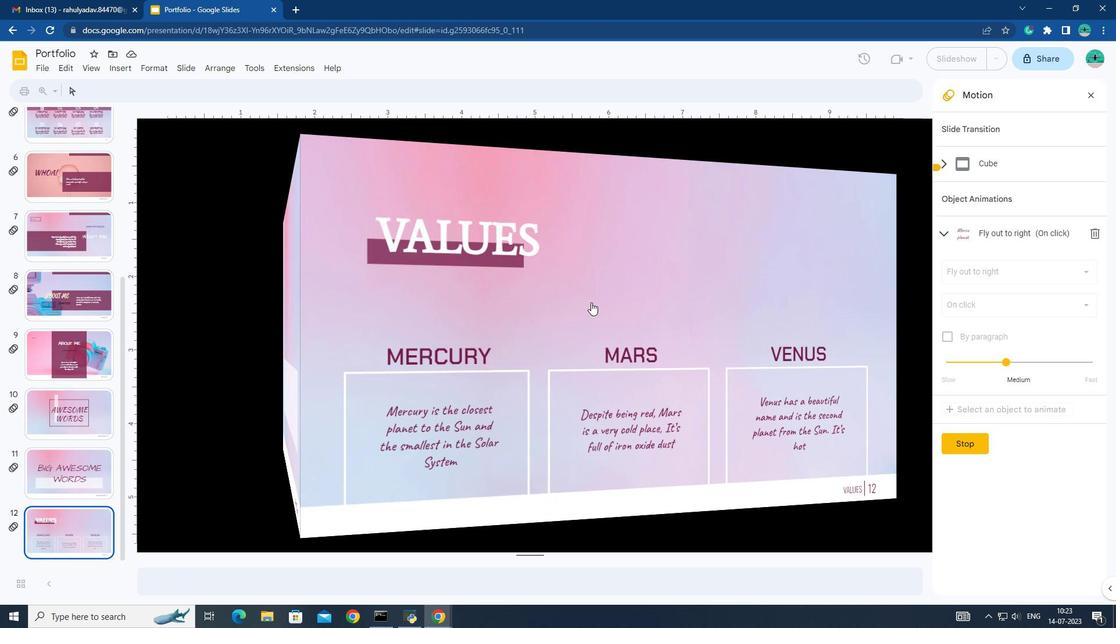 
Action: Mouse pressed left at (589, 302)
Screenshot: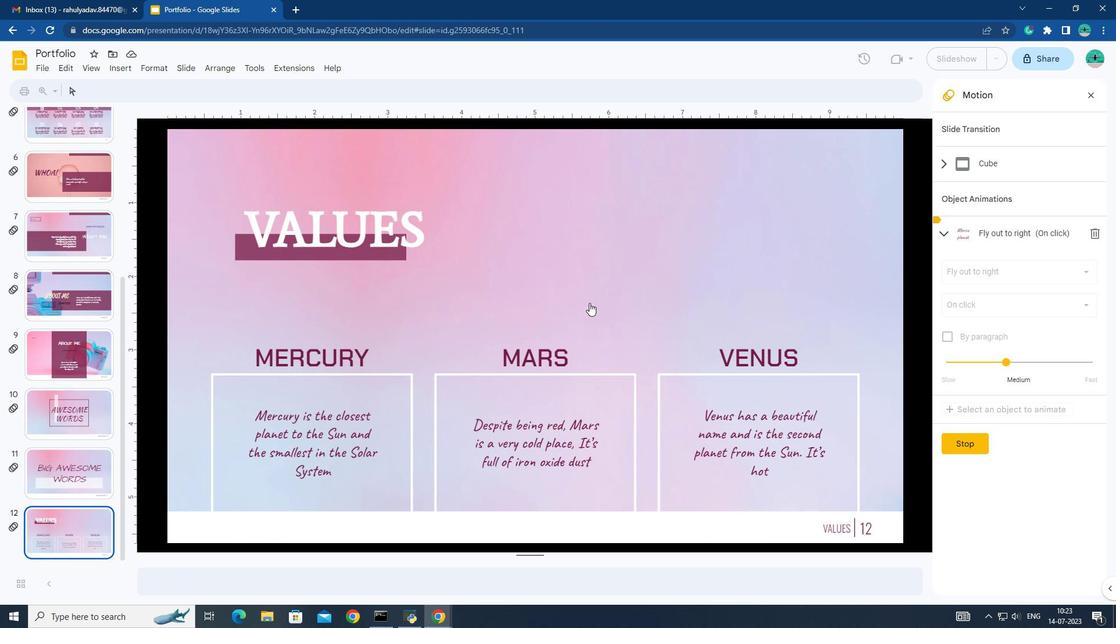 
Action: Mouse pressed left at (589, 302)
Screenshot: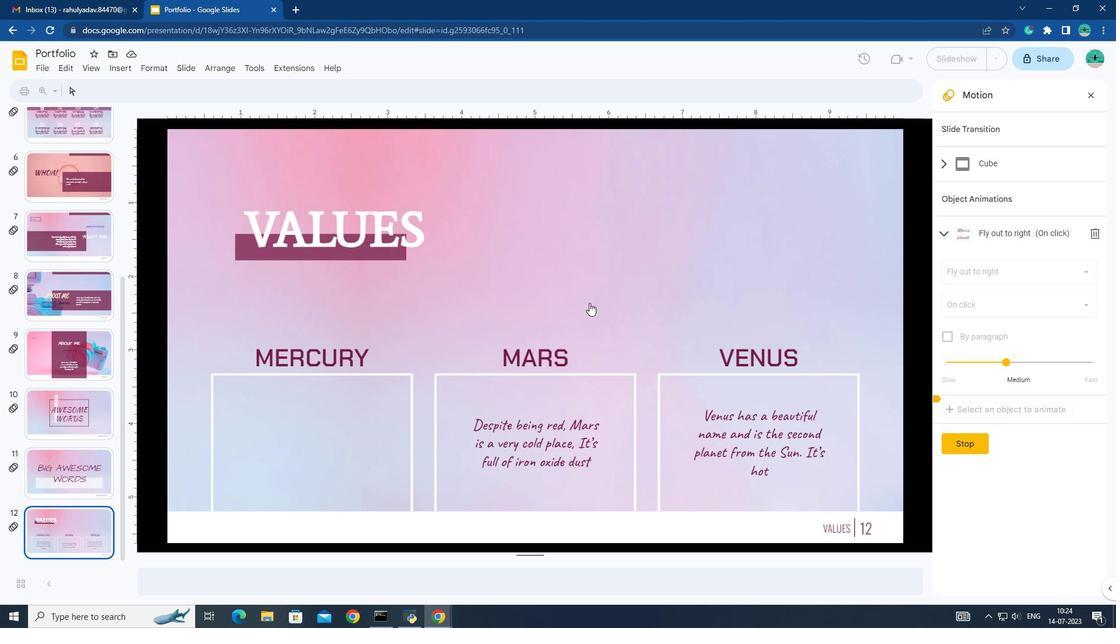 
Action: Mouse moved to (512, 447)
Screenshot: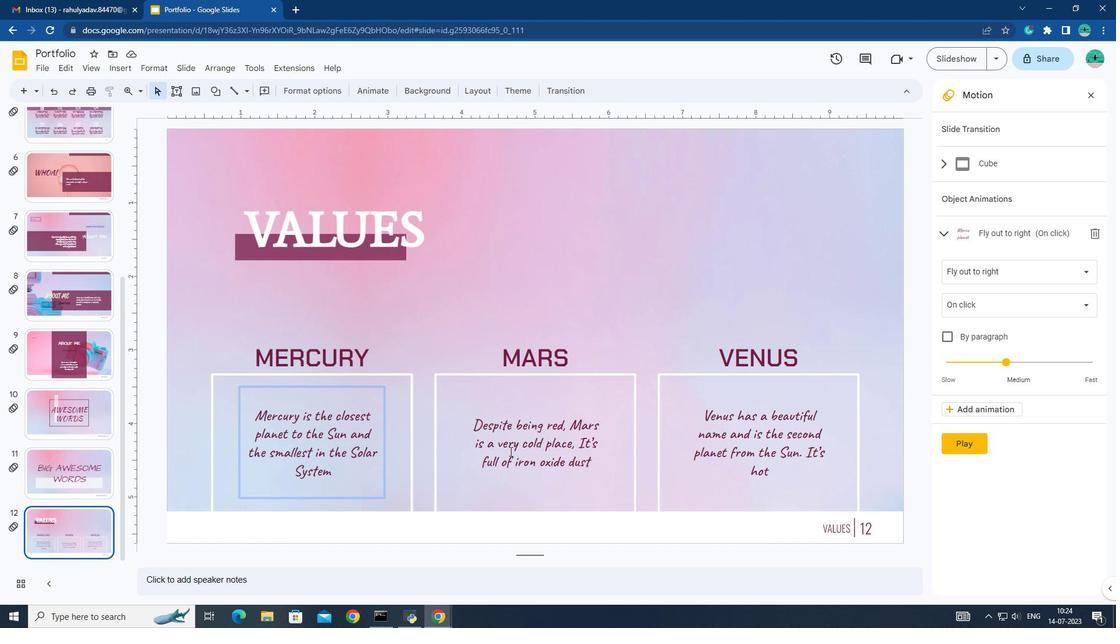 
Action: Mouse pressed left at (512, 447)
Screenshot: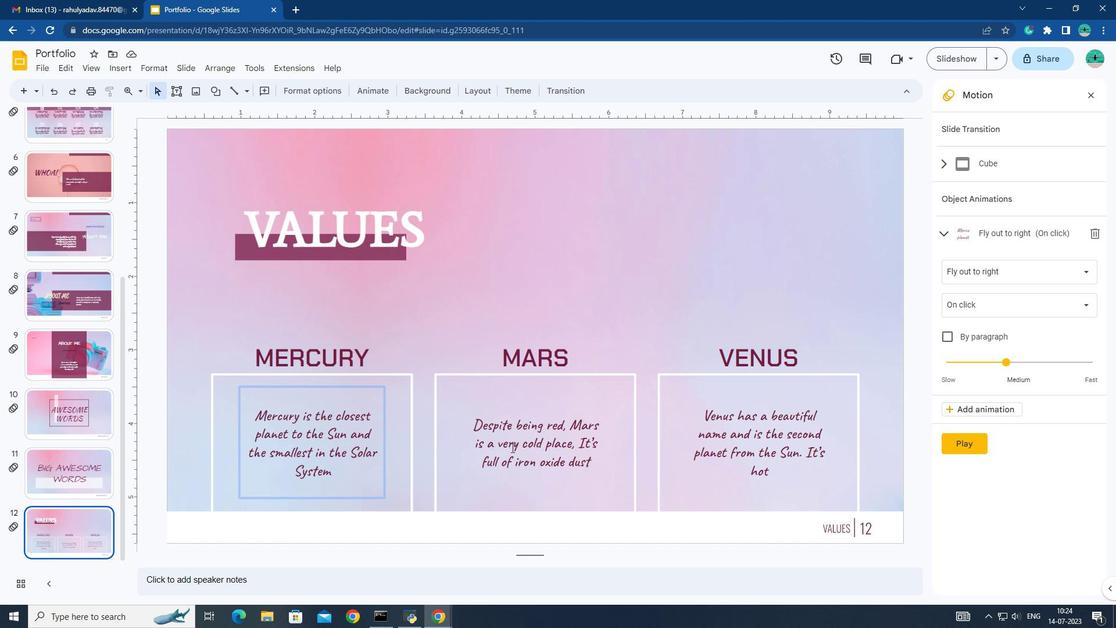 
Action: Mouse moved to (476, 424)
Screenshot: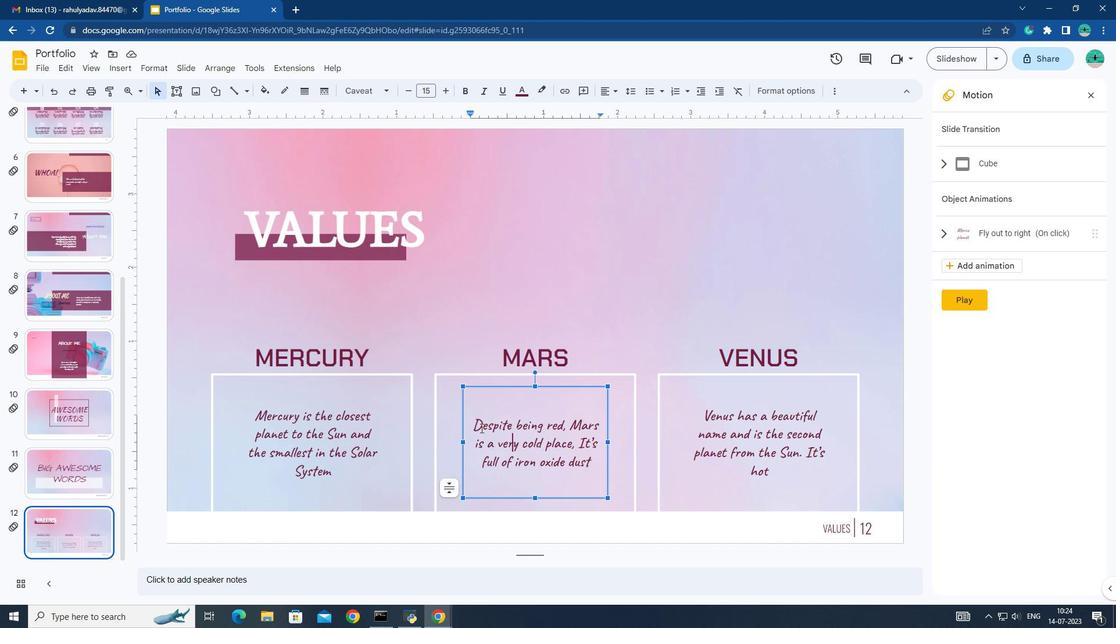 
Action: Mouse pressed left at (476, 424)
Screenshot: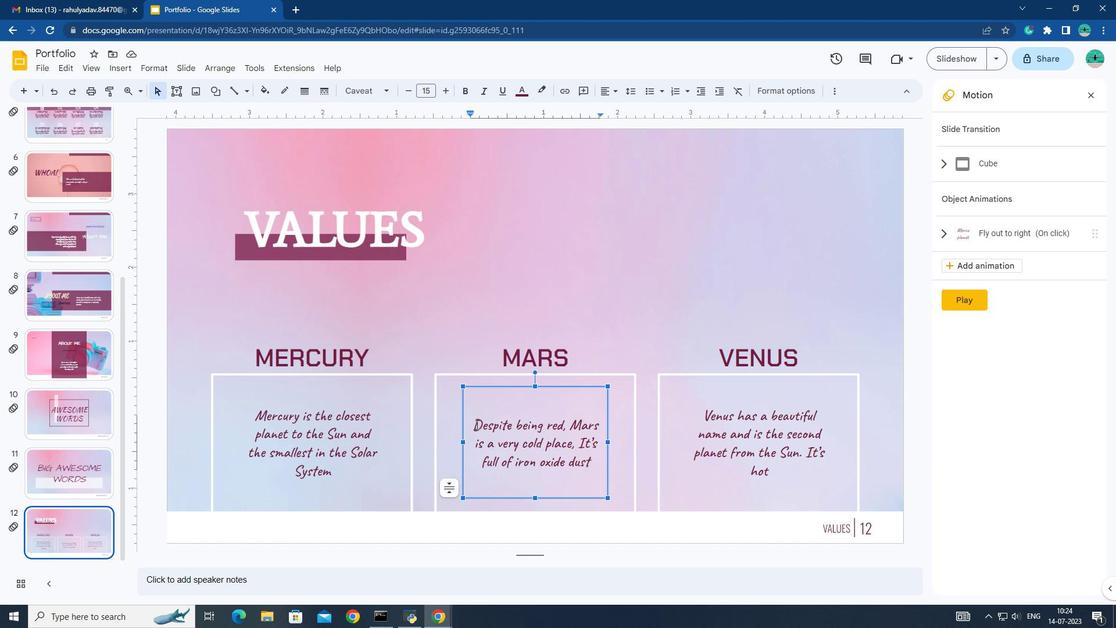 
Action: Mouse moved to (1009, 240)
Screenshot: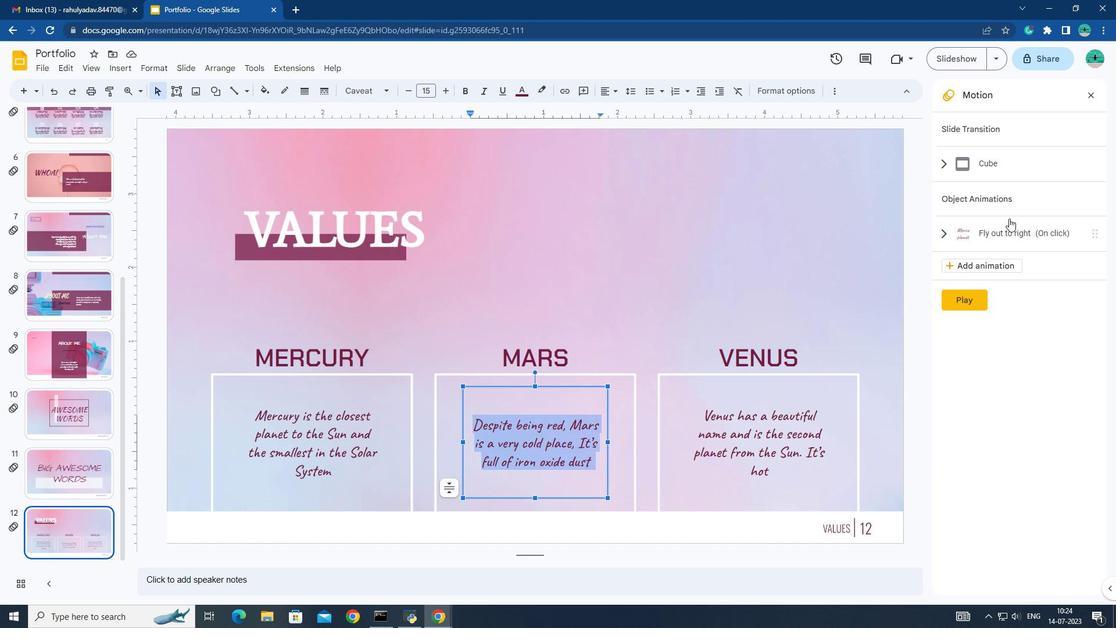
Action: Mouse pressed left at (1009, 240)
Screenshot: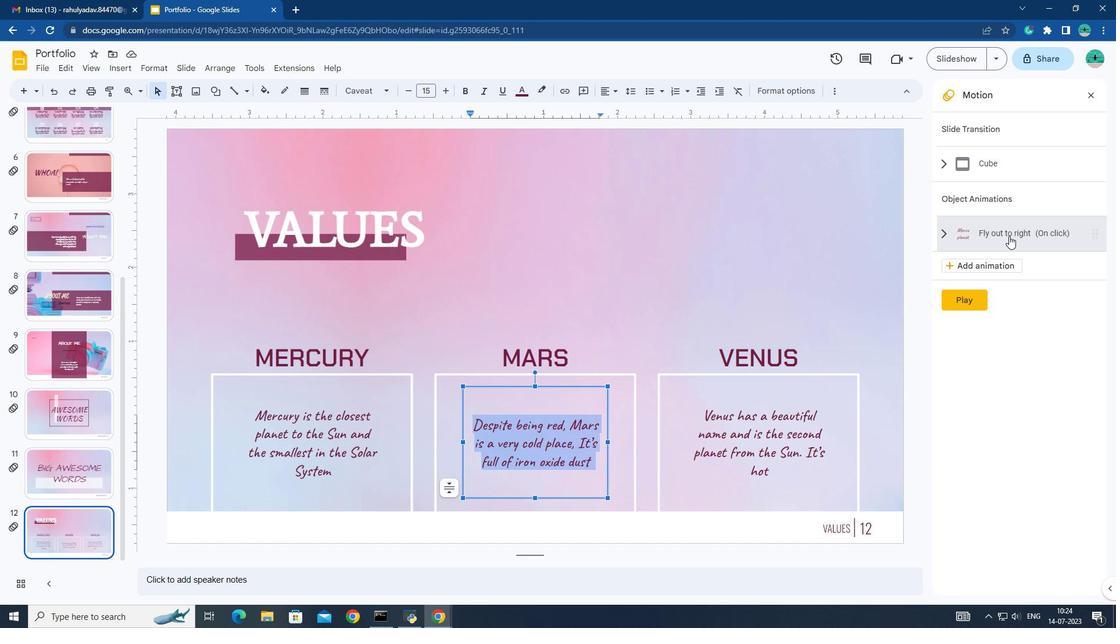 
Action: Mouse moved to (1000, 276)
Screenshot: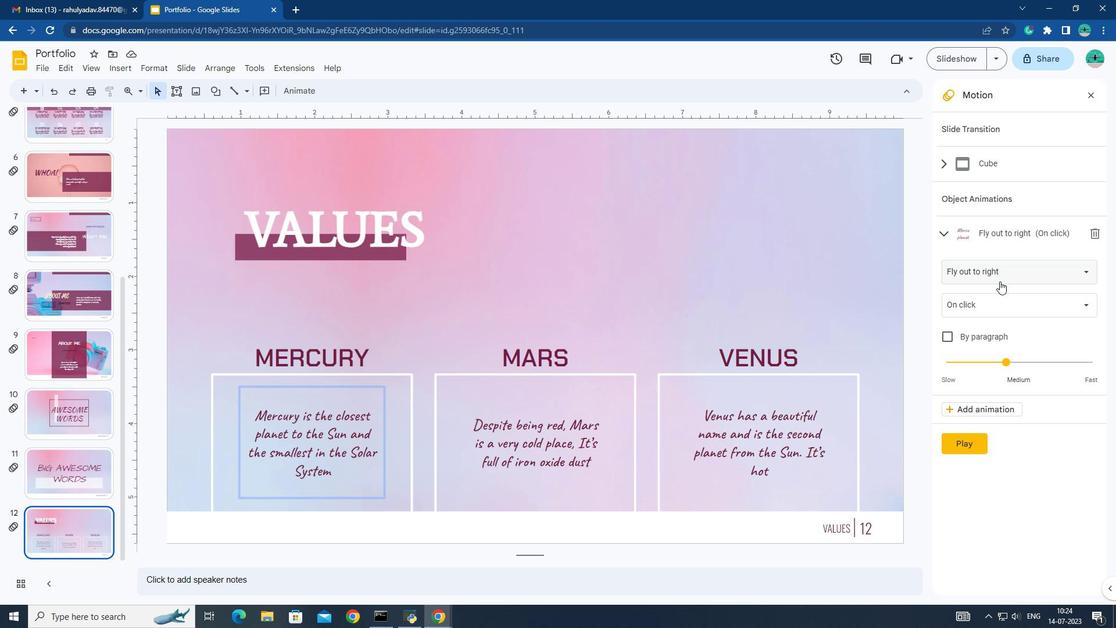 
Action: Mouse pressed left at (1000, 276)
Screenshot: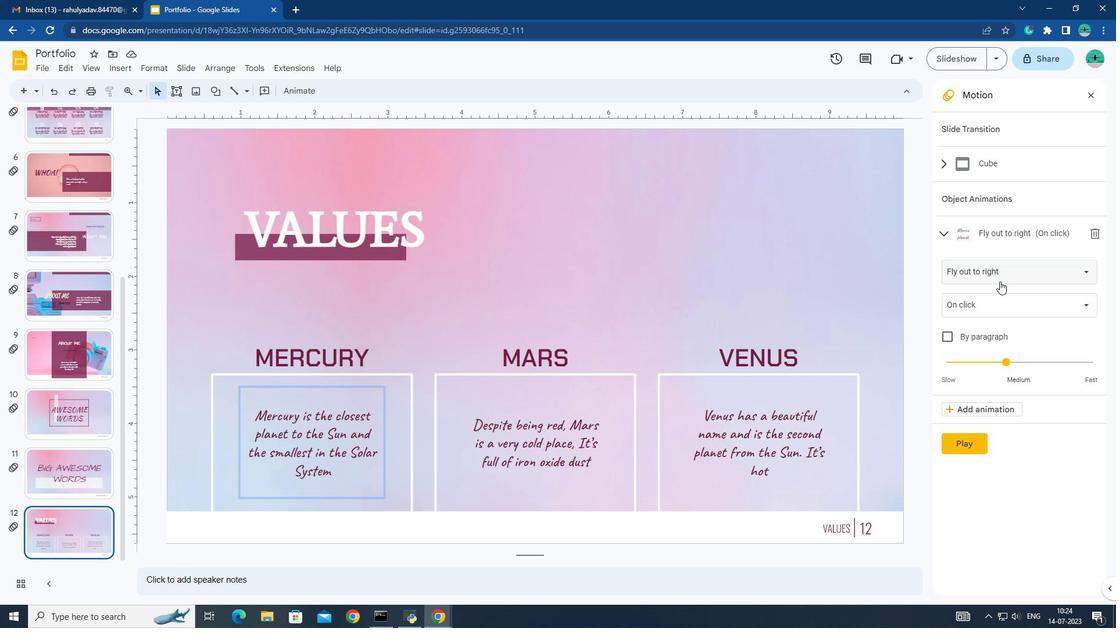 
Action: Mouse moved to (1000, 450)
Screenshot: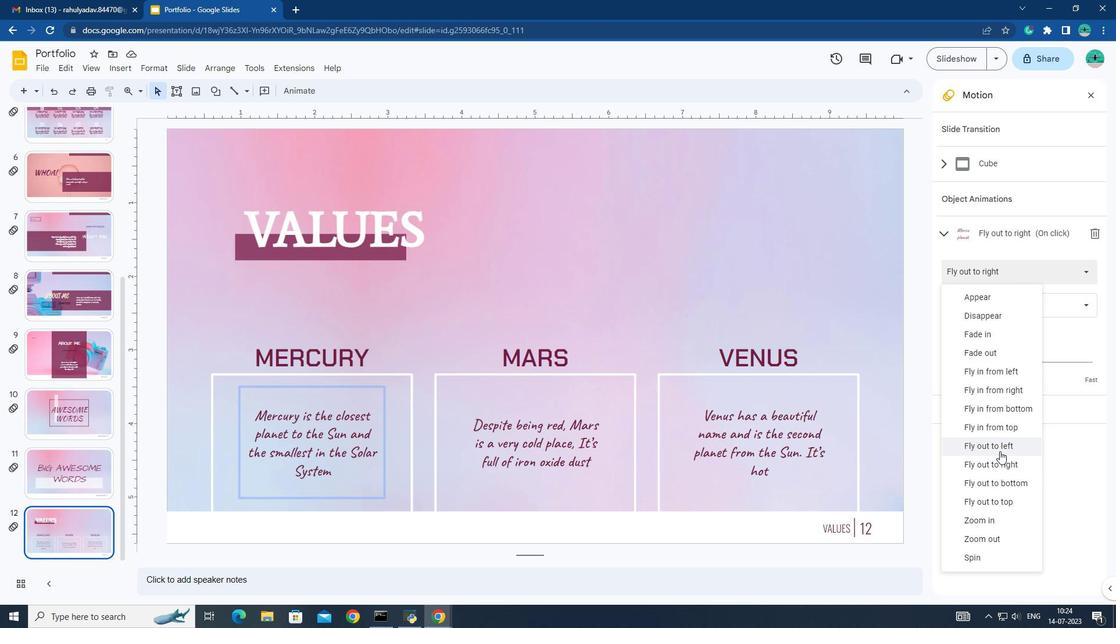 
Action: Mouse pressed left at (1000, 450)
Screenshot: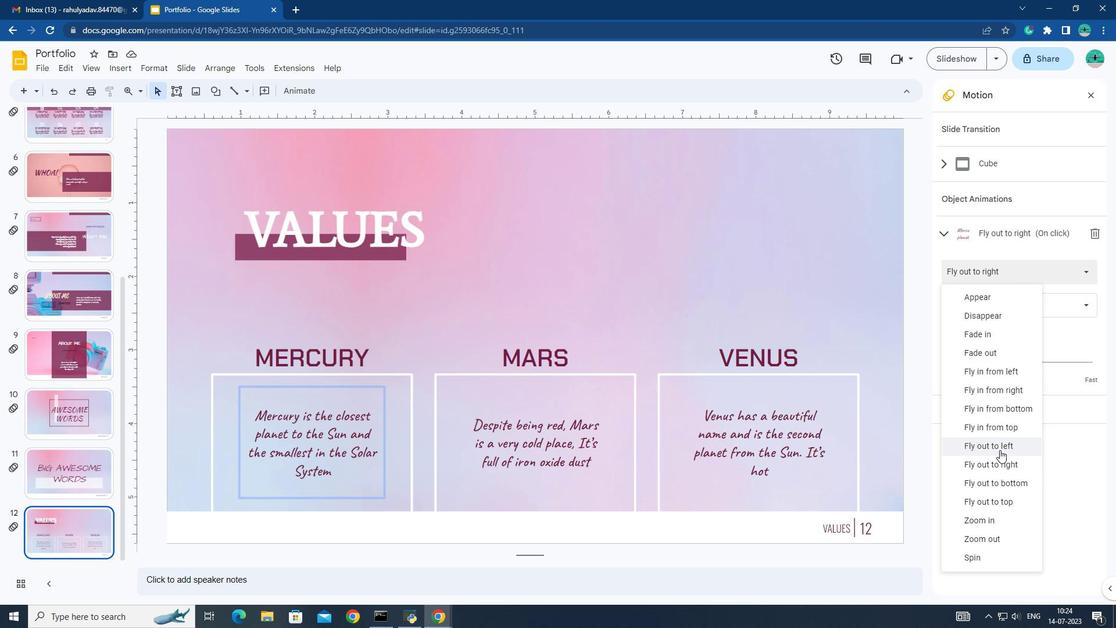
Action: Mouse moved to (467, 419)
Screenshot: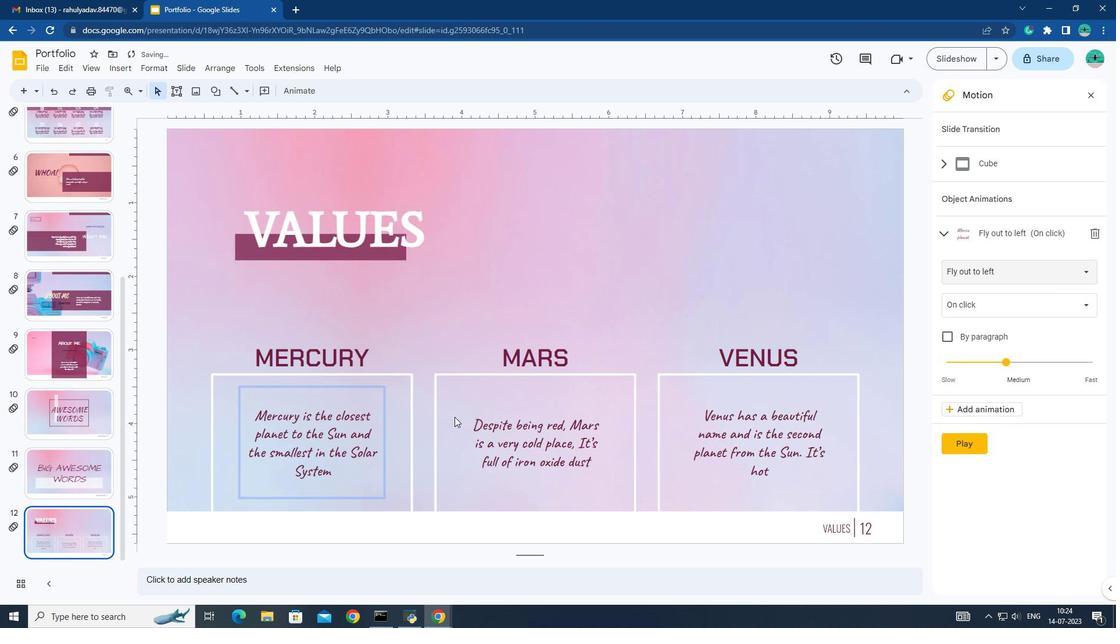 
Action: Mouse pressed left at (467, 419)
Screenshot: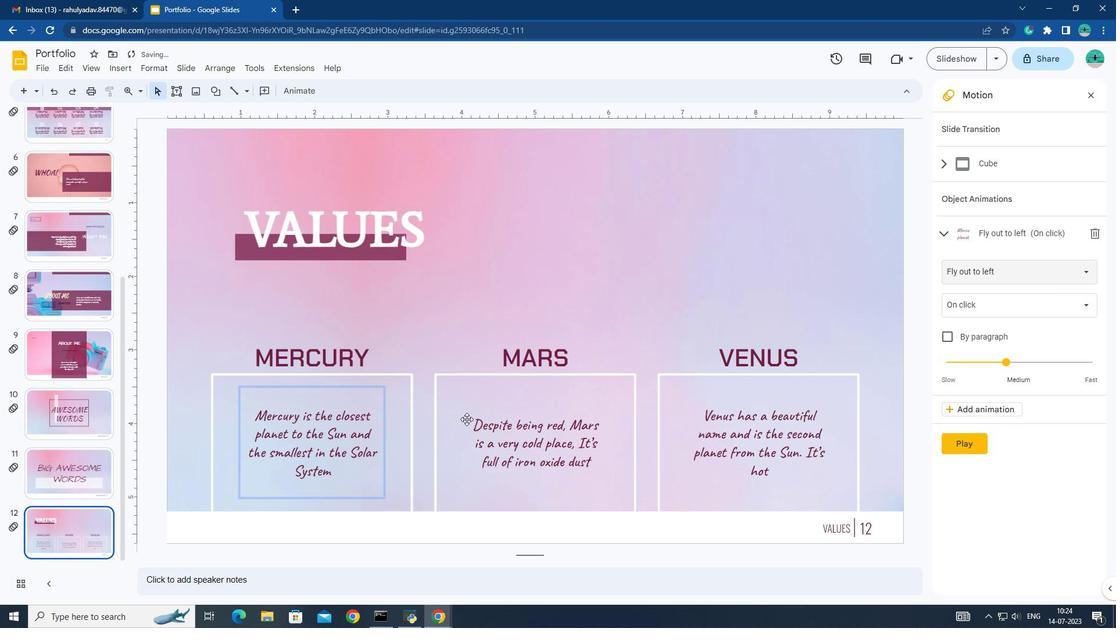 
Action: Mouse moved to (472, 421)
Screenshot: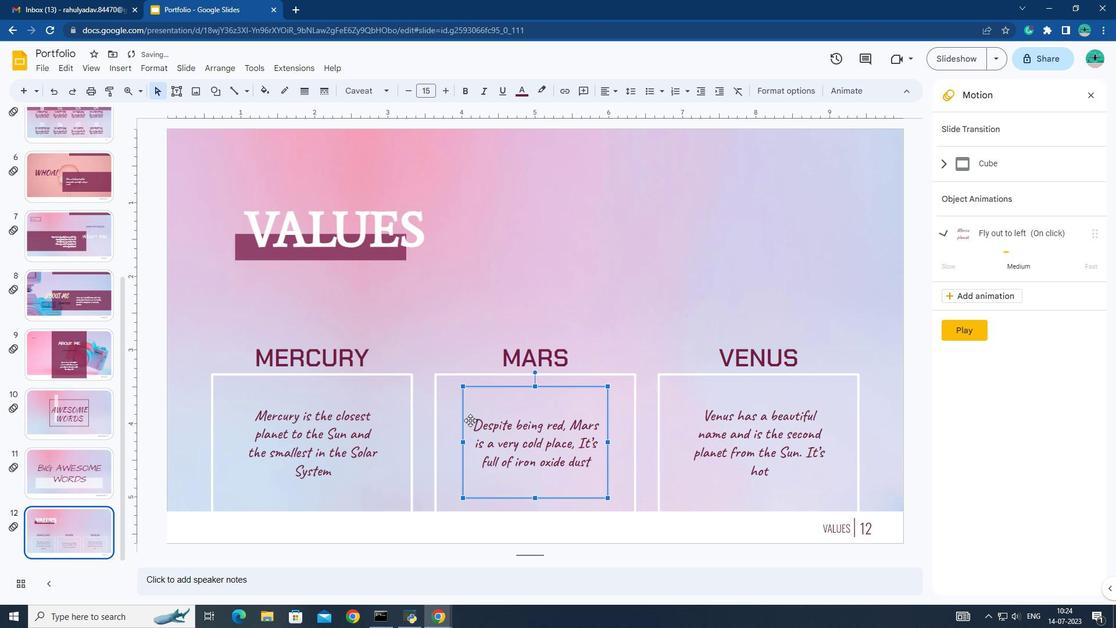 
Action: Mouse pressed left at (472, 421)
Screenshot: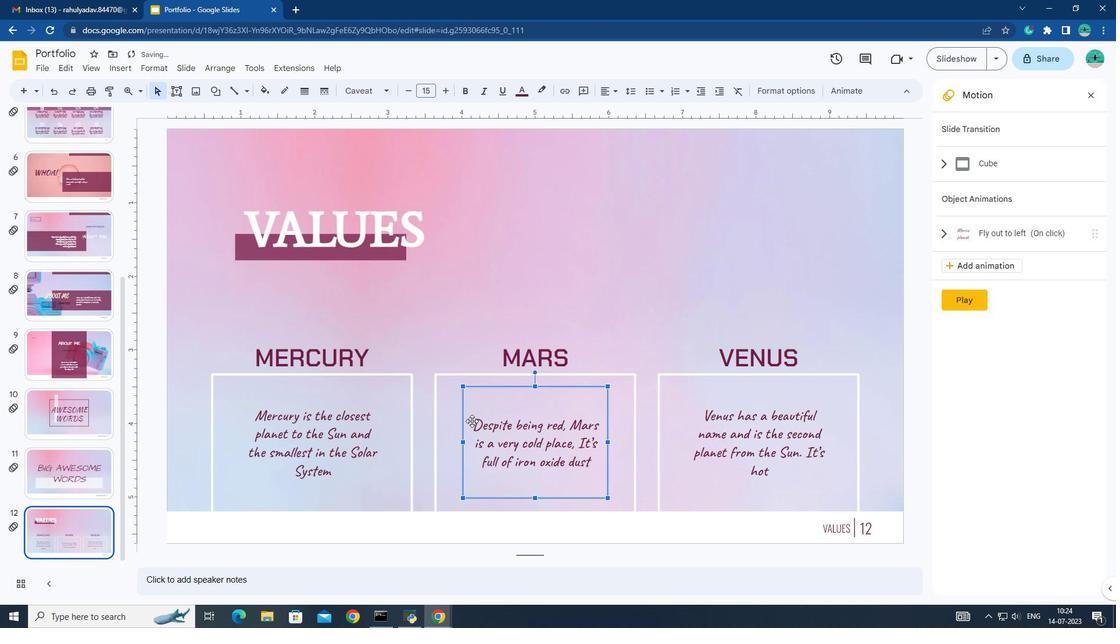
Action: Mouse moved to (480, 422)
Screenshot: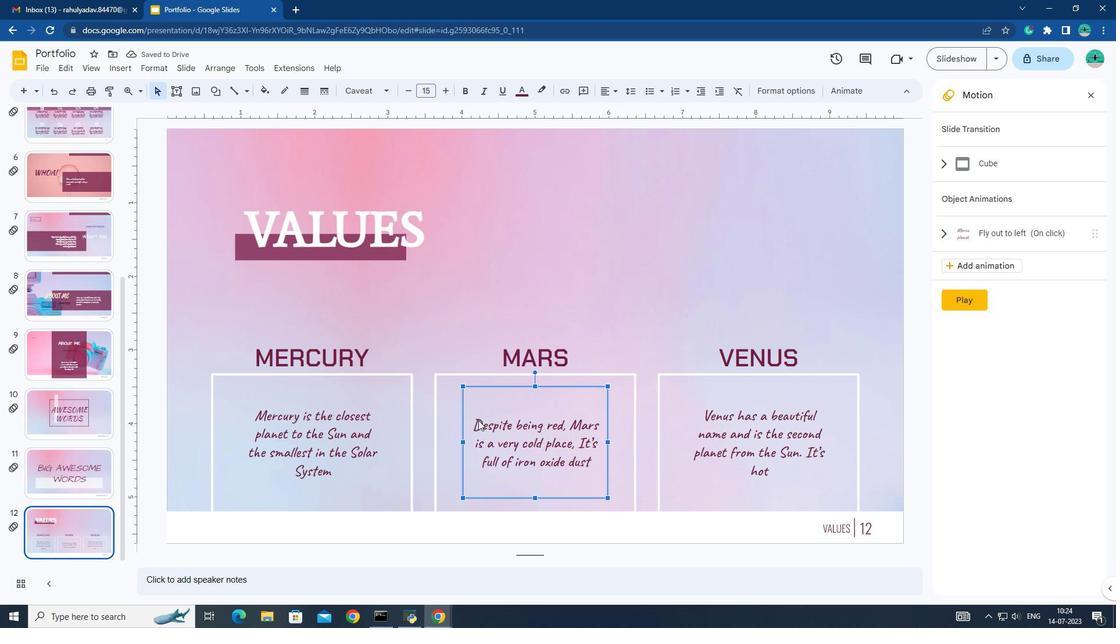 
Action: Mouse pressed left at (480, 422)
Screenshot: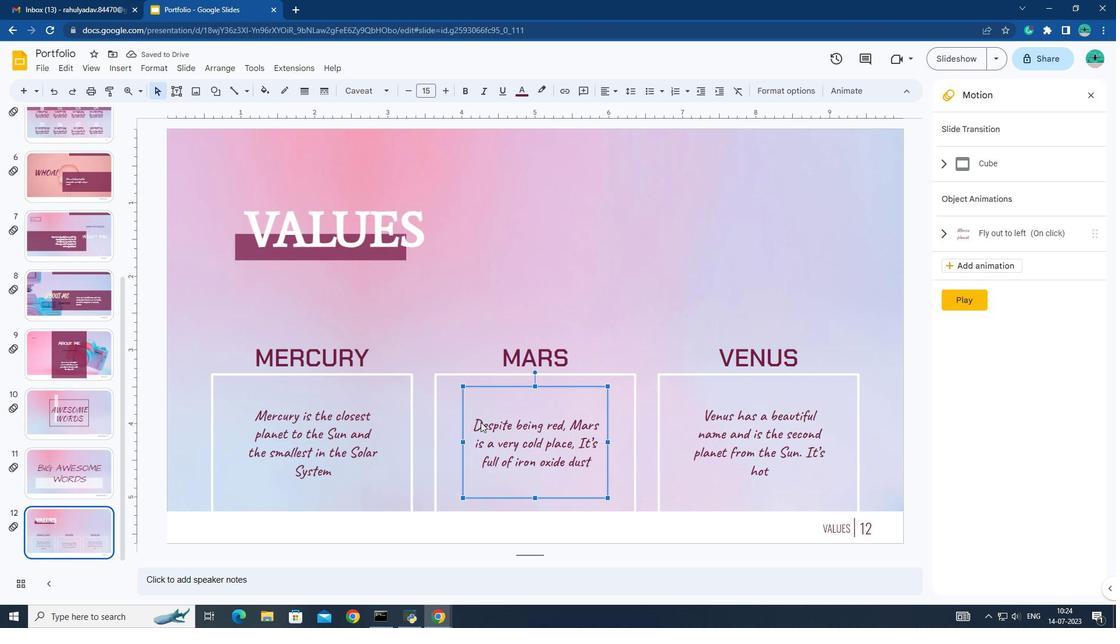 
Action: Mouse pressed left at (480, 422)
Screenshot: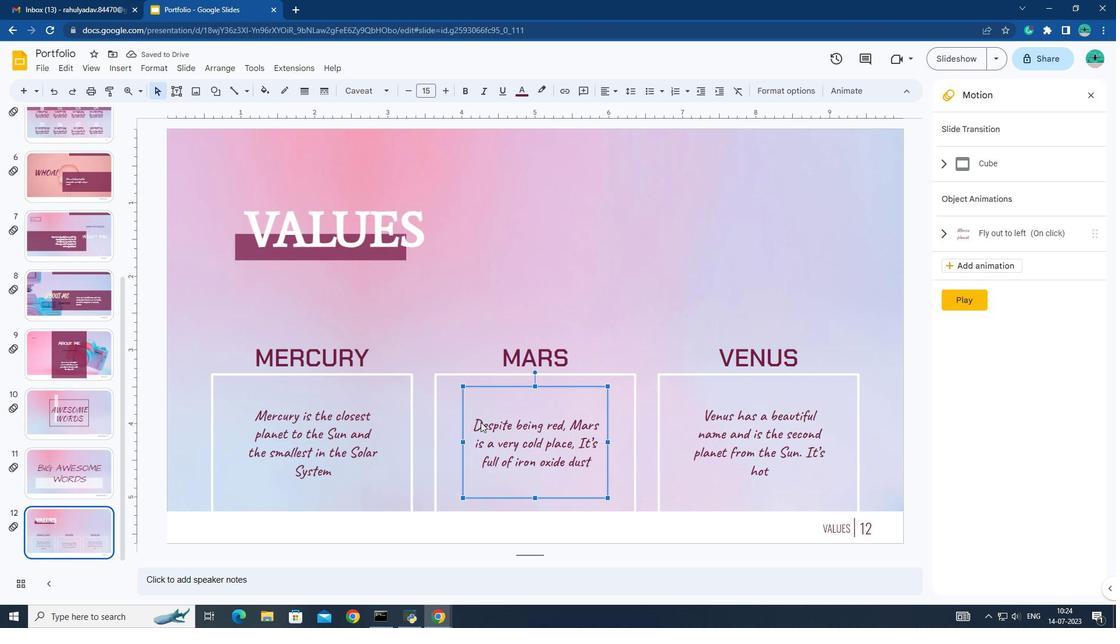 
Action: Mouse pressed left at (480, 422)
Screenshot: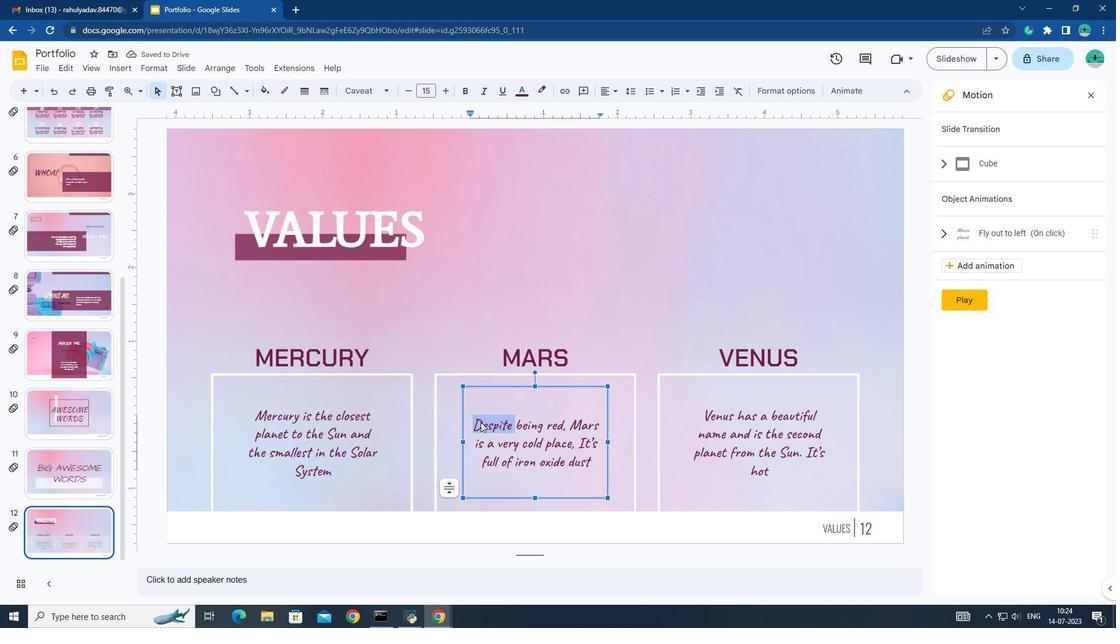 
Action: Mouse moved to (1004, 239)
Screenshot: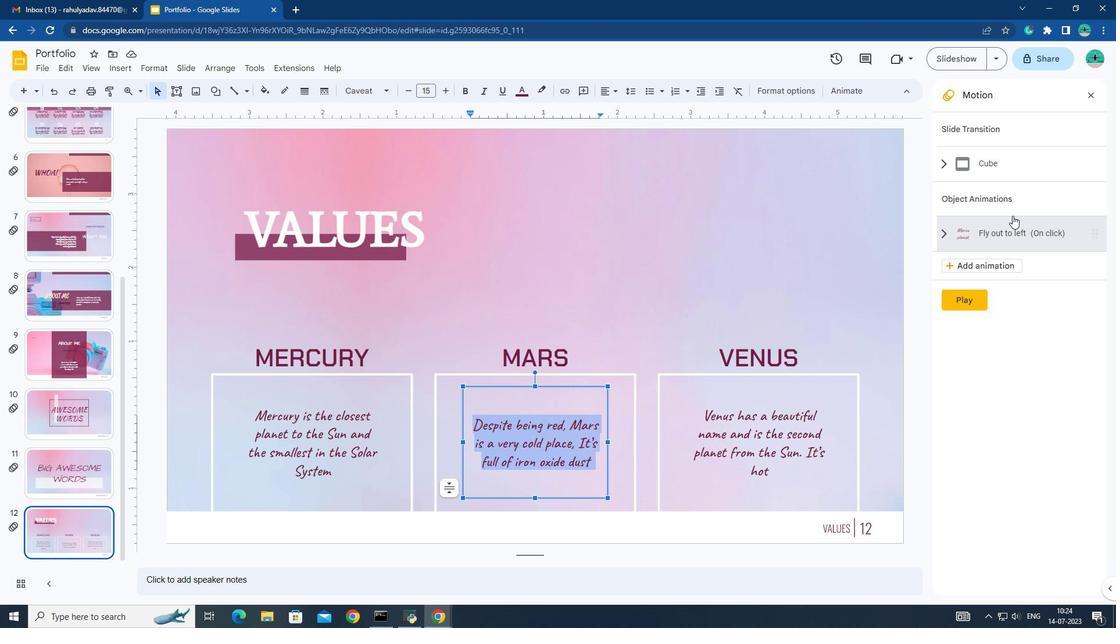 
Action: Mouse pressed left at (1004, 239)
Screenshot: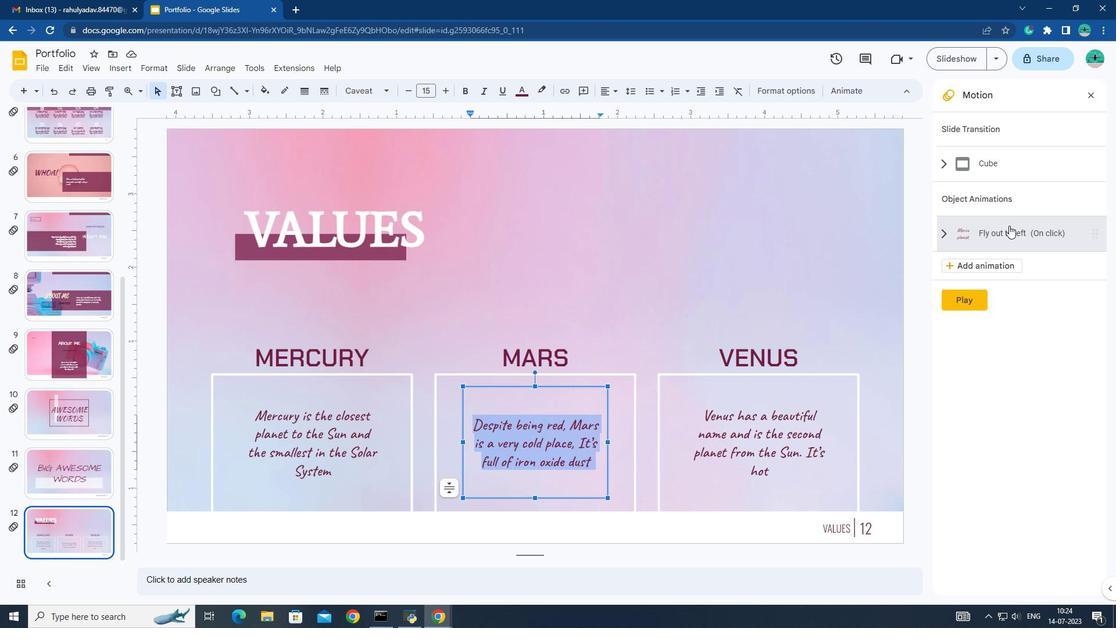 
Action: Mouse moved to (676, 436)
Screenshot: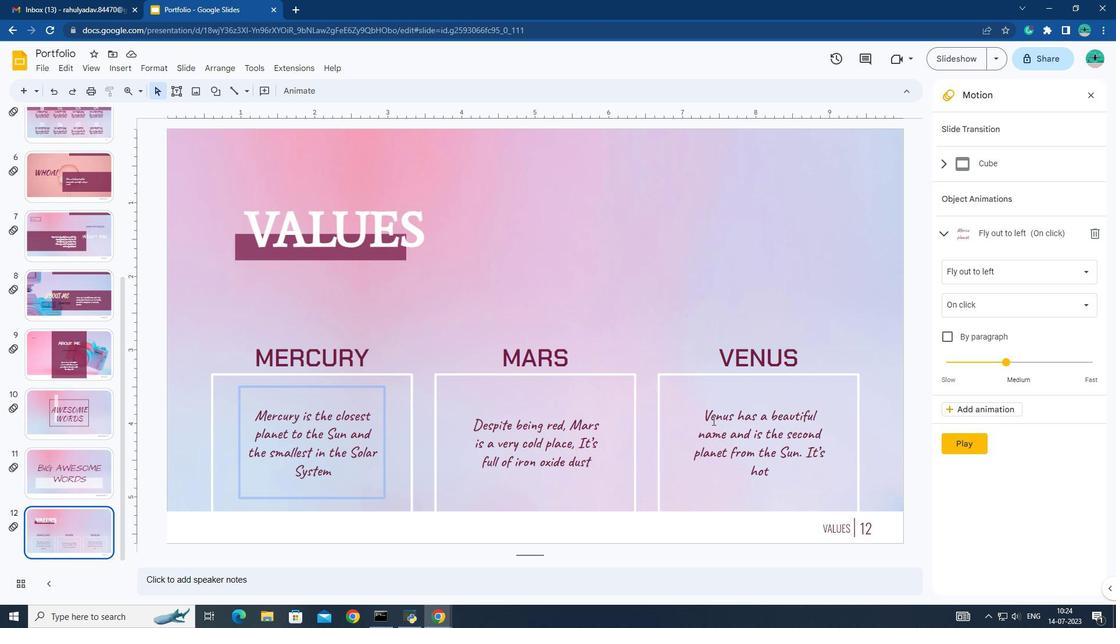 
Action: Mouse pressed left at (676, 436)
Screenshot: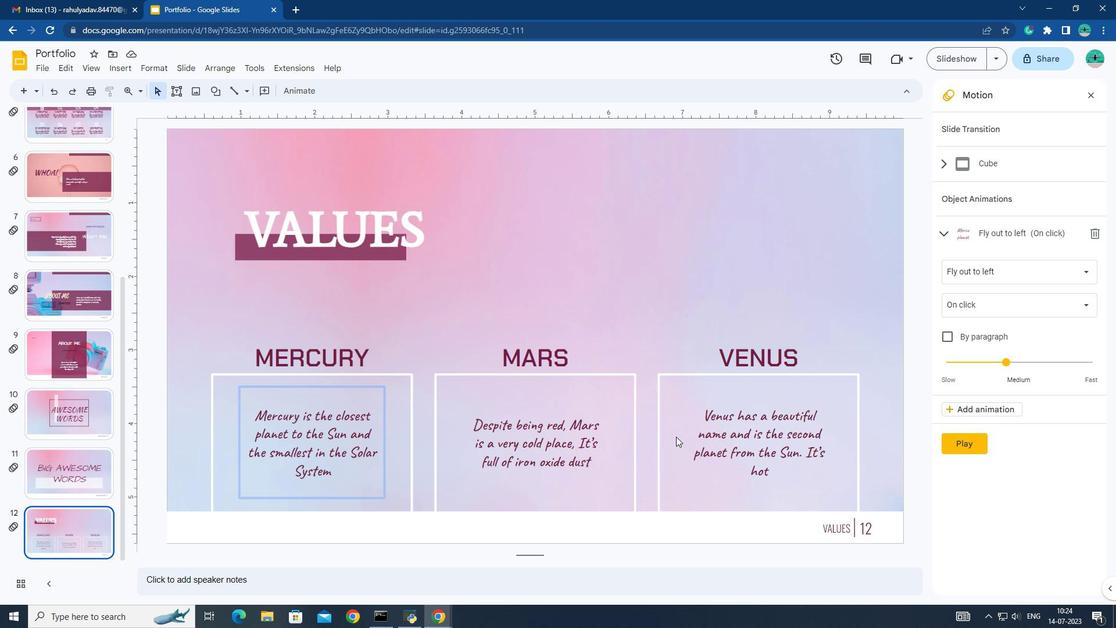 
Action: Mouse moved to (597, 443)
Screenshot: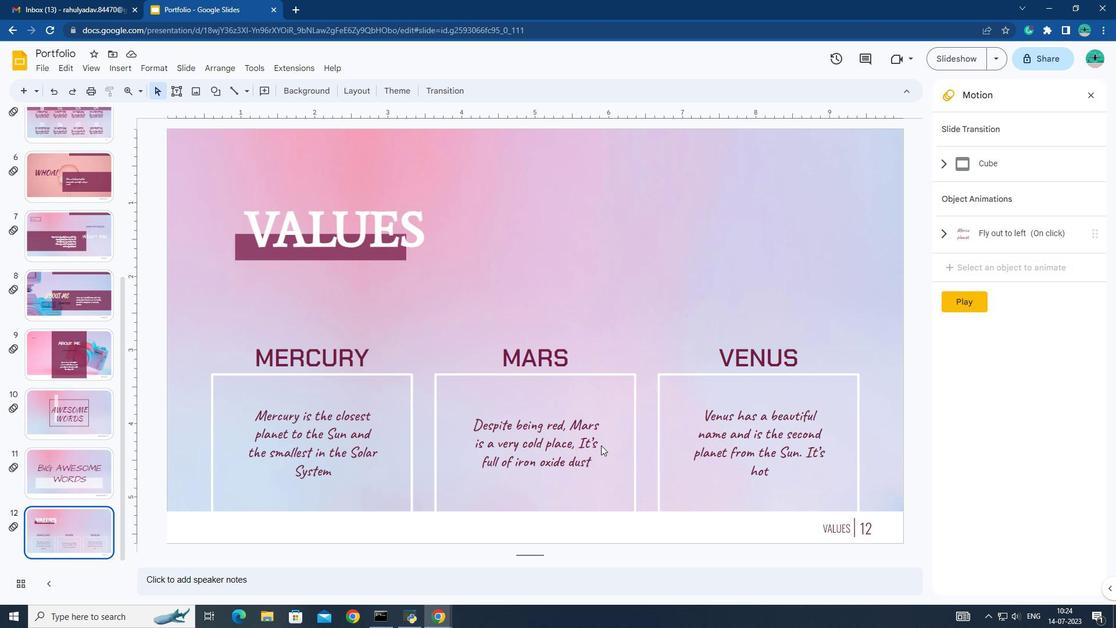 
Action: Mouse pressed left at (597, 443)
Screenshot: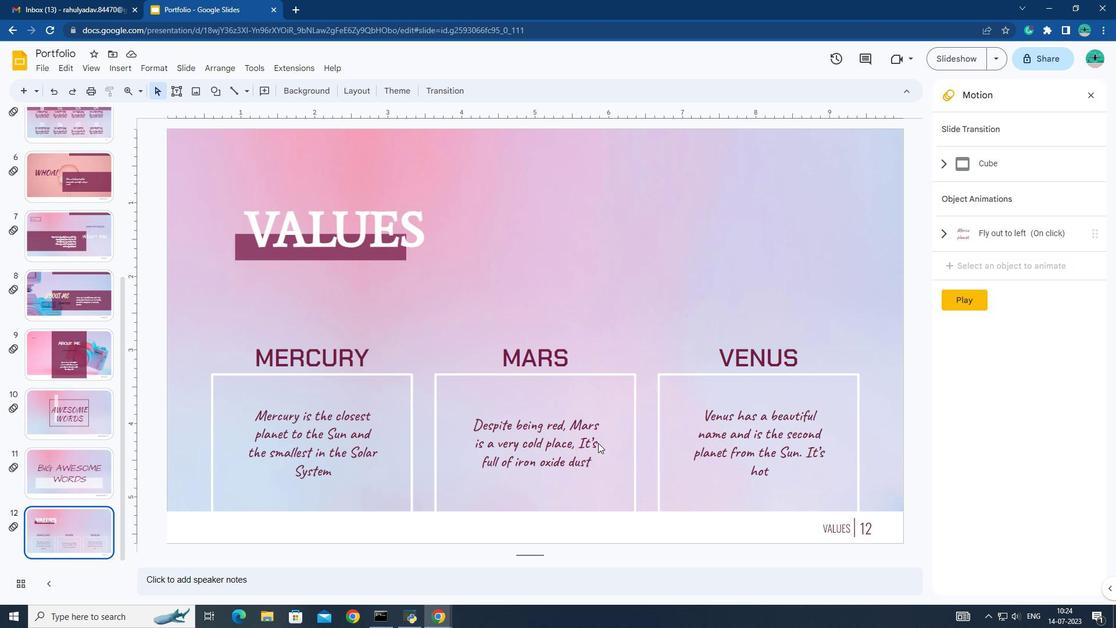 
Action: Mouse moved to (1001, 265)
Screenshot: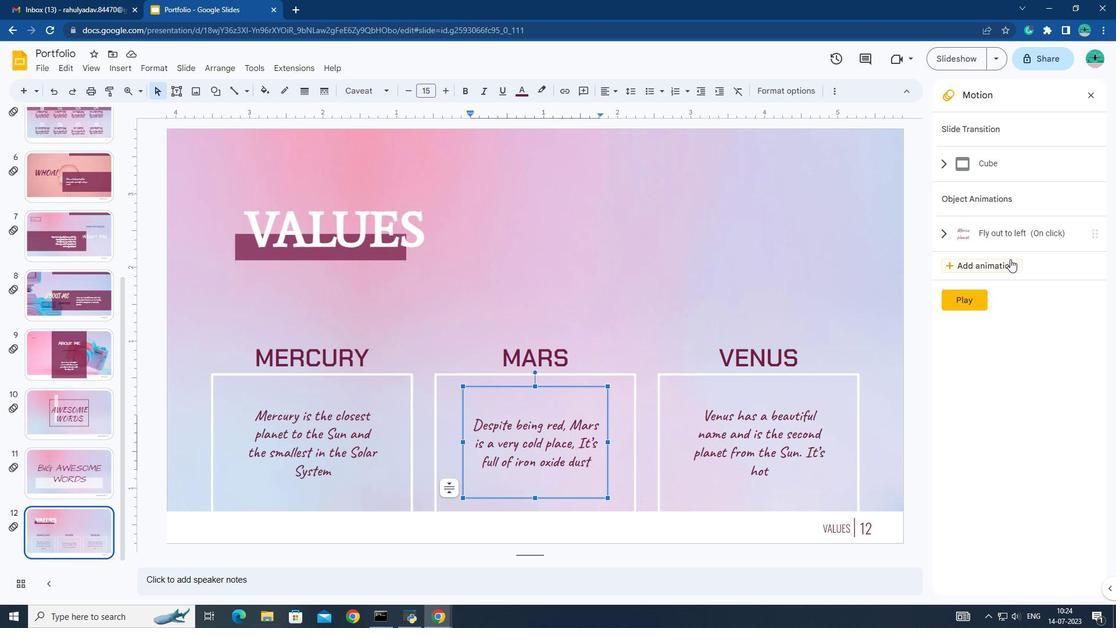 
Action: Mouse pressed left at (1001, 265)
Screenshot: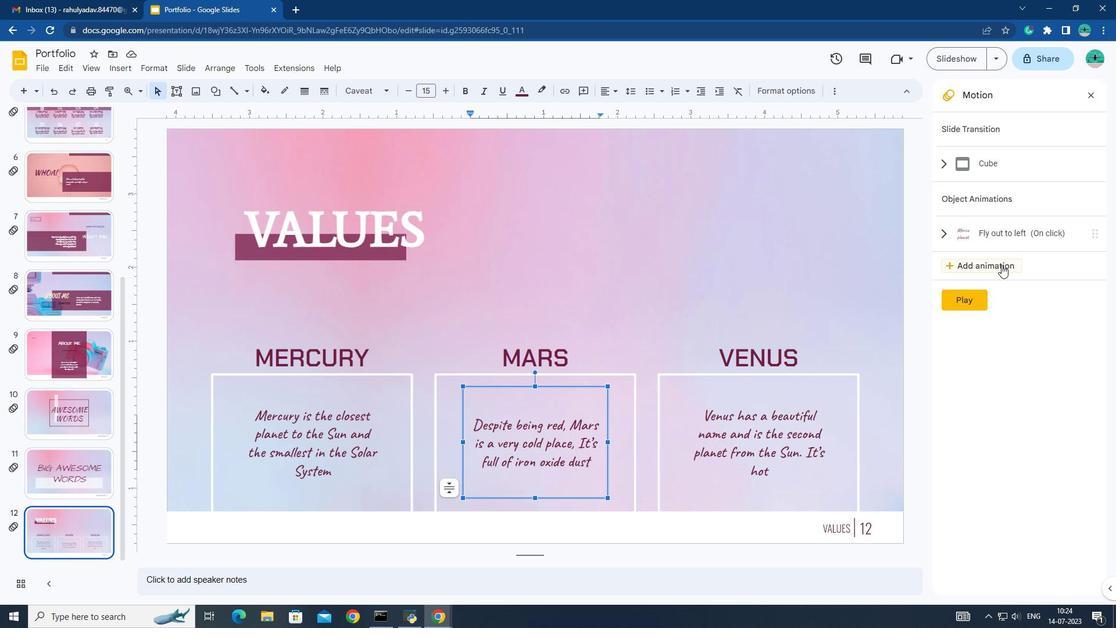 
Action: Mouse moved to (988, 314)
Screenshot: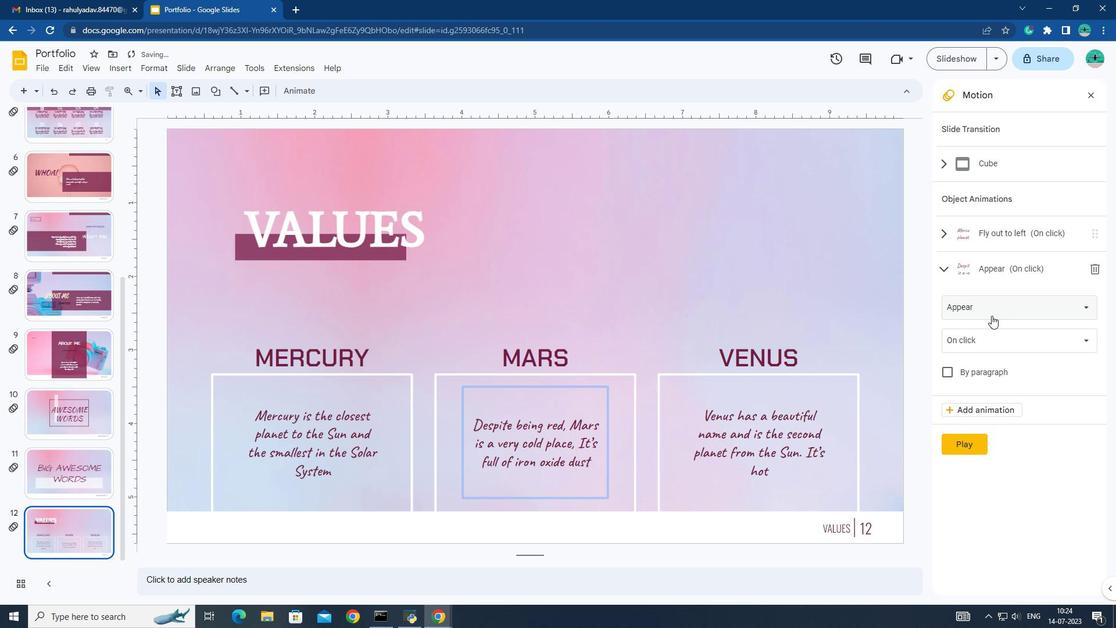 
Action: Mouse pressed left at (988, 314)
Screenshot: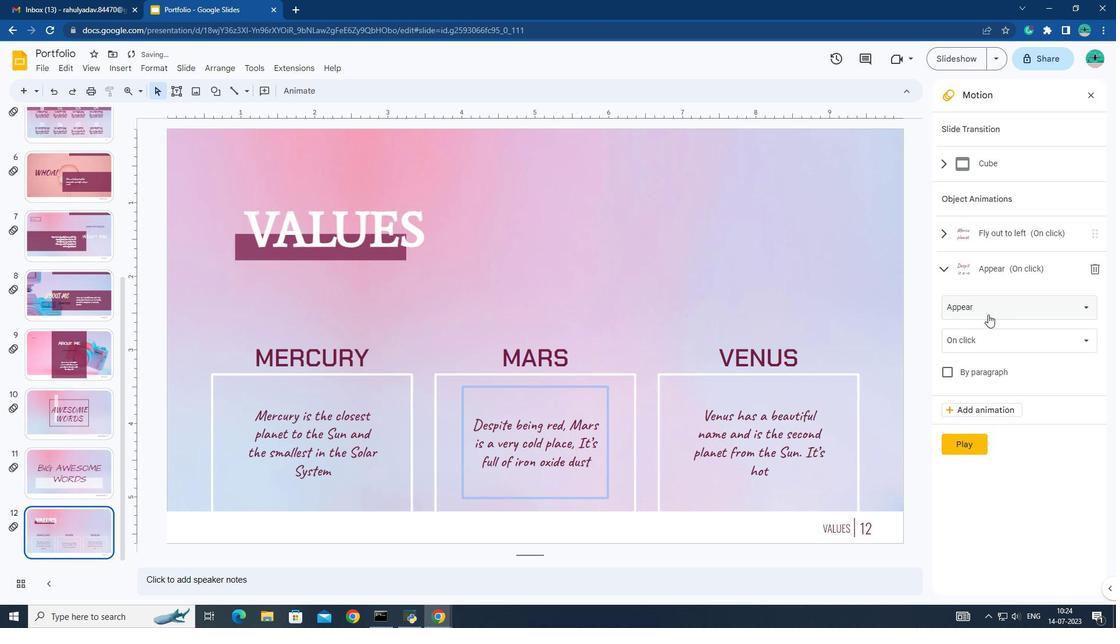 
Action: Mouse moved to (983, 465)
Screenshot: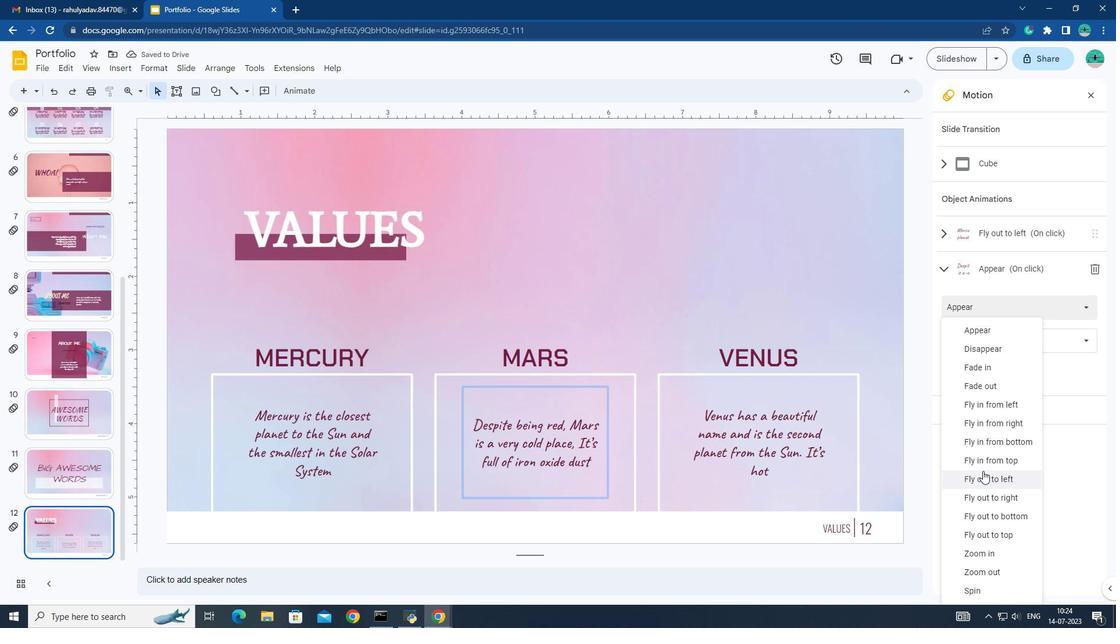 
Action: Mouse pressed left at (983, 465)
Screenshot: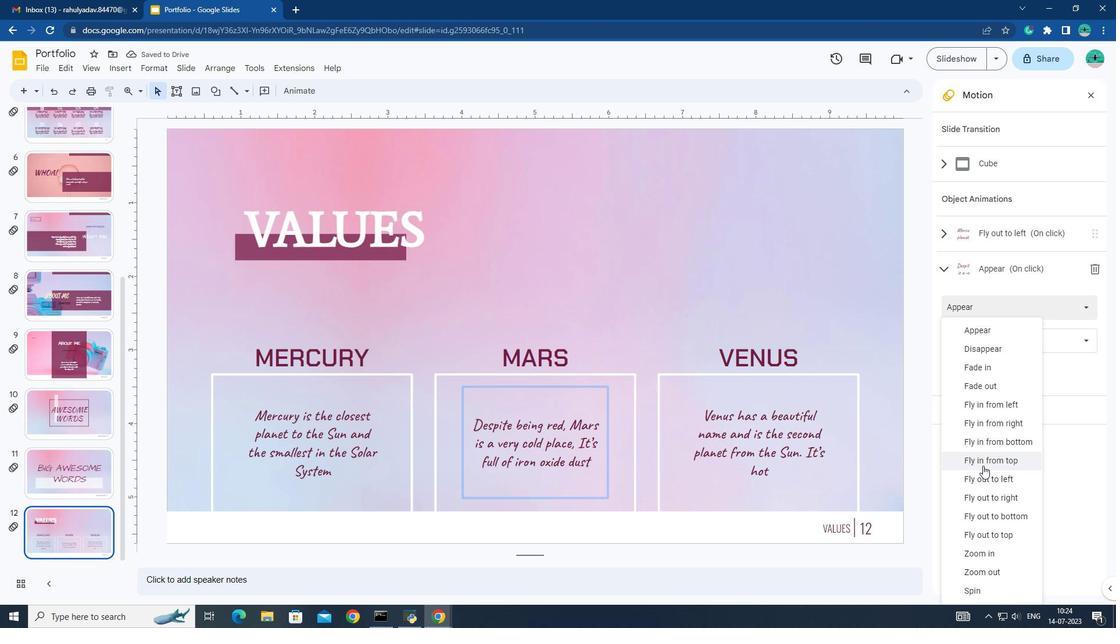 
Action: Mouse moved to (970, 486)
Screenshot: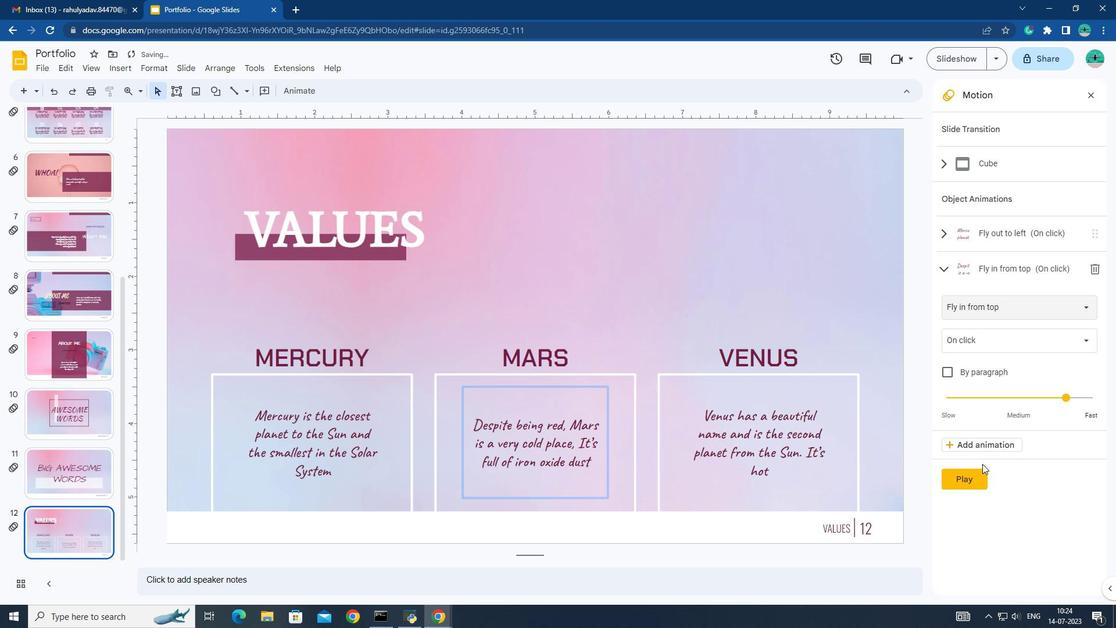 
Action: Mouse pressed left at (970, 486)
Screenshot: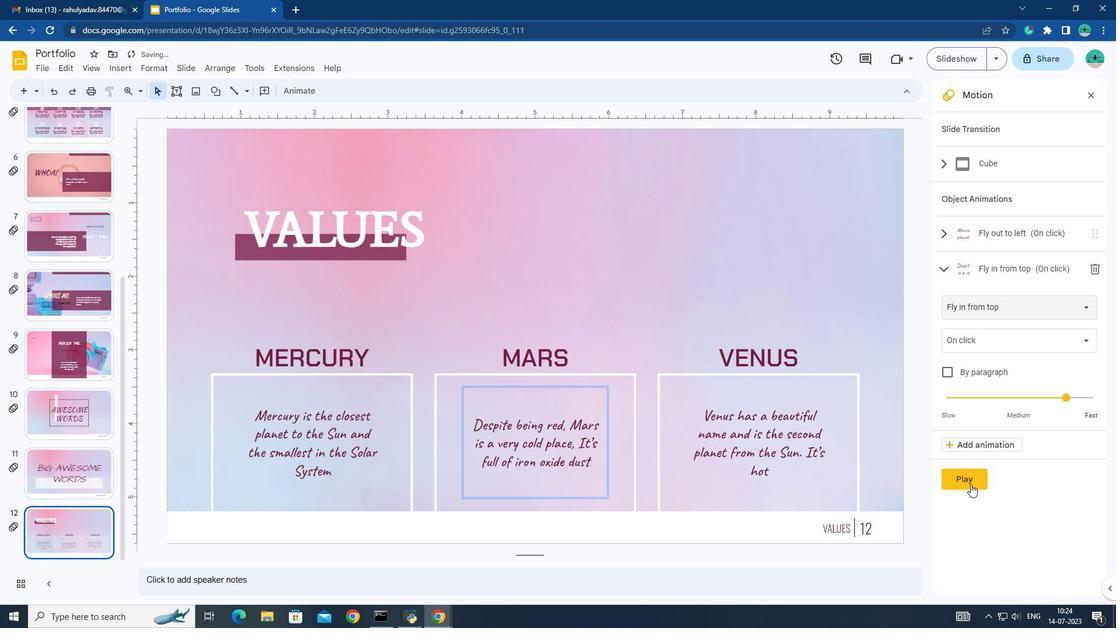 
Action: Mouse moved to (675, 307)
Screenshot: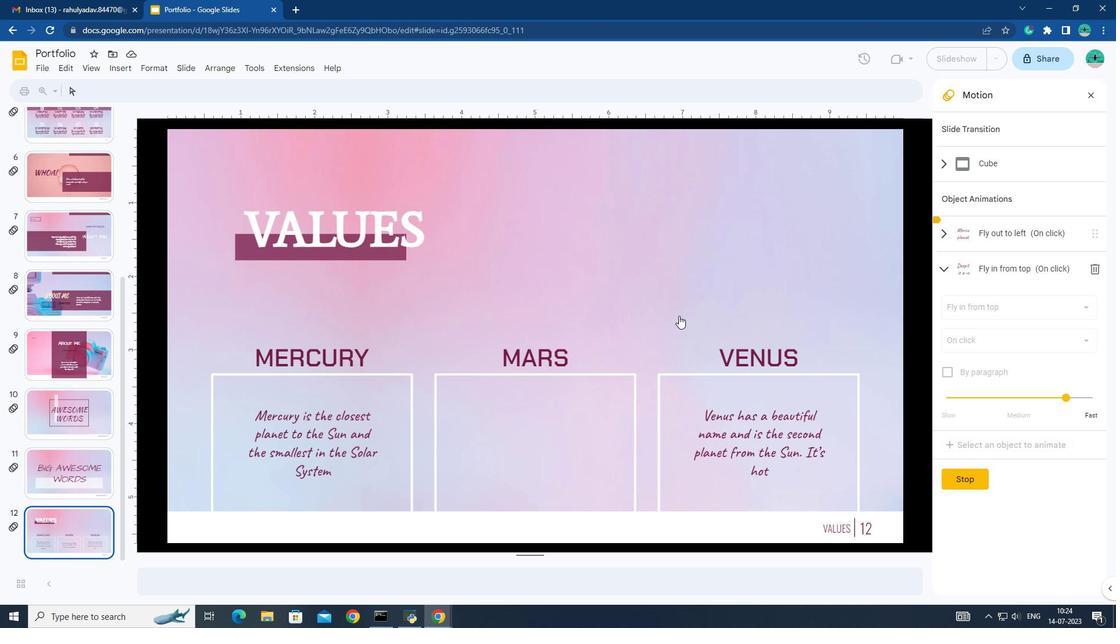 
Action: Mouse pressed left at (675, 307)
Screenshot: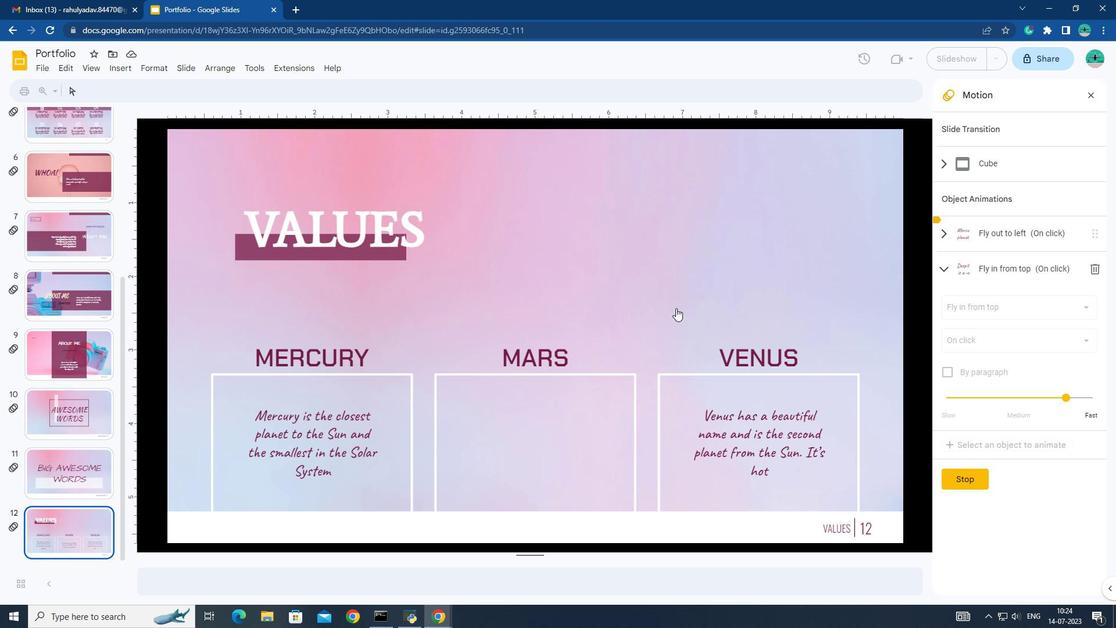 
Action: Mouse pressed left at (675, 307)
Screenshot: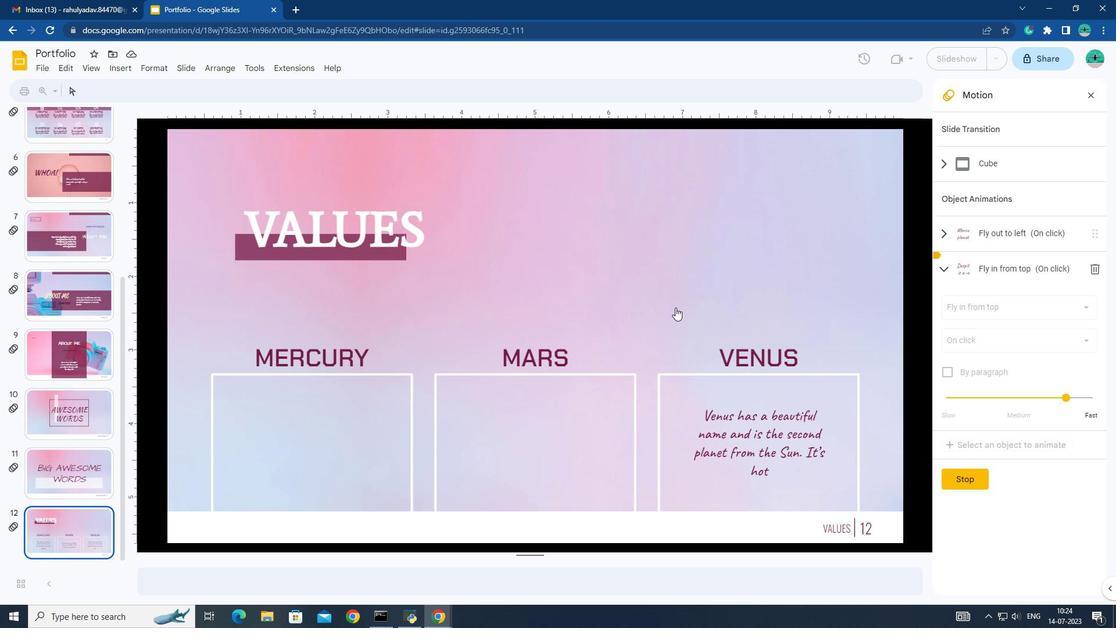
Action: Mouse moved to (675, 307)
Screenshot: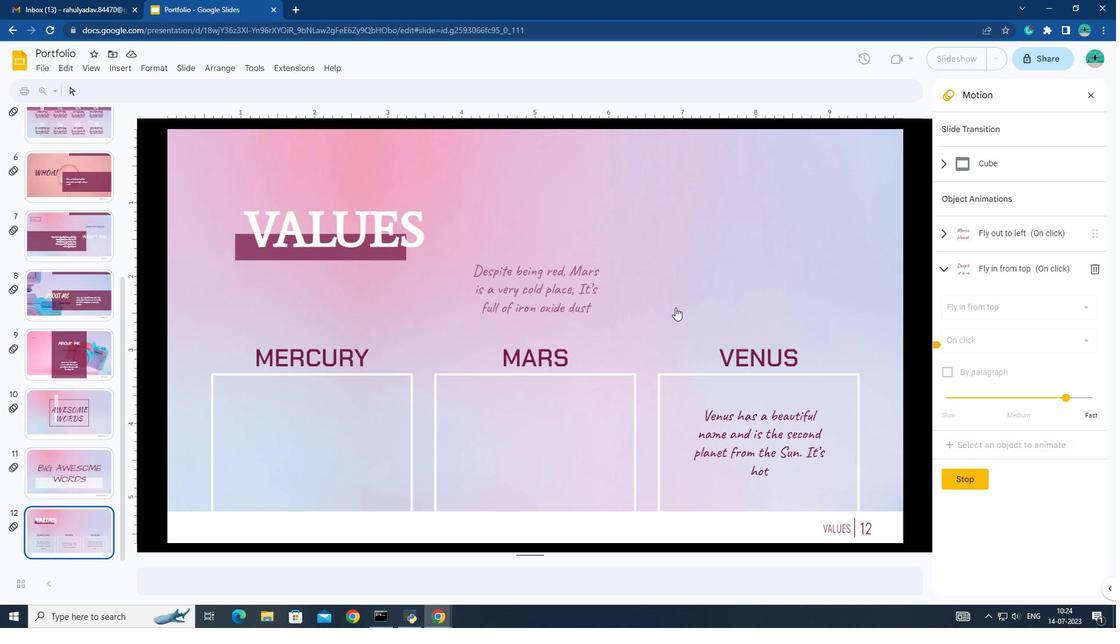 
Action: Mouse pressed left at (675, 307)
Screenshot: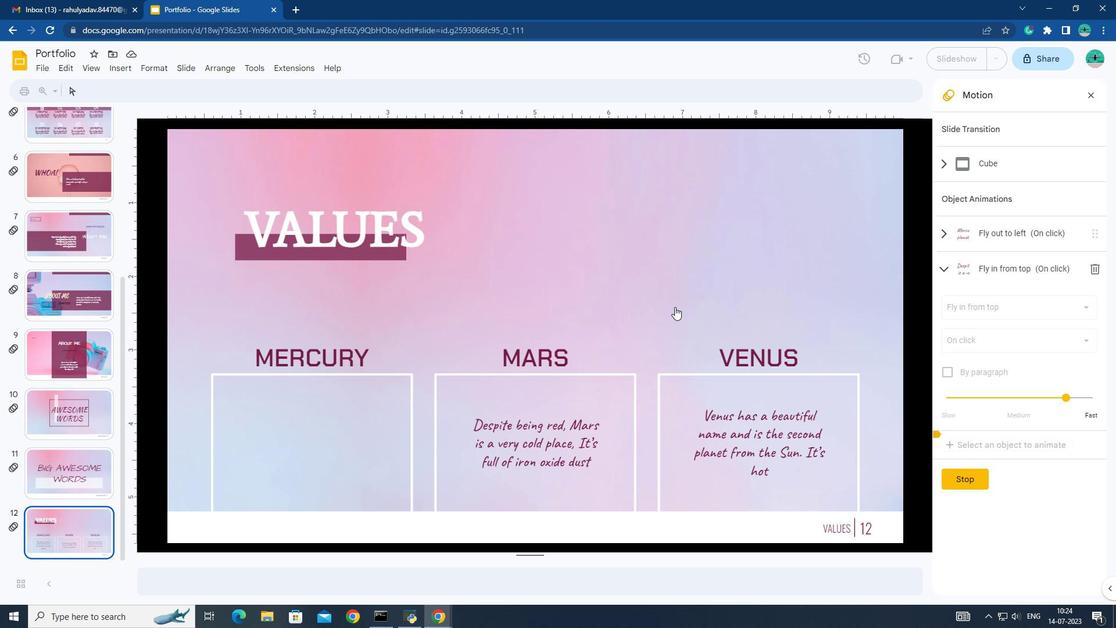 
Action: Mouse pressed left at (675, 307)
Screenshot: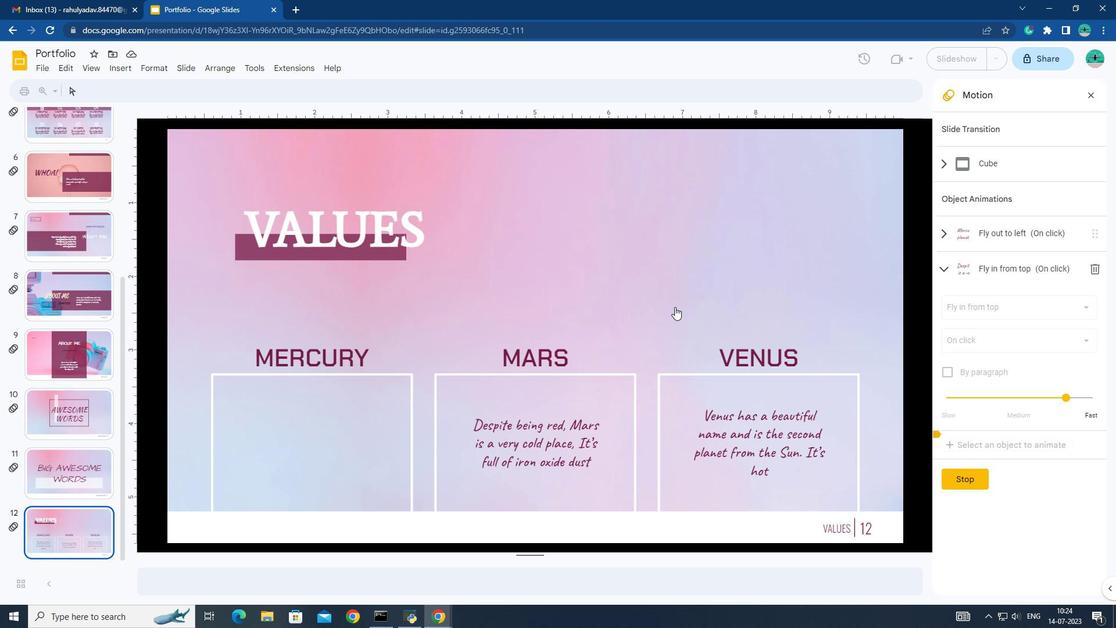 
Action: Mouse moved to (783, 439)
Screenshot: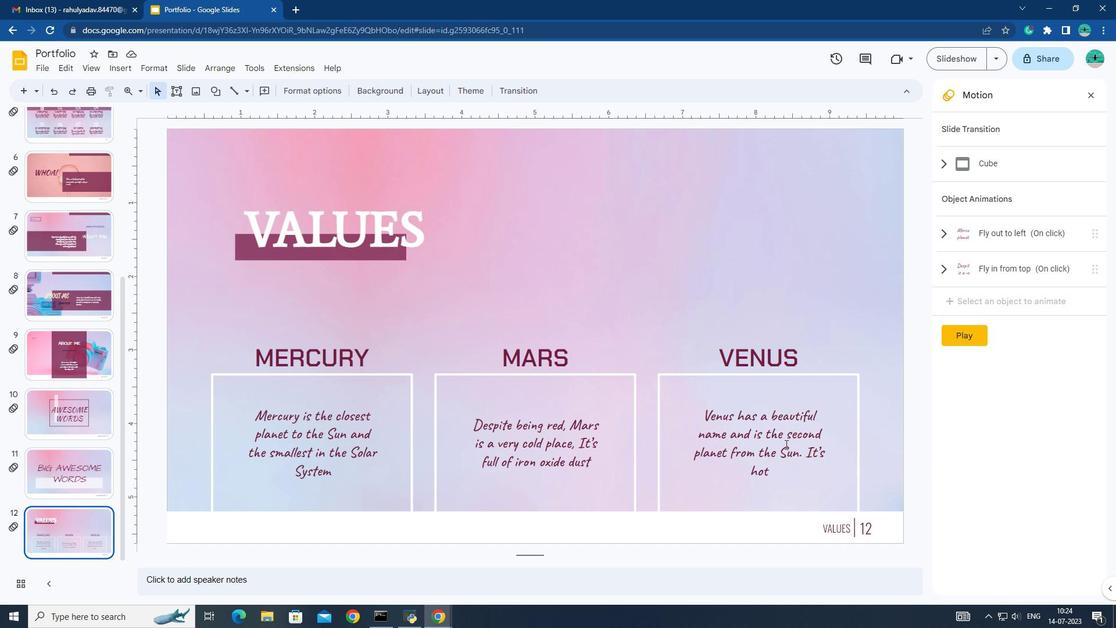 
Action: Mouse pressed left at (783, 439)
Screenshot: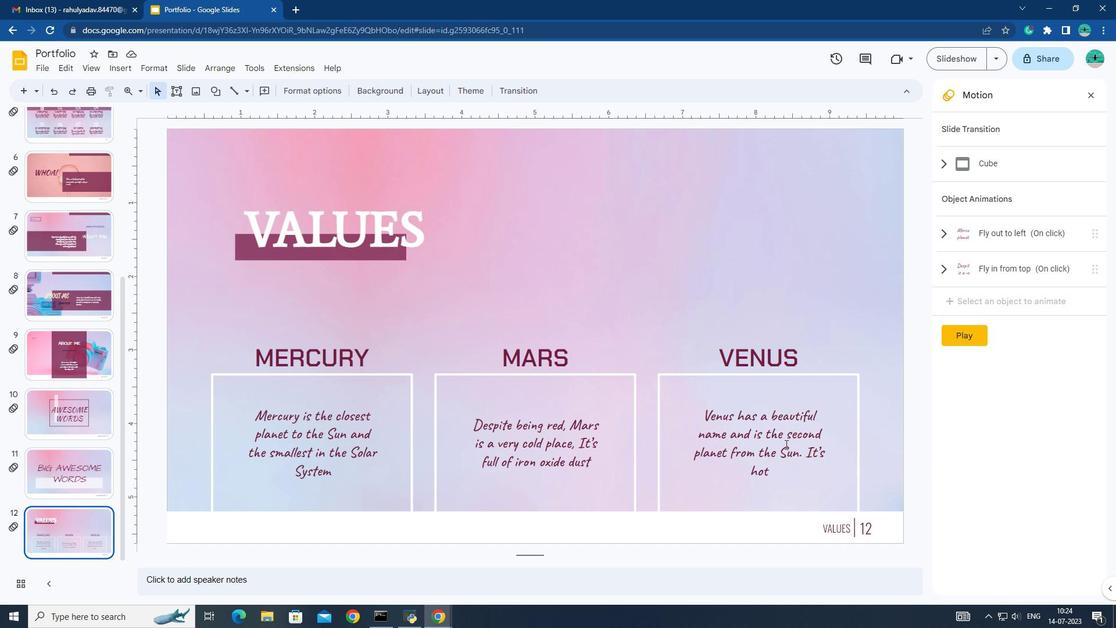 
Action: Mouse moved to (957, 295)
Screenshot: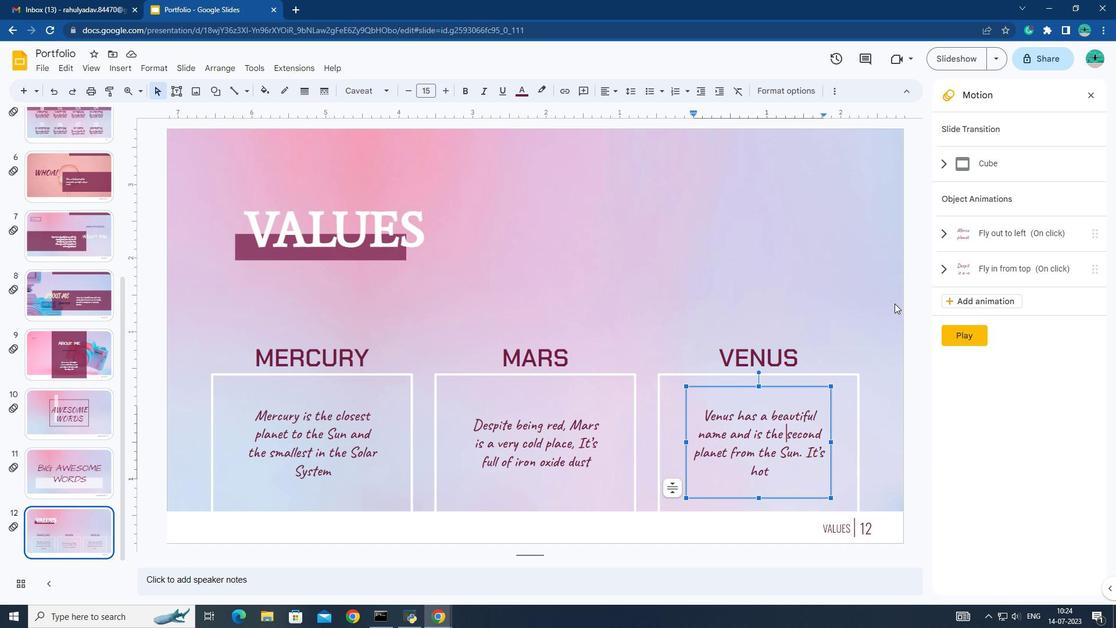 
Action: Mouse pressed left at (957, 295)
Screenshot: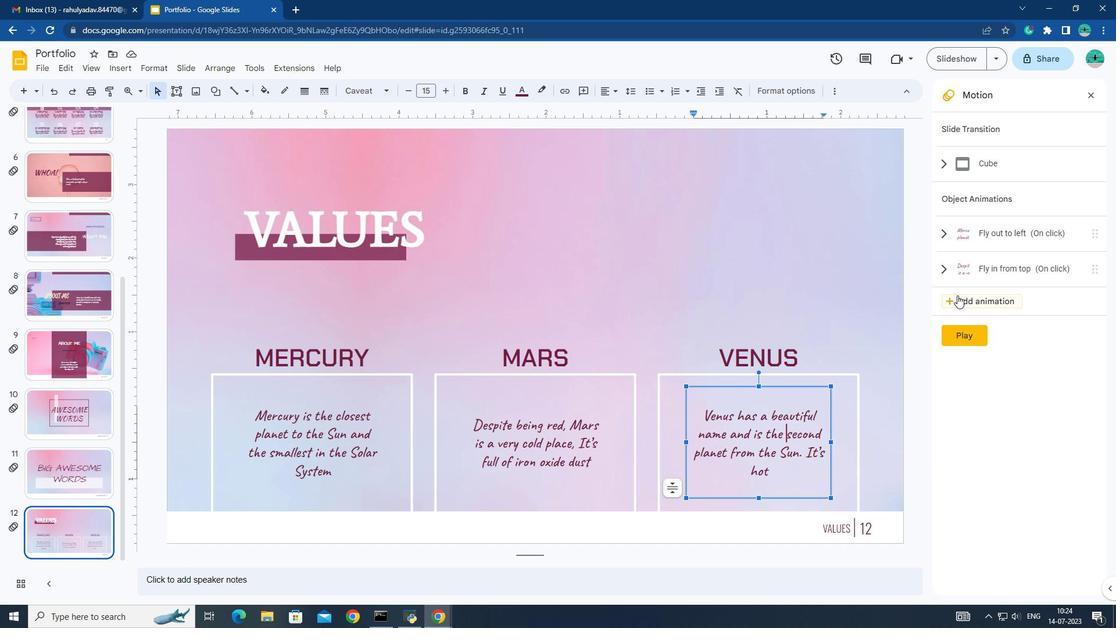
Action: Mouse moved to (975, 345)
Screenshot: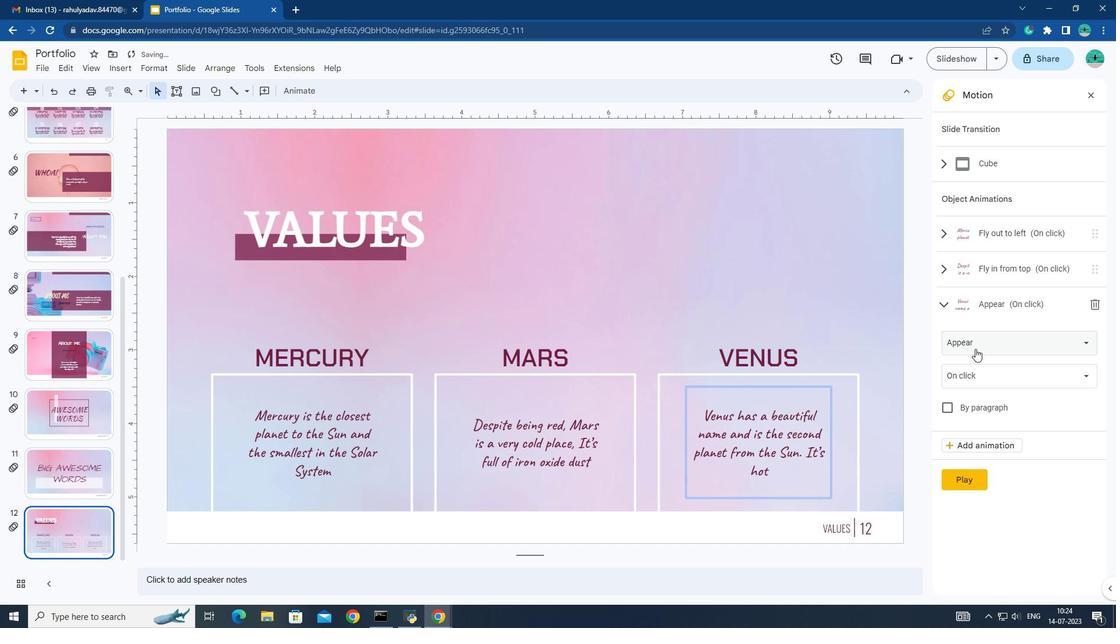 
Action: Mouse pressed left at (975, 345)
Screenshot: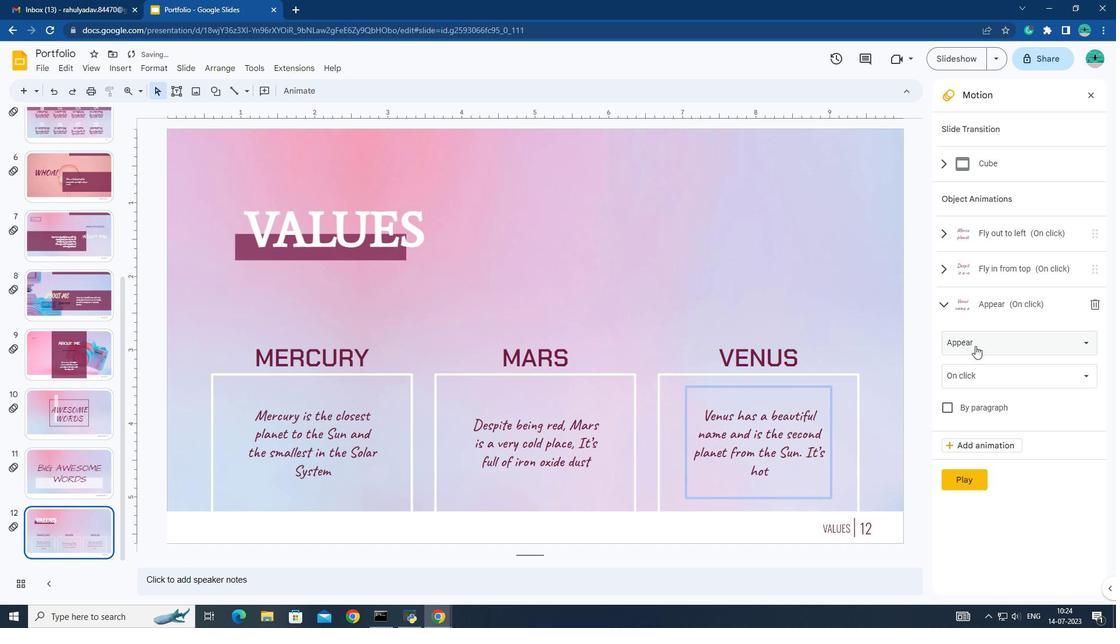 
Action: Mouse moved to (1002, 241)
